 Task: Look for Airbnb properties in Visakhapatnam, India from 1st November, 2023 to 9th November, 2023 for 5 adults.3 bedrooms having 3 beds and 3 bathrooms. Property type can be house. Amenities needed are: washing machine. Booking option can be shelf check-in. Look for 3 properties as per requirement.
Action: Mouse moved to (459, 64)
Screenshot: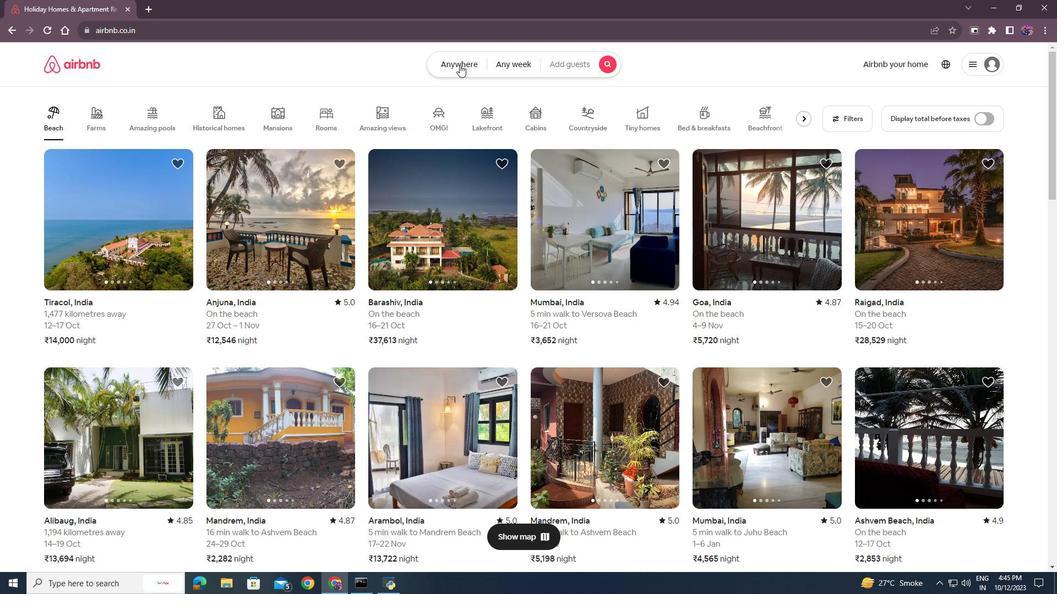 
Action: Mouse pressed left at (459, 64)
Screenshot: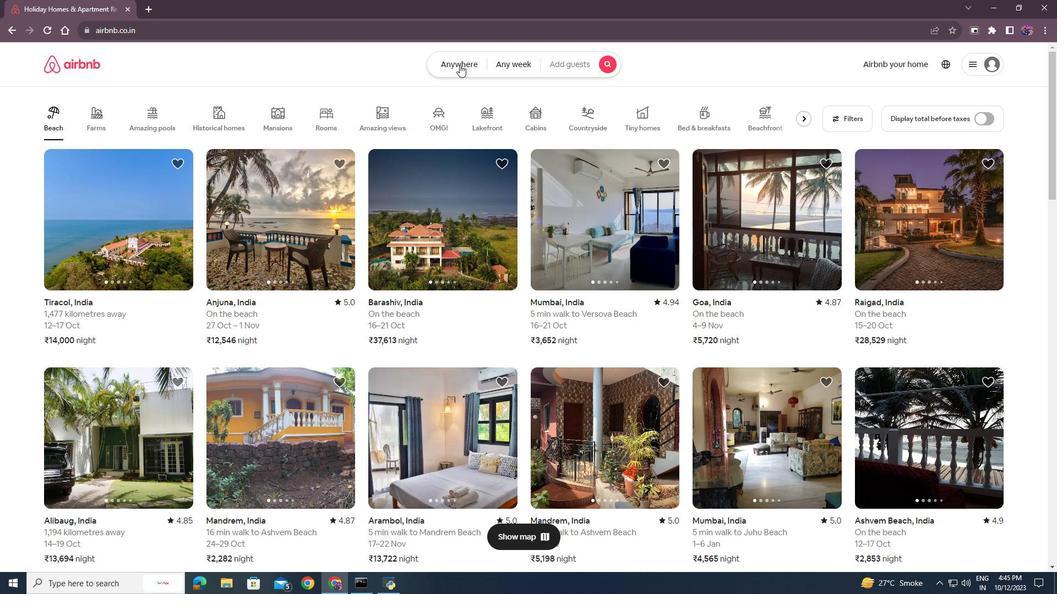 
Action: Mouse moved to (354, 106)
Screenshot: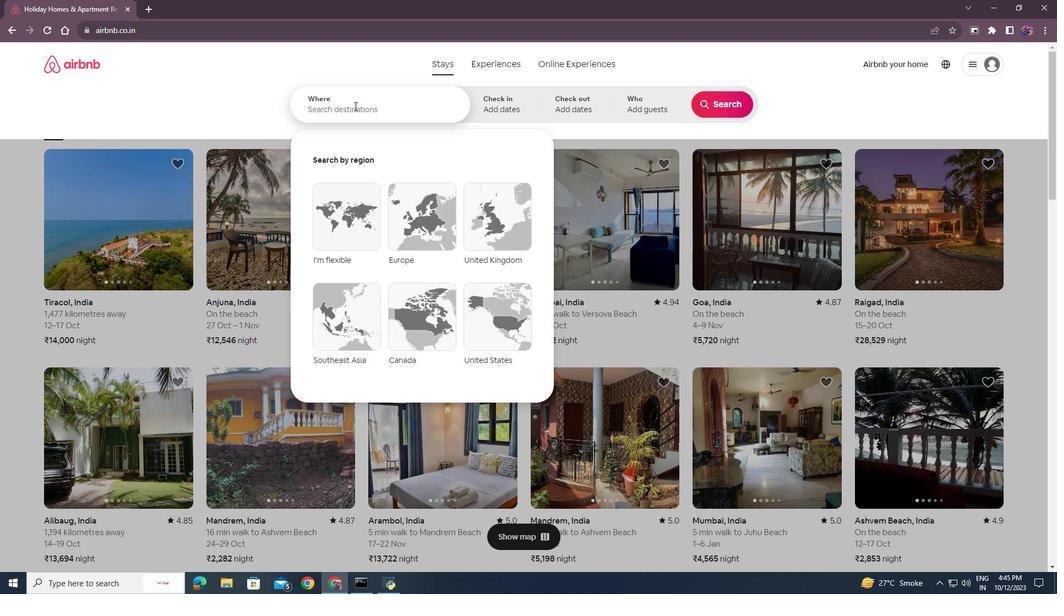 
Action: Mouse pressed left at (354, 106)
Screenshot: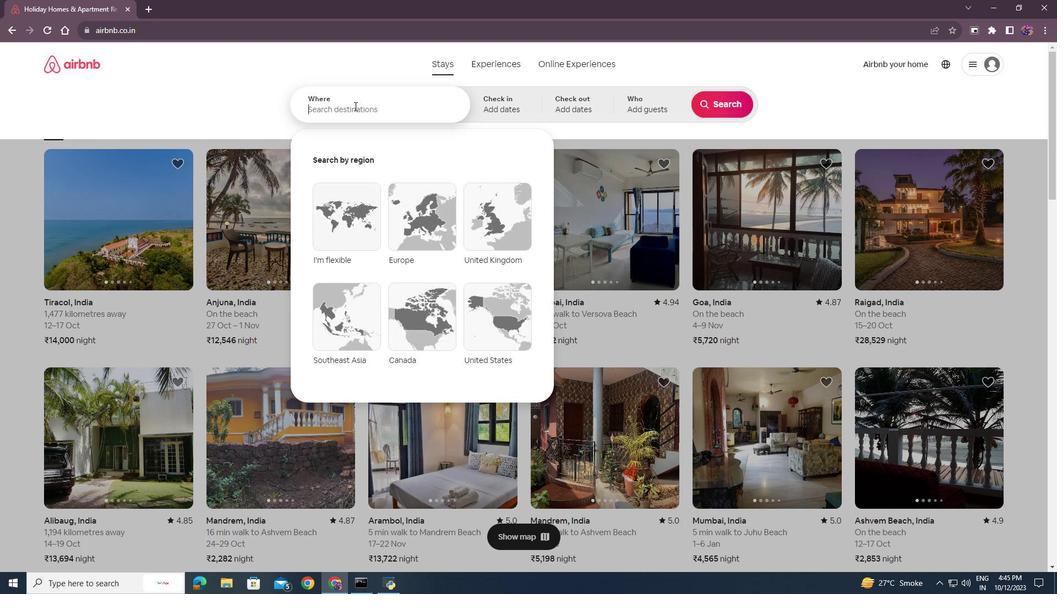 
Action: Key pressed <Key.shift><Key.shift><Key.shift><Key.shift><Key.shift>Visakhapatnam,india<Key.enter>
Screenshot: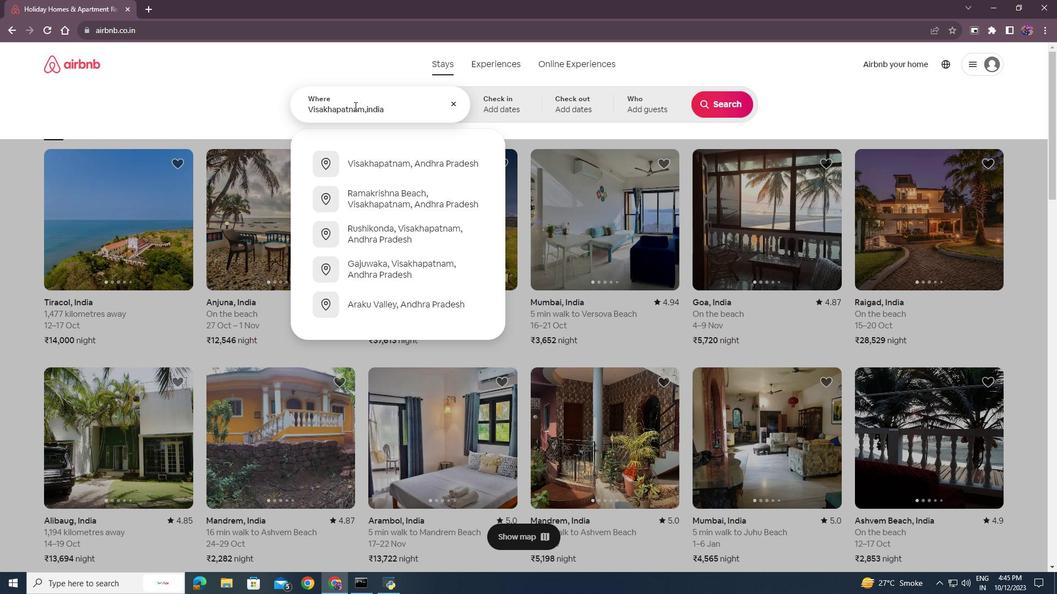 
Action: Mouse moved to (628, 236)
Screenshot: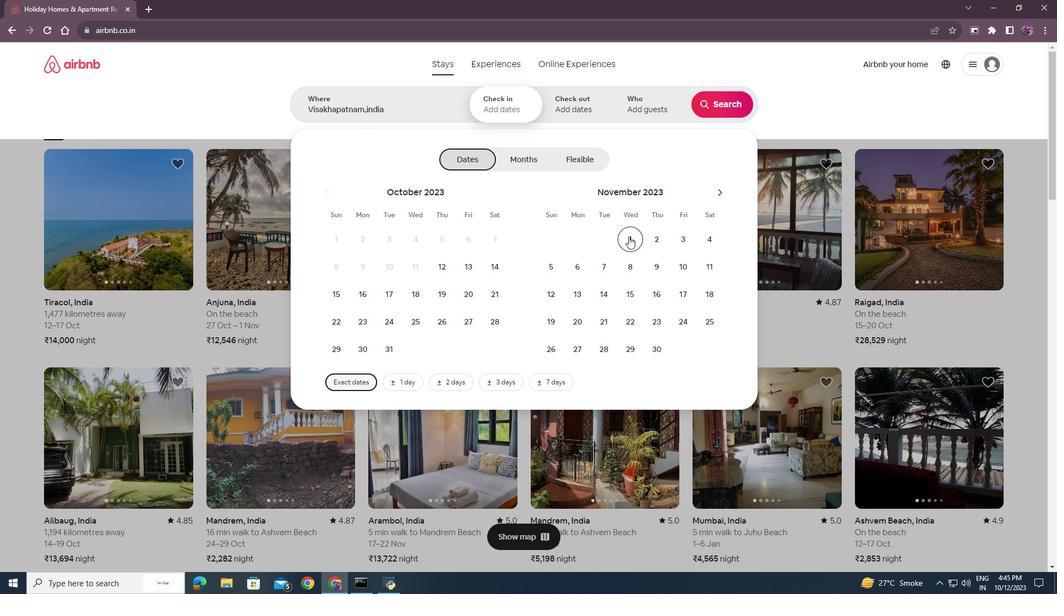 
Action: Mouse pressed left at (628, 236)
Screenshot: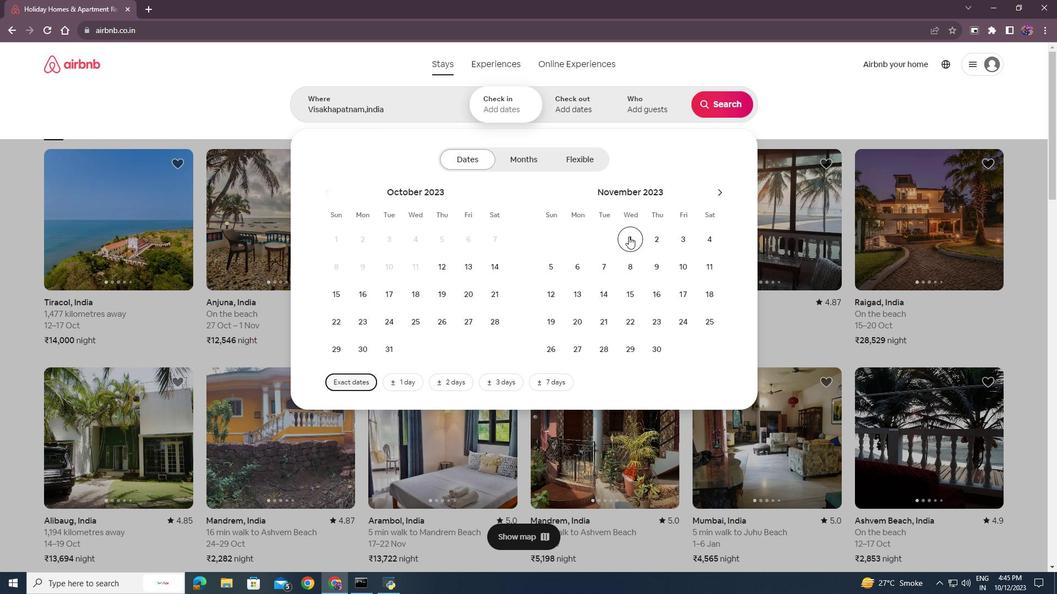 
Action: Mouse moved to (661, 268)
Screenshot: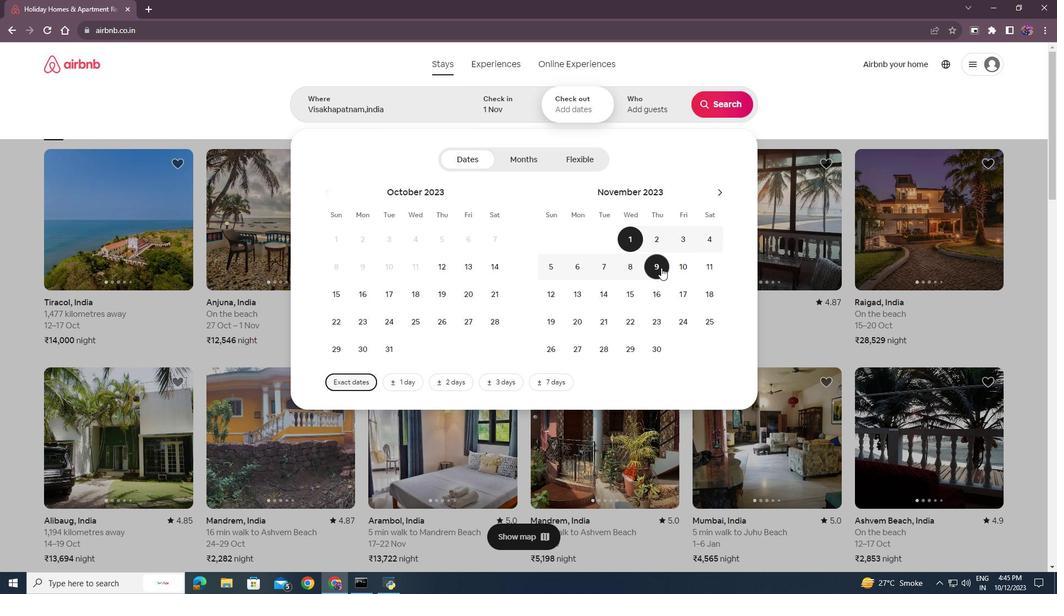 
Action: Mouse pressed left at (661, 268)
Screenshot: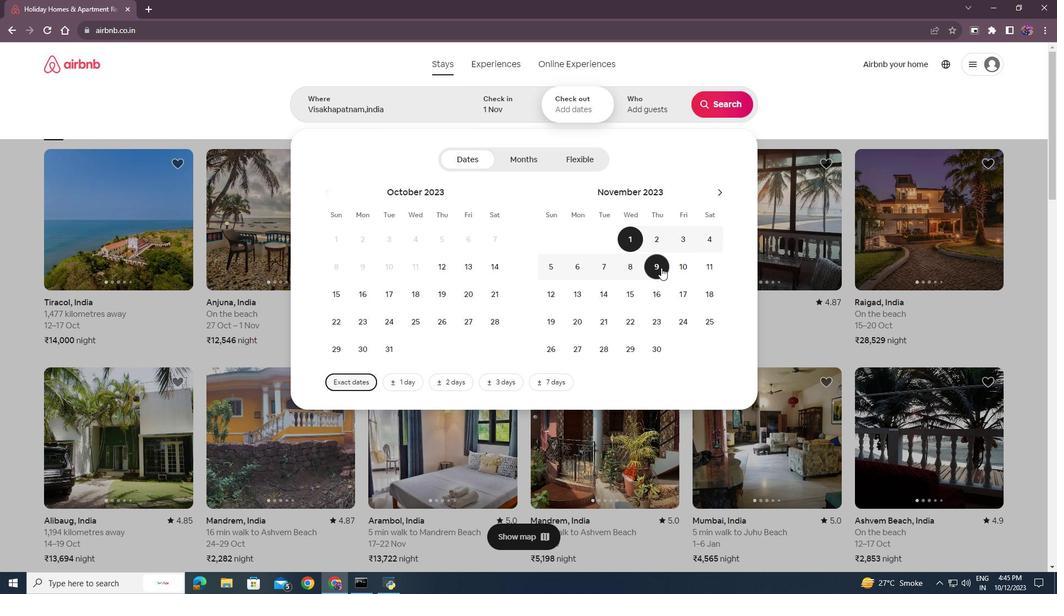 
Action: Mouse moved to (634, 112)
Screenshot: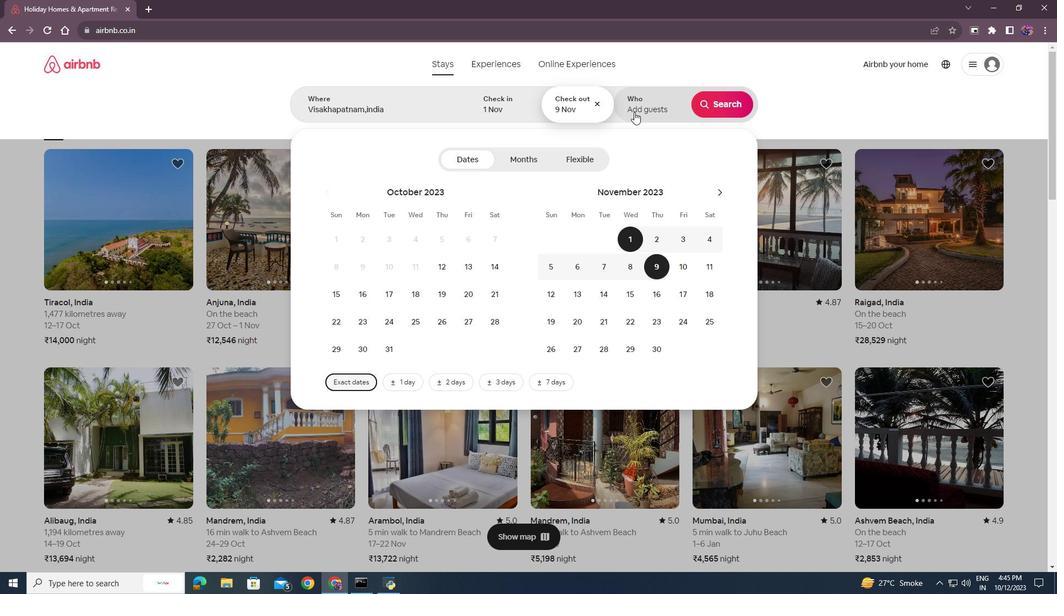 
Action: Mouse pressed left at (634, 112)
Screenshot: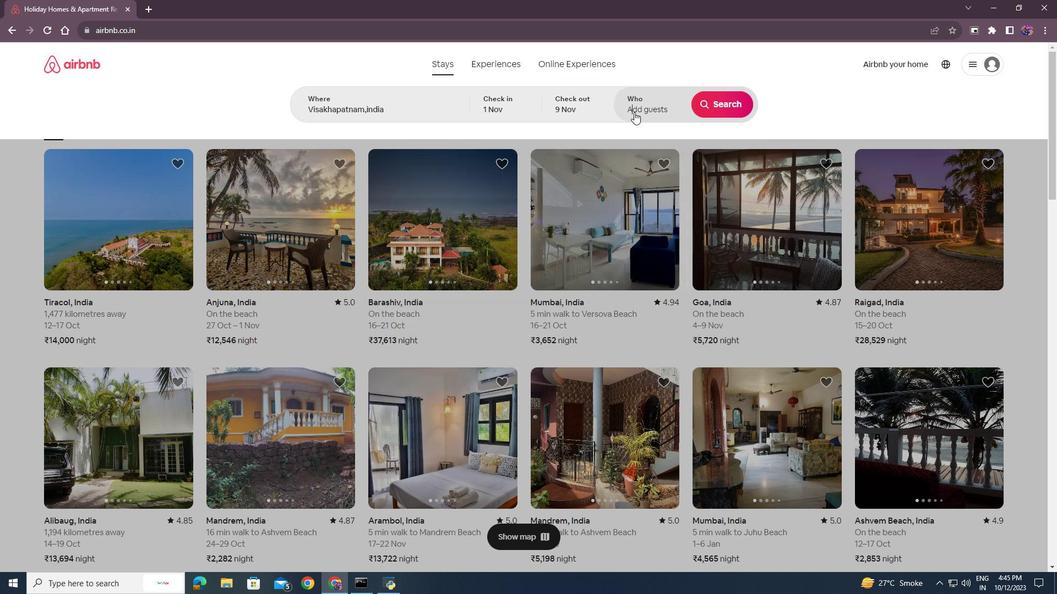 
Action: Mouse moved to (719, 161)
Screenshot: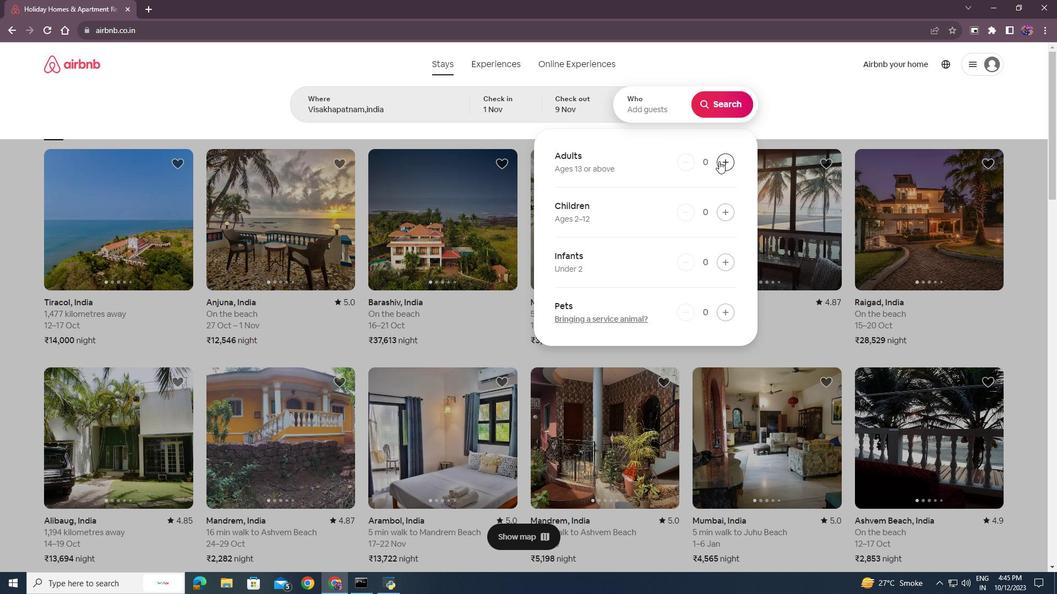 
Action: Mouse pressed left at (719, 161)
Screenshot: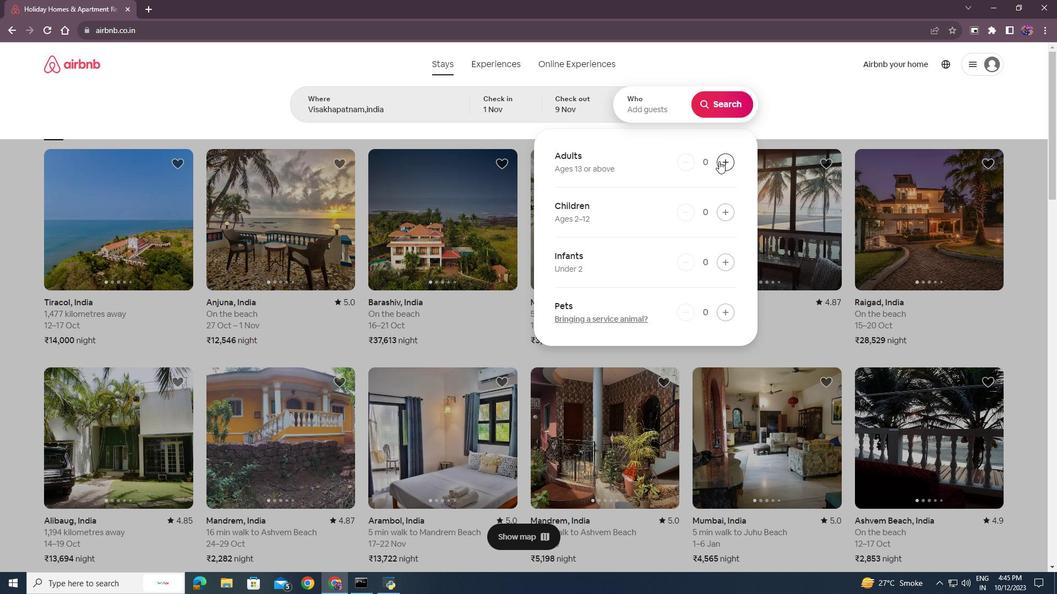 
Action: Mouse moved to (720, 161)
Screenshot: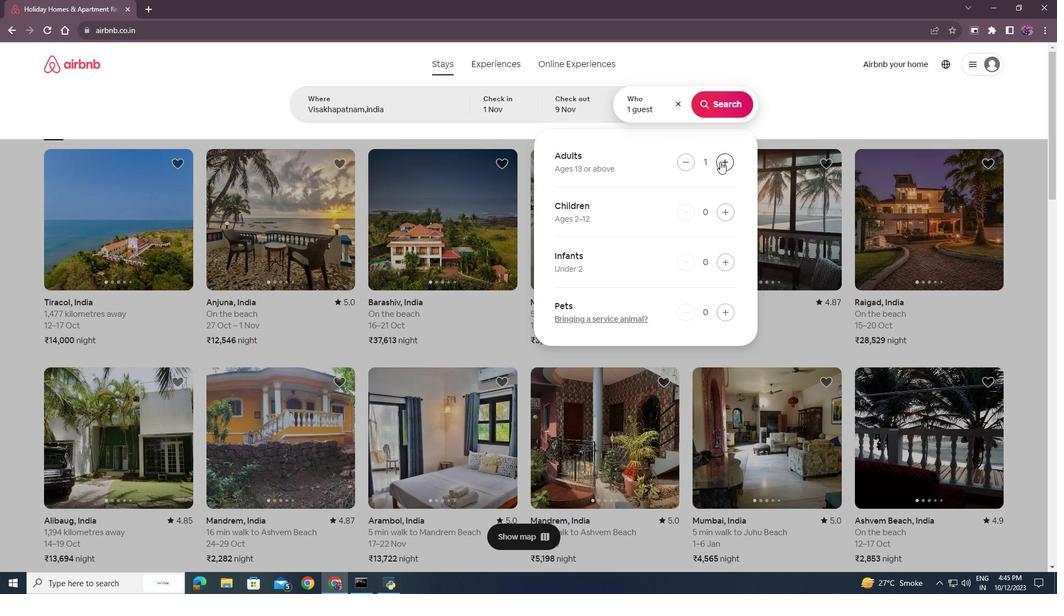
Action: Mouse pressed left at (720, 161)
Screenshot: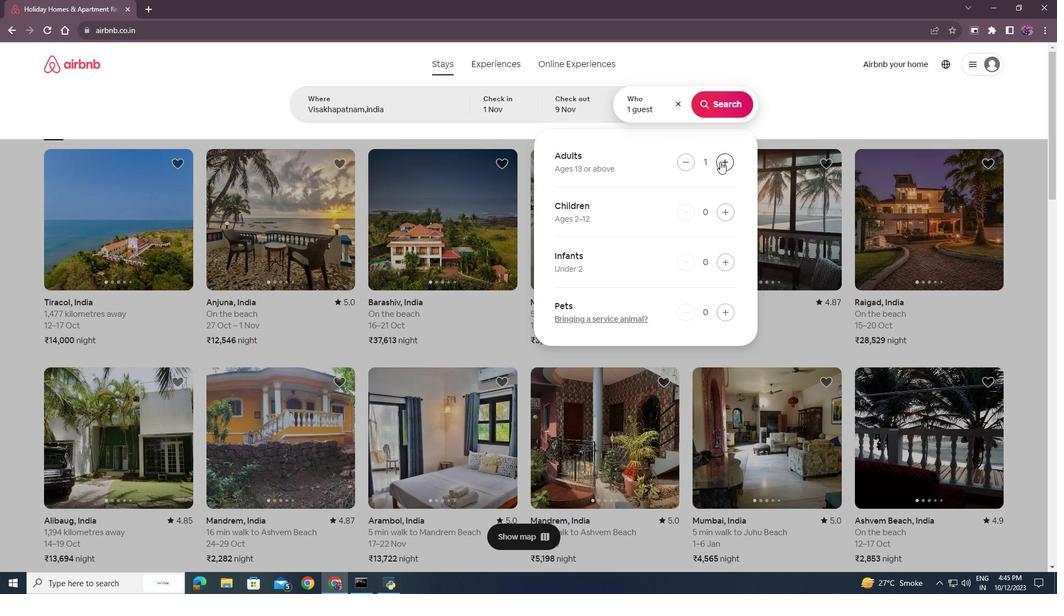 
Action: Mouse moved to (723, 163)
Screenshot: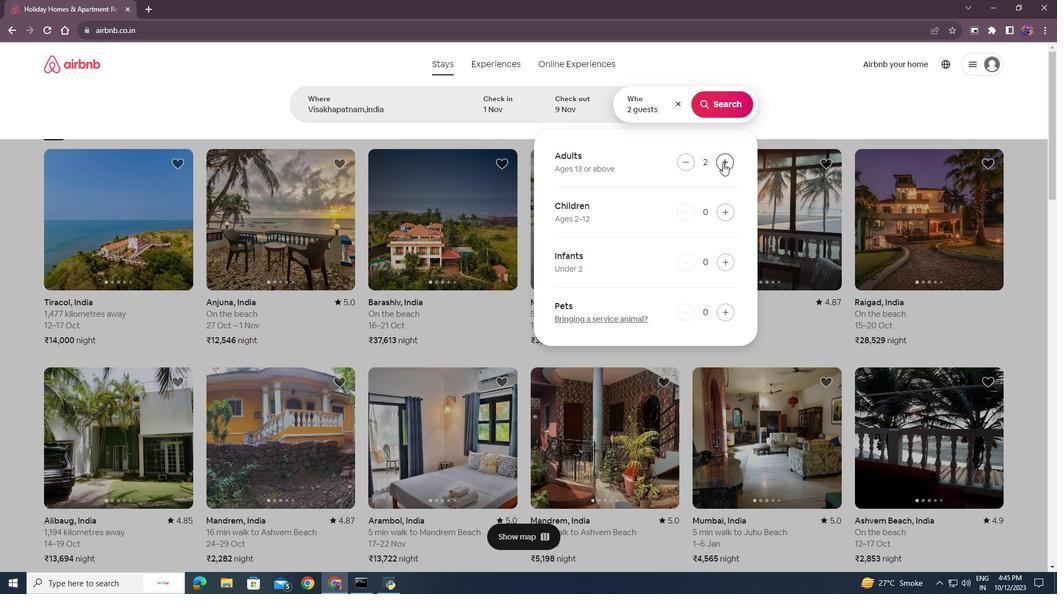 
Action: Mouse pressed left at (723, 163)
Screenshot: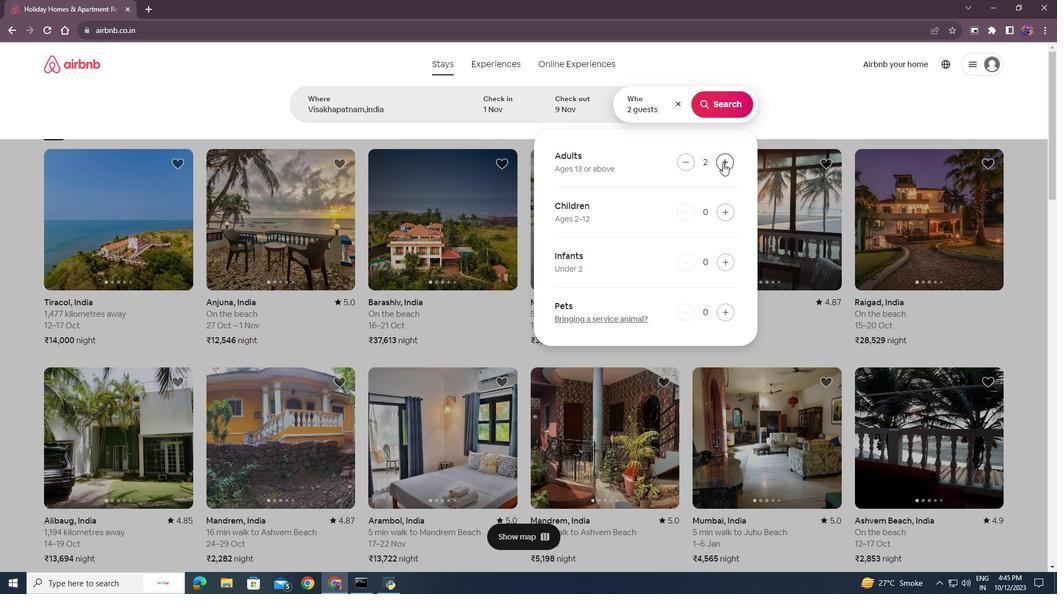 
Action: Mouse pressed left at (723, 163)
Screenshot: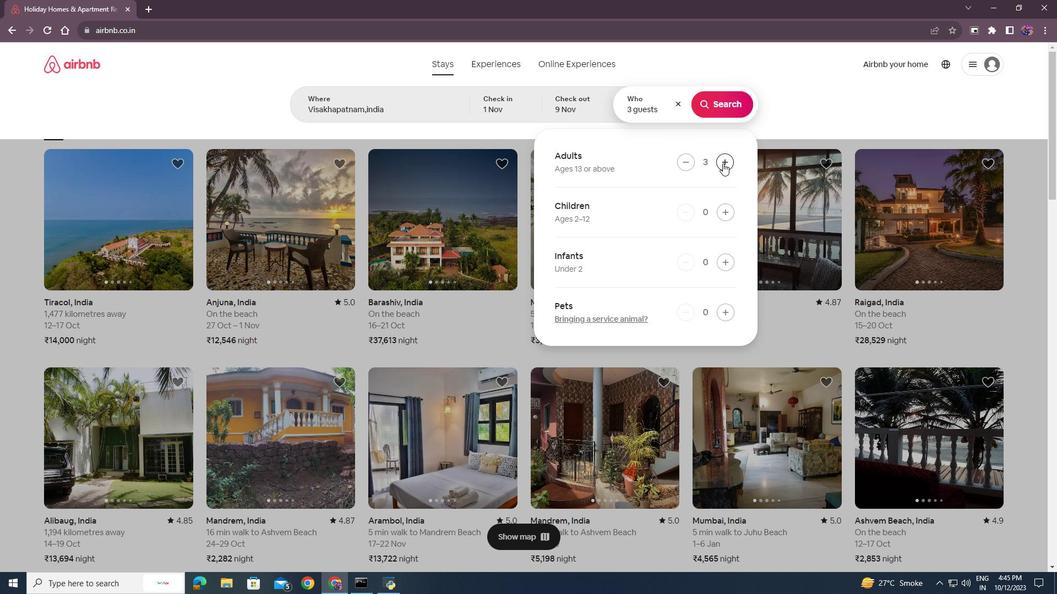 
Action: Mouse pressed left at (723, 163)
Screenshot: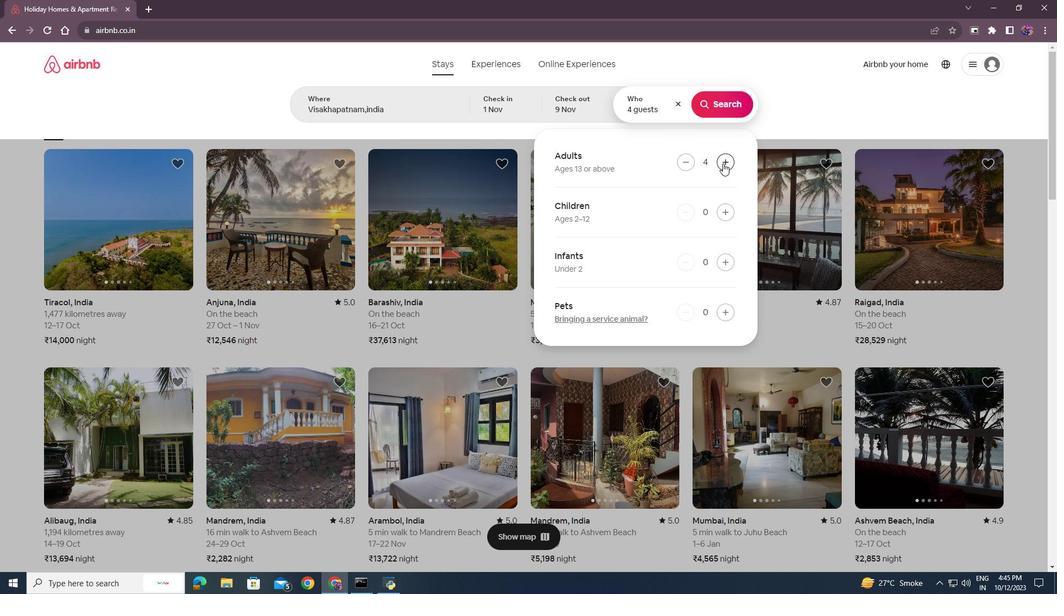 
Action: Mouse moved to (716, 104)
Screenshot: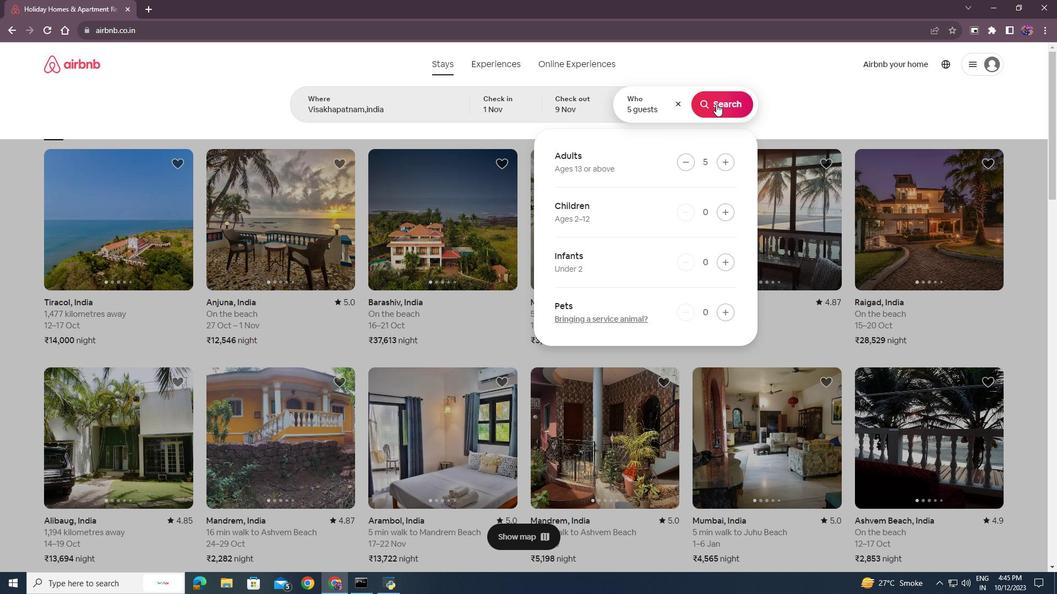 
Action: Mouse pressed left at (716, 104)
Screenshot: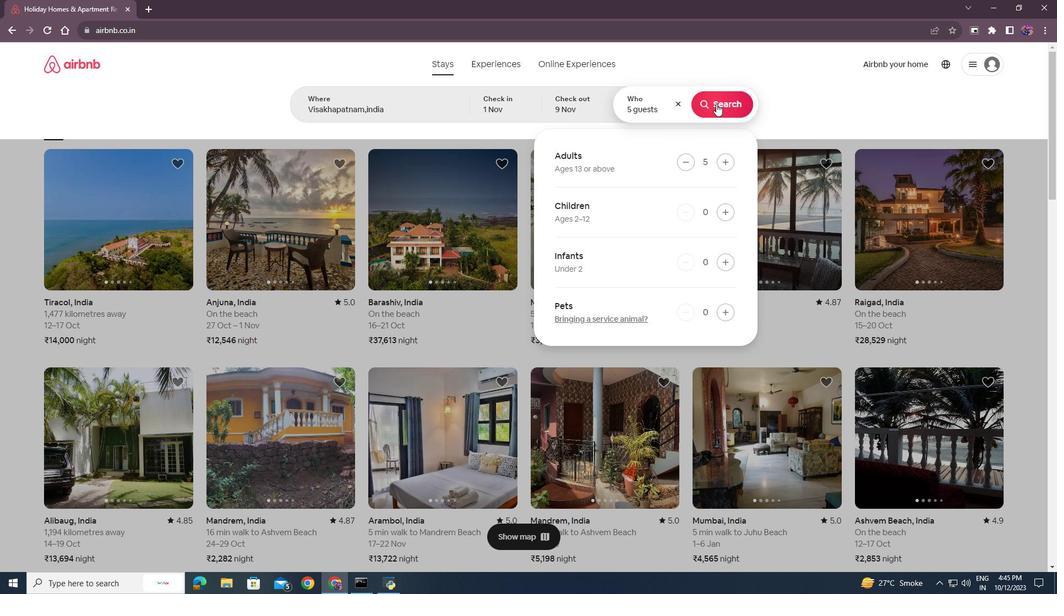 
Action: Mouse moved to (886, 110)
Screenshot: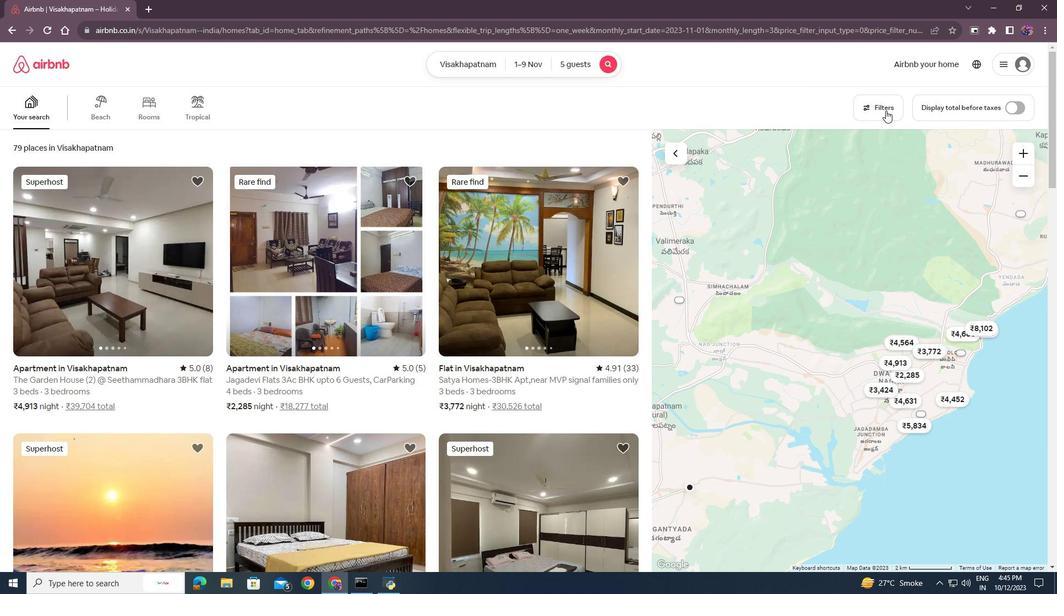 
Action: Mouse pressed left at (886, 110)
Screenshot: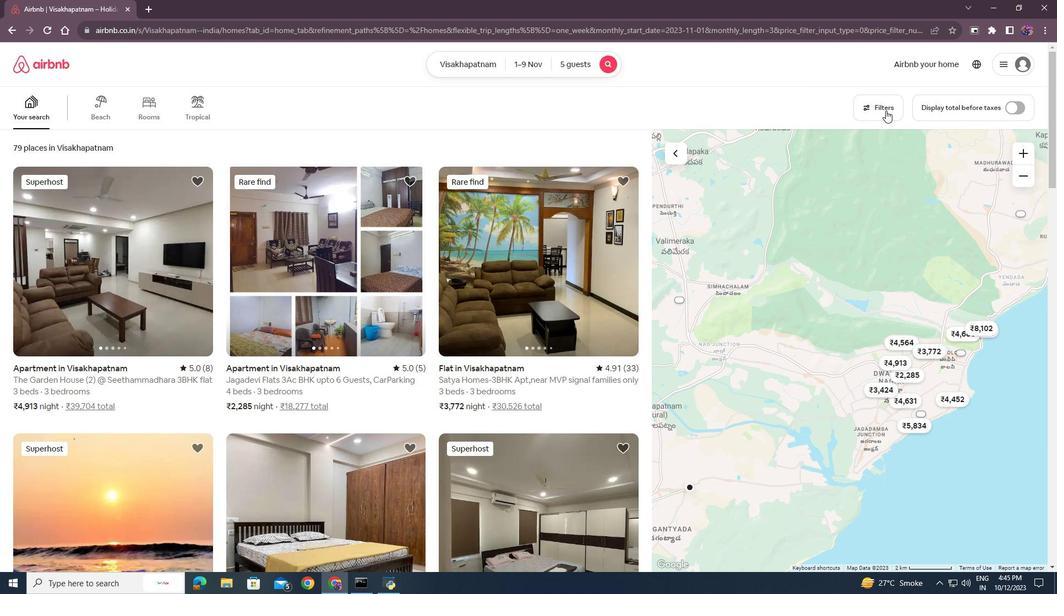 
Action: Mouse moved to (505, 298)
Screenshot: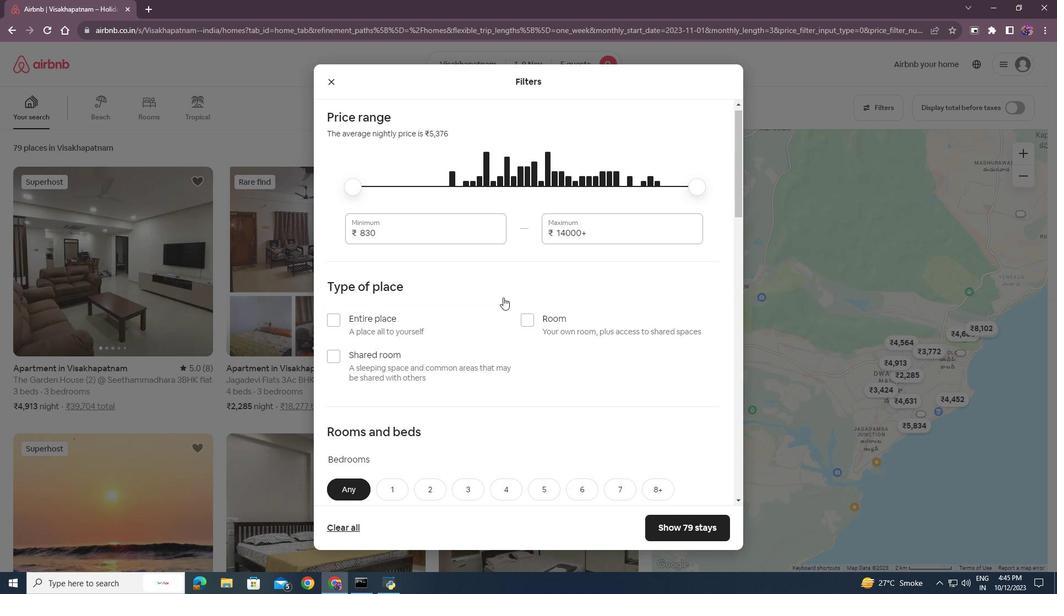 
Action: Mouse scrolled (505, 297) with delta (0, 0)
Screenshot: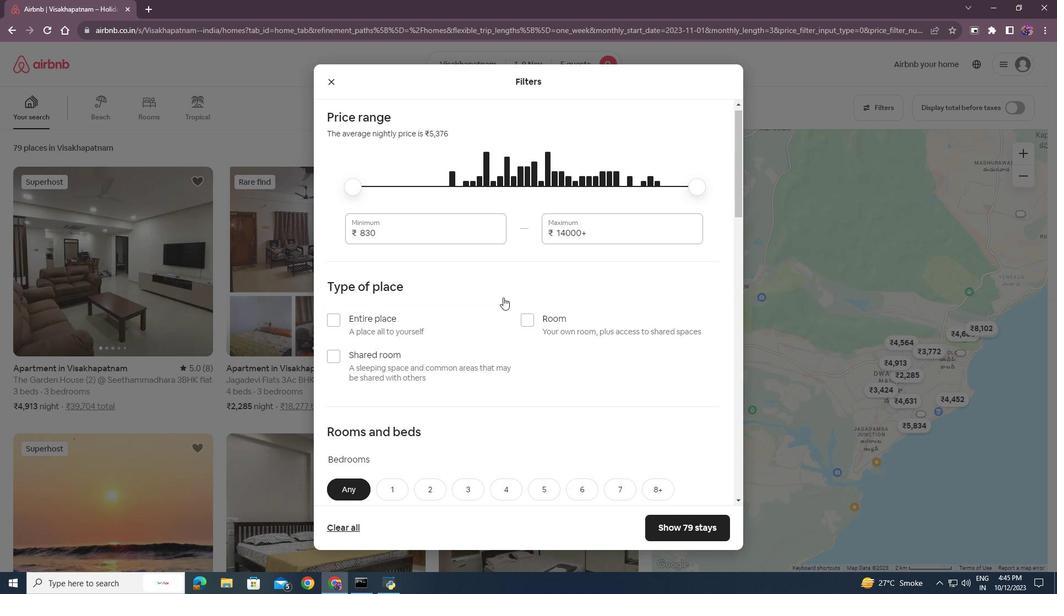 
Action: Mouse moved to (504, 297)
Screenshot: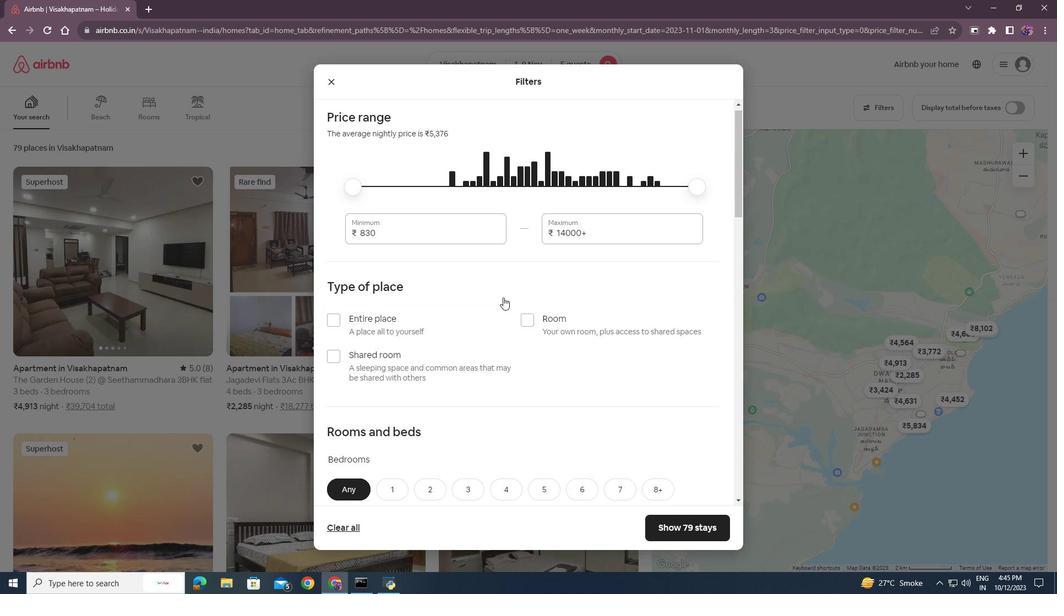 
Action: Mouse scrolled (504, 297) with delta (0, 0)
Screenshot: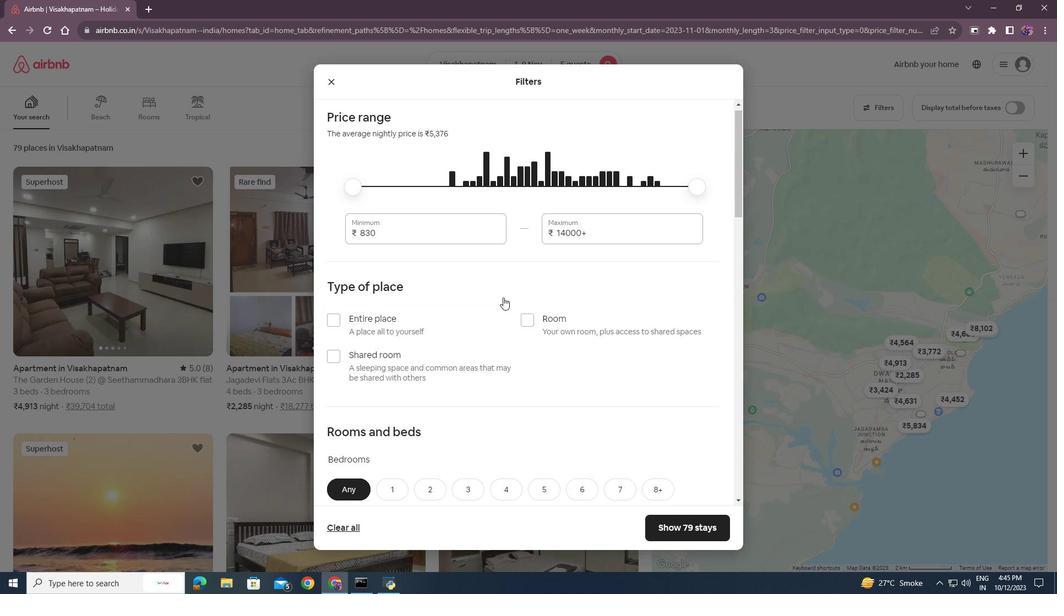 
Action: Mouse moved to (503, 297)
Screenshot: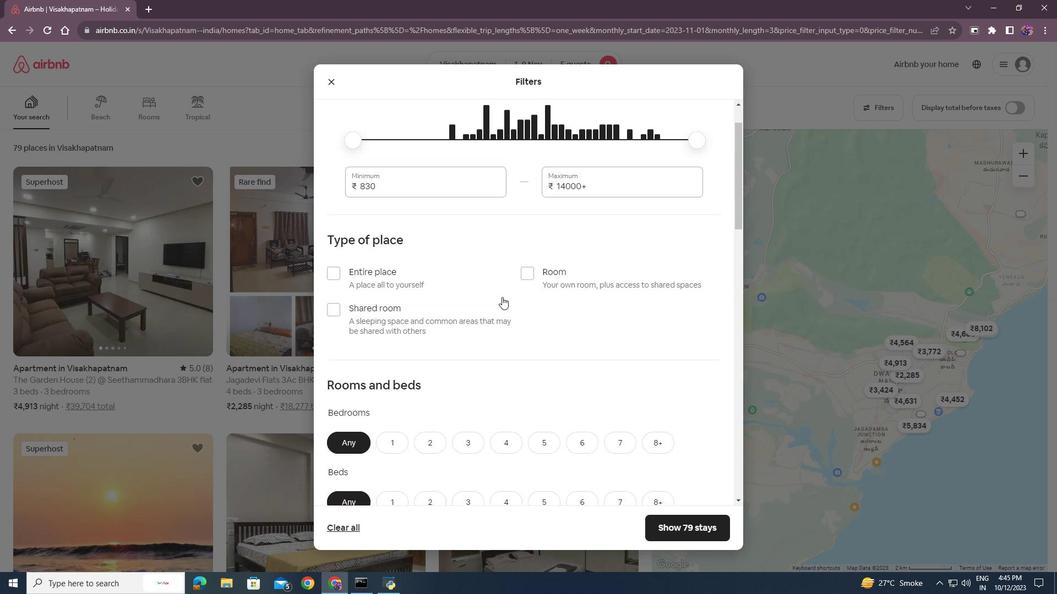 
Action: Mouse scrolled (503, 296) with delta (0, 0)
Screenshot: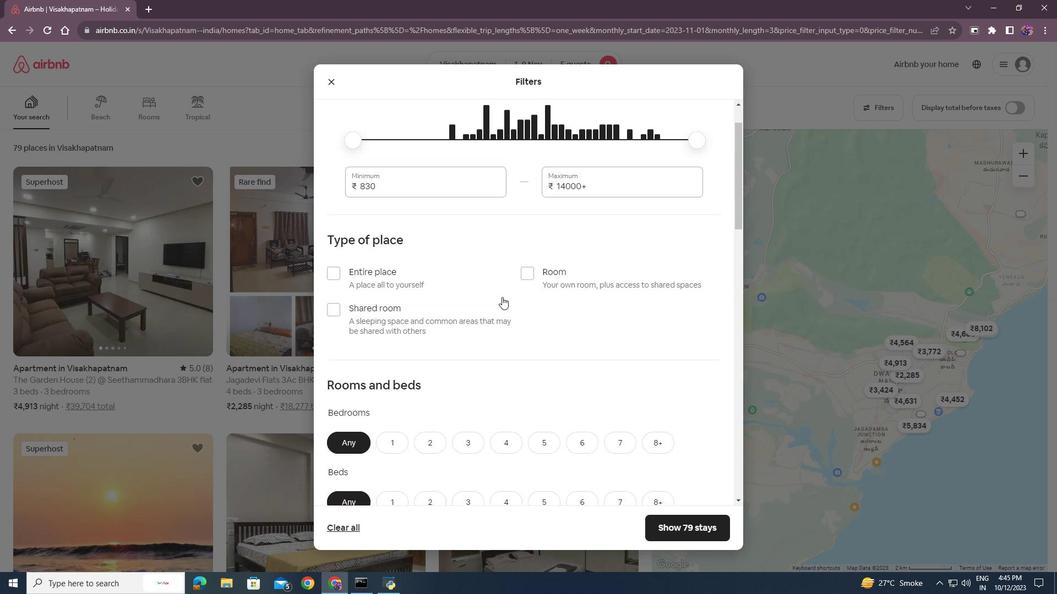 
Action: Mouse moved to (502, 297)
Screenshot: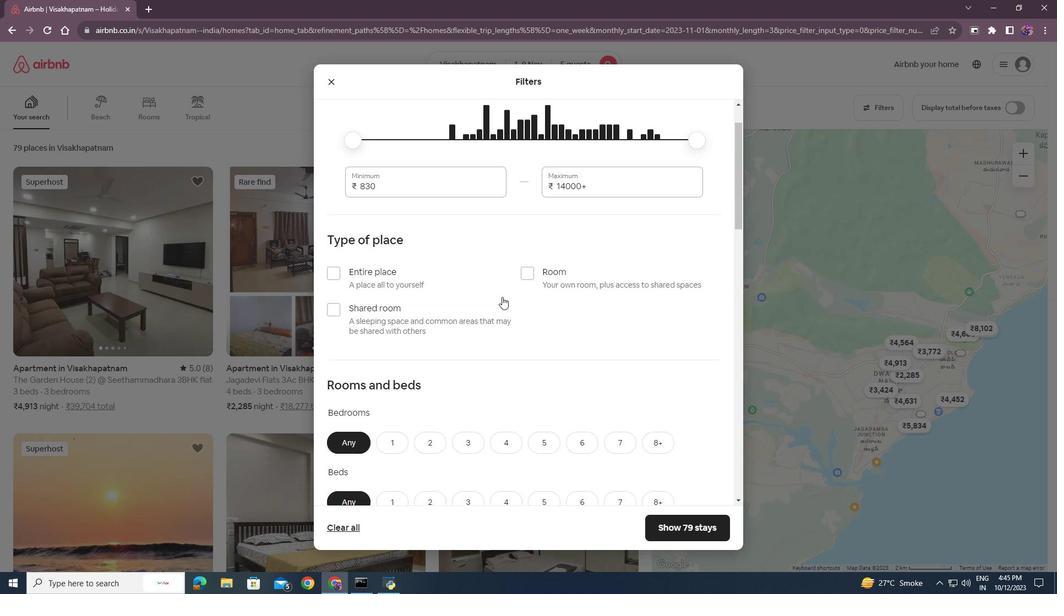 
Action: Mouse scrolled (502, 296) with delta (0, 0)
Screenshot: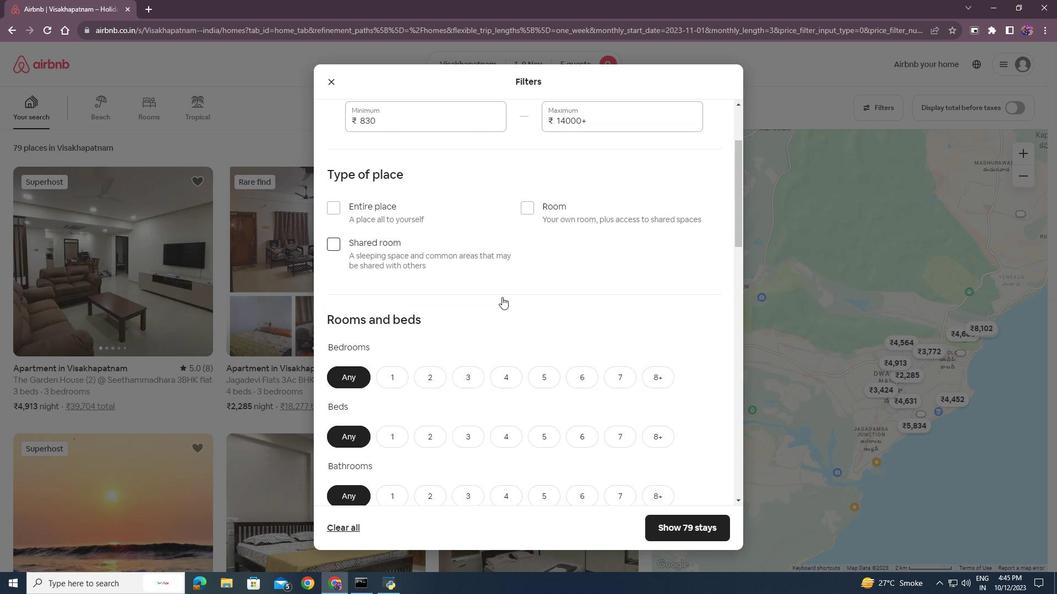 
Action: Mouse moved to (499, 295)
Screenshot: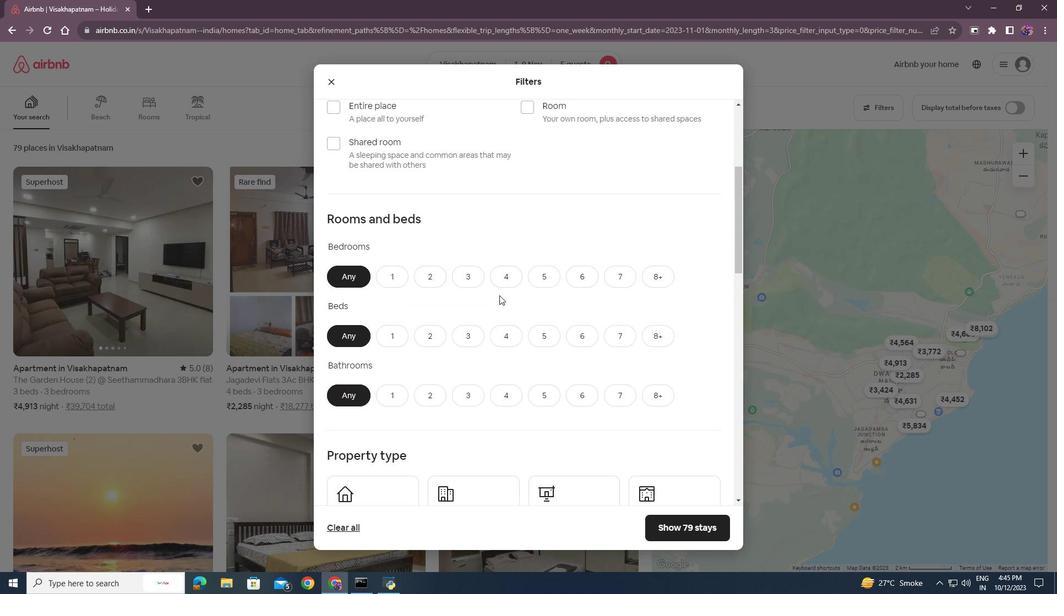 
Action: Mouse scrolled (499, 295) with delta (0, 0)
Screenshot: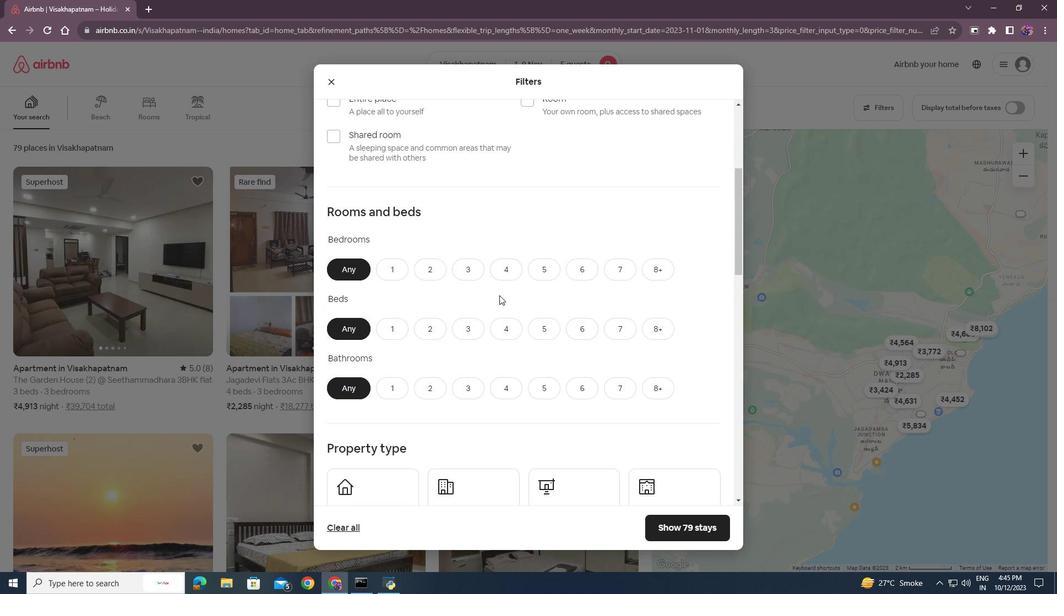
Action: Mouse moved to (477, 224)
Screenshot: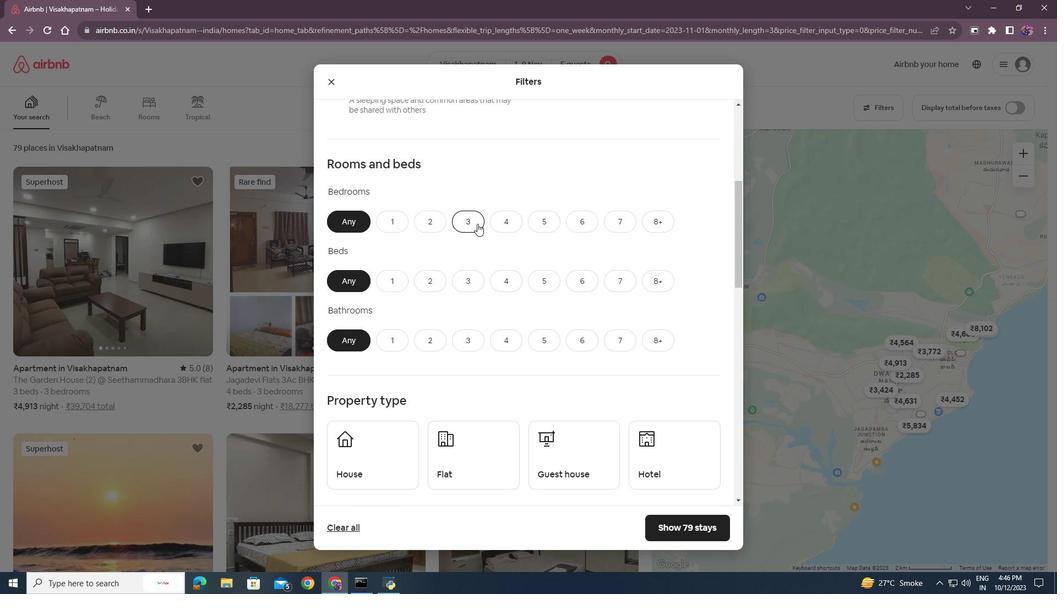 
Action: Mouse pressed left at (477, 224)
Screenshot: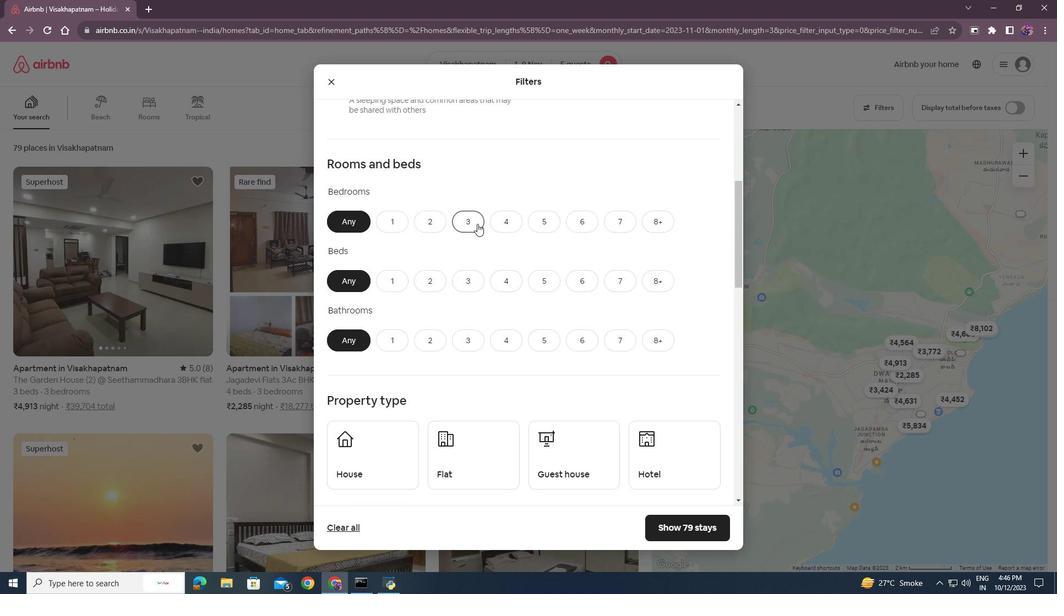 
Action: Mouse moved to (473, 281)
Screenshot: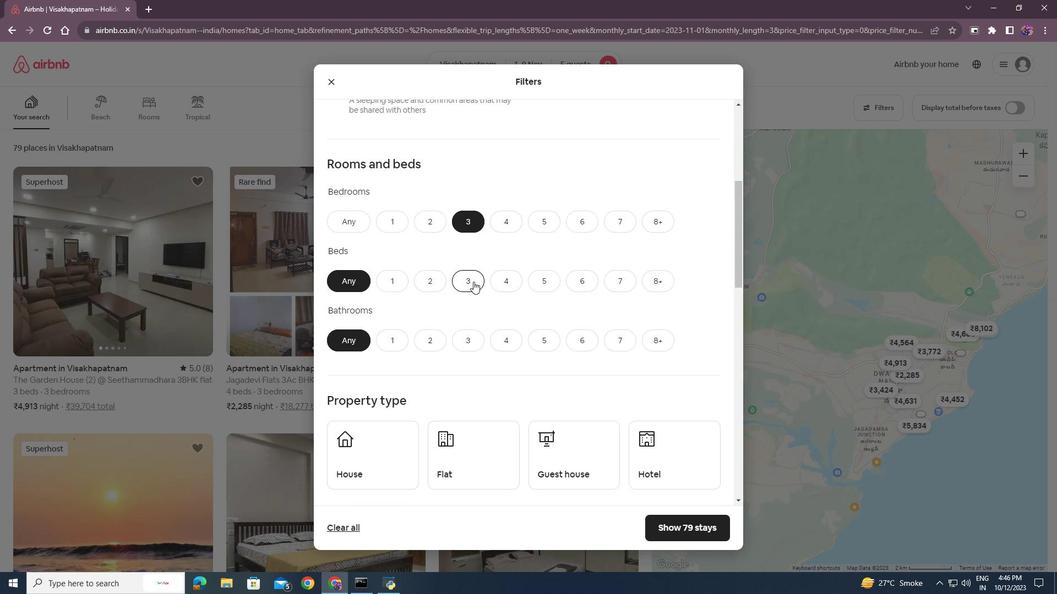 
Action: Mouse pressed left at (473, 281)
Screenshot: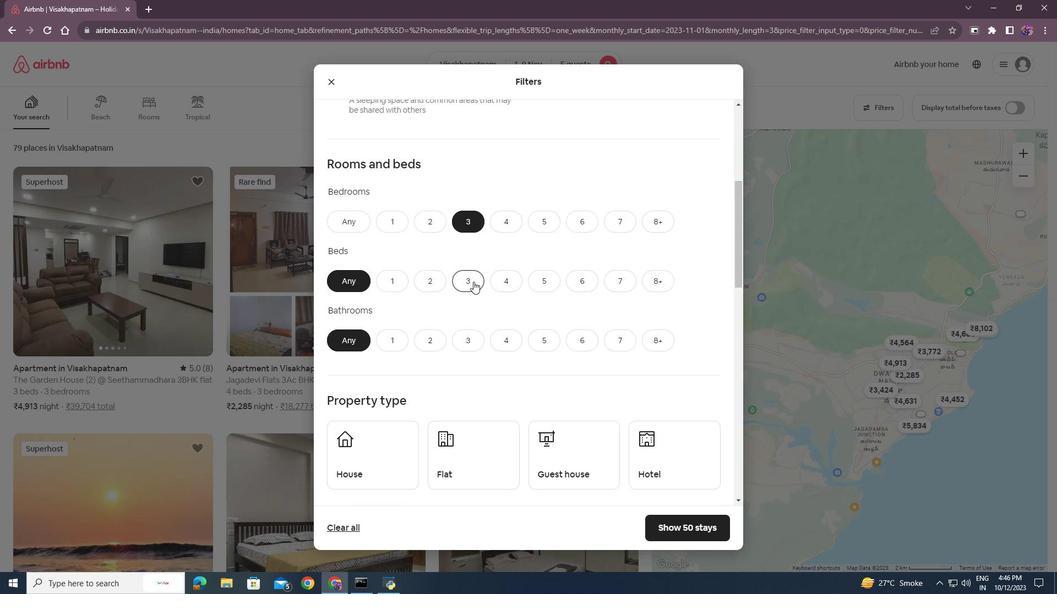 
Action: Mouse moved to (471, 335)
Screenshot: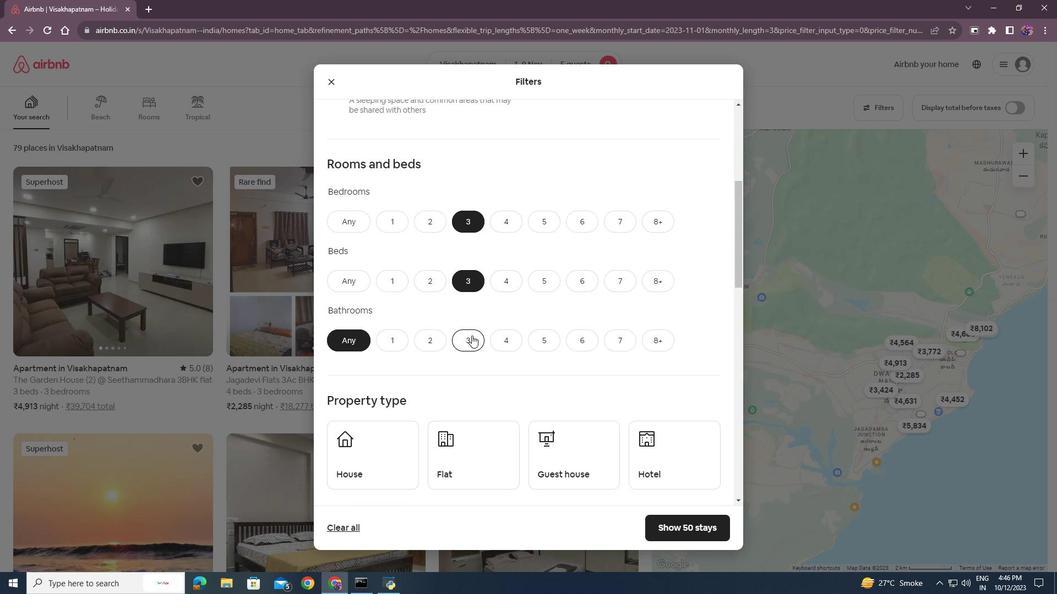 
Action: Mouse pressed left at (471, 335)
Screenshot: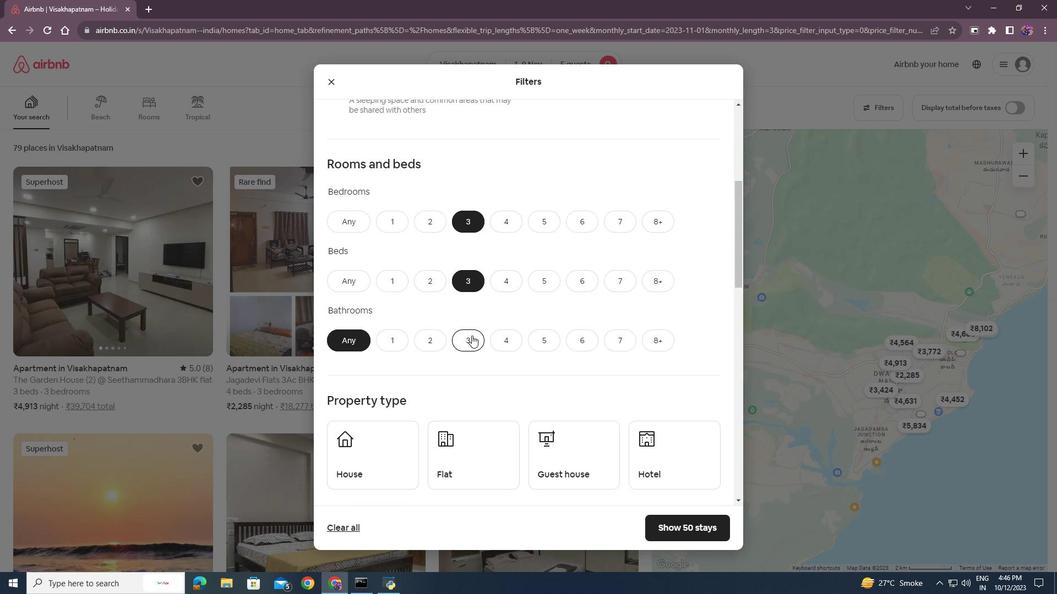 
Action: Mouse moved to (470, 373)
Screenshot: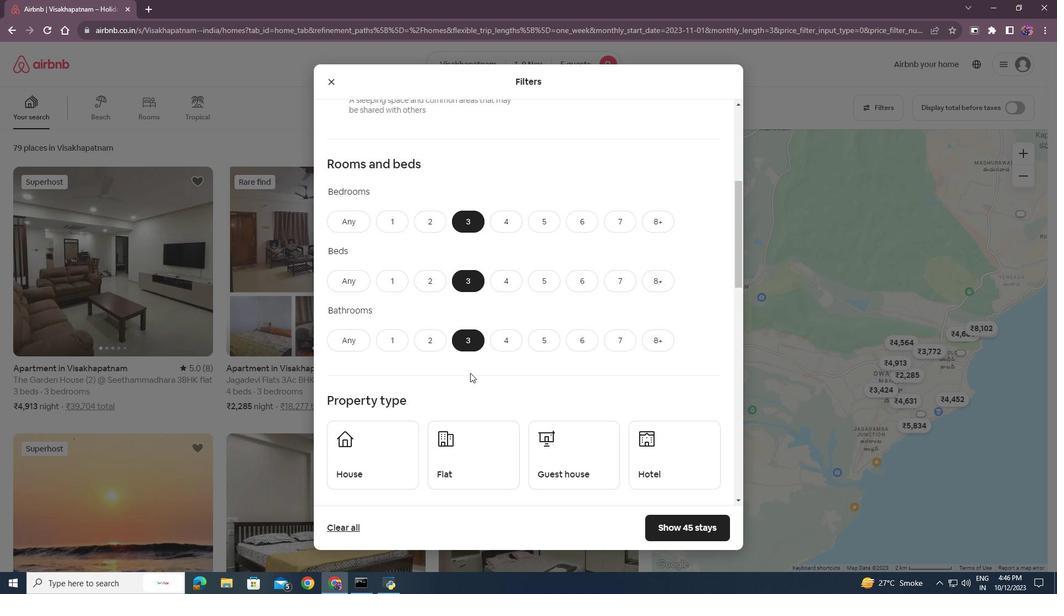 
Action: Mouse scrolled (470, 372) with delta (0, 0)
Screenshot: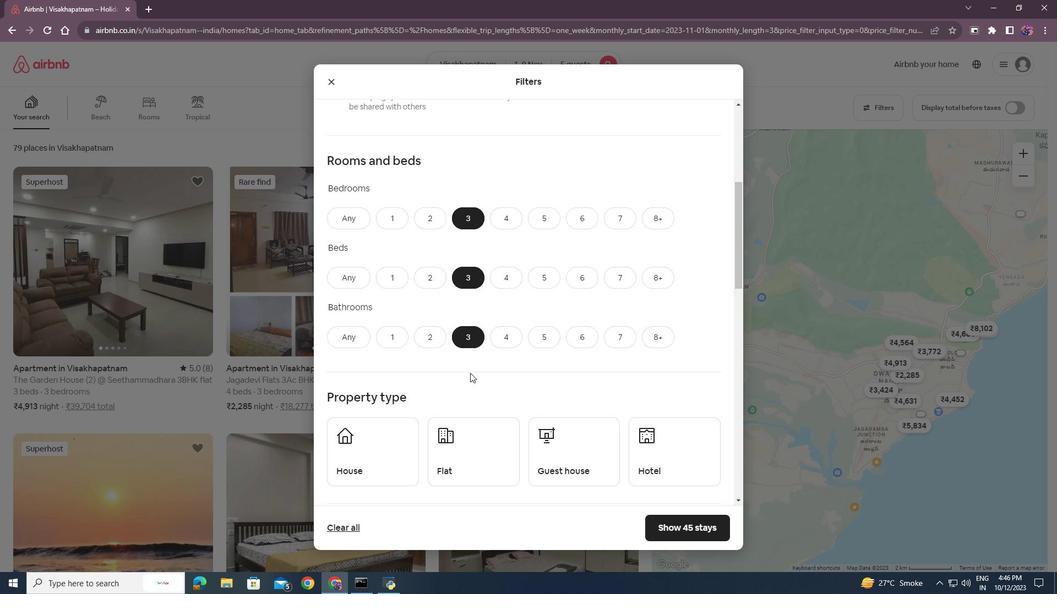 
Action: Mouse scrolled (470, 372) with delta (0, 0)
Screenshot: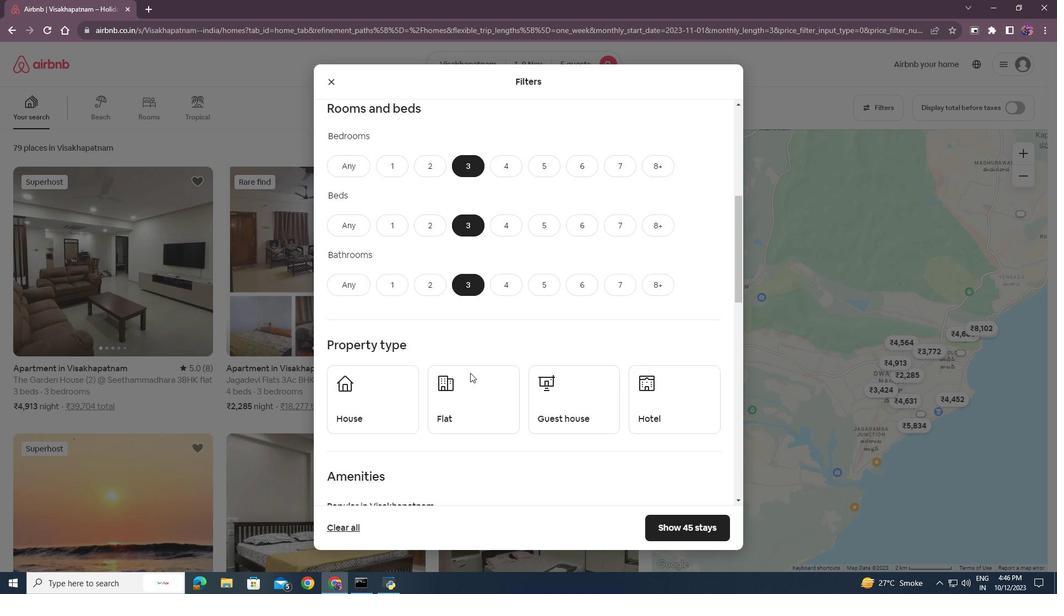 
Action: Mouse scrolled (470, 372) with delta (0, 0)
Screenshot: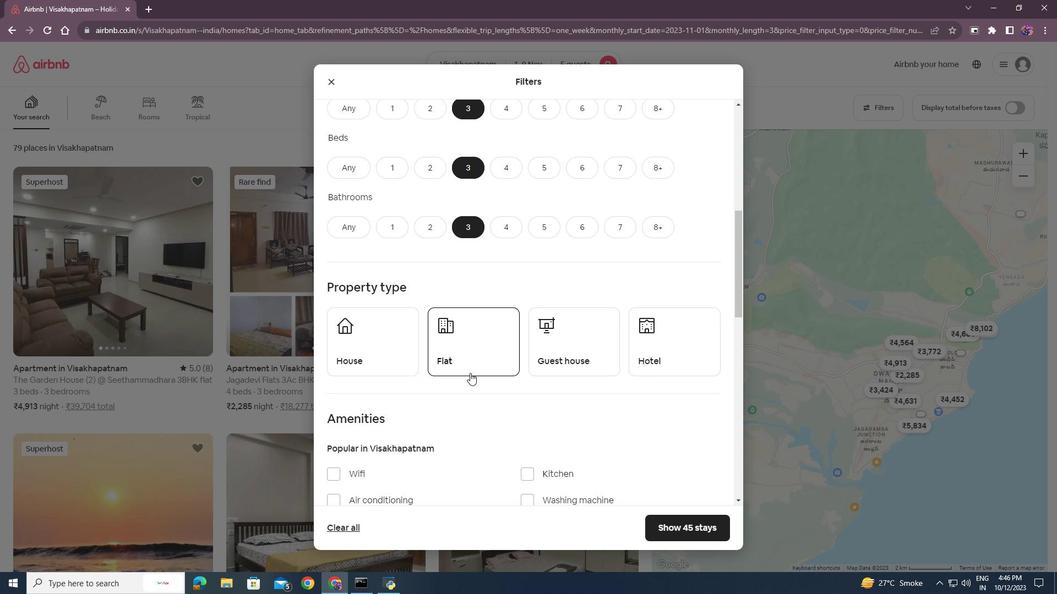 
Action: Mouse scrolled (470, 372) with delta (0, 0)
Screenshot: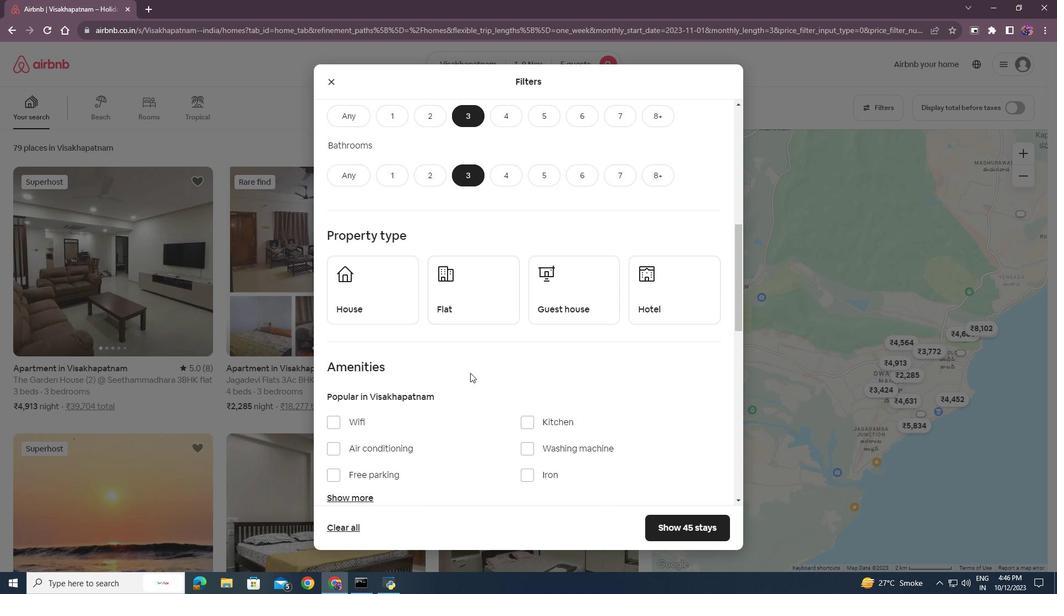 
Action: Mouse moved to (469, 373)
Screenshot: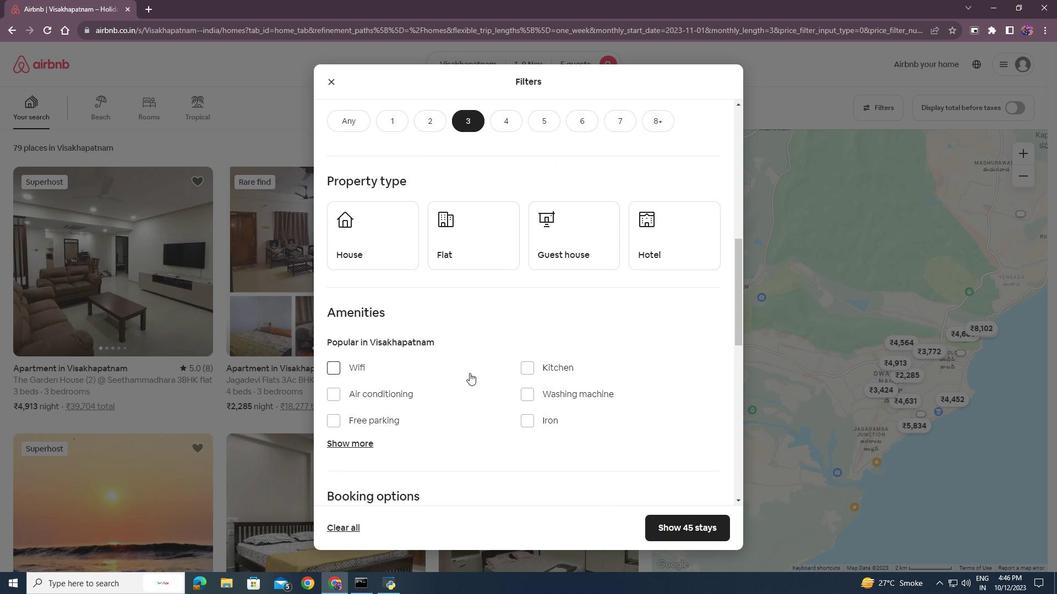 
Action: Mouse scrolled (469, 373) with delta (0, 0)
Screenshot: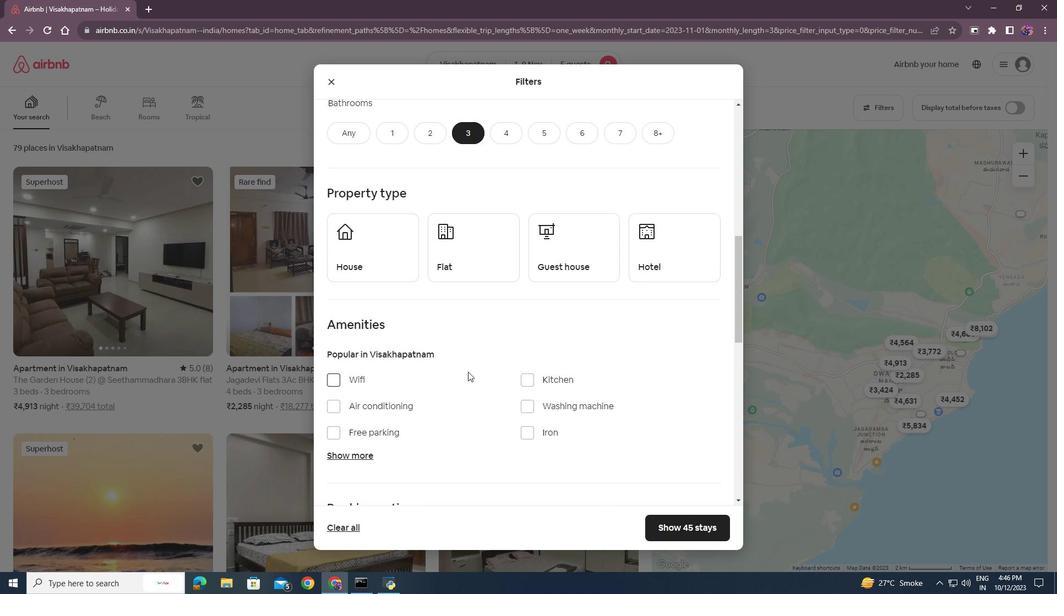 
Action: Mouse moved to (357, 297)
Screenshot: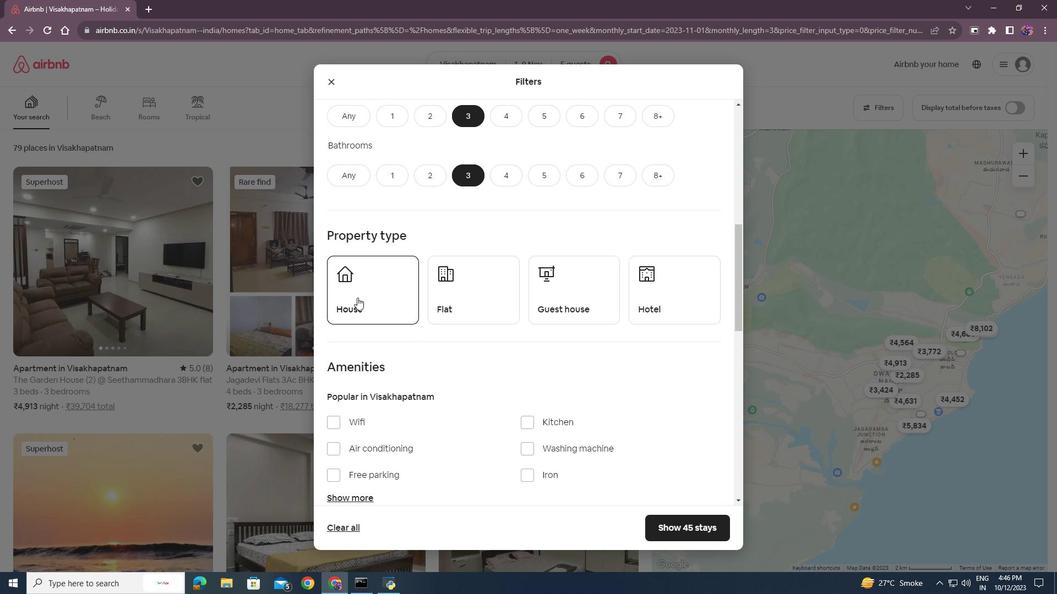 
Action: Mouse pressed left at (357, 297)
Screenshot: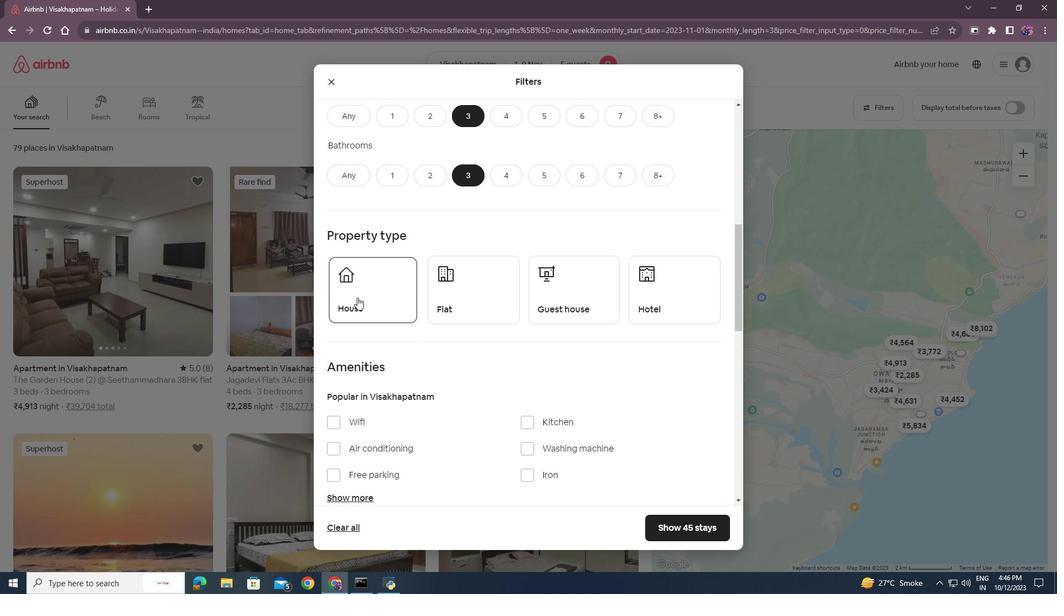 
Action: Mouse moved to (515, 375)
Screenshot: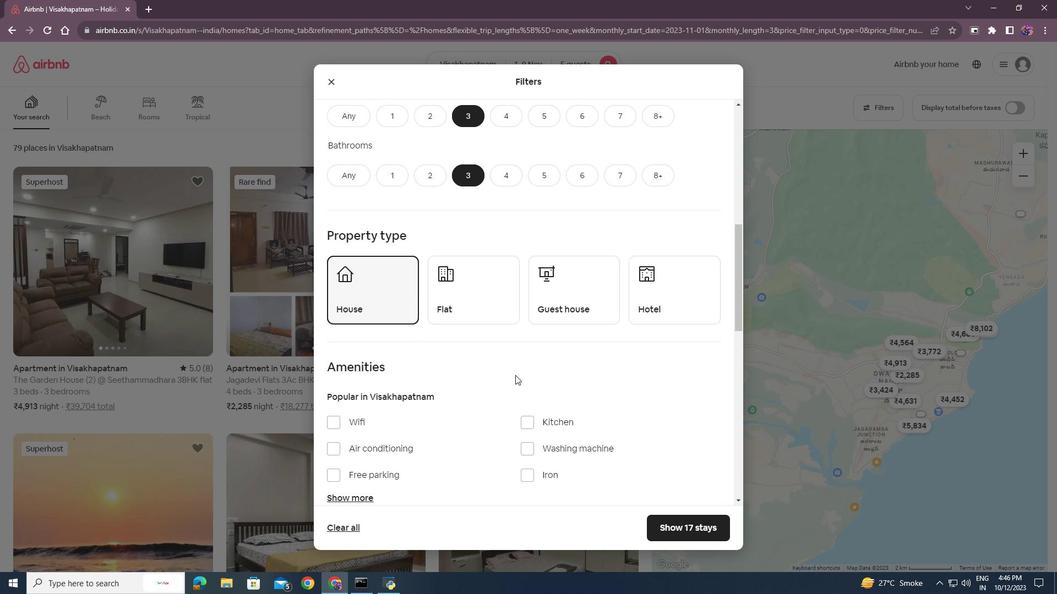
Action: Mouse scrolled (515, 375) with delta (0, 0)
Screenshot: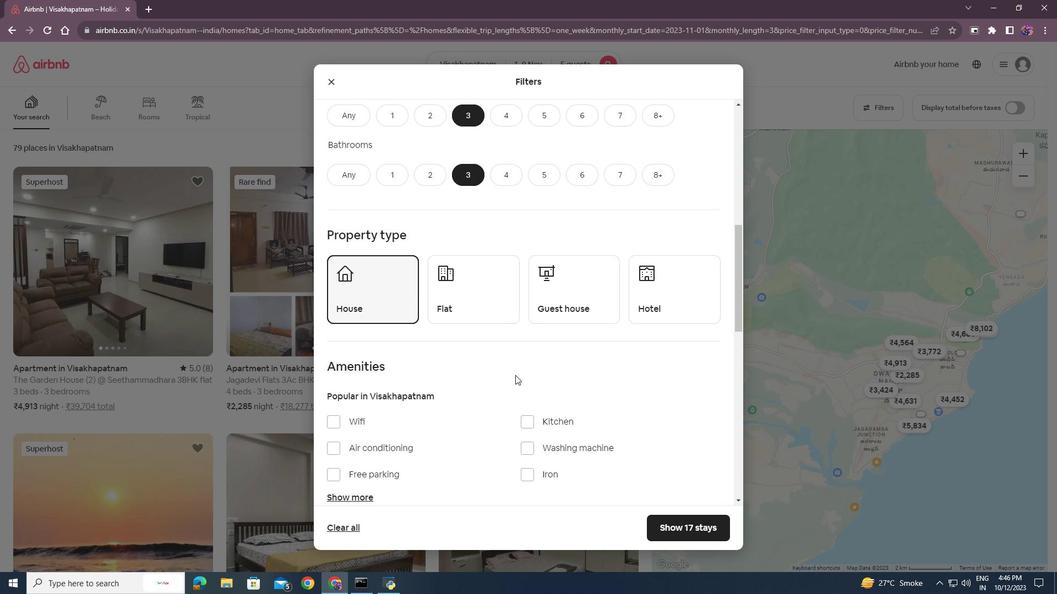
Action: Mouse scrolled (515, 375) with delta (0, 0)
Screenshot: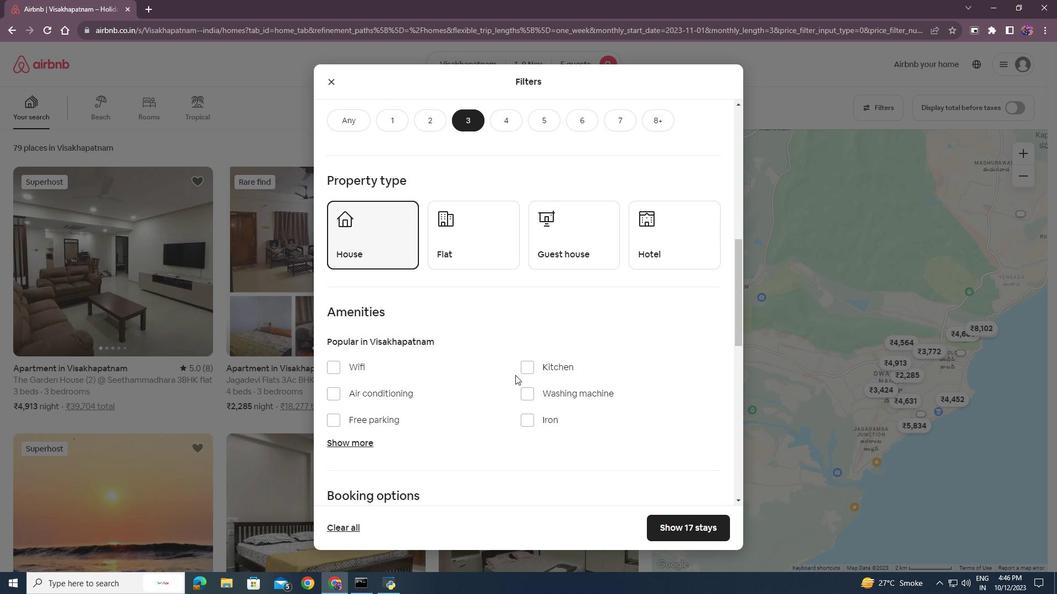 
Action: Mouse scrolled (515, 375) with delta (0, 0)
Screenshot: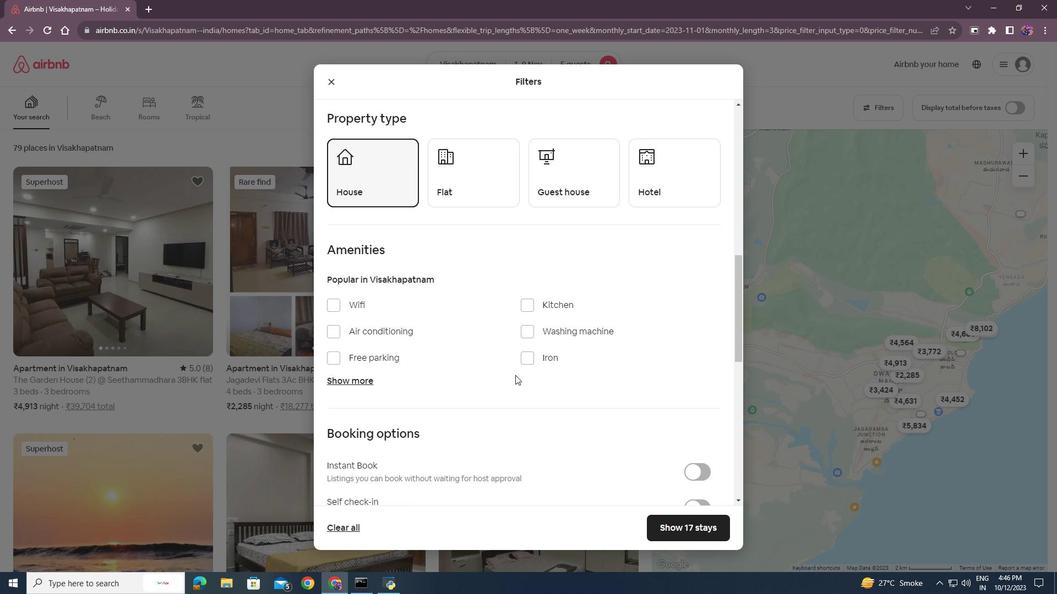 
Action: Mouse moved to (344, 330)
Screenshot: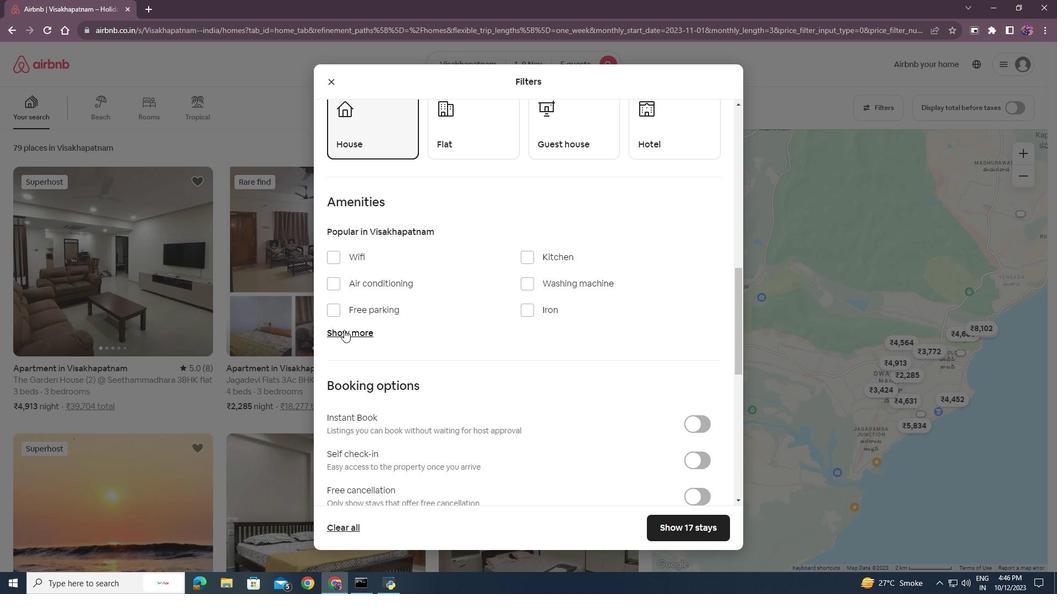 
Action: Mouse pressed left at (344, 330)
Screenshot: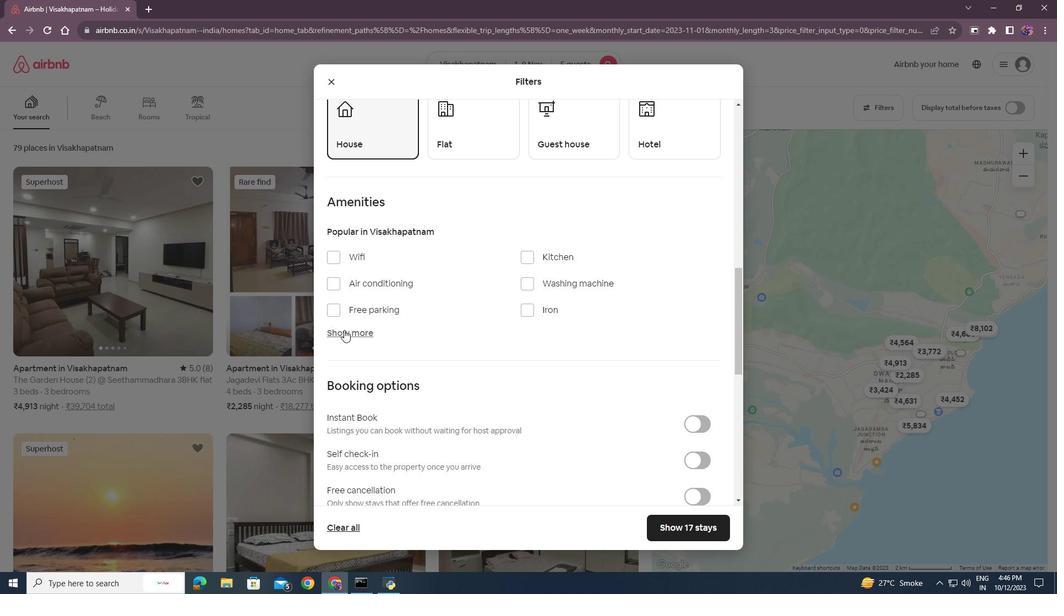 
Action: Mouse moved to (530, 278)
Screenshot: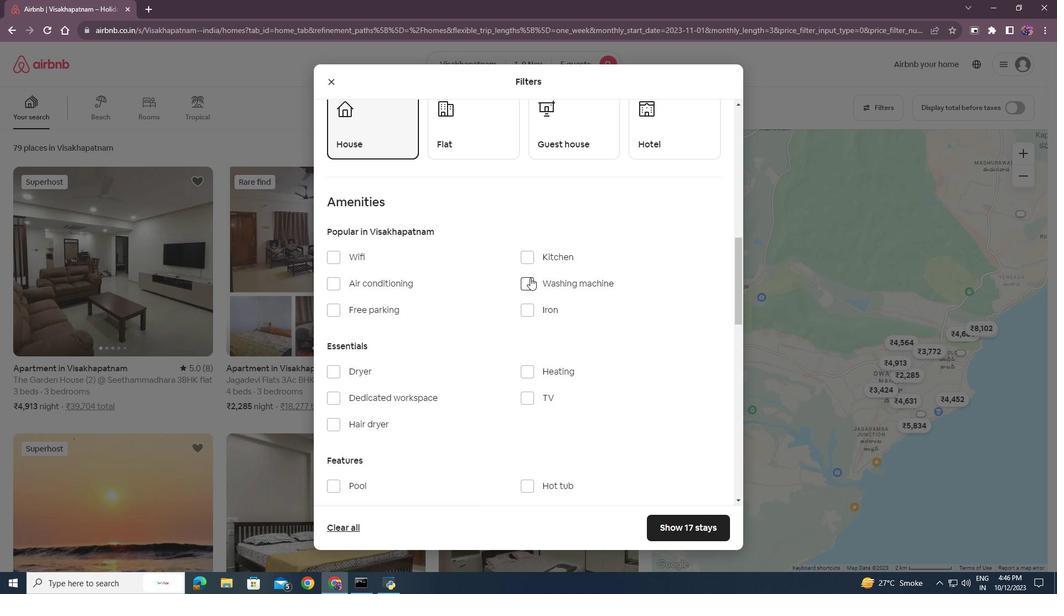 
Action: Mouse pressed left at (530, 278)
Screenshot: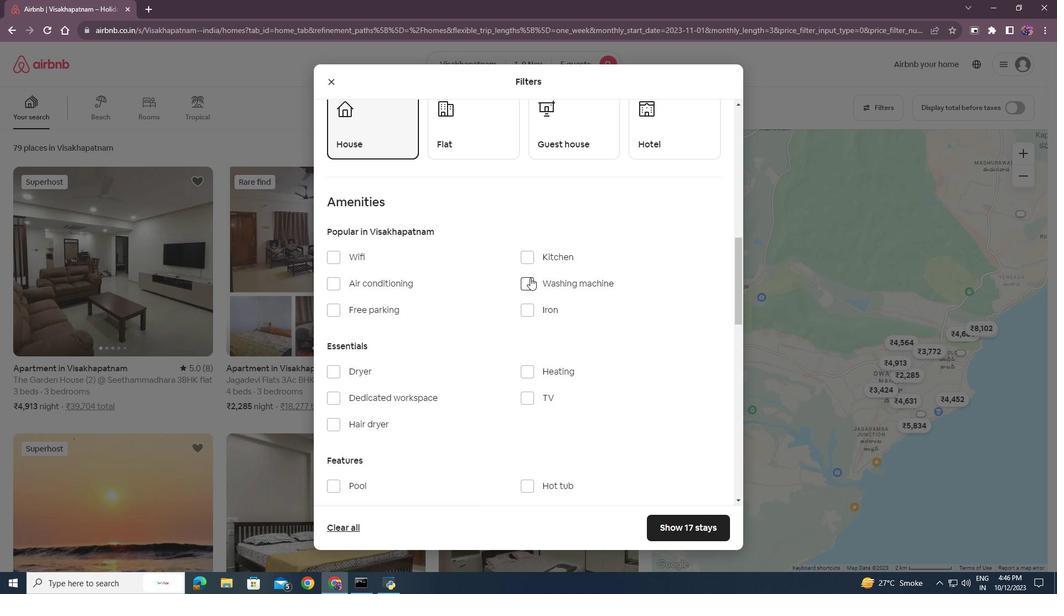 
Action: Mouse moved to (459, 350)
Screenshot: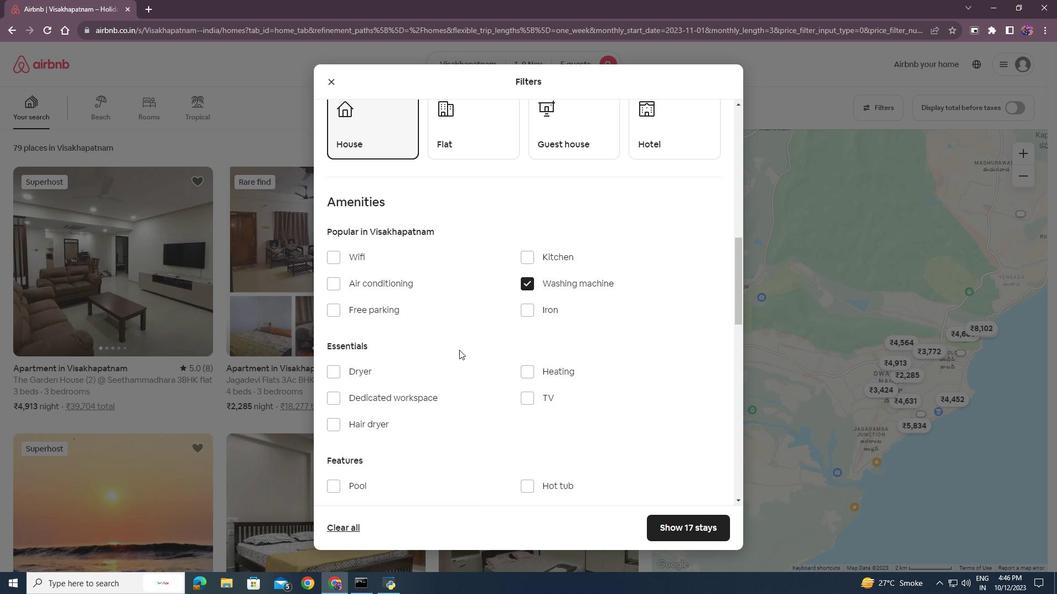 
Action: Mouse scrolled (459, 349) with delta (0, 0)
Screenshot: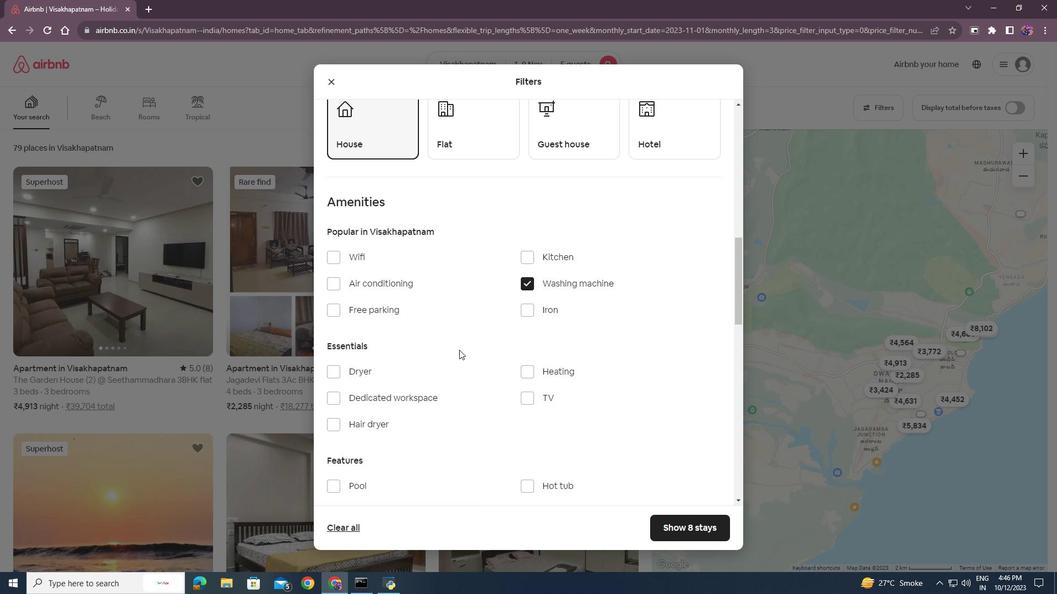 
Action: Mouse moved to (451, 328)
Screenshot: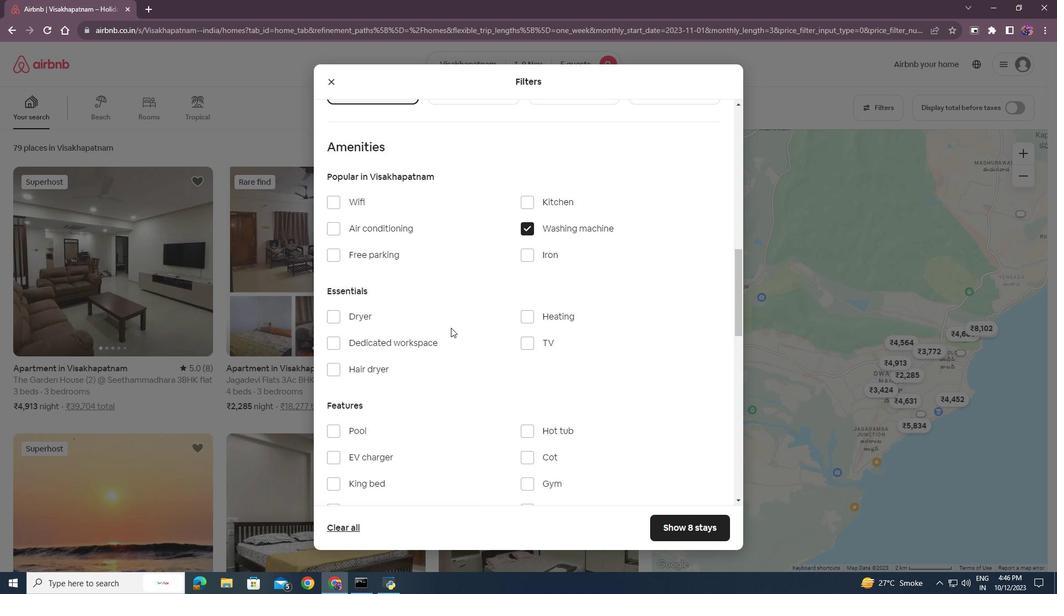 
Action: Mouse scrolled (451, 327) with delta (0, 0)
Screenshot: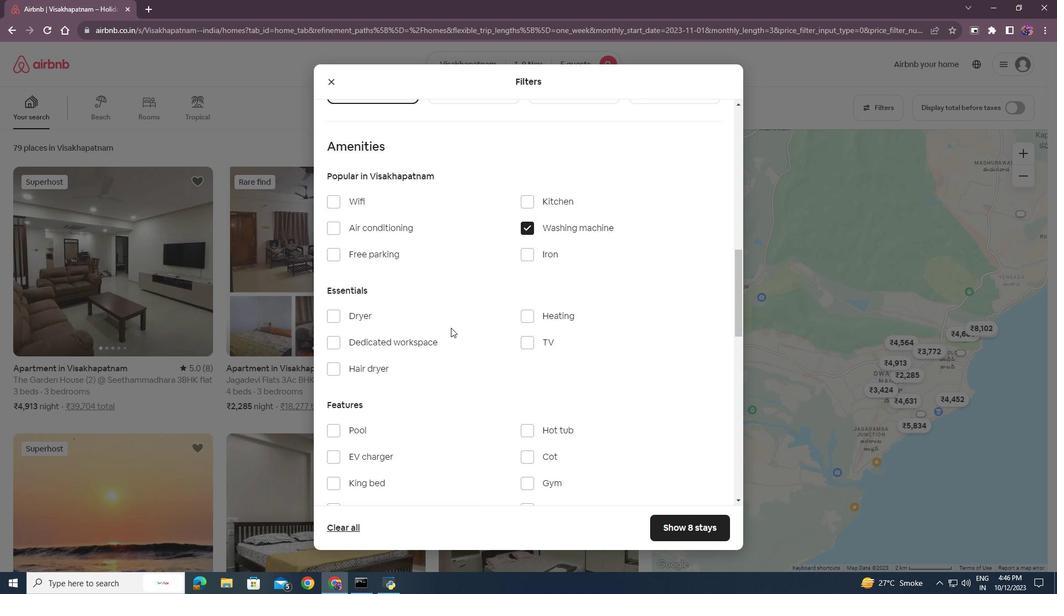
Action: Mouse scrolled (451, 327) with delta (0, 0)
Screenshot: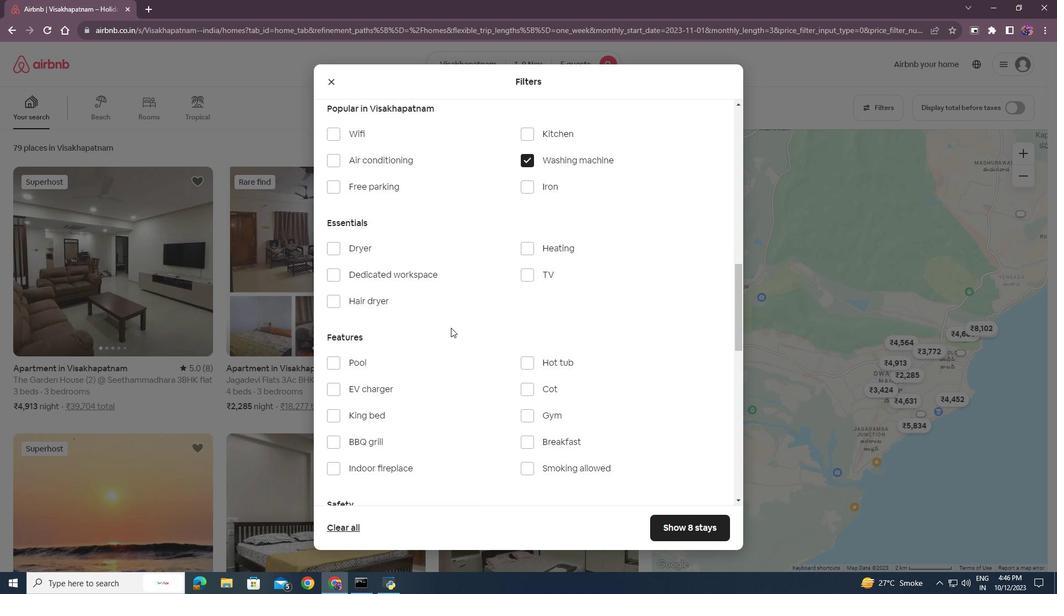 
Action: Mouse scrolled (451, 327) with delta (0, 0)
Screenshot: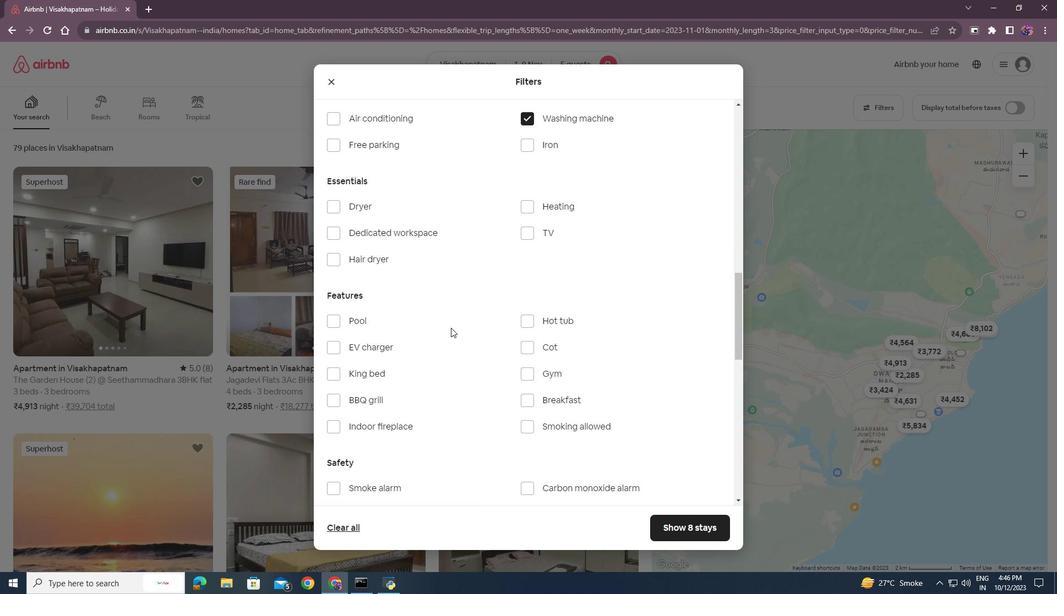 
Action: Mouse scrolled (451, 327) with delta (0, 0)
Screenshot: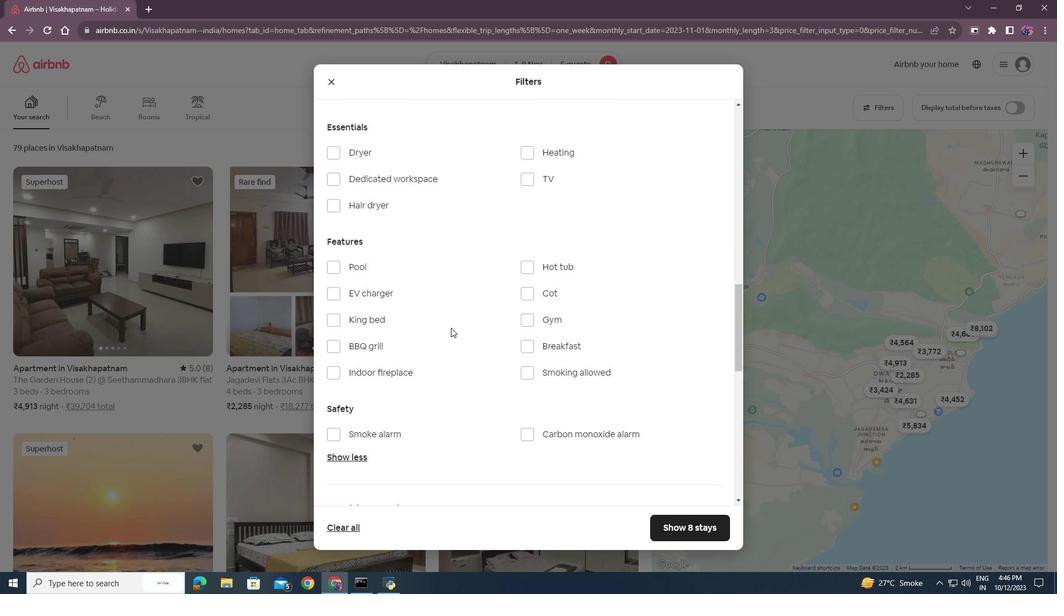 
Action: Mouse scrolled (451, 327) with delta (0, 0)
Screenshot: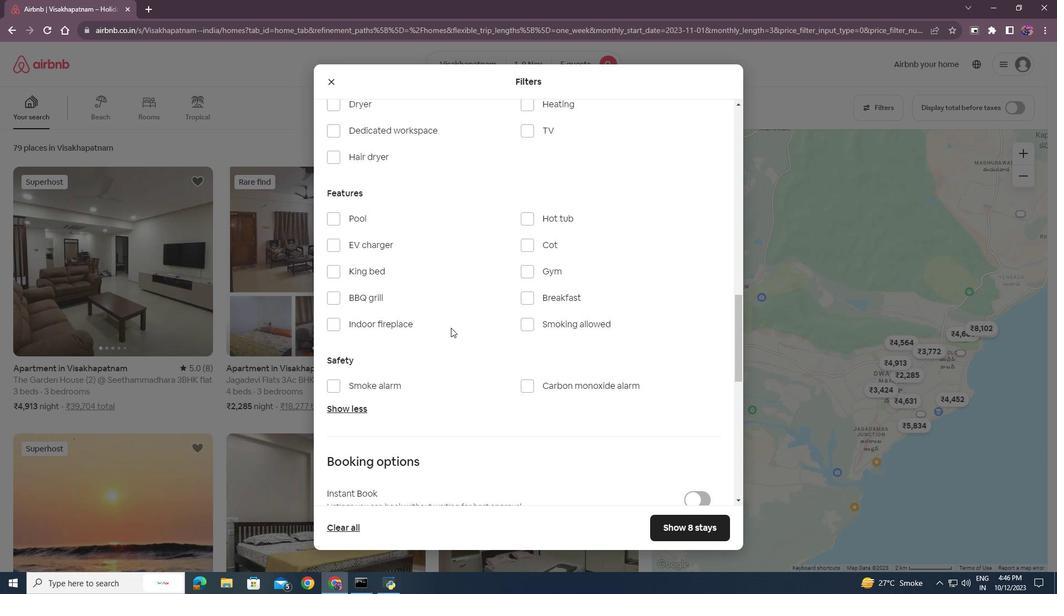 
Action: Mouse moved to (467, 369)
Screenshot: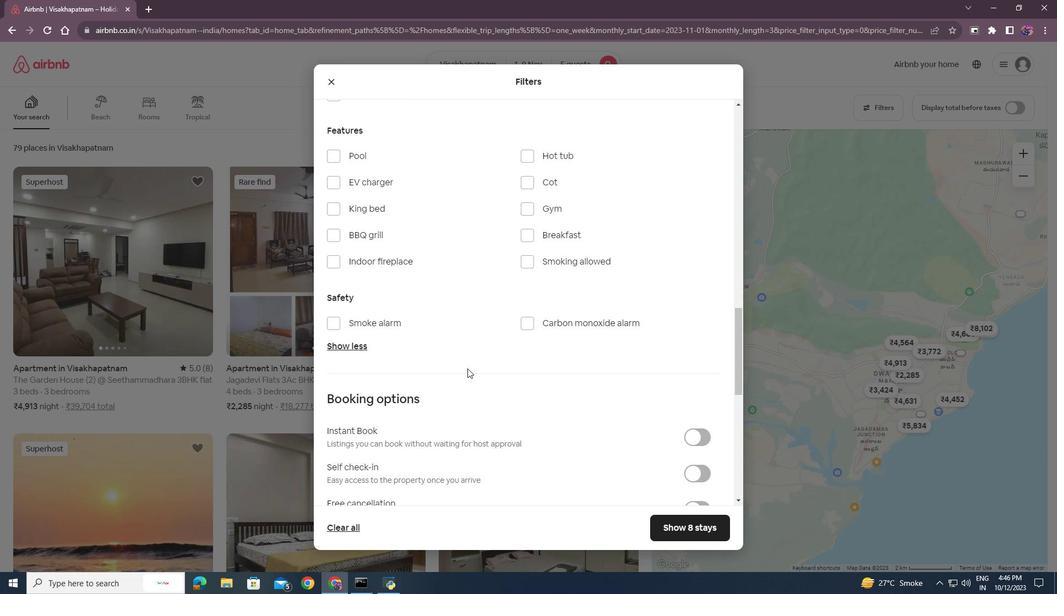 
Action: Mouse scrolled (467, 368) with delta (0, 0)
Screenshot: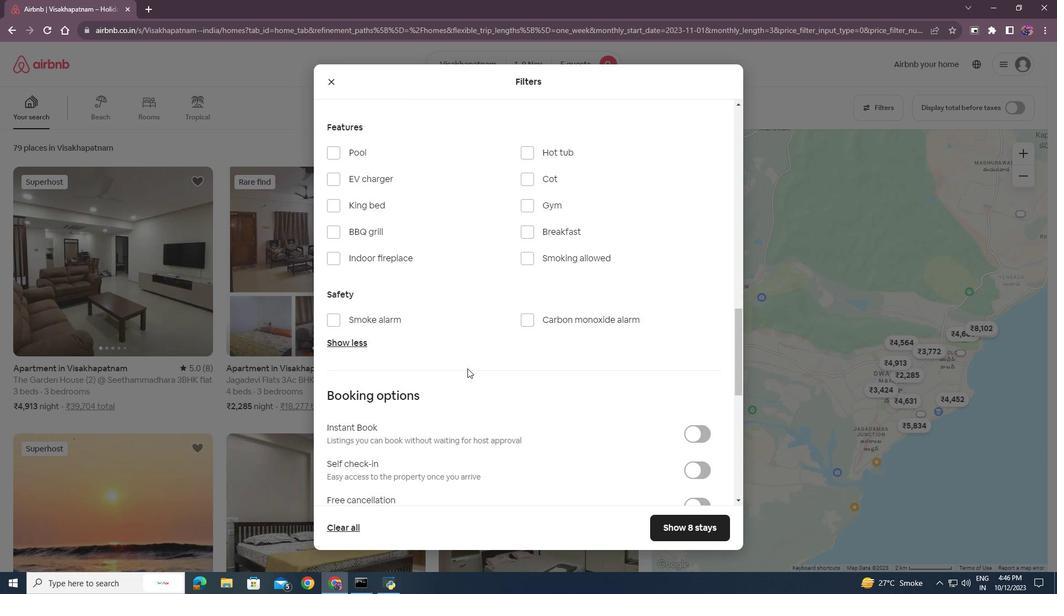 
Action: Mouse moved to (467, 369)
Screenshot: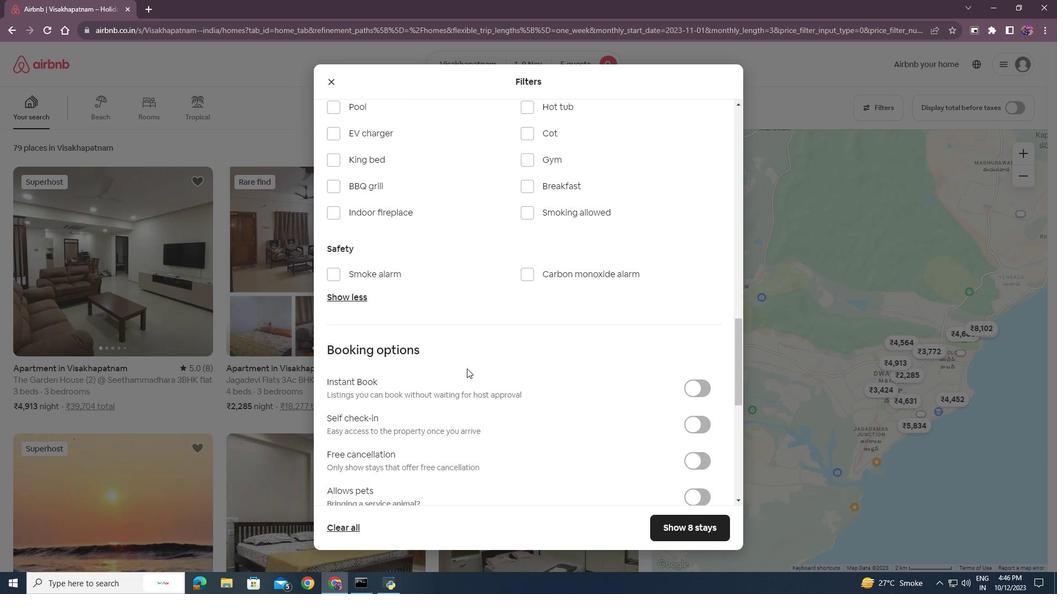 
Action: Mouse scrolled (467, 368) with delta (0, 0)
Screenshot: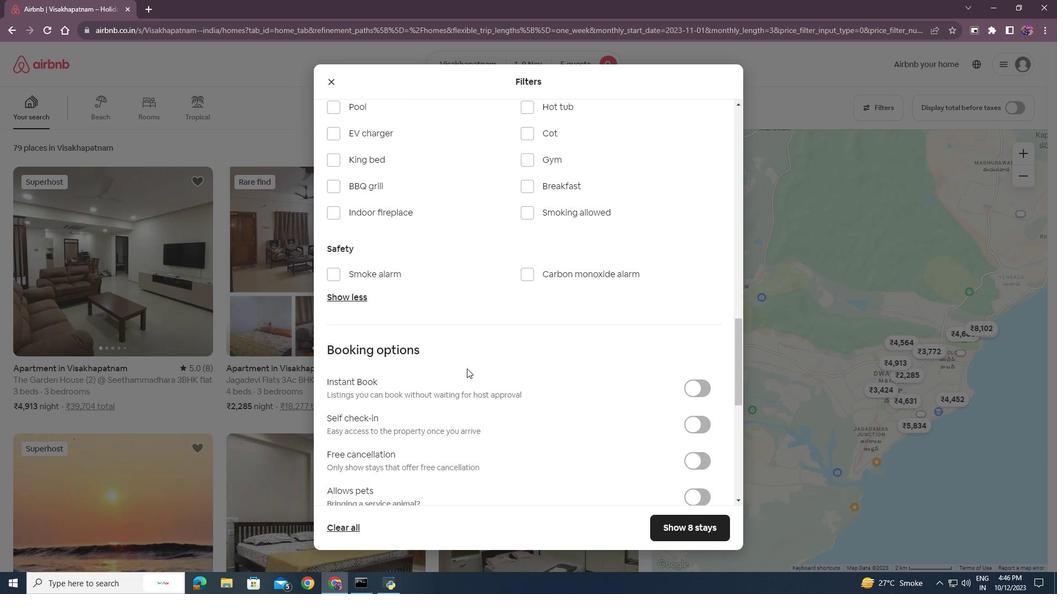 
Action: Mouse moved to (697, 363)
Screenshot: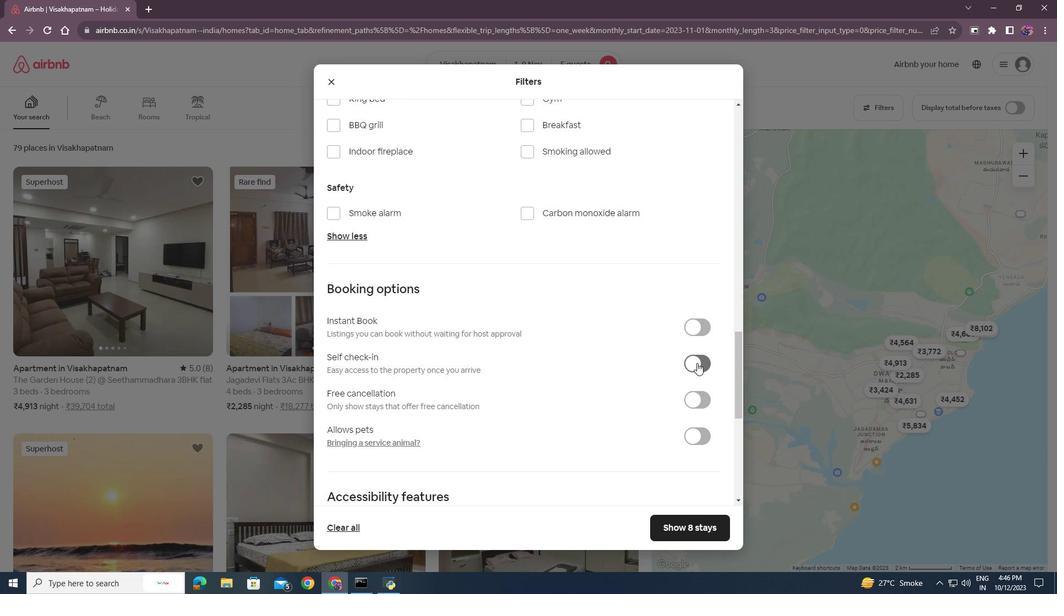
Action: Mouse pressed left at (697, 363)
Screenshot: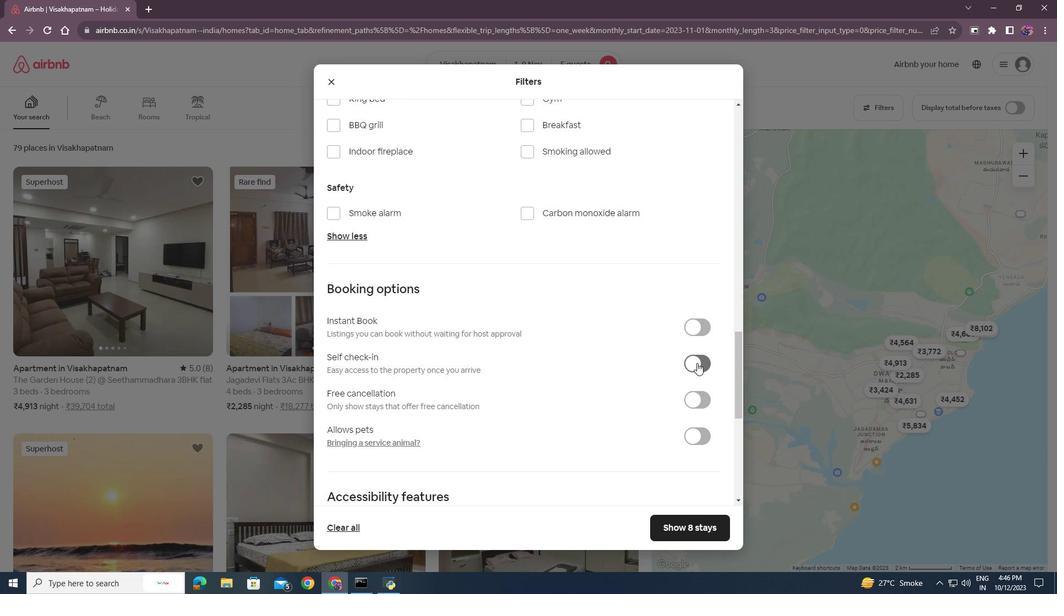 
Action: Mouse moved to (565, 378)
Screenshot: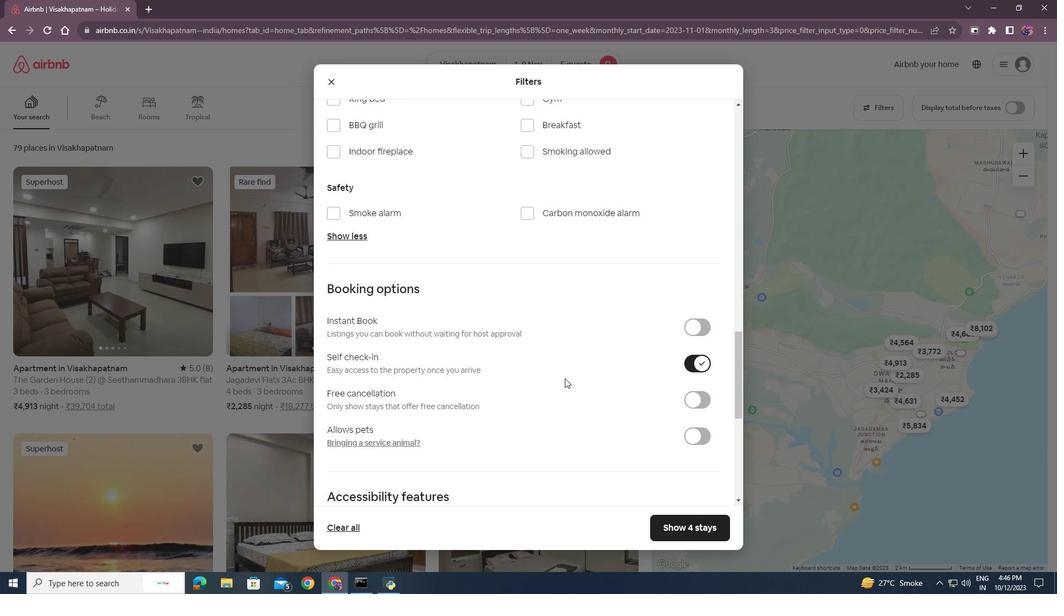 
Action: Mouse scrolled (565, 378) with delta (0, 0)
Screenshot: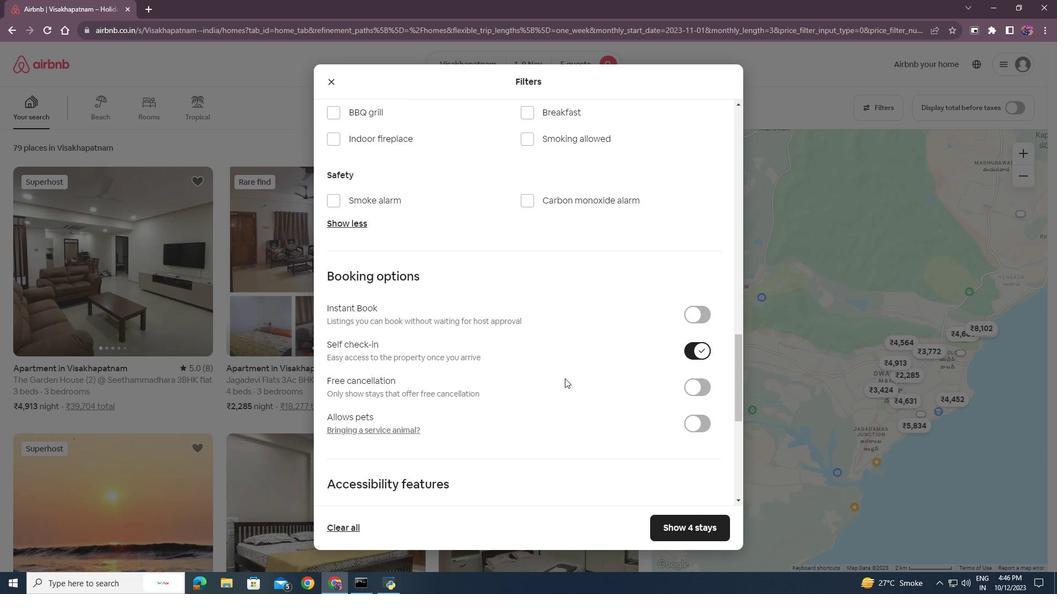 
Action: Mouse moved to (702, 530)
Screenshot: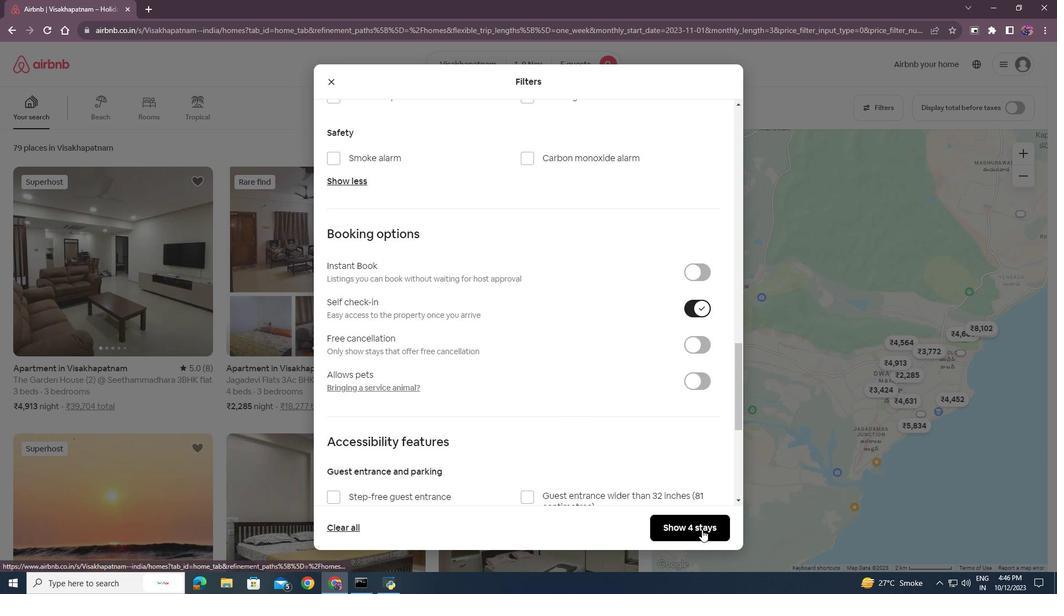 
Action: Mouse pressed left at (702, 530)
Screenshot: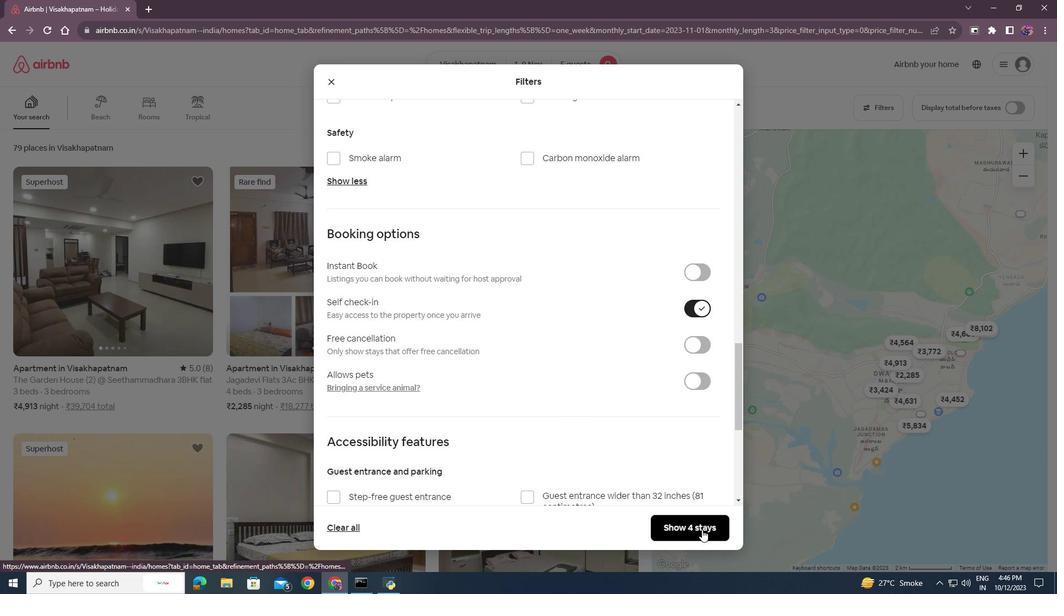 
Action: Mouse moved to (81, 263)
Screenshot: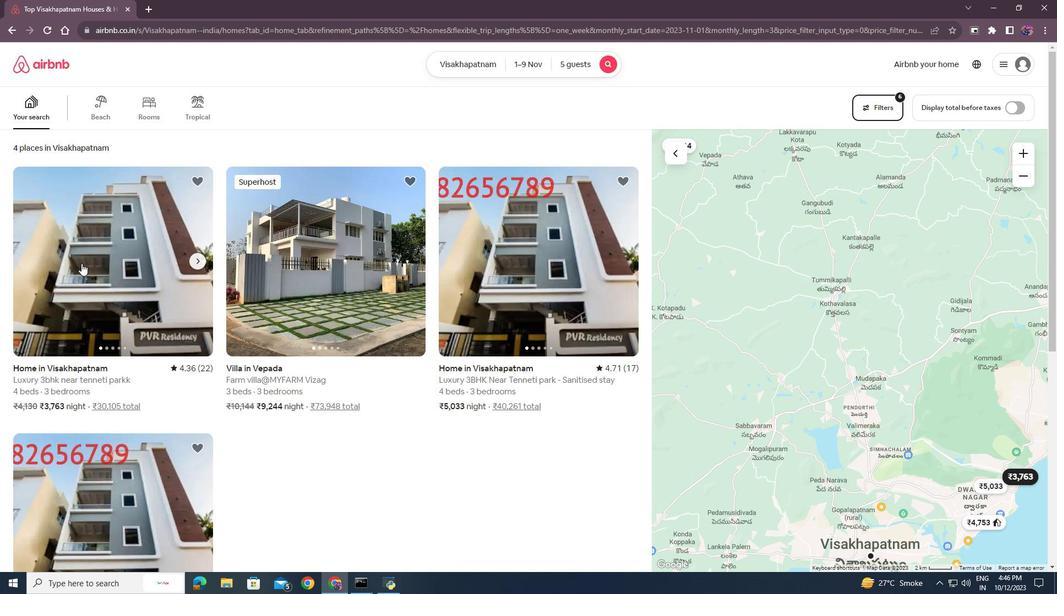 
Action: Mouse pressed left at (81, 263)
Screenshot: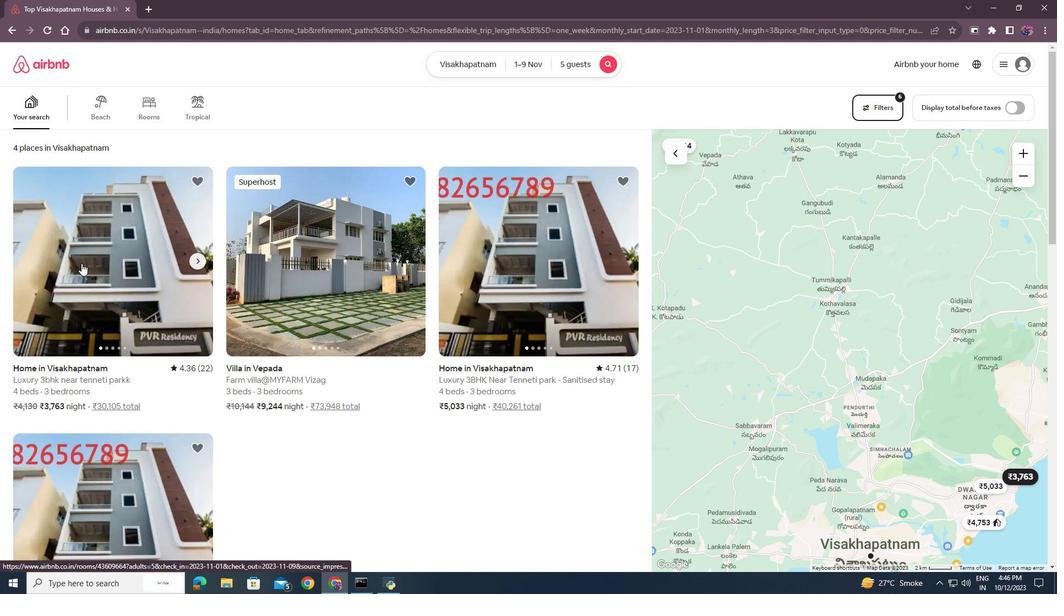 
Action: Mouse moved to (34, 0)
Screenshot: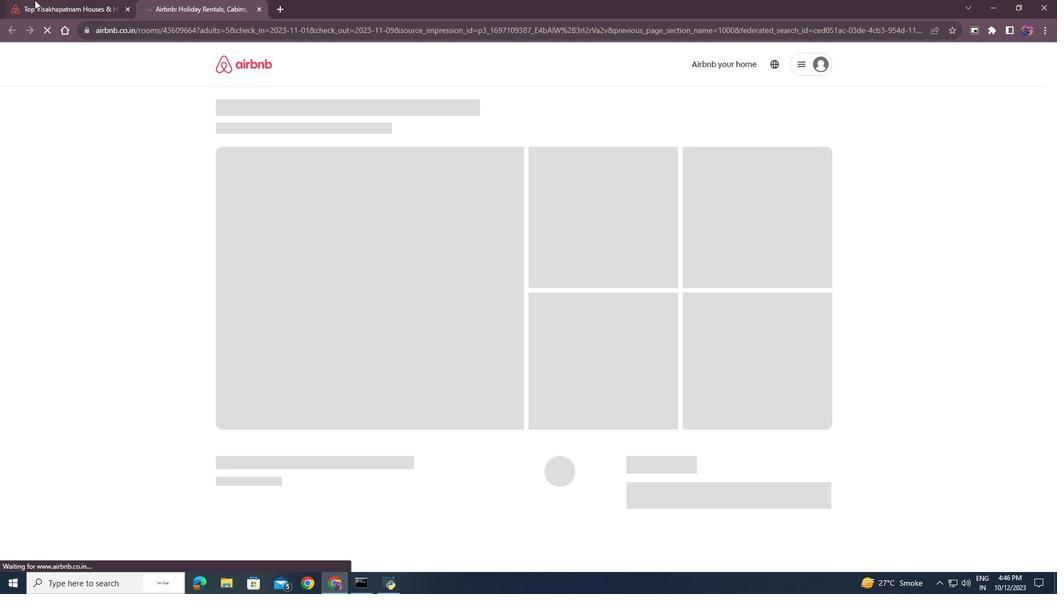 
Action: Mouse pressed left at (34, 0)
Screenshot: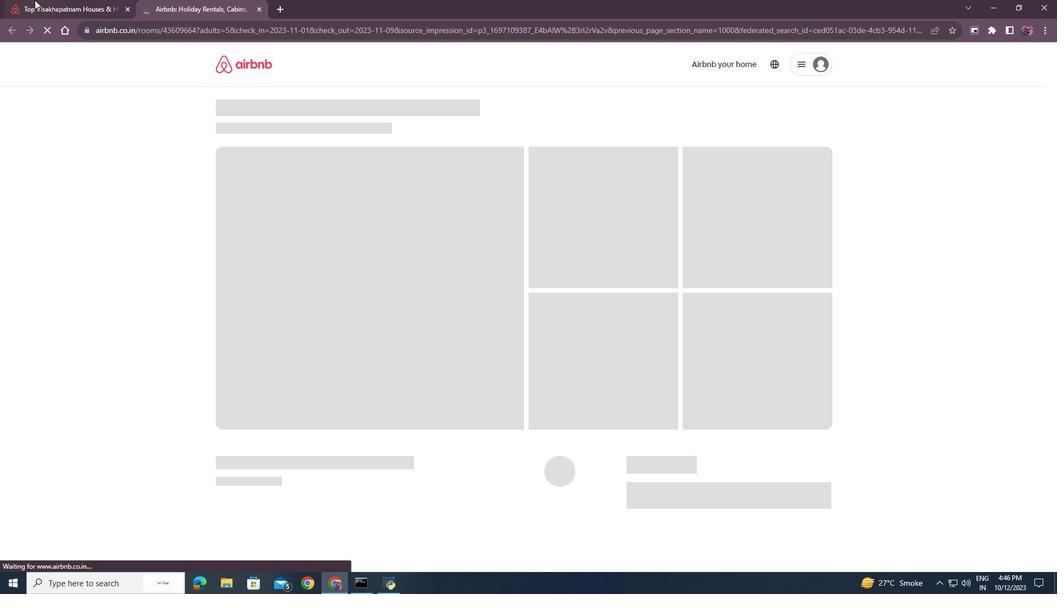 
Action: Mouse moved to (338, 259)
Screenshot: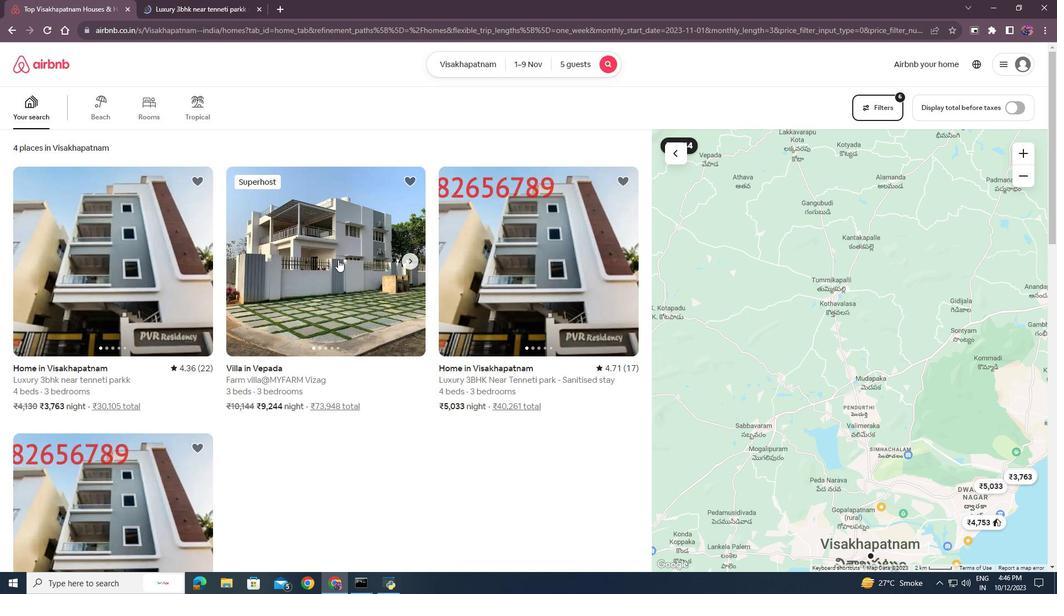 
Action: Mouse pressed left at (338, 259)
Screenshot: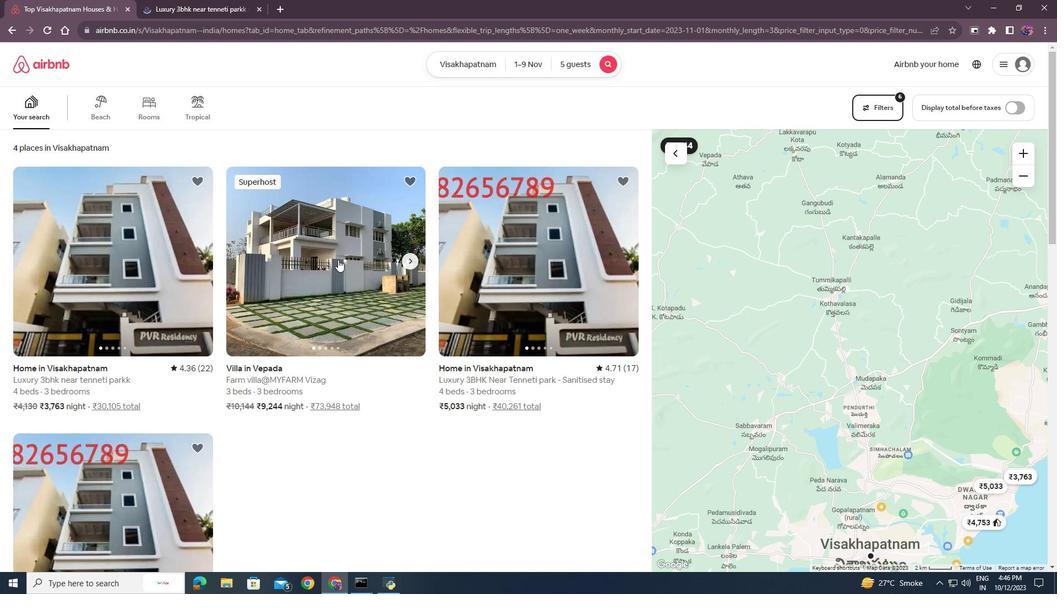 
Action: Mouse moved to (52, 1)
Screenshot: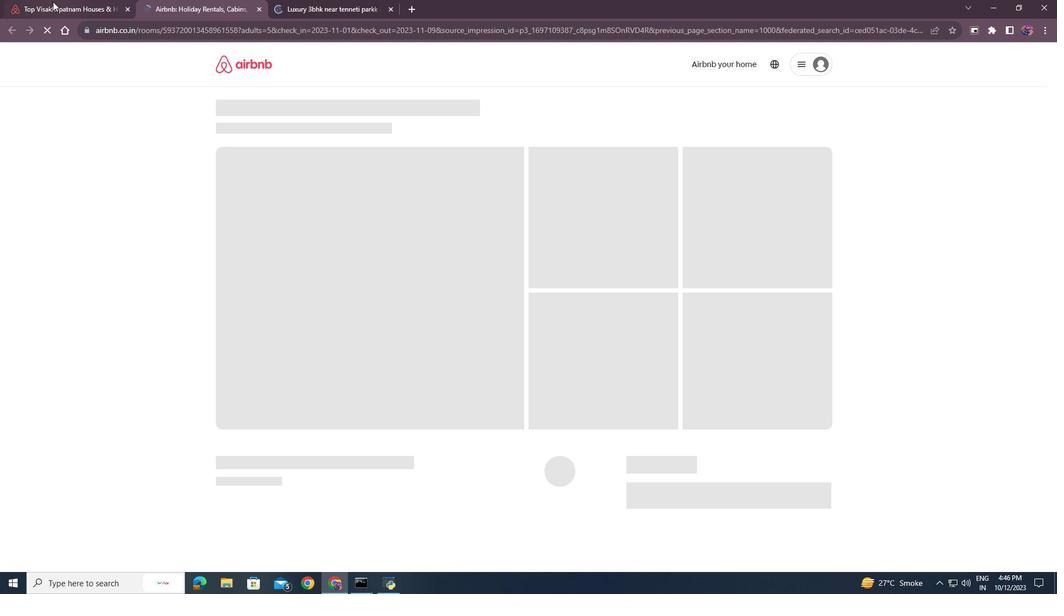 
Action: Mouse pressed left at (52, 1)
Screenshot: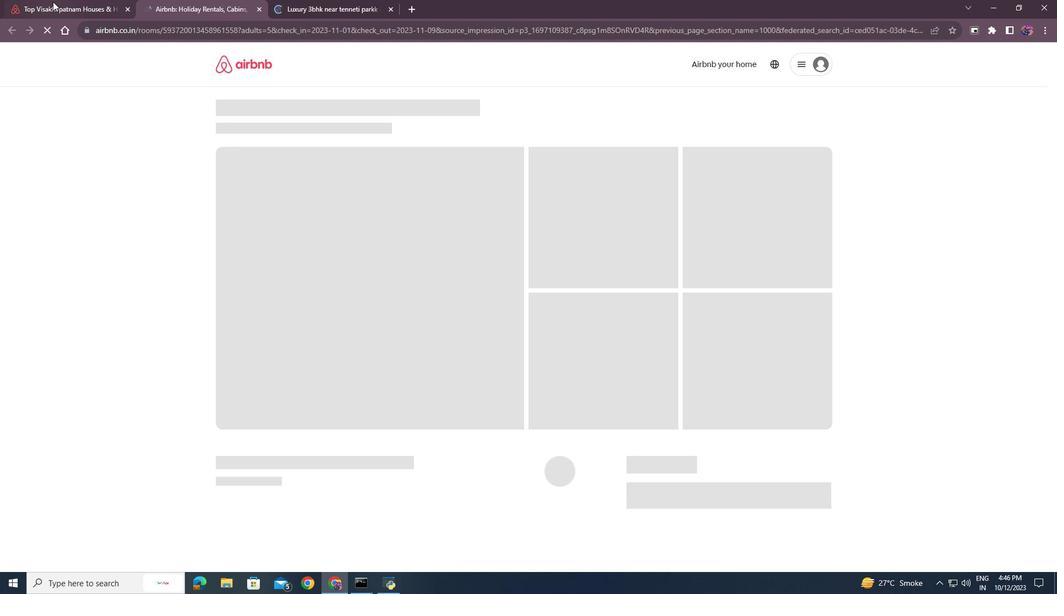 
Action: Mouse moved to (541, 280)
Screenshot: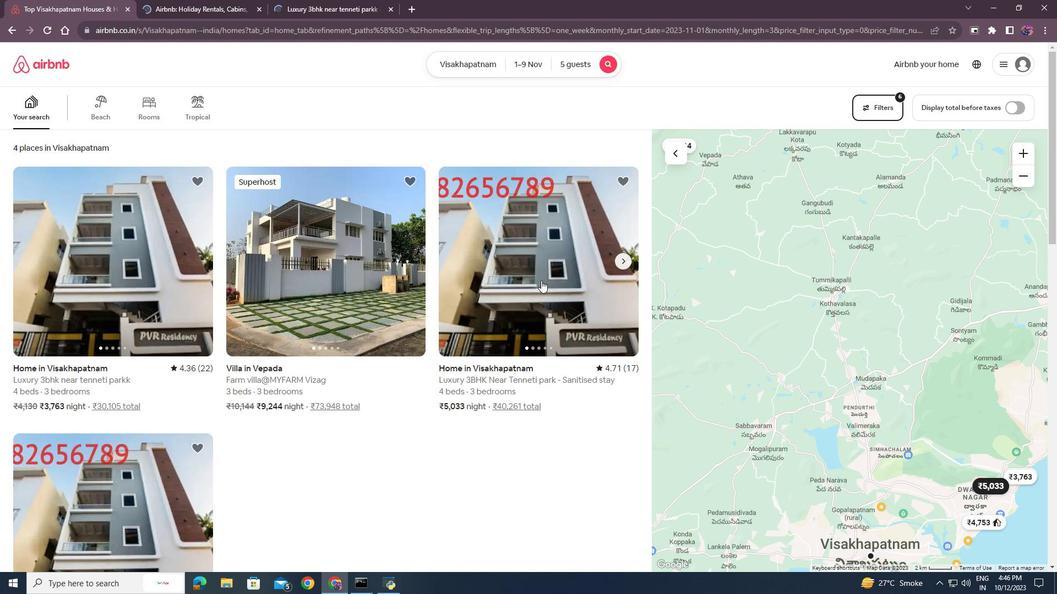 
Action: Mouse pressed left at (541, 280)
Screenshot: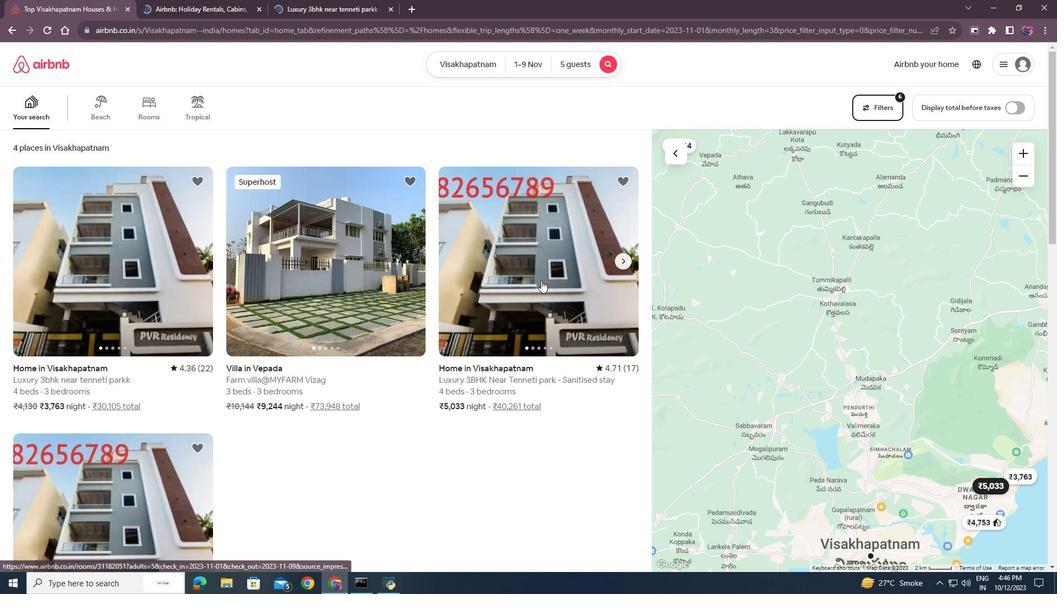 
Action: Mouse moved to (786, 403)
Screenshot: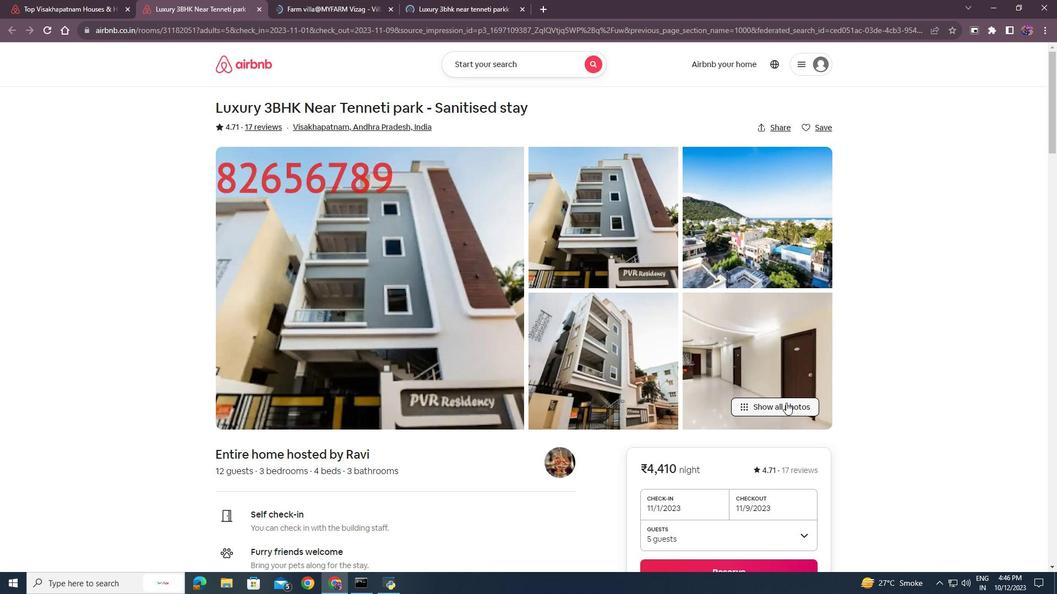 
Action: Mouse pressed left at (786, 403)
Screenshot: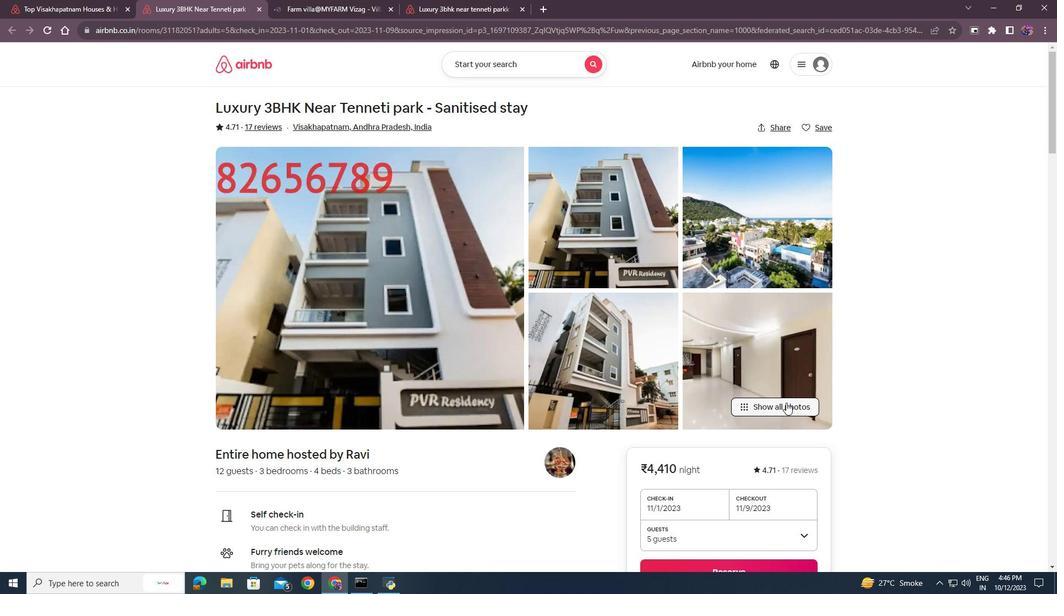 
Action: Mouse moved to (430, 384)
Screenshot: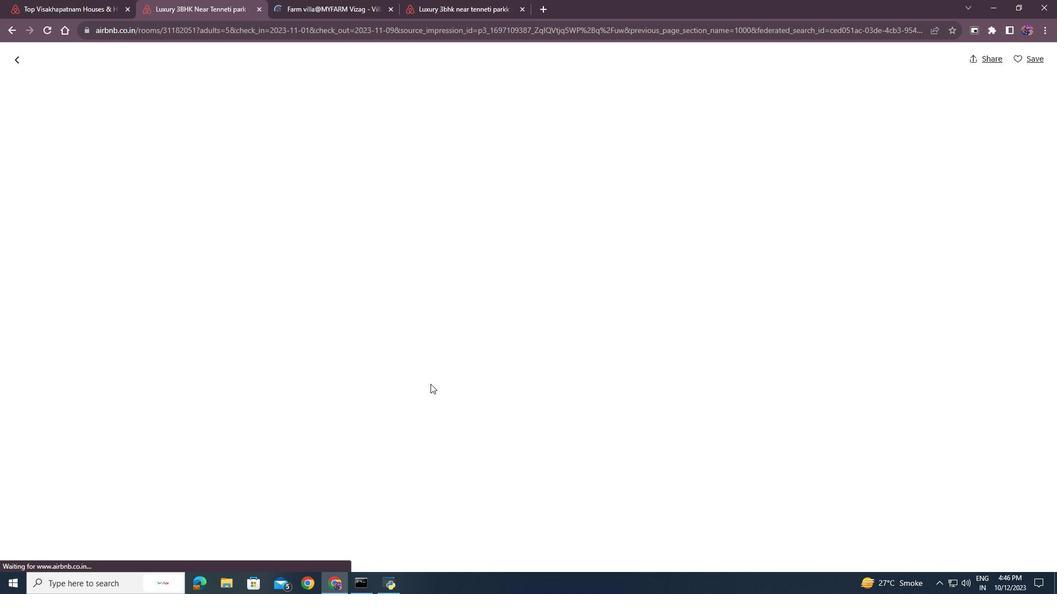 
Action: Mouse scrolled (430, 383) with delta (0, 0)
Screenshot: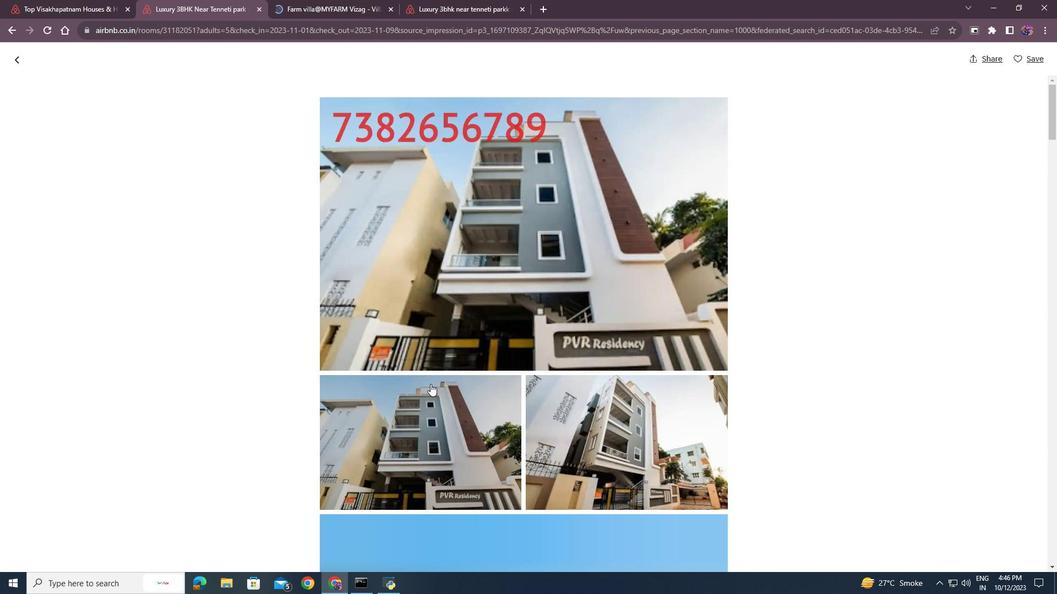 
Action: Mouse scrolled (430, 383) with delta (0, 0)
Screenshot: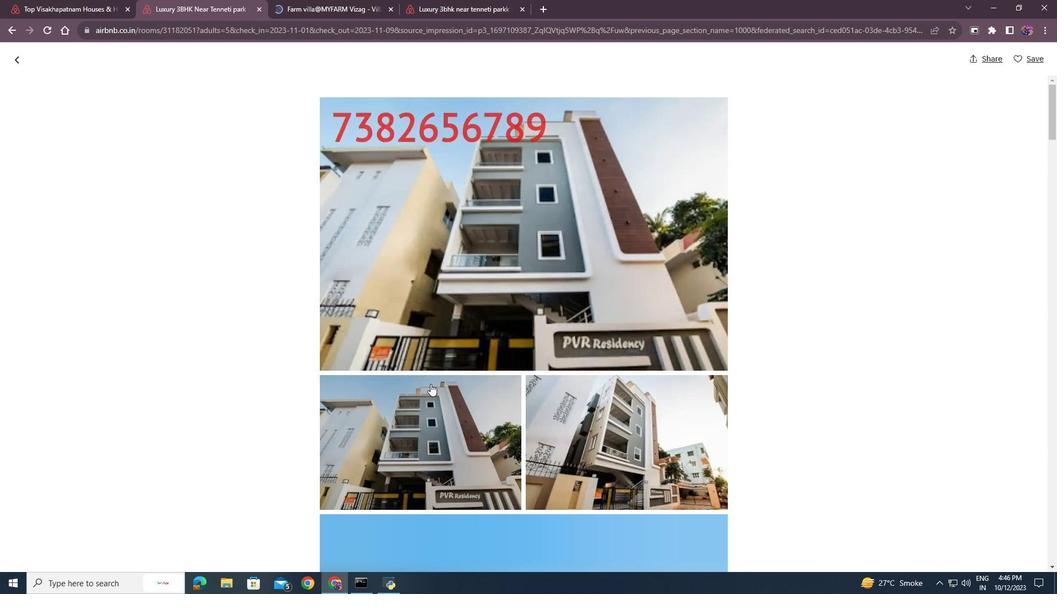
Action: Mouse scrolled (430, 383) with delta (0, 0)
Screenshot: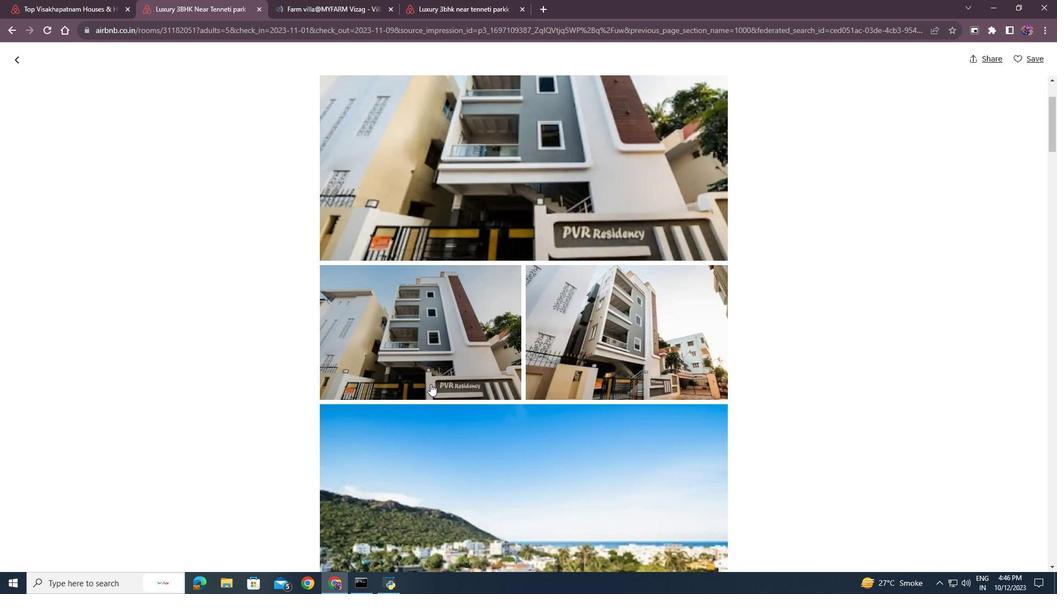 
Action: Mouse scrolled (430, 383) with delta (0, 0)
Screenshot: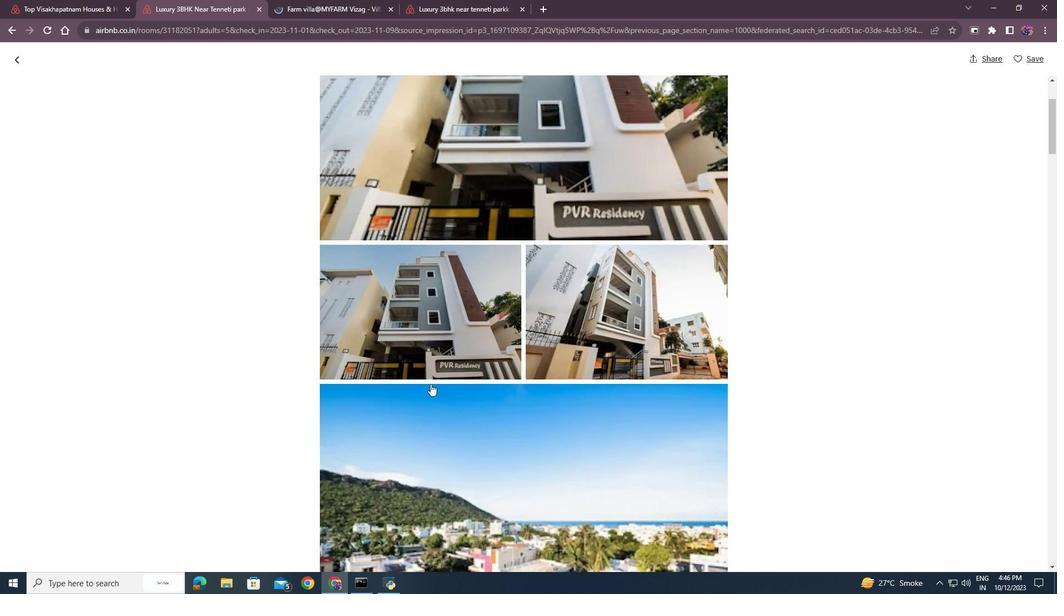 
Action: Mouse scrolled (430, 383) with delta (0, 0)
Screenshot: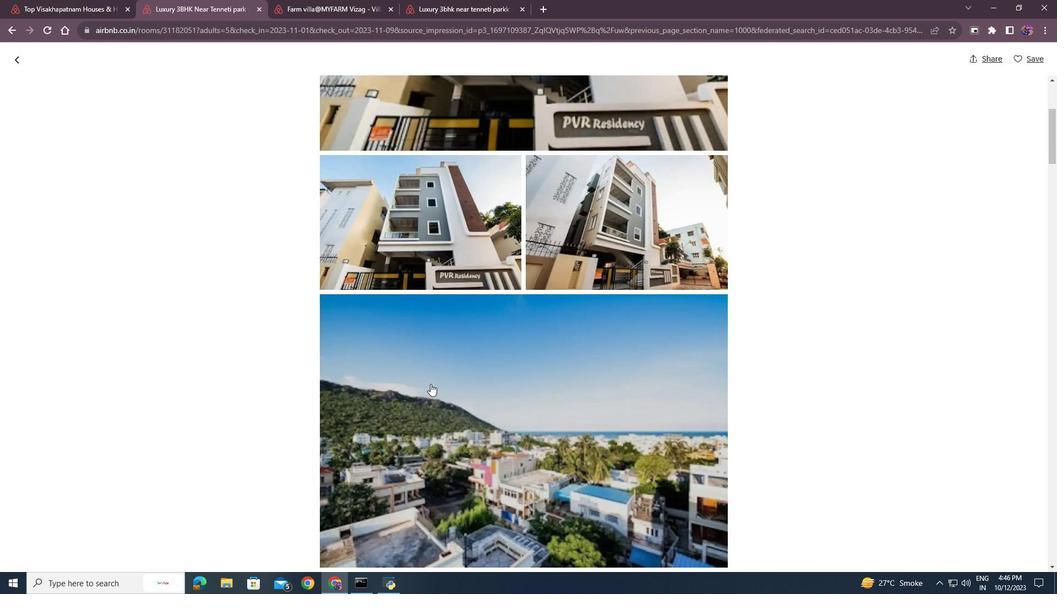 
Action: Mouse scrolled (430, 383) with delta (0, 0)
Screenshot: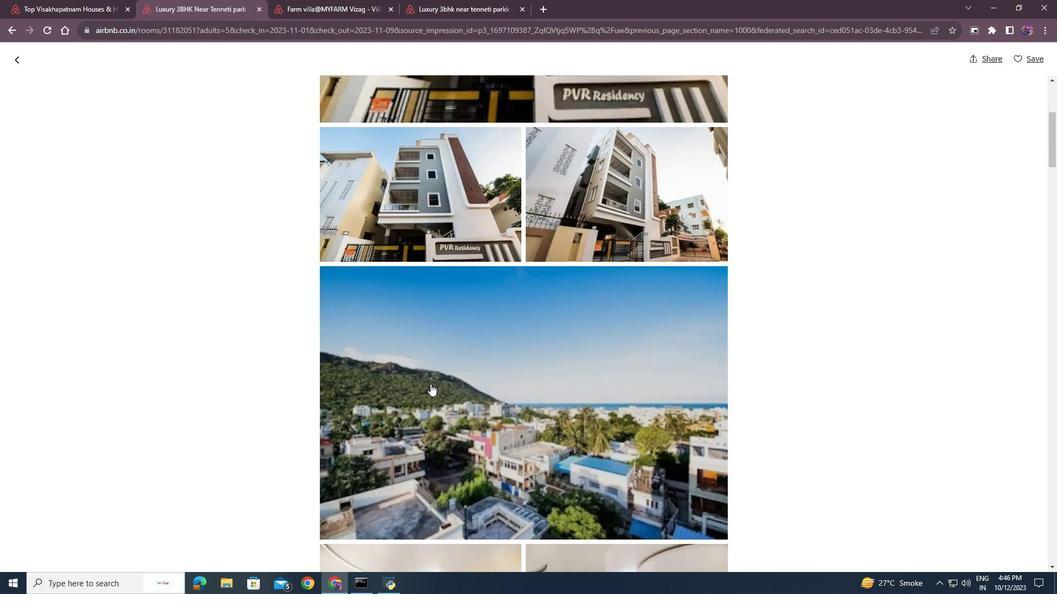 
Action: Mouse scrolled (430, 383) with delta (0, 0)
Screenshot: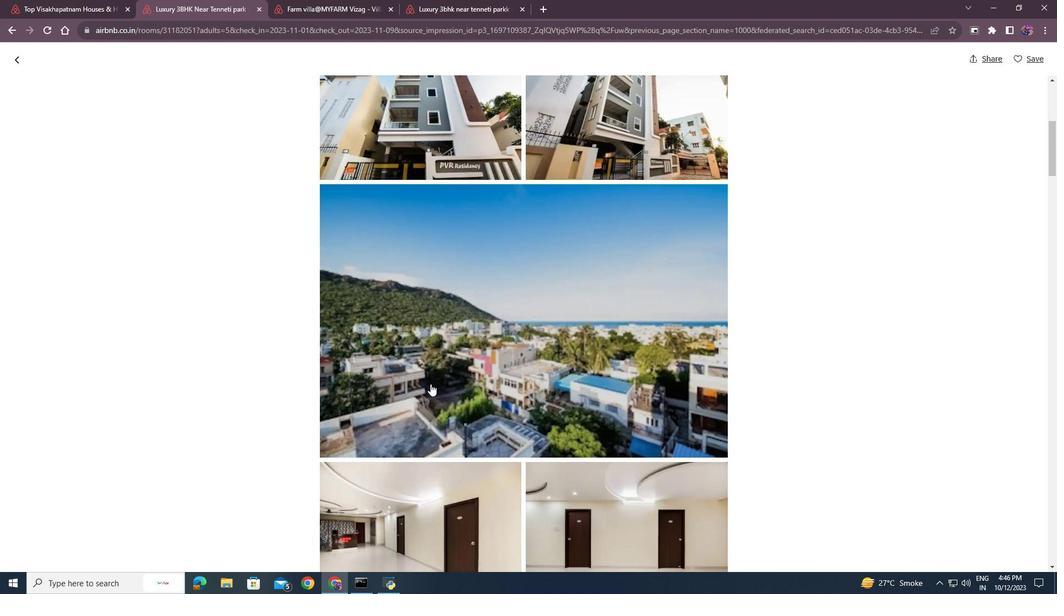 
Action: Mouse scrolled (430, 383) with delta (0, 0)
Screenshot: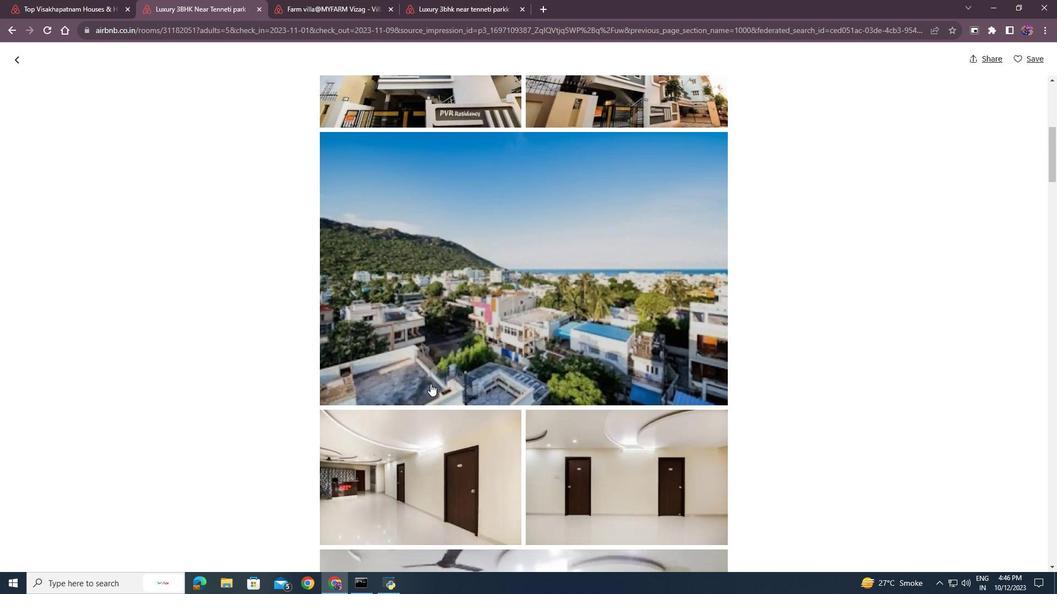 
Action: Mouse scrolled (430, 383) with delta (0, 0)
Screenshot: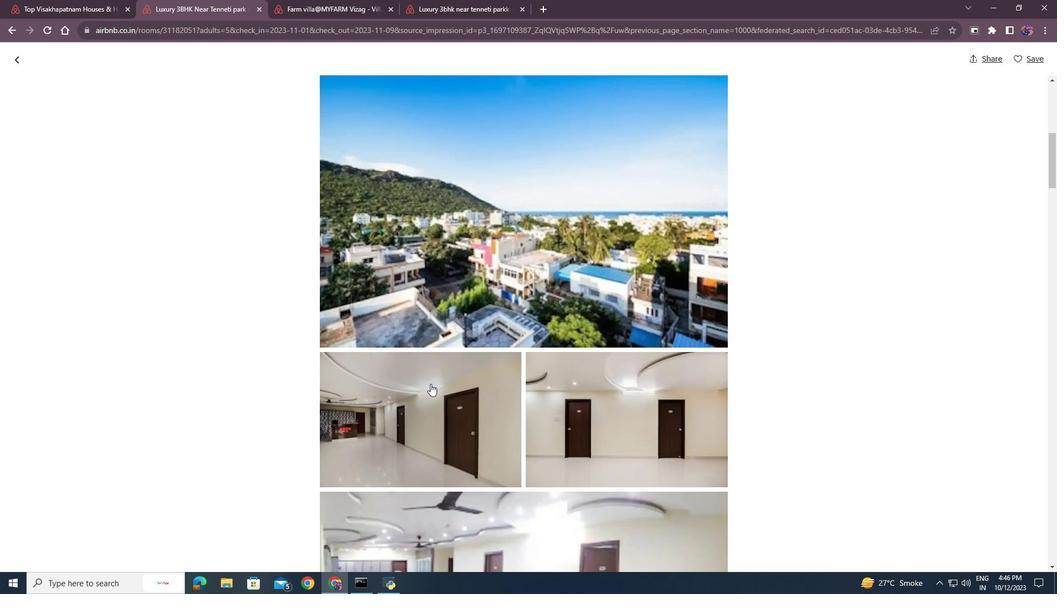 
Action: Mouse scrolled (430, 383) with delta (0, 0)
Screenshot: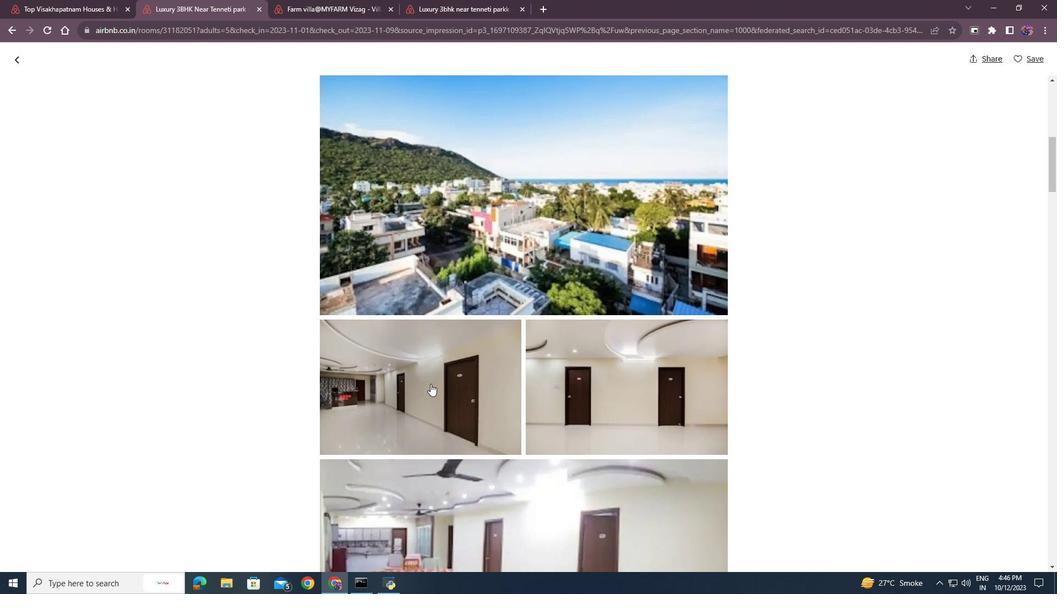 
Action: Mouse scrolled (430, 383) with delta (0, 0)
Screenshot: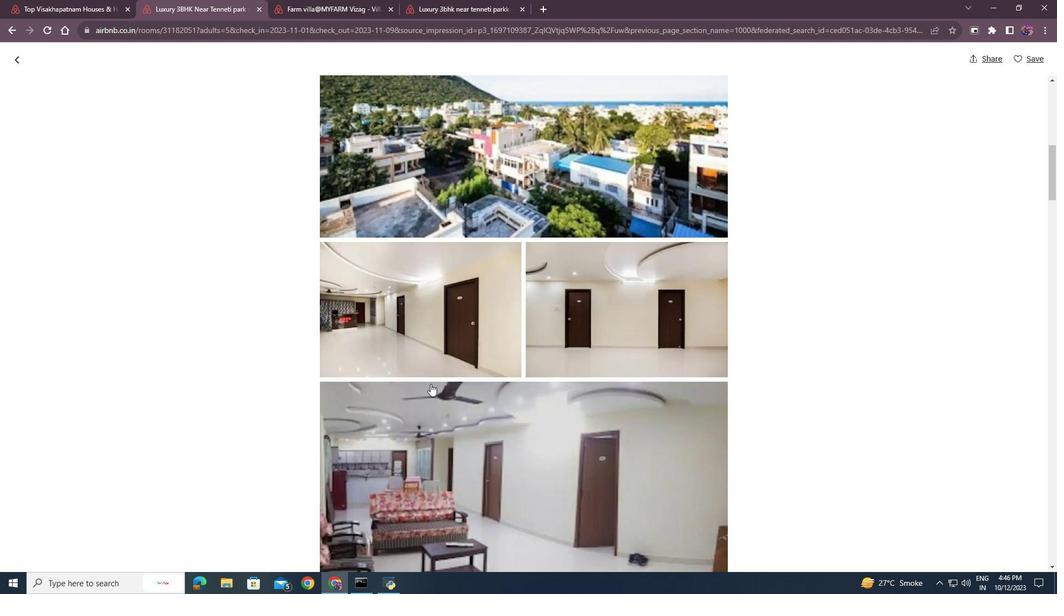 
Action: Mouse scrolled (430, 383) with delta (0, 0)
Screenshot: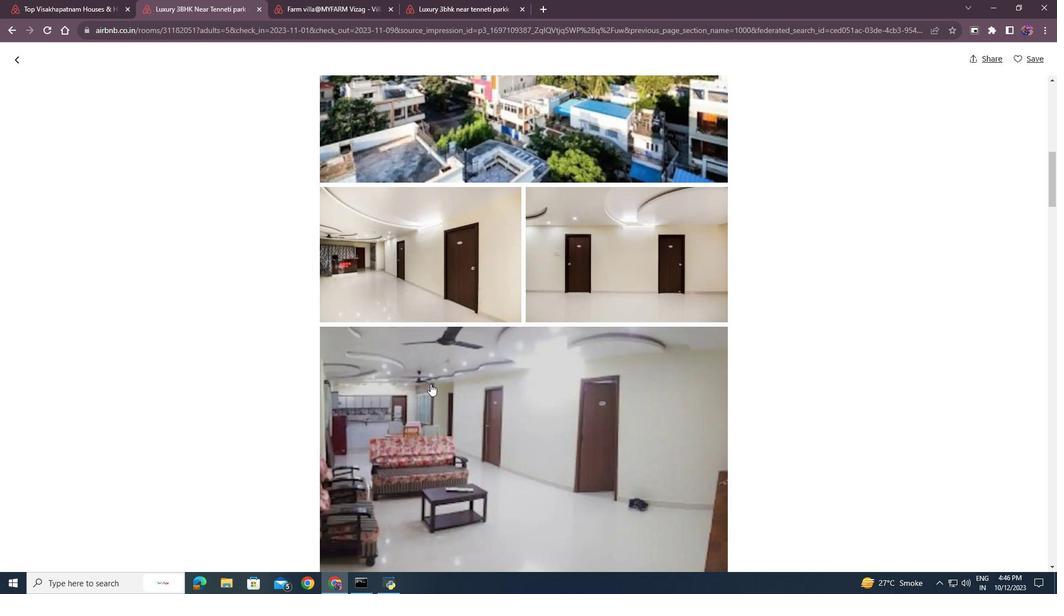 
Action: Mouse scrolled (430, 383) with delta (0, 0)
Screenshot: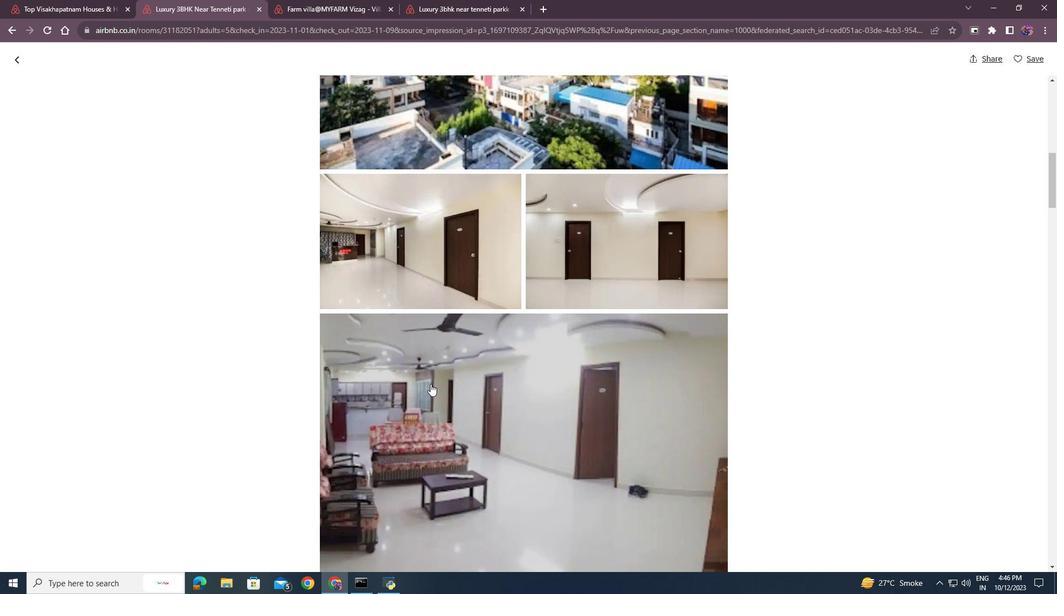 
Action: Mouse scrolled (430, 383) with delta (0, 0)
Screenshot: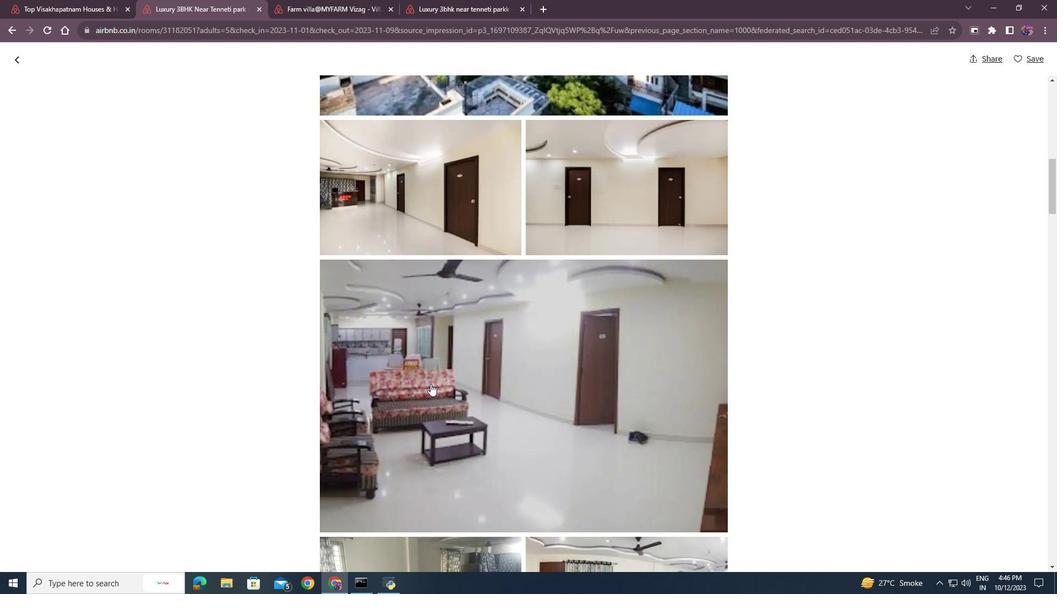 
Action: Mouse scrolled (430, 383) with delta (0, 0)
Screenshot: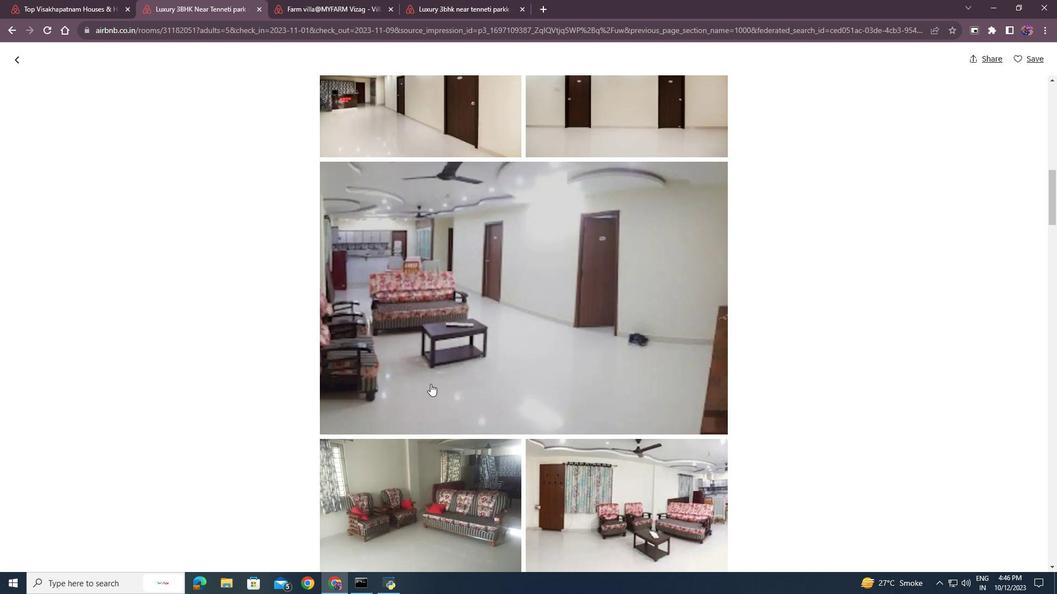 
Action: Mouse scrolled (430, 383) with delta (0, 0)
Screenshot: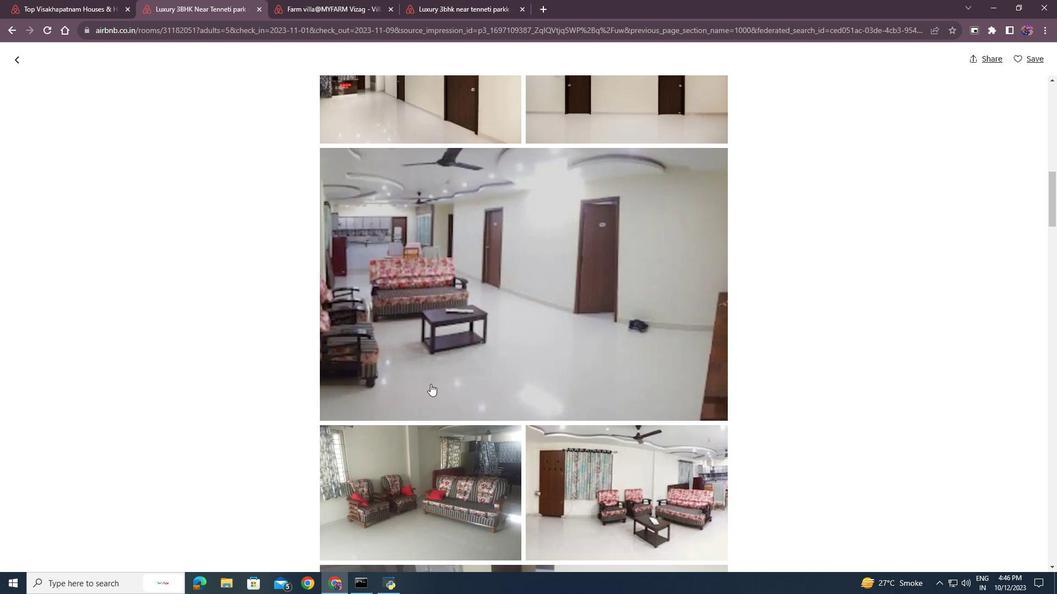 
Action: Mouse scrolled (430, 383) with delta (0, 0)
Screenshot: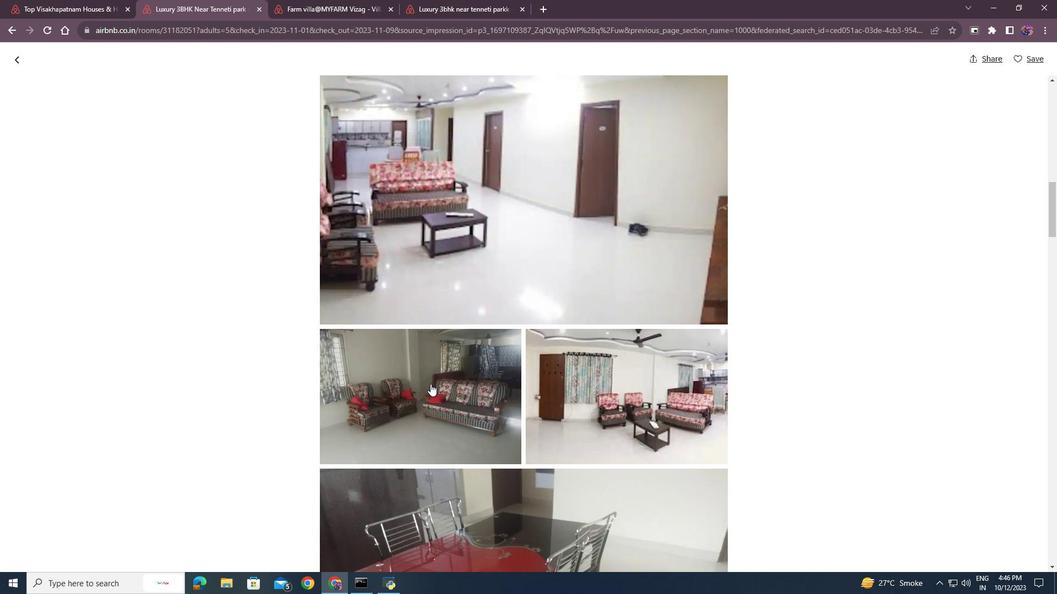 
Action: Mouse scrolled (430, 383) with delta (0, 0)
Screenshot: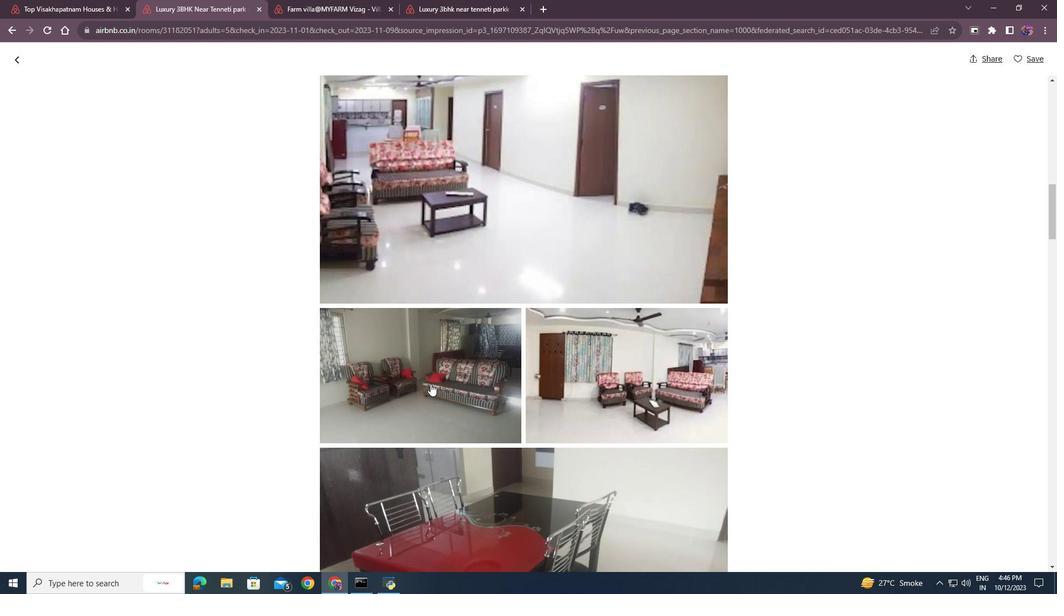
Action: Mouse scrolled (430, 383) with delta (0, 0)
Screenshot: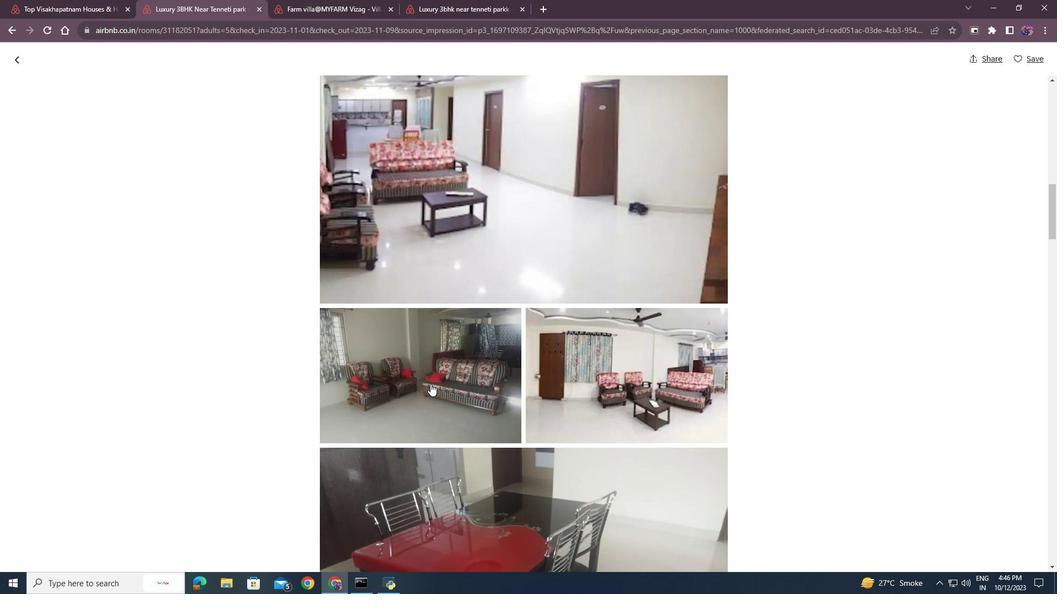 
Action: Mouse scrolled (430, 383) with delta (0, 0)
Screenshot: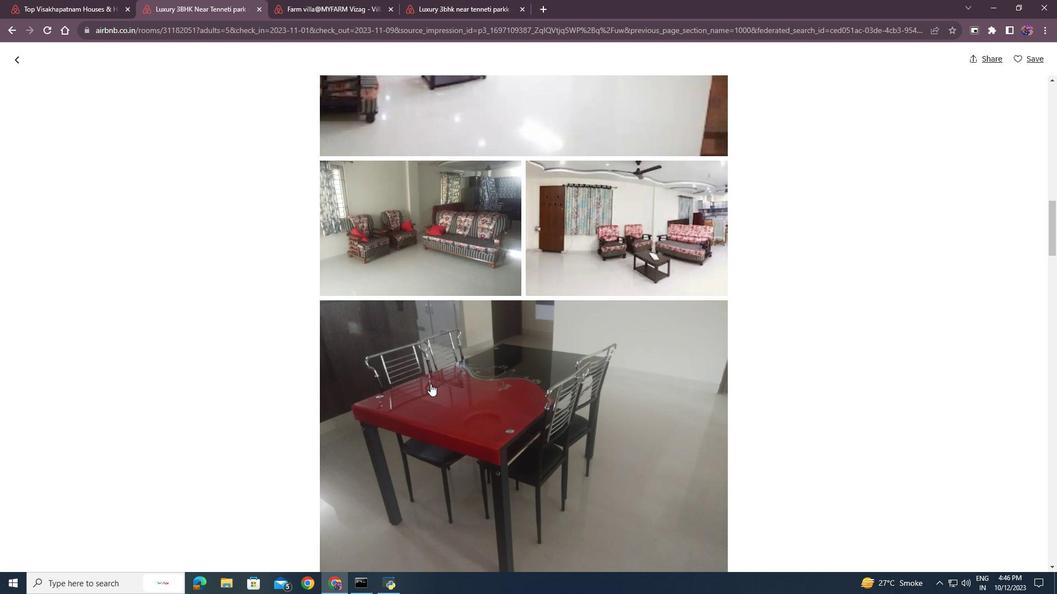 
Action: Mouse scrolled (430, 383) with delta (0, 0)
Screenshot: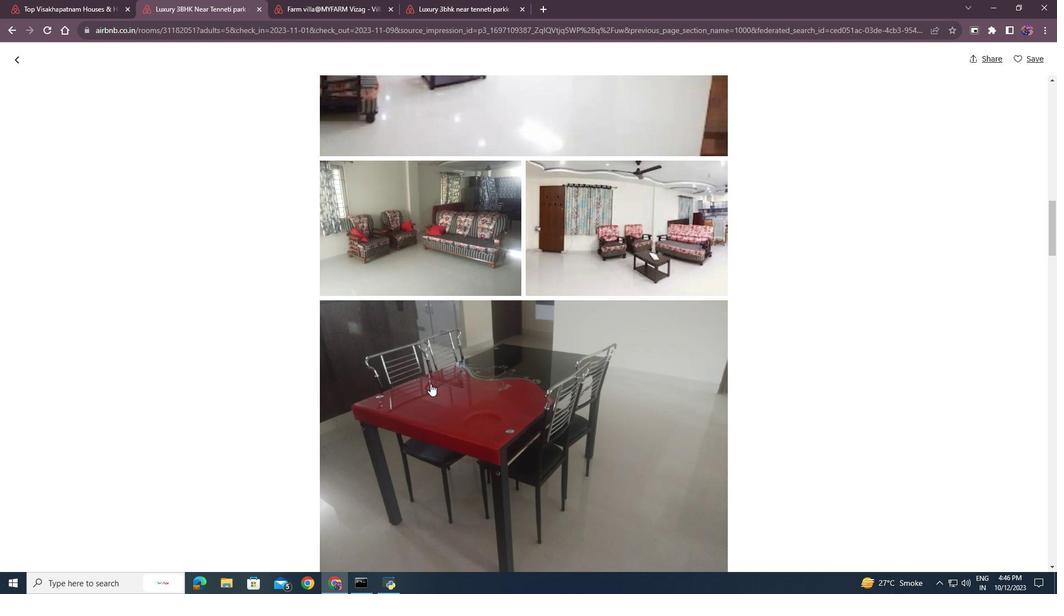 
Action: Mouse scrolled (430, 383) with delta (0, 0)
Screenshot: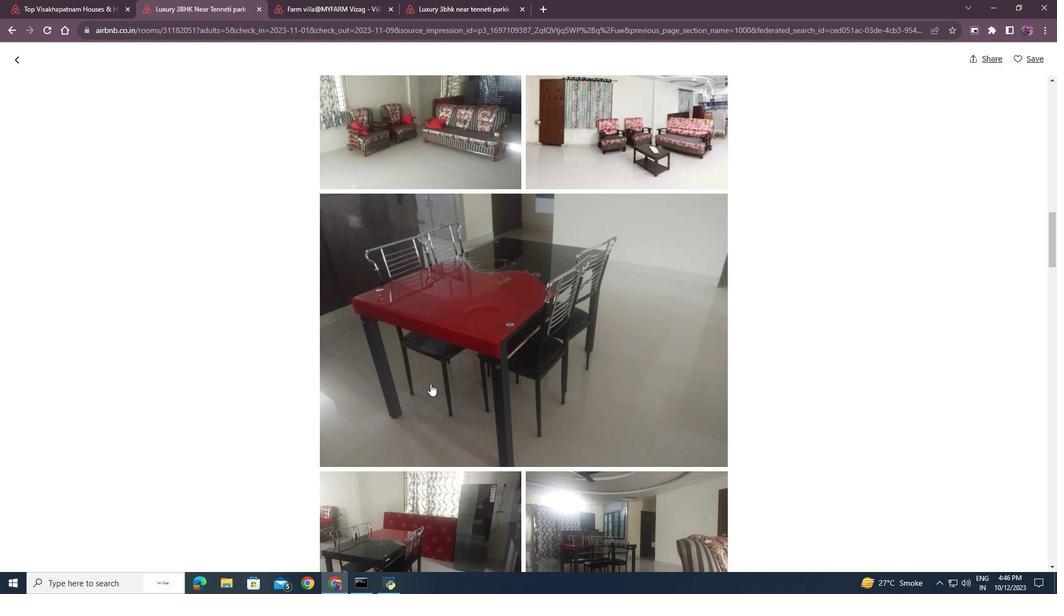 
Action: Mouse scrolled (430, 383) with delta (0, 0)
Screenshot: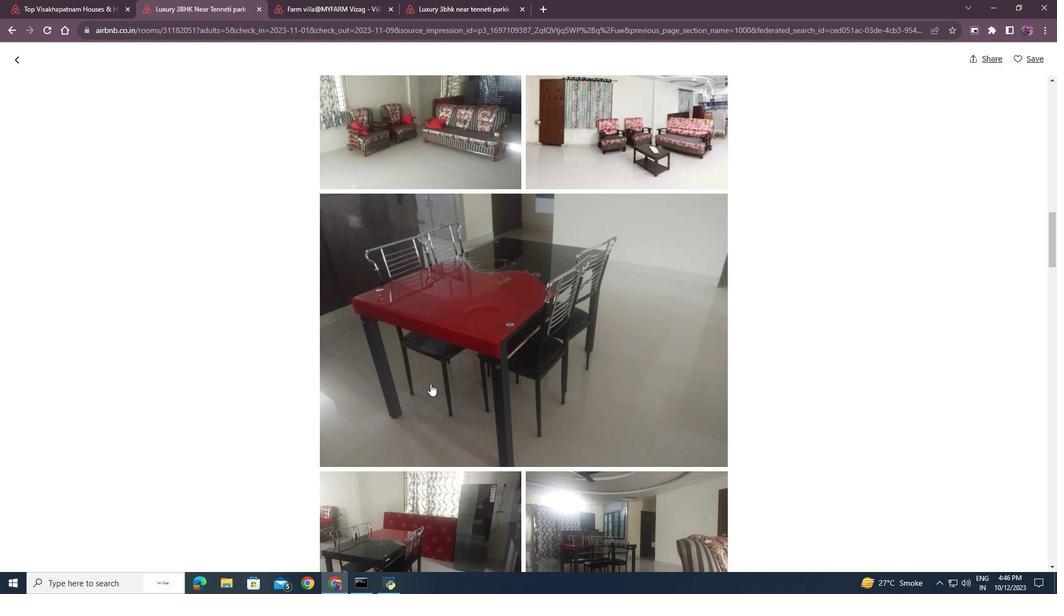 
Action: Mouse scrolled (430, 383) with delta (0, 0)
Screenshot: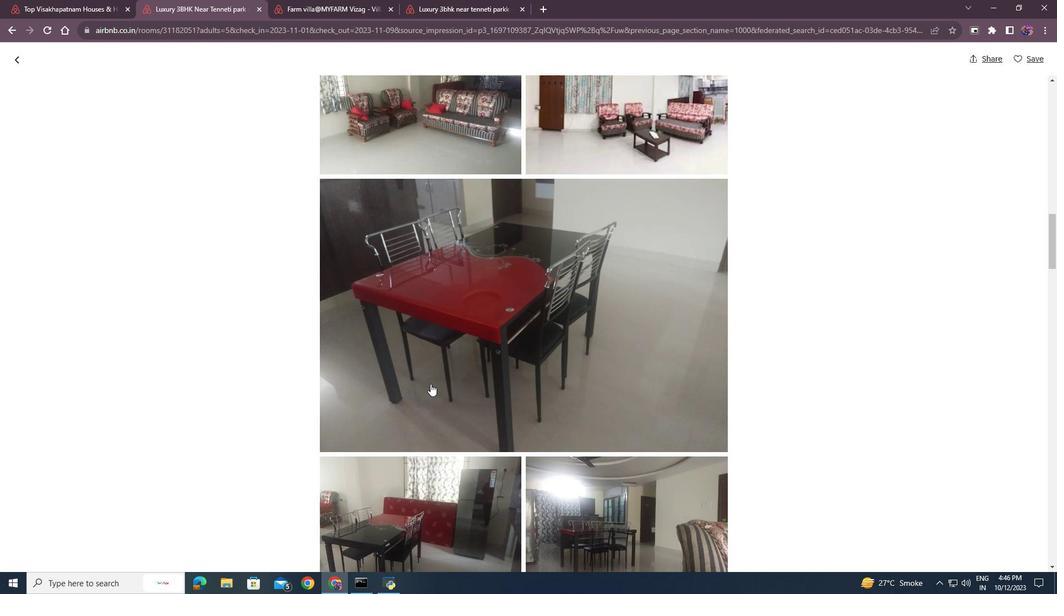 
Action: Mouse scrolled (430, 383) with delta (0, 0)
Screenshot: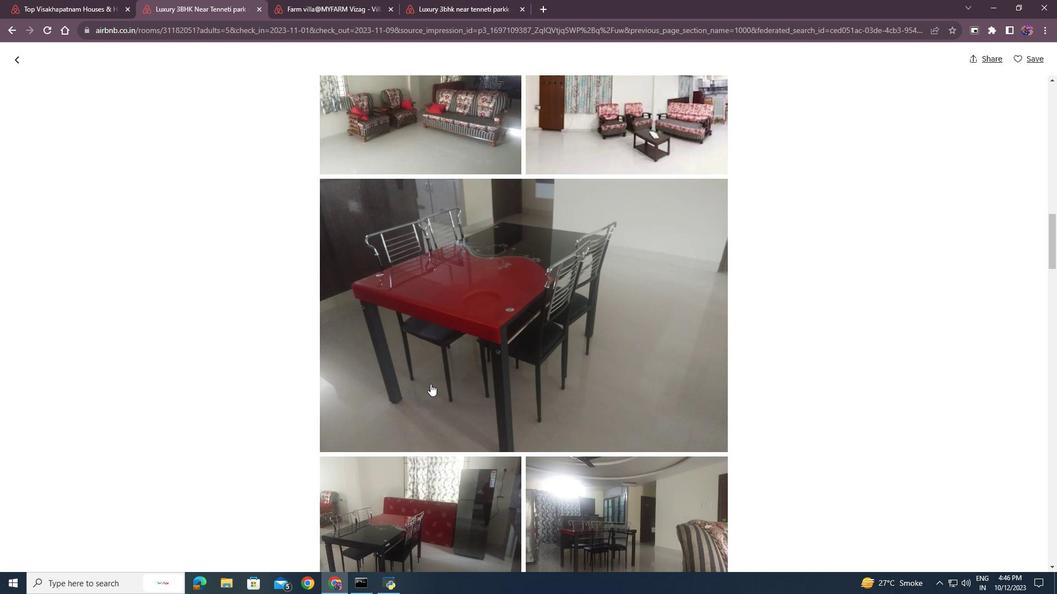 
Action: Mouse scrolled (430, 383) with delta (0, 0)
Screenshot: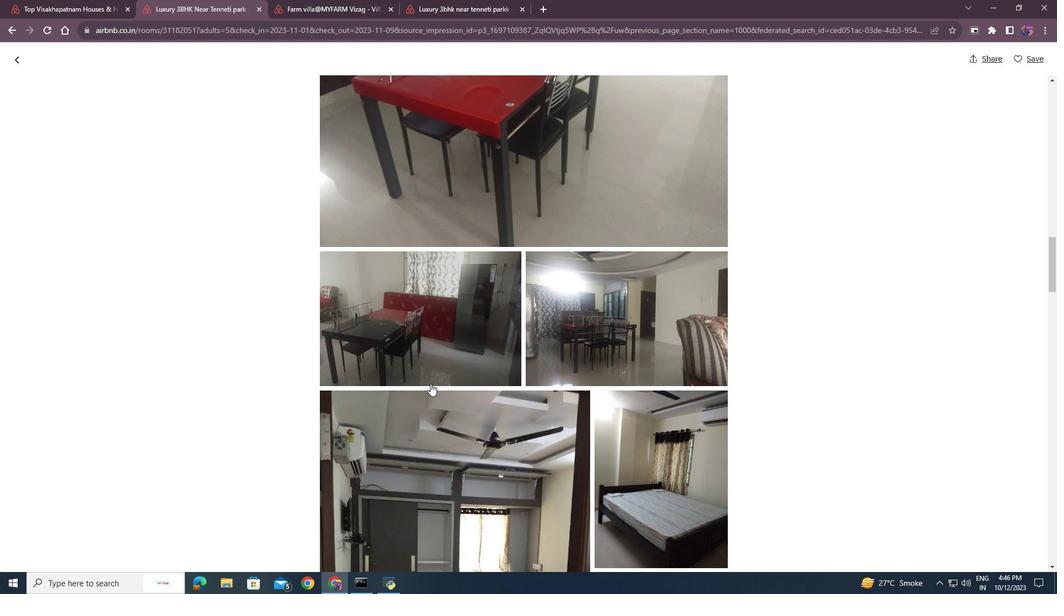 
Action: Mouse scrolled (430, 383) with delta (0, 0)
Screenshot: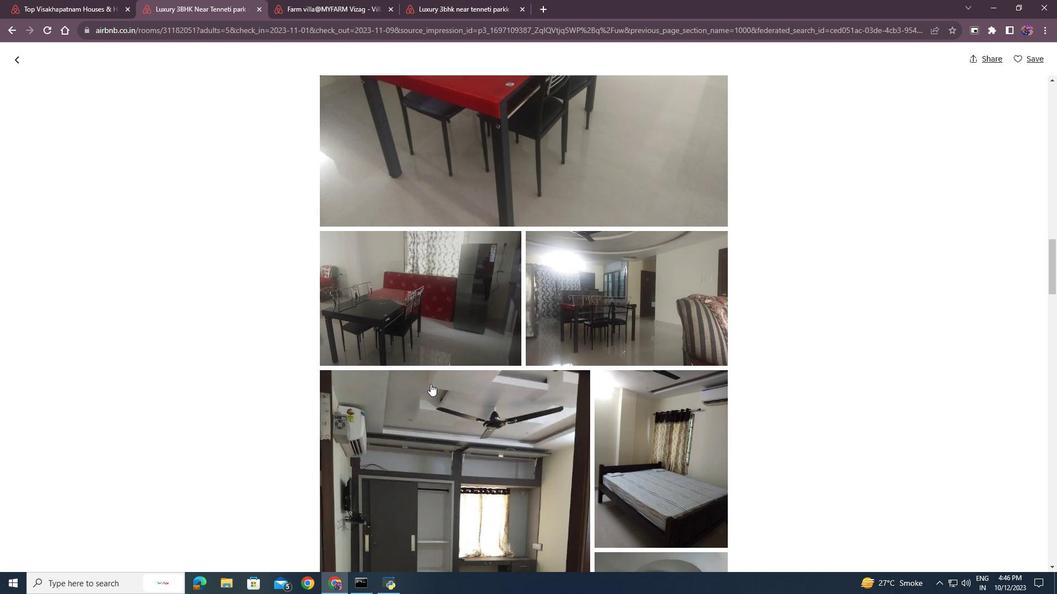 
Action: Mouse scrolled (430, 383) with delta (0, 0)
Screenshot: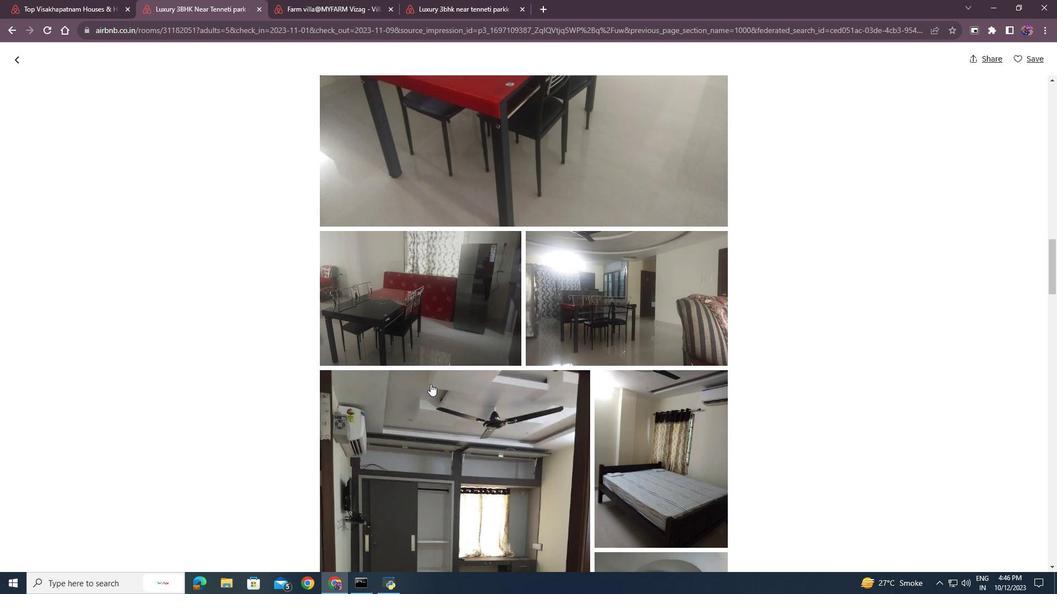 
Action: Mouse scrolled (430, 383) with delta (0, 0)
Screenshot: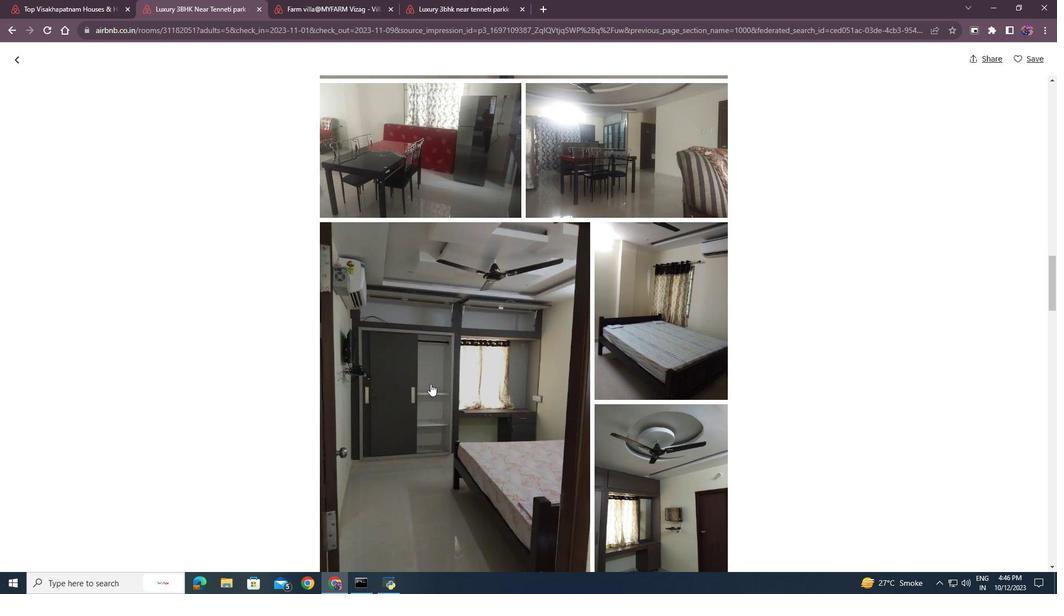 
Action: Mouse scrolled (430, 383) with delta (0, 0)
Screenshot: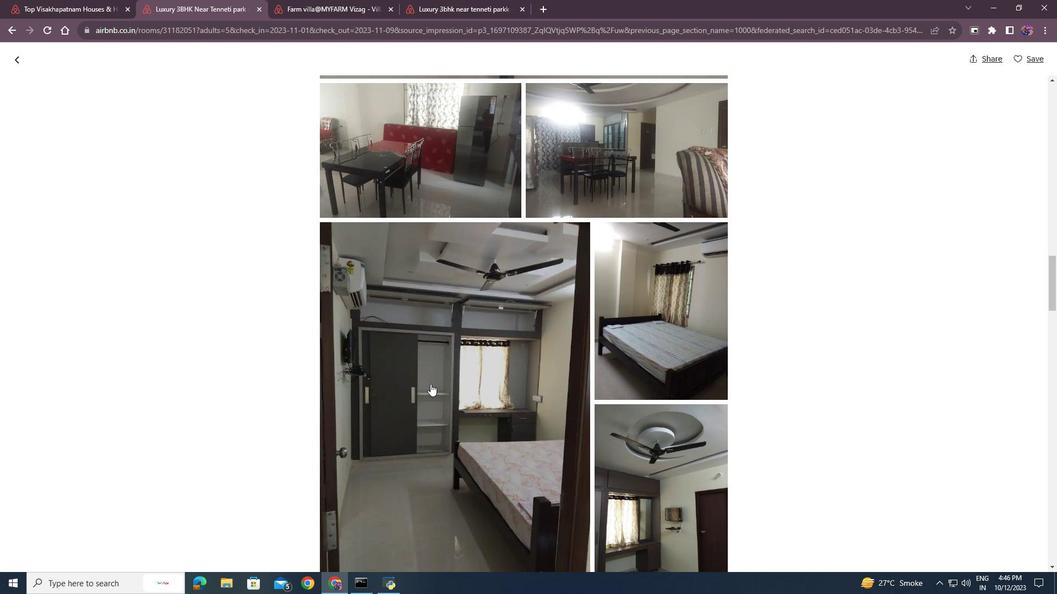 
Action: Mouse scrolled (430, 383) with delta (0, 0)
Screenshot: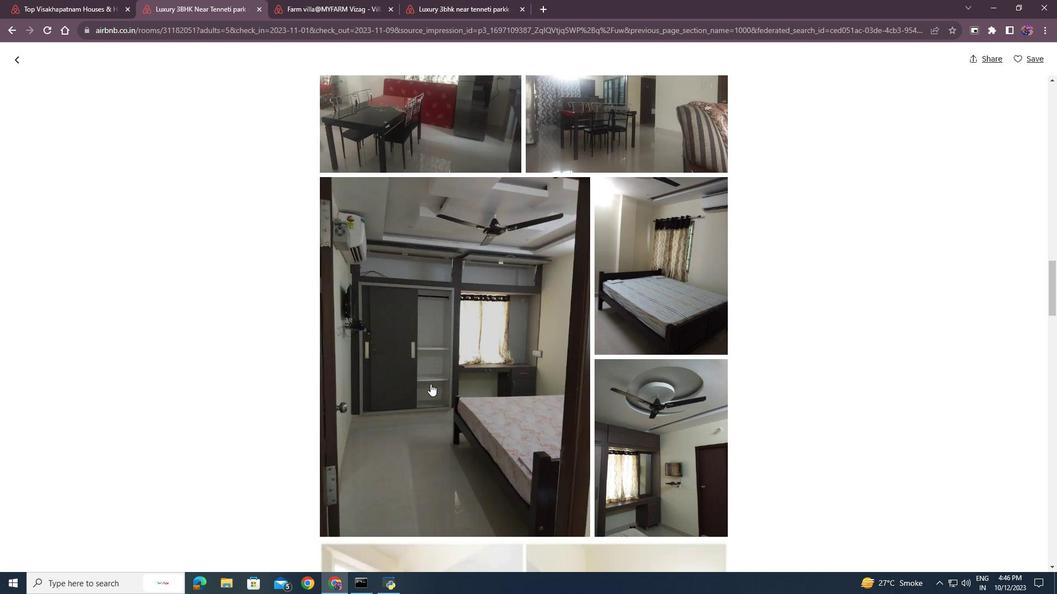 
Action: Mouse scrolled (430, 383) with delta (0, 0)
Screenshot: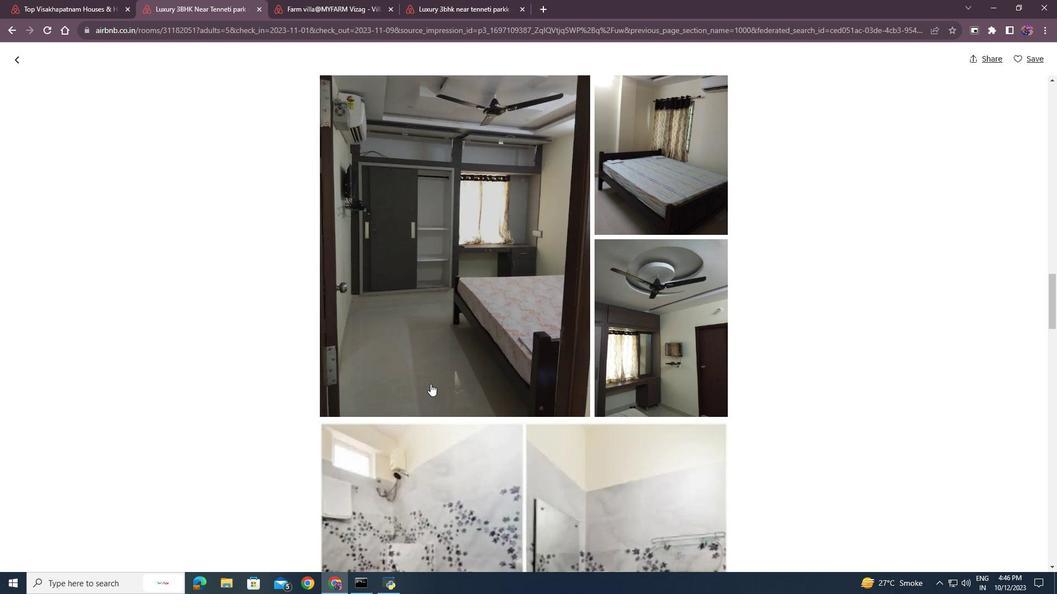 
Action: Mouse scrolled (430, 383) with delta (0, 0)
Screenshot: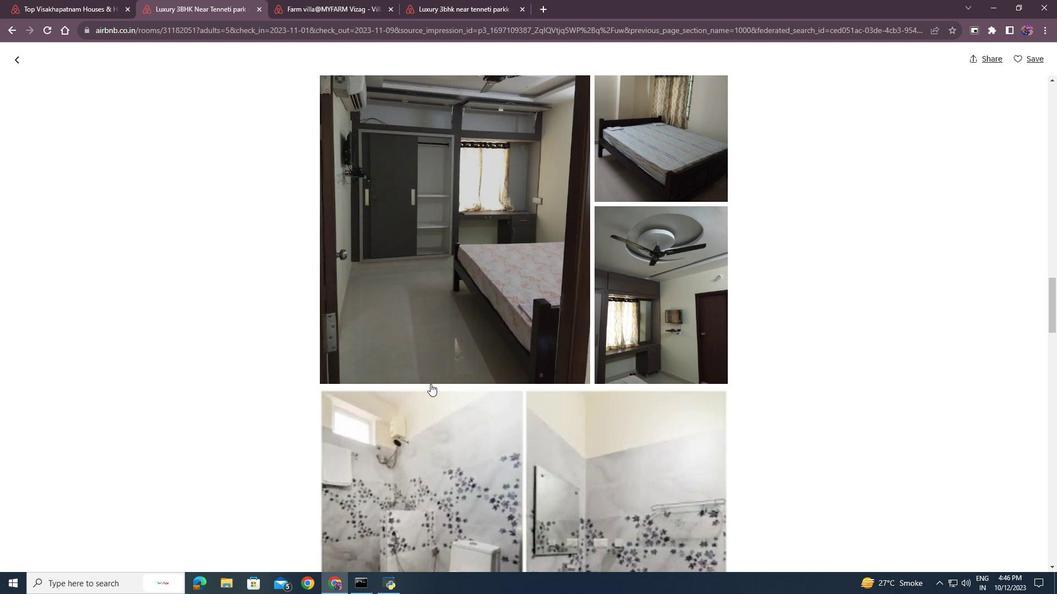 
Action: Mouse scrolled (430, 383) with delta (0, 0)
Screenshot: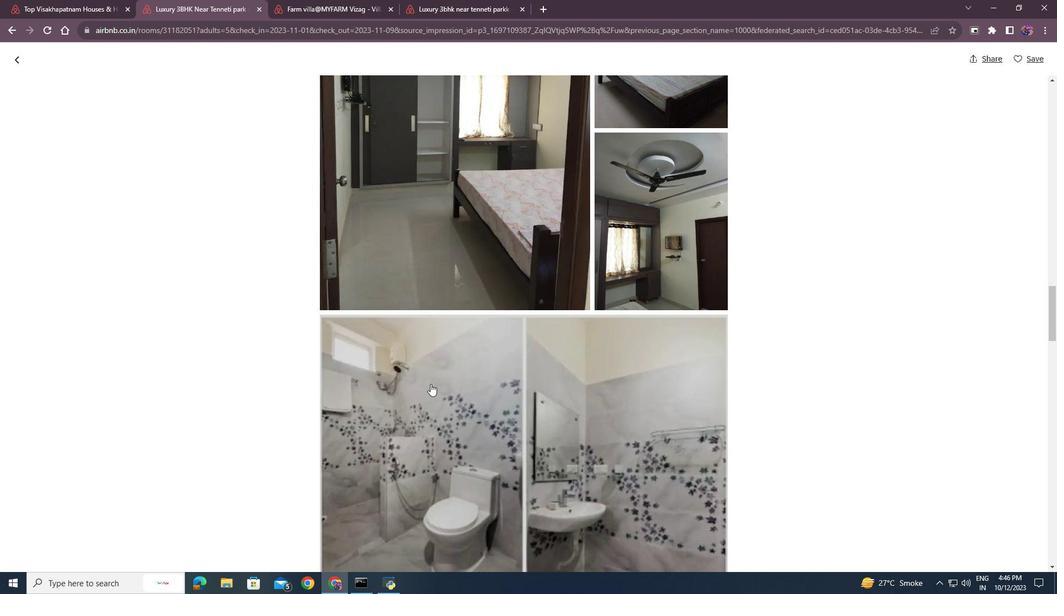 
Action: Mouse scrolled (430, 383) with delta (0, 0)
Screenshot: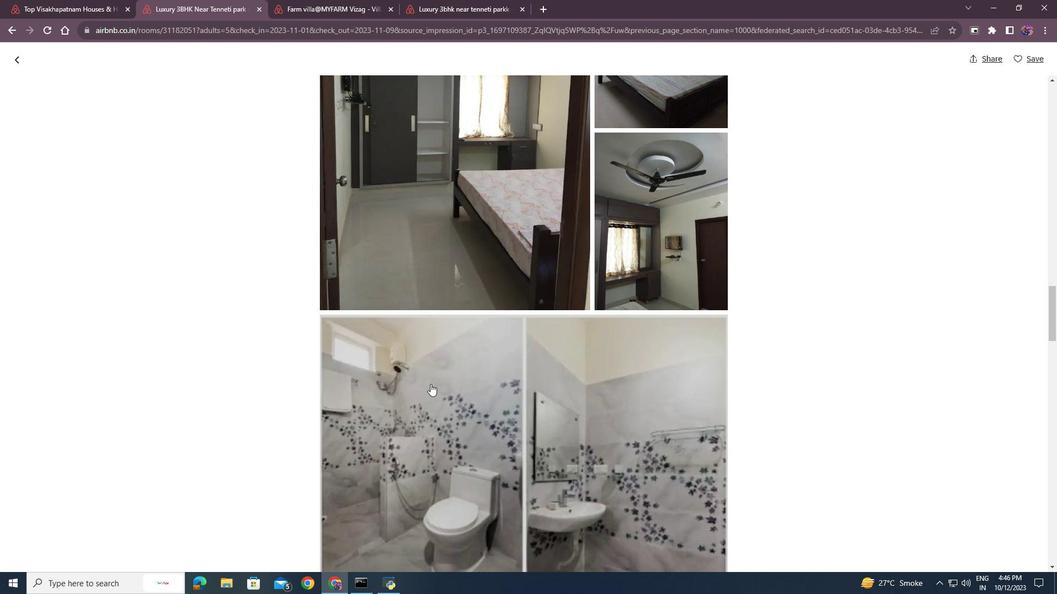 
Action: Mouse scrolled (430, 383) with delta (0, 0)
Screenshot: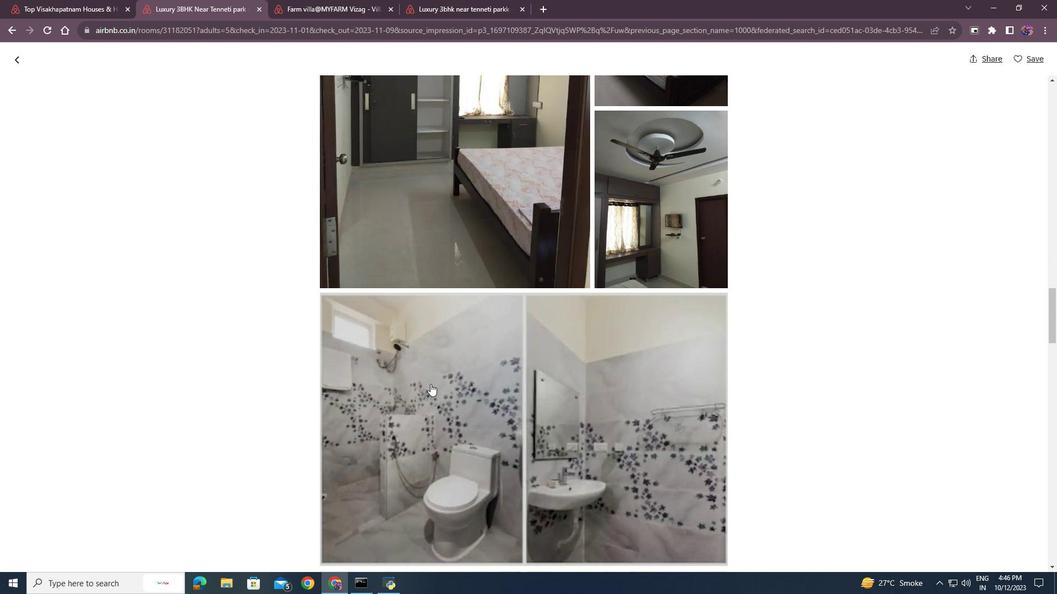 
Action: Mouse scrolled (430, 383) with delta (0, 0)
Screenshot: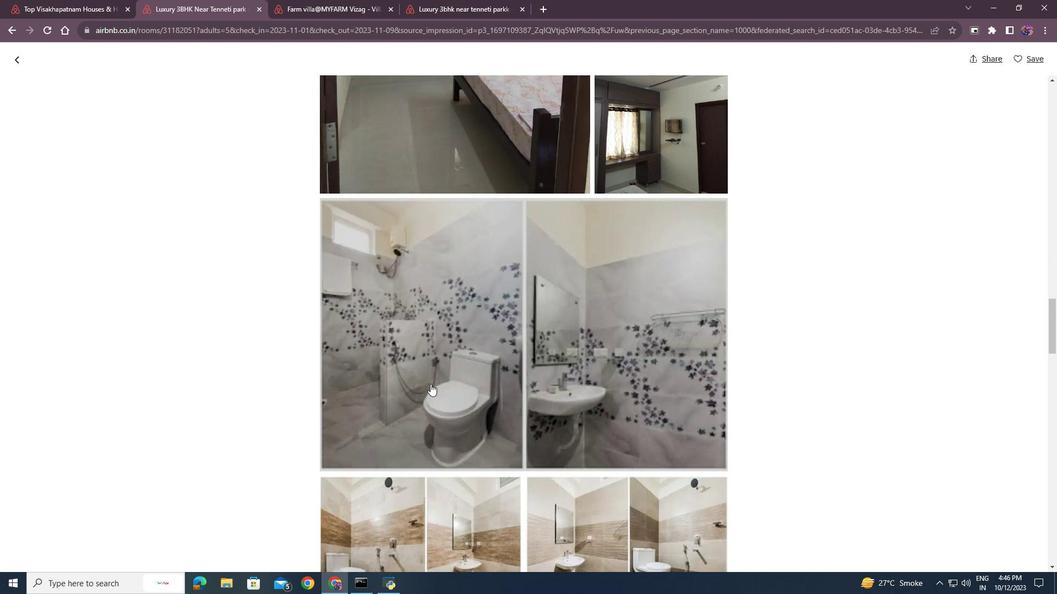 
Action: Mouse scrolled (430, 383) with delta (0, 0)
Screenshot: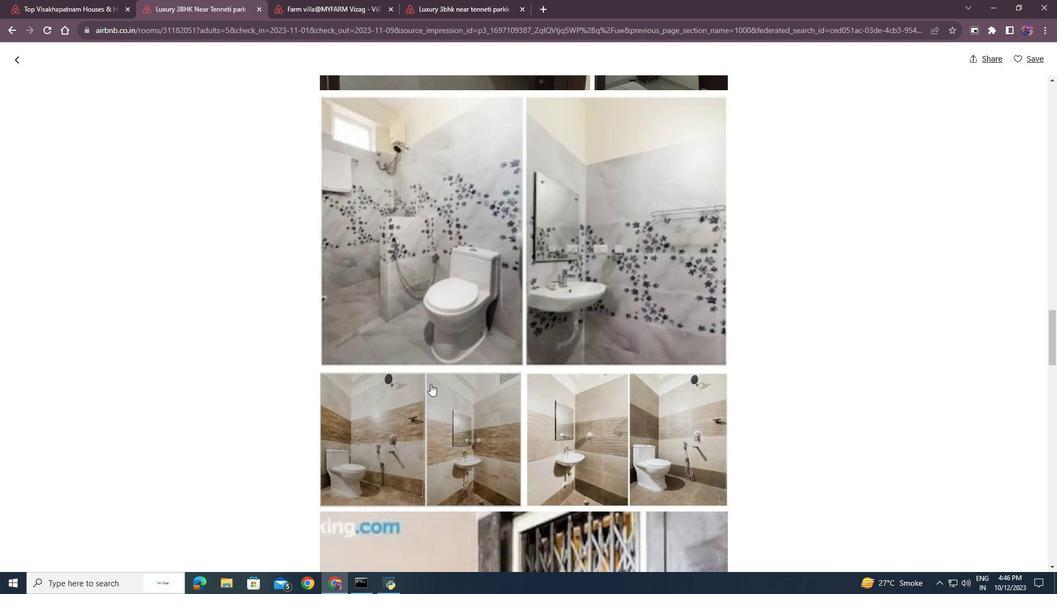 
Action: Mouse scrolled (430, 383) with delta (0, 0)
Screenshot: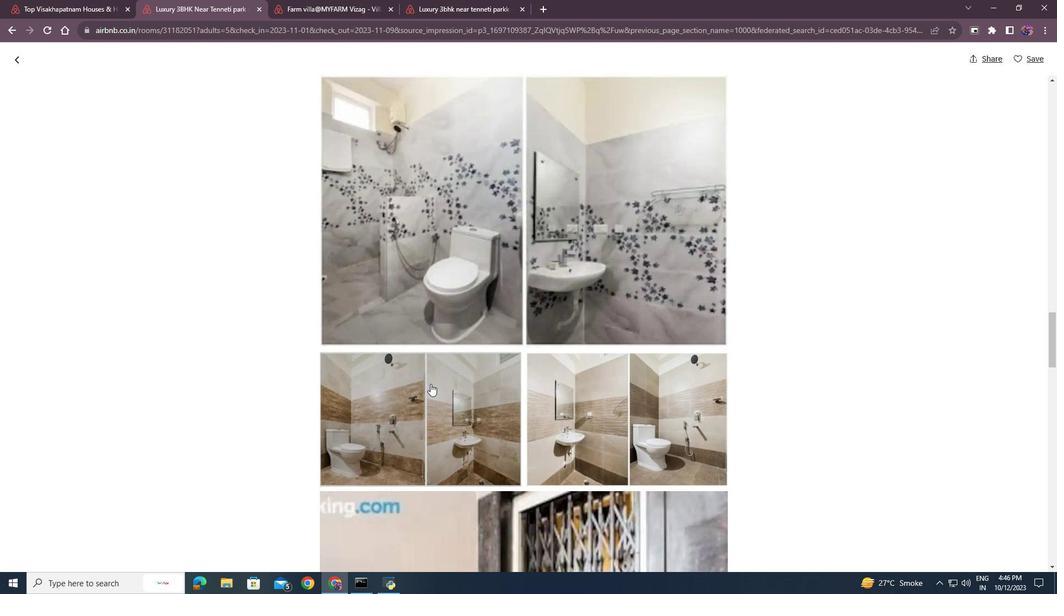 
Action: Mouse scrolled (430, 383) with delta (0, 0)
Screenshot: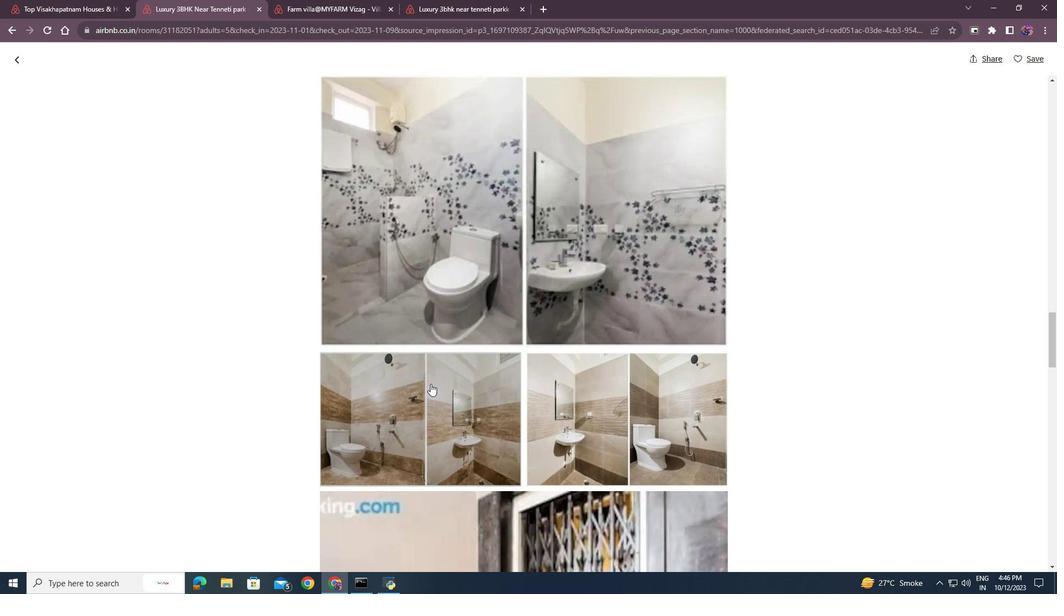 
Action: Mouse scrolled (430, 383) with delta (0, 0)
Screenshot: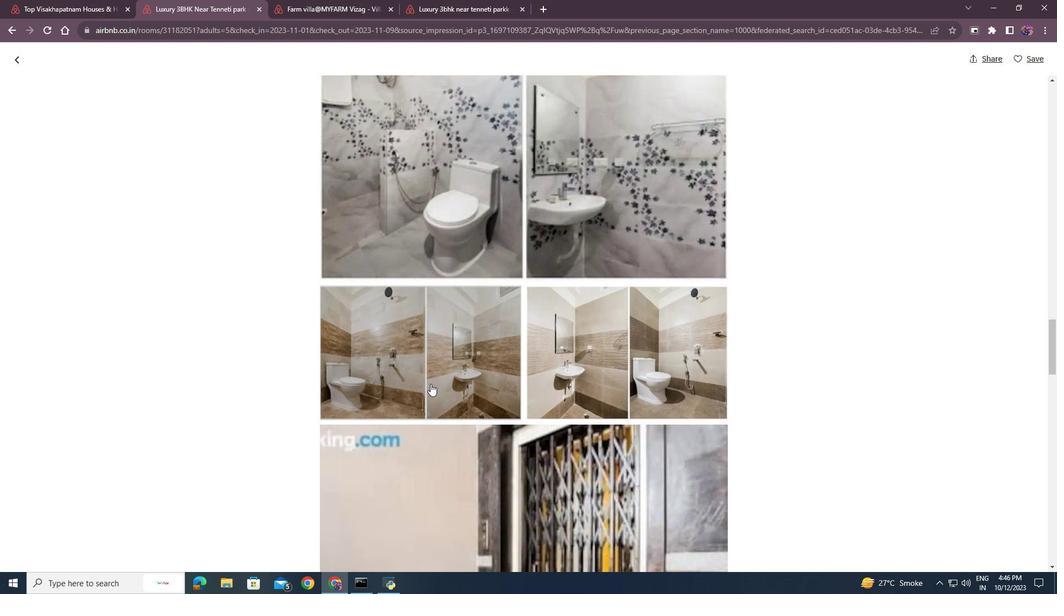 
Action: Mouse scrolled (430, 383) with delta (0, 0)
Screenshot: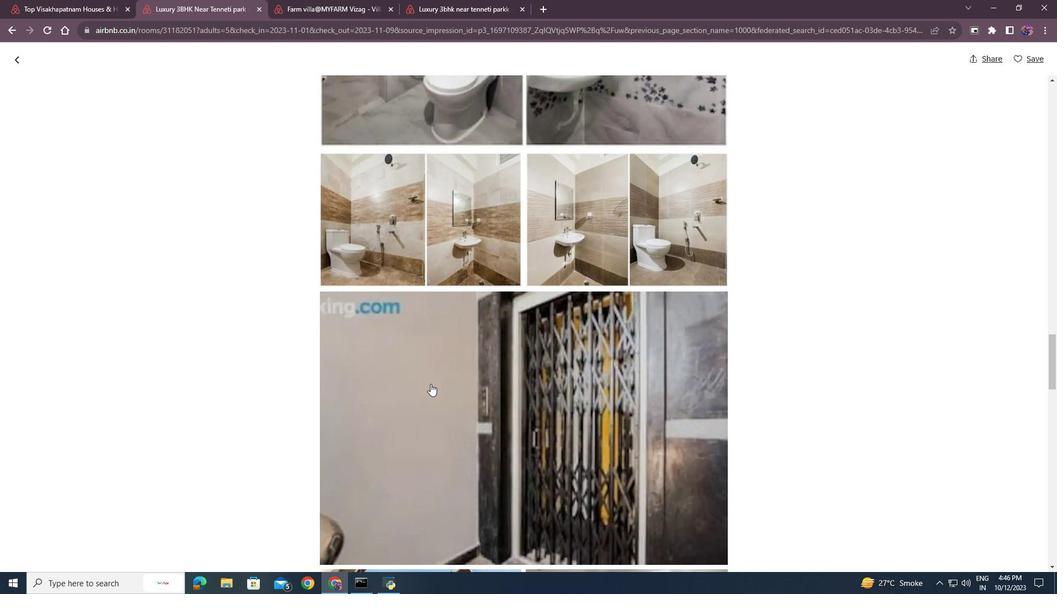 
Action: Mouse scrolled (430, 383) with delta (0, 0)
Screenshot: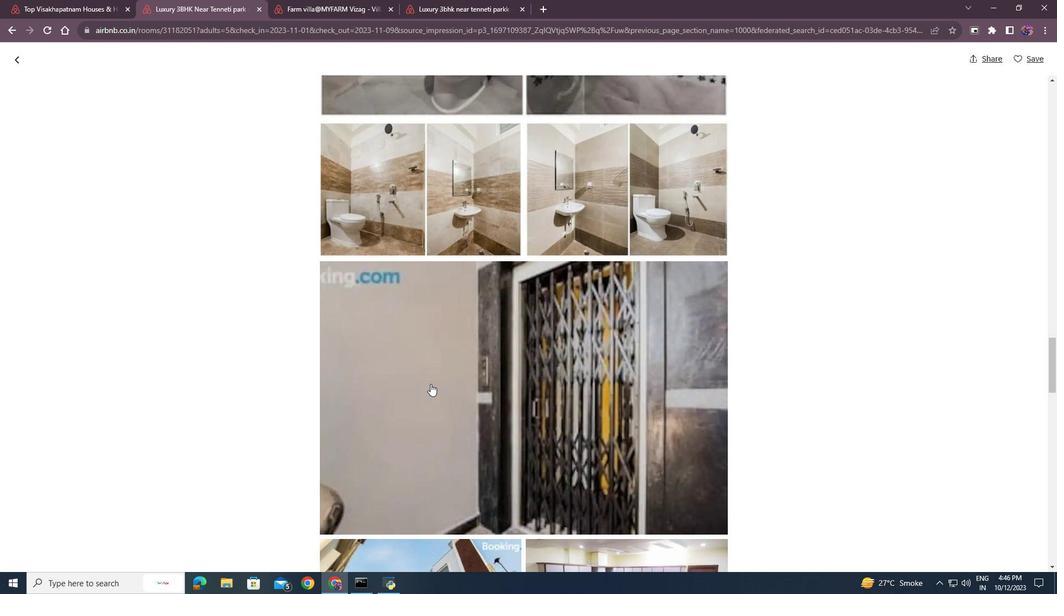 
Action: Mouse scrolled (430, 383) with delta (0, 0)
Screenshot: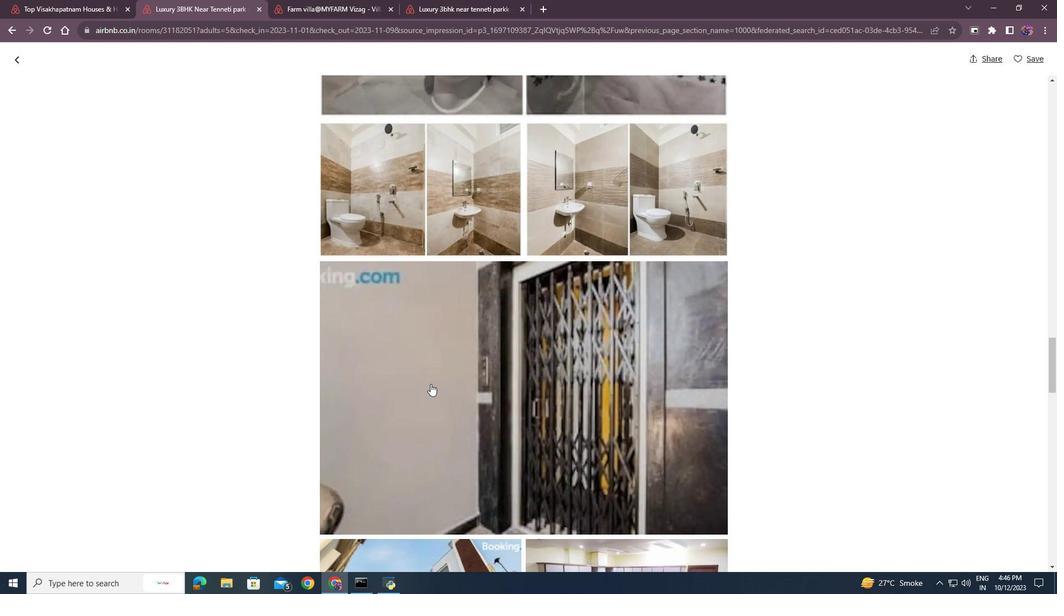 
Action: Mouse scrolled (430, 383) with delta (0, 0)
Screenshot: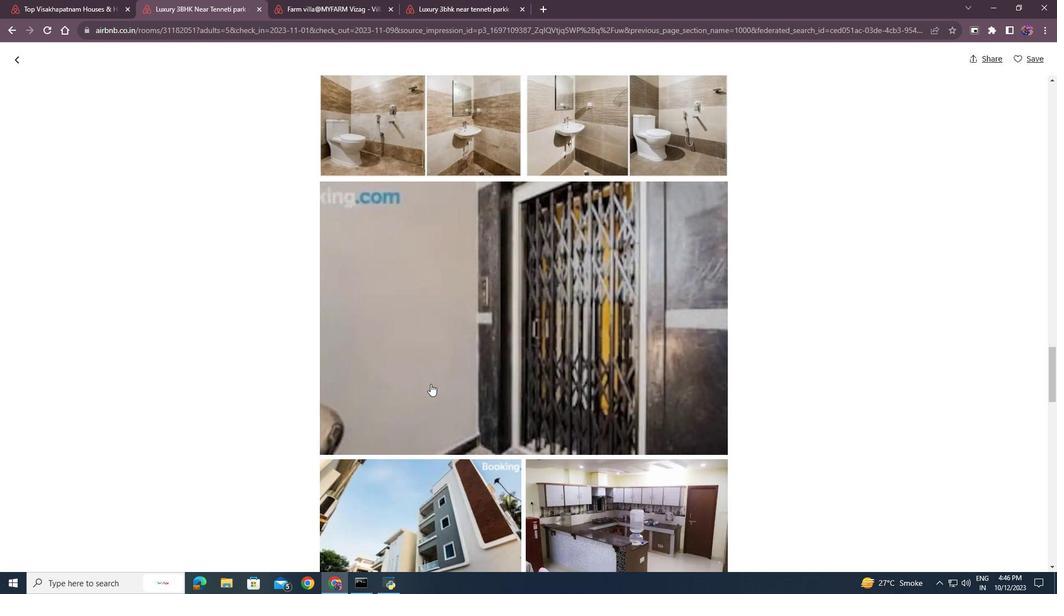 
Action: Mouse scrolled (430, 383) with delta (0, 0)
Screenshot: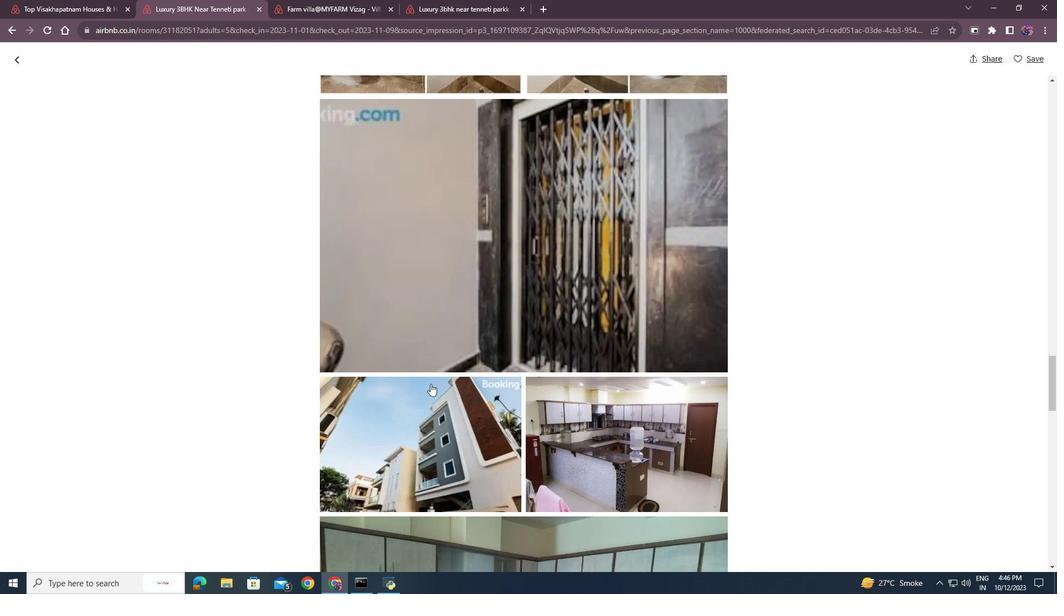 
Action: Mouse scrolled (430, 383) with delta (0, 0)
Screenshot: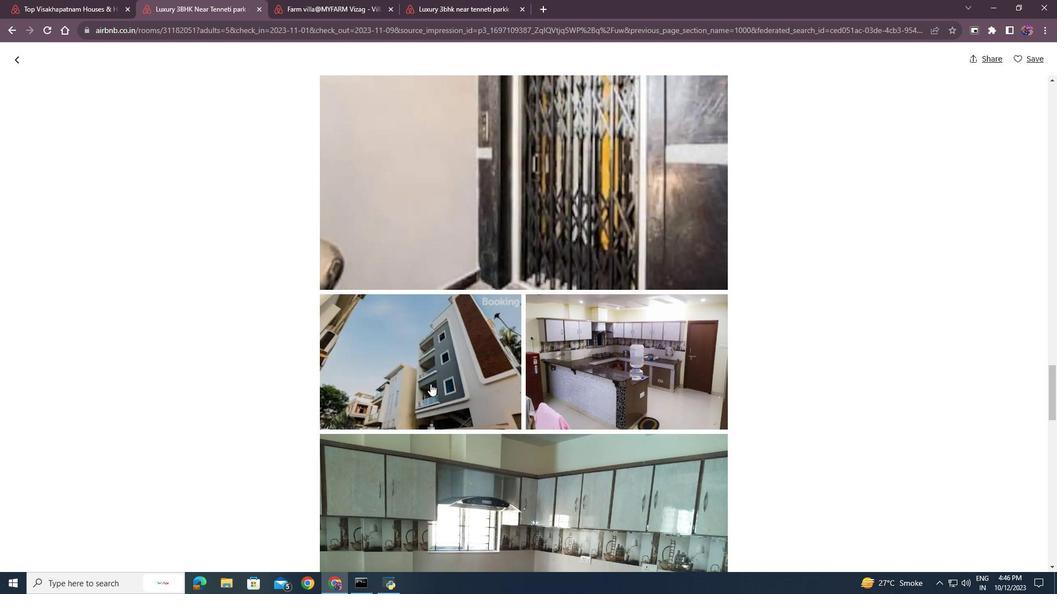 
Action: Mouse scrolled (430, 383) with delta (0, 0)
Screenshot: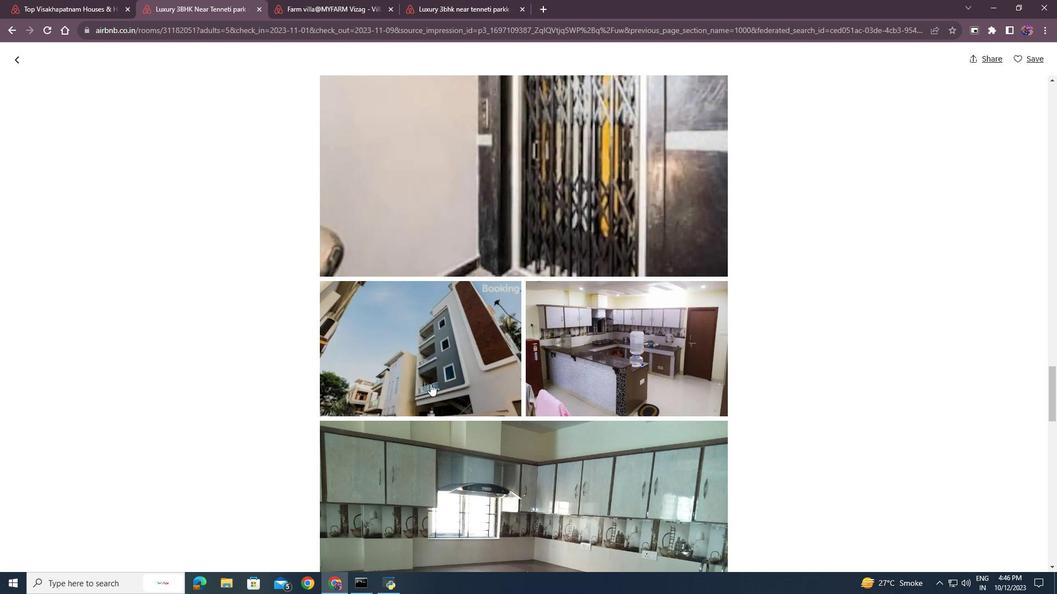 
Action: Mouse scrolled (430, 383) with delta (0, 0)
Screenshot: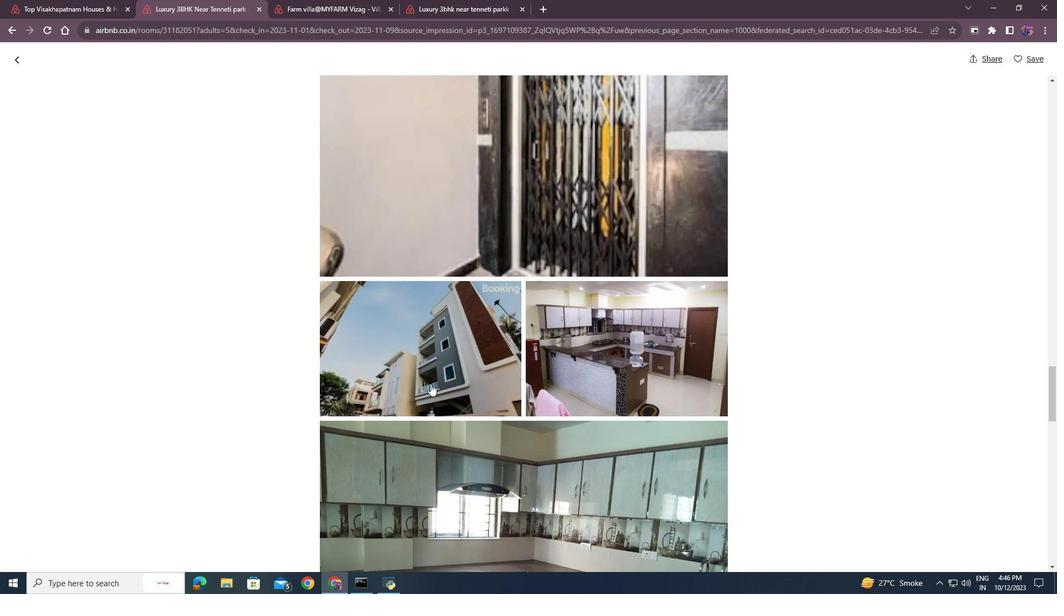 
Action: Mouse scrolled (430, 383) with delta (0, 0)
Screenshot: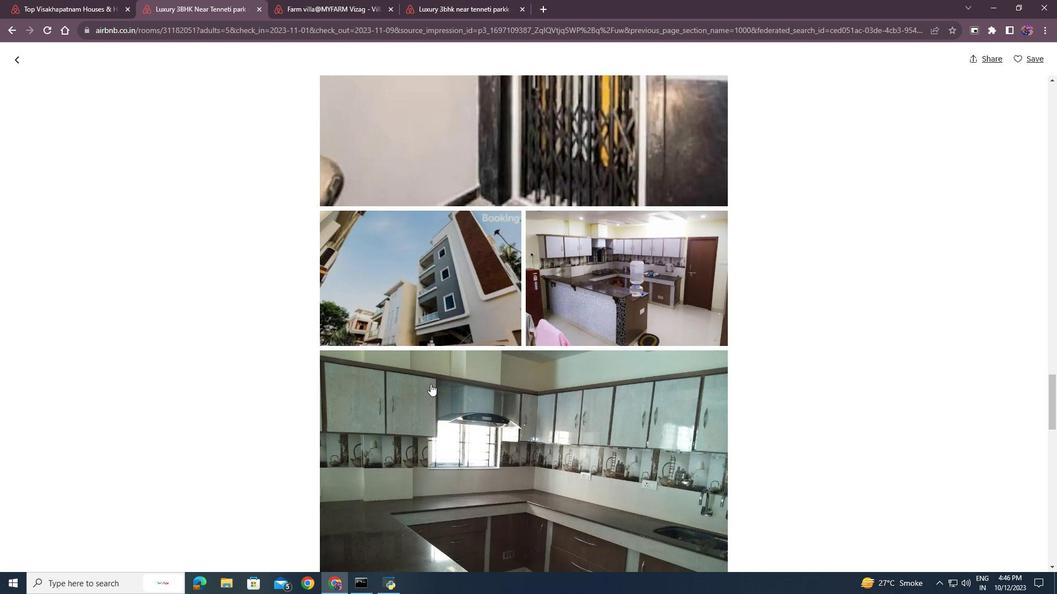 
Action: Mouse pressed middle at (430, 384)
Screenshot: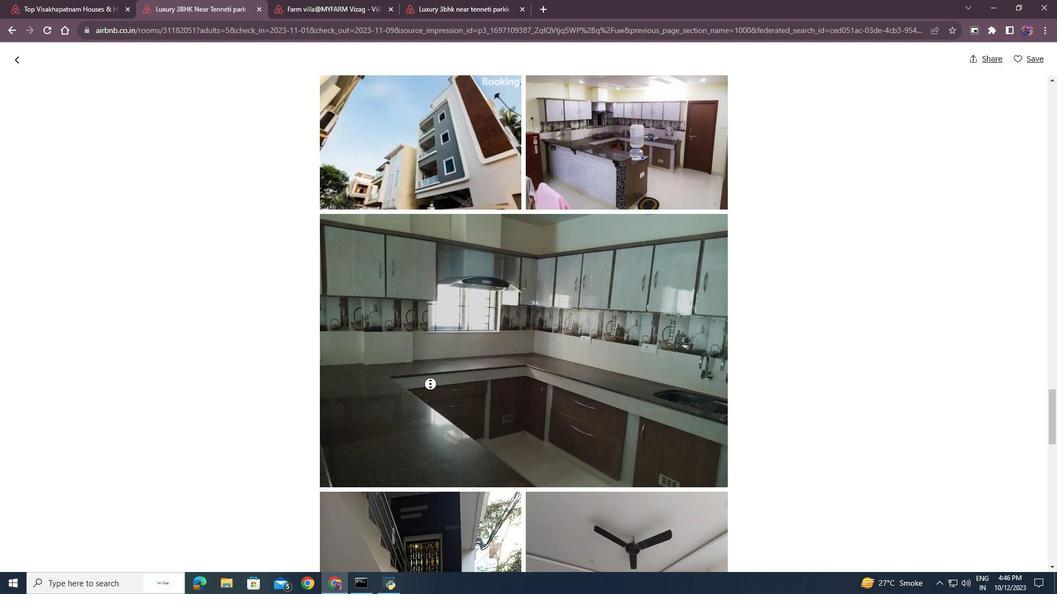 
Action: Mouse moved to (442, 424)
Screenshot: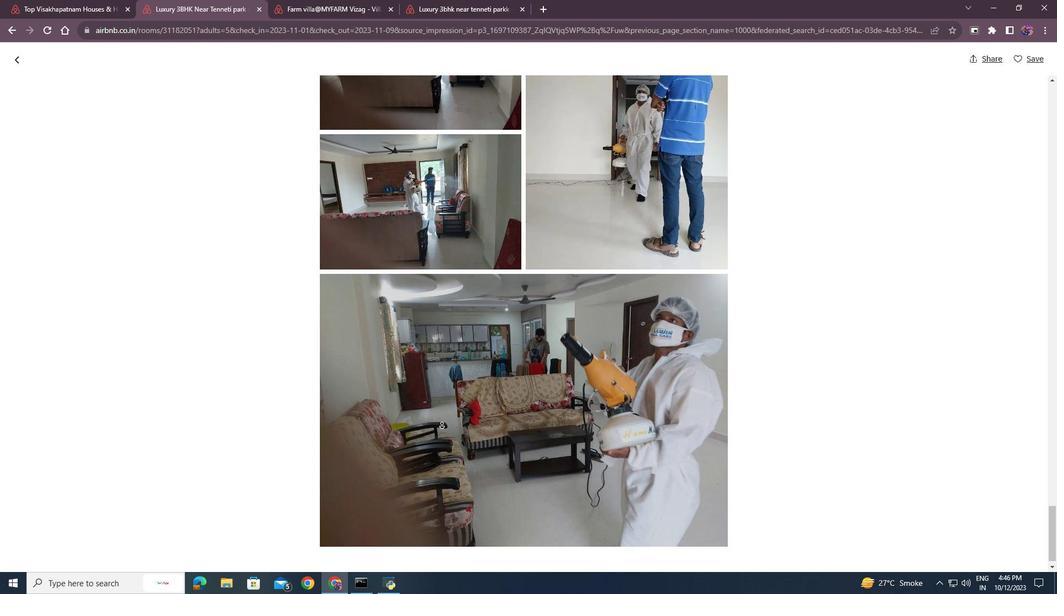 
Action: Mouse pressed middle at (442, 424)
Screenshot: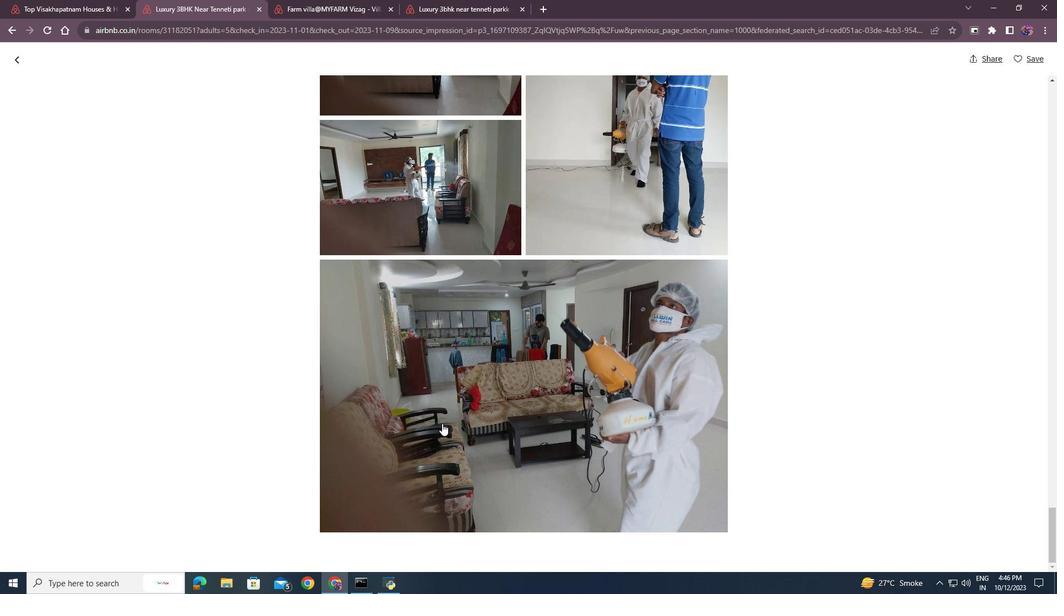 
Action: Mouse moved to (306, 376)
Screenshot: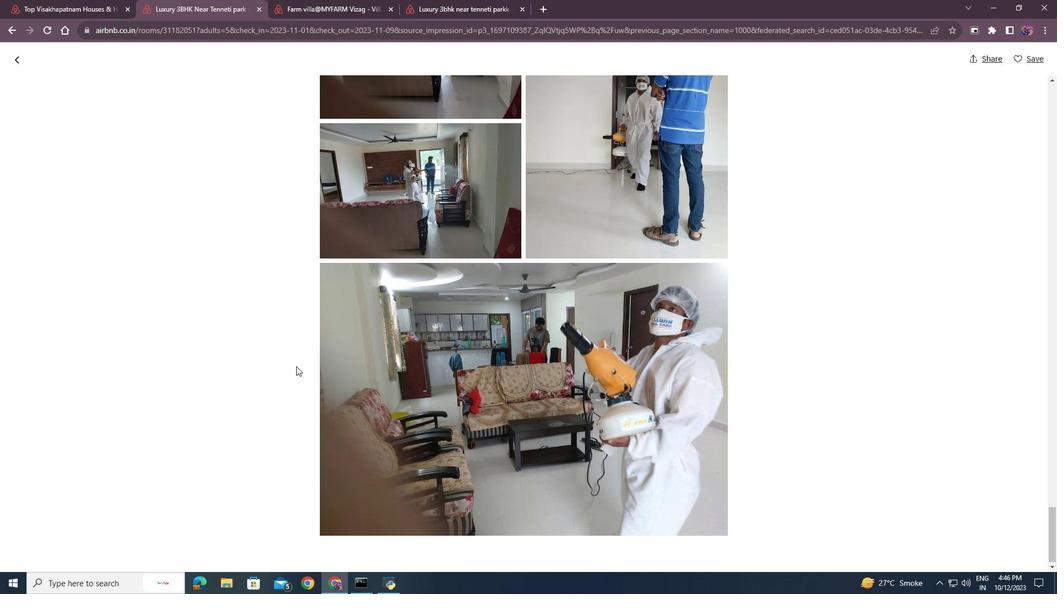 
Action: Mouse scrolled (306, 376) with delta (0, 0)
Screenshot: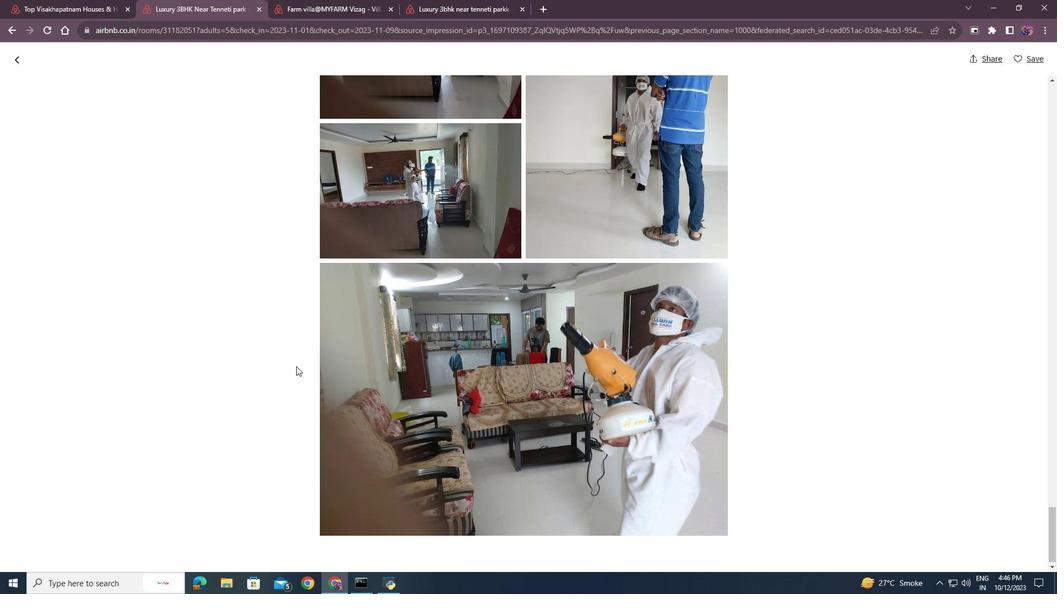 
Action: Mouse moved to (302, 372)
Screenshot: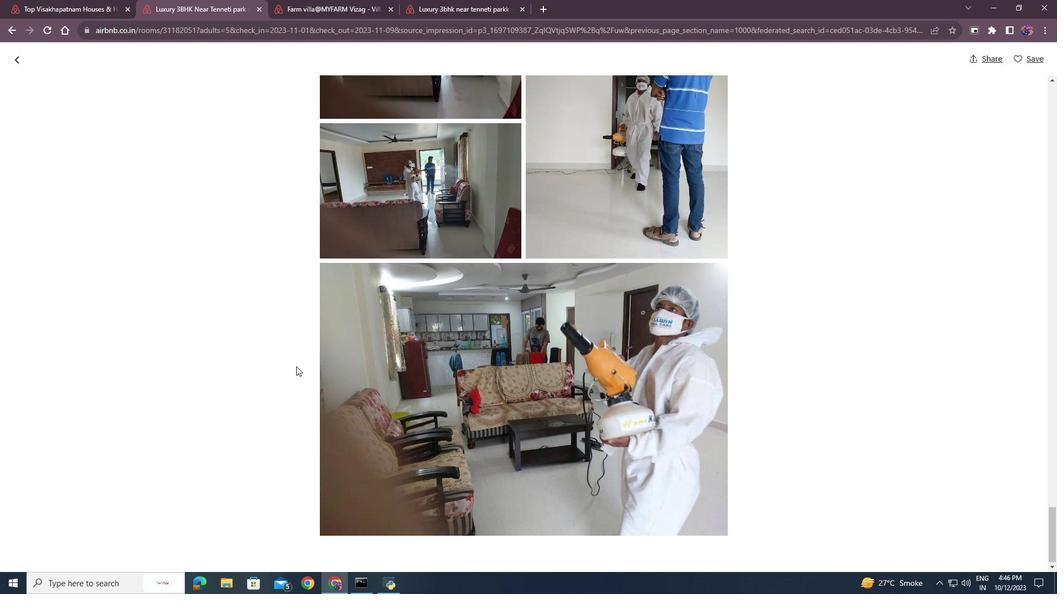 
Action: Mouse scrolled (302, 372) with delta (0, 0)
Screenshot: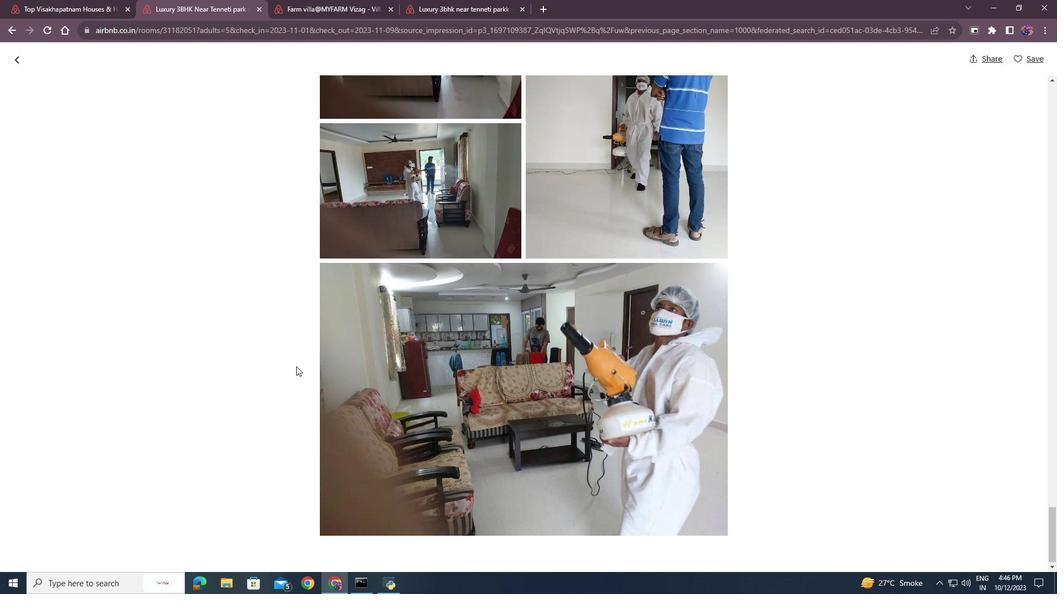 
Action: Mouse moved to (299, 369)
Screenshot: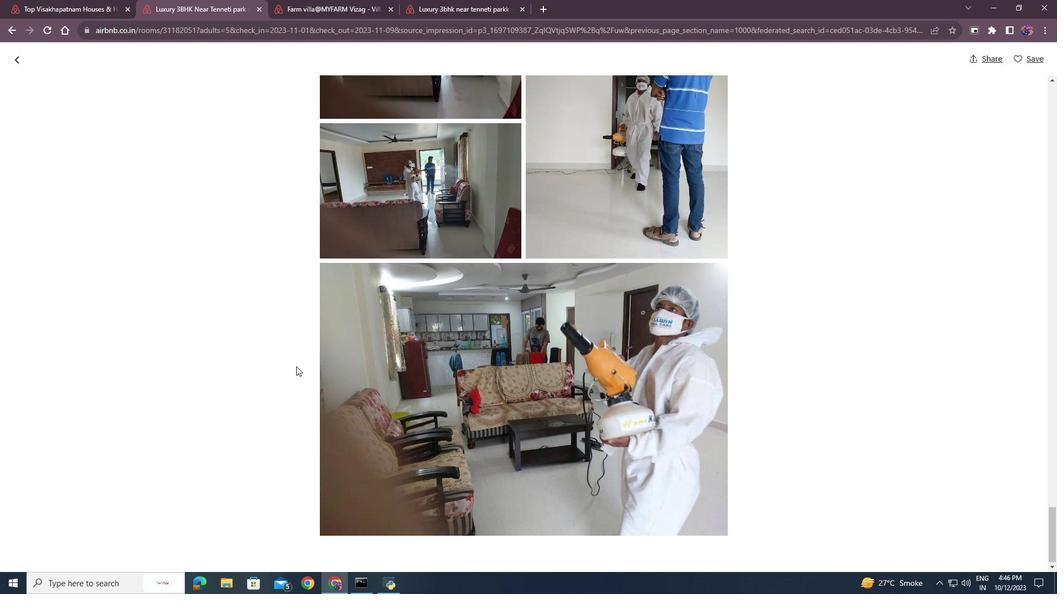 
Action: Mouse scrolled (299, 369) with delta (0, 0)
Screenshot: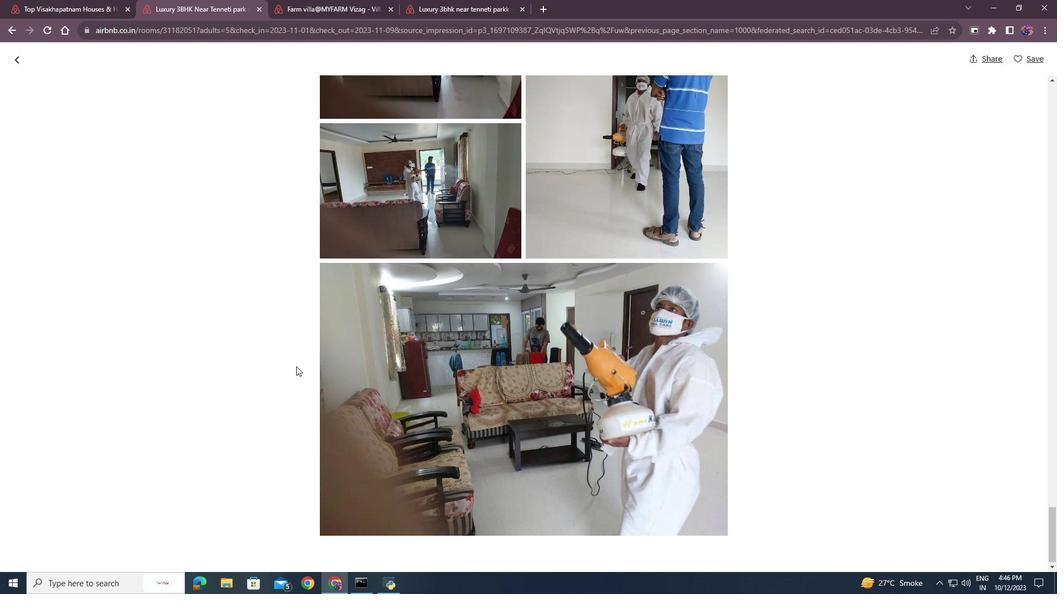 
Action: Mouse moved to (293, 364)
Screenshot: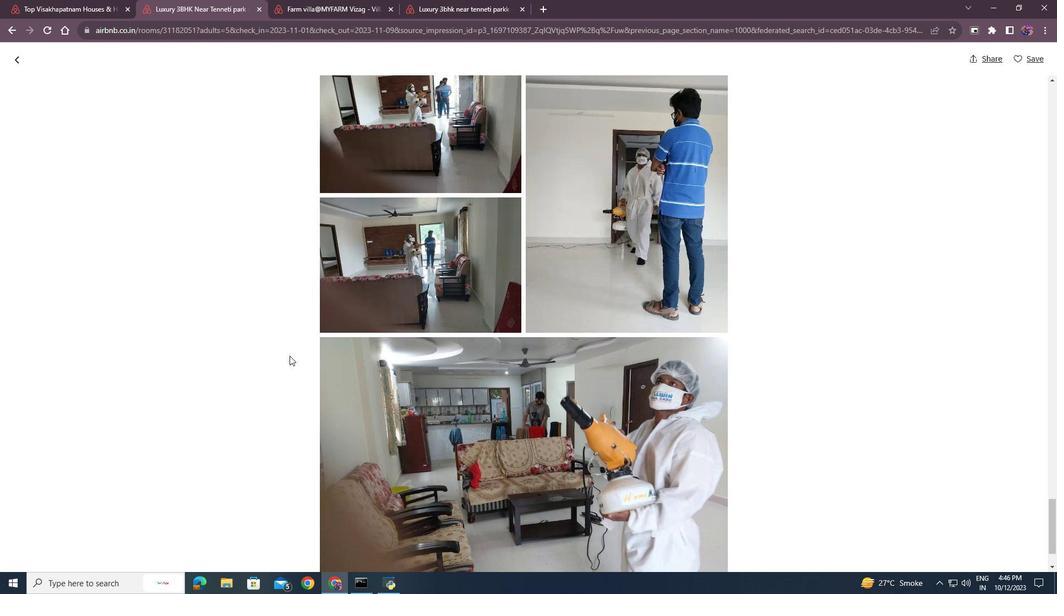 
Action: Mouse scrolled (293, 364) with delta (0, 0)
Screenshot: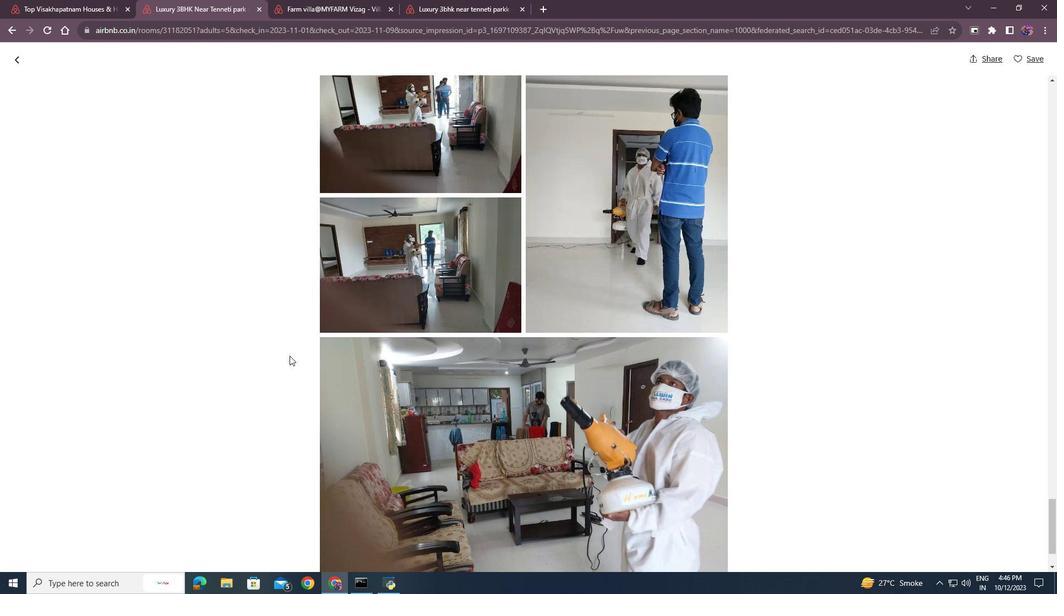 
Action: Mouse moved to (290, 359)
Screenshot: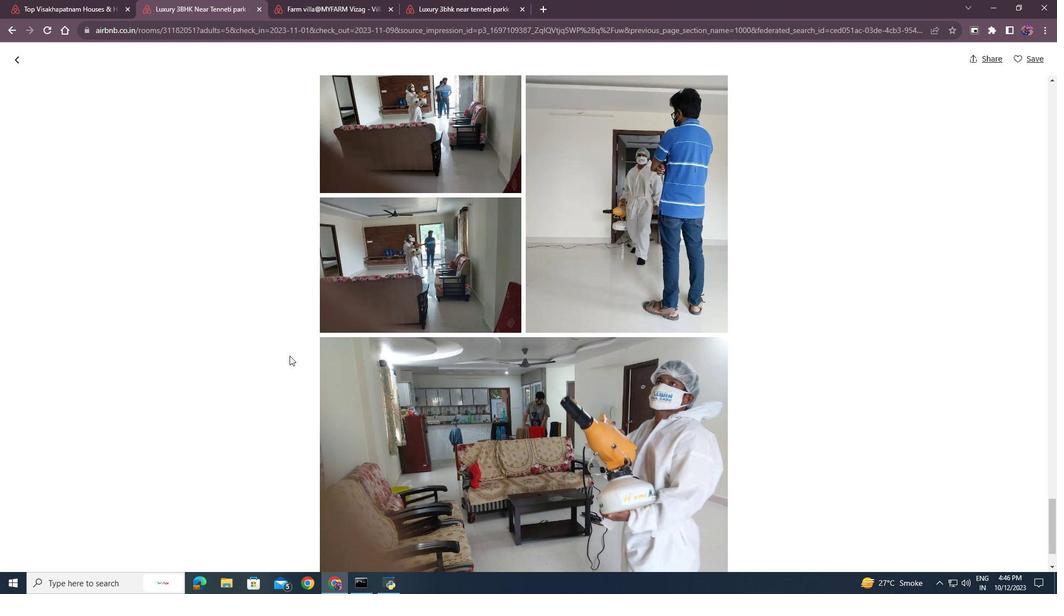 
Action: Mouse scrolled (290, 360) with delta (0, 0)
Screenshot: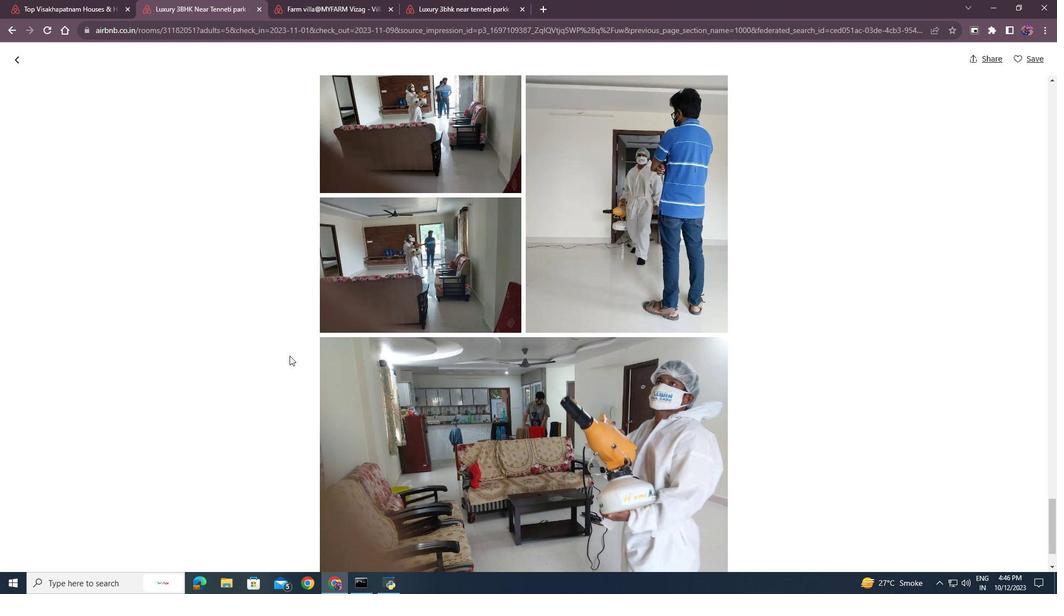 
Action: Mouse moved to (285, 350)
Screenshot: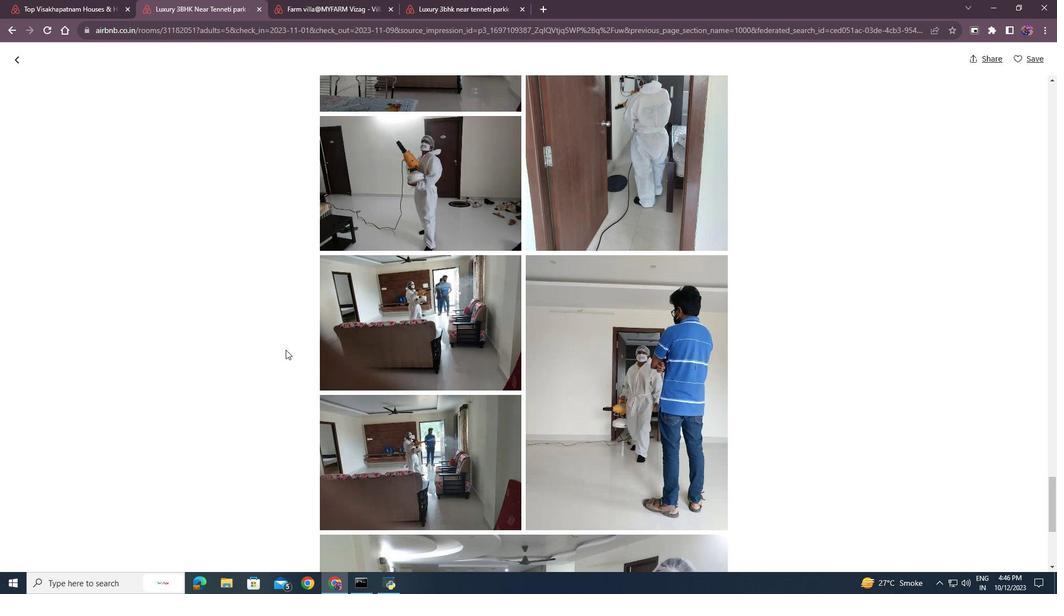 
Action: Mouse scrolled (285, 350) with delta (0, 0)
Screenshot: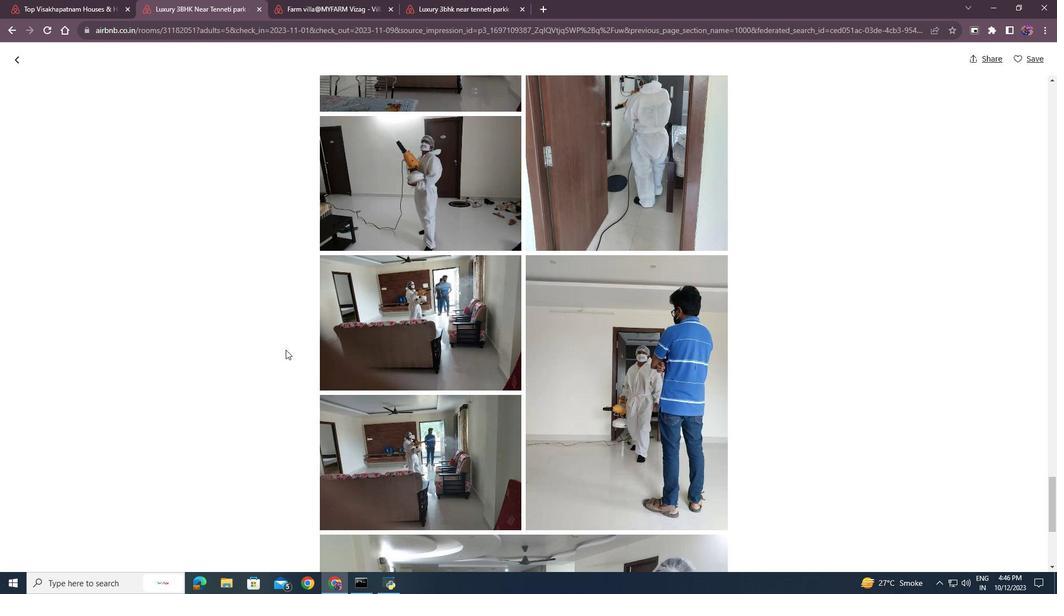 
Action: Mouse scrolled (285, 350) with delta (0, 0)
Screenshot: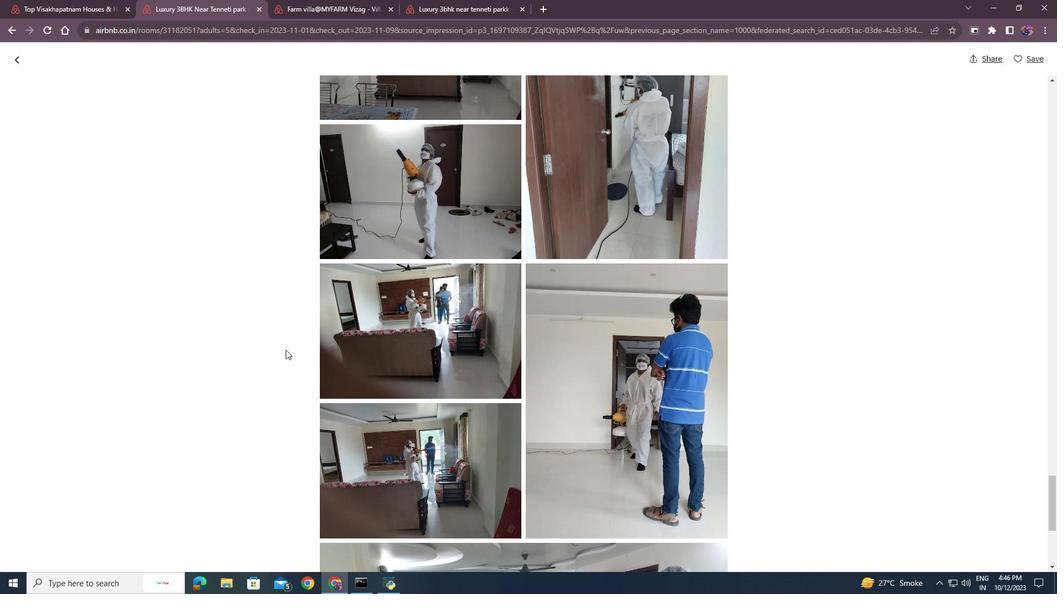
Action: Mouse scrolled (285, 350) with delta (0, 0)
Screenshot: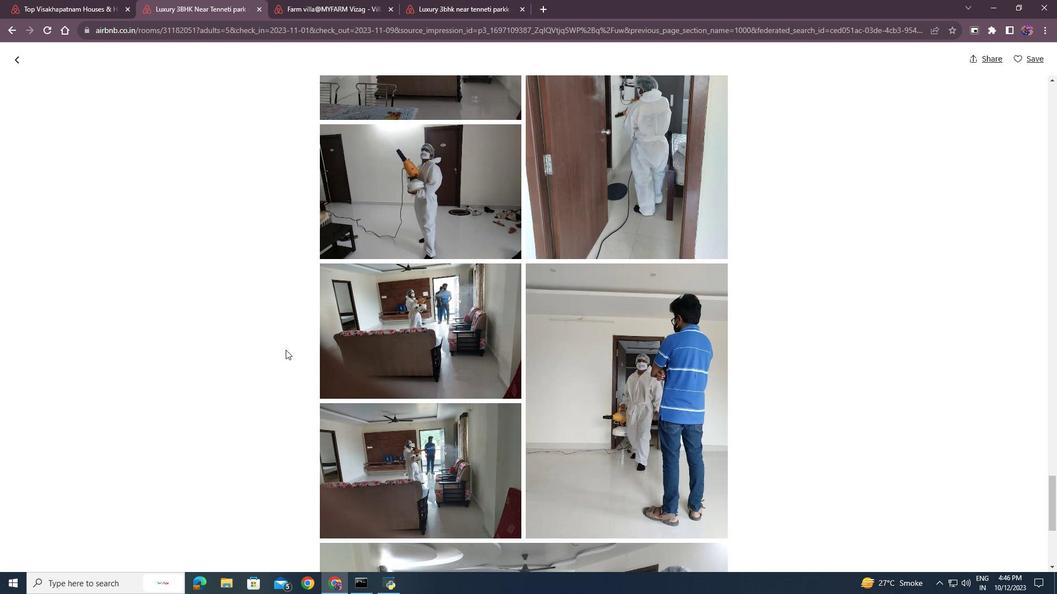 
Action: Mouse scrolled (285, 350) with delta (0, 0)
Screenshot: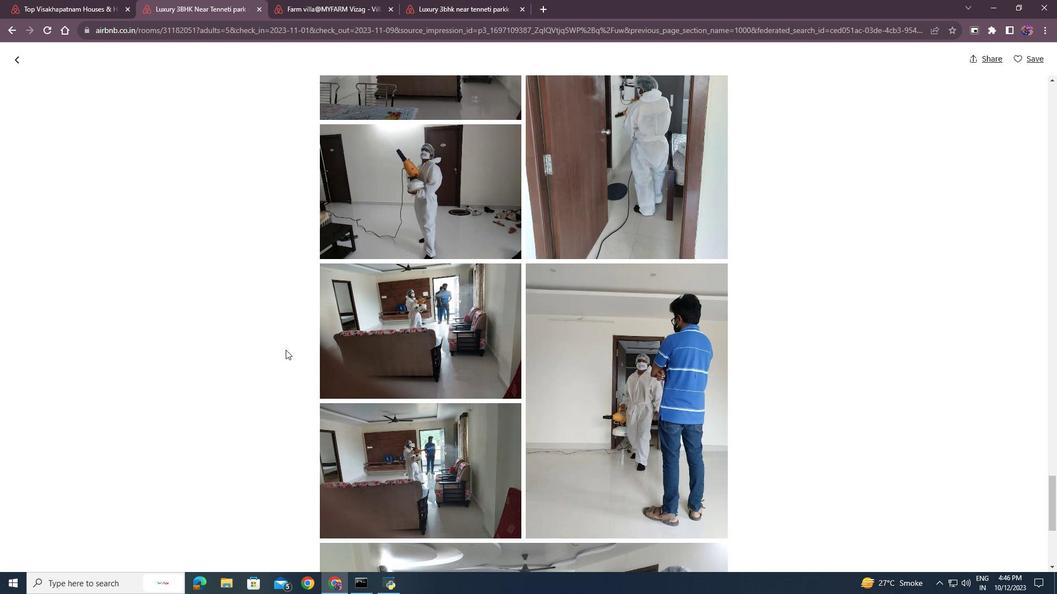
Action: Mouse pressed middle at (285, 350)
Screenshot: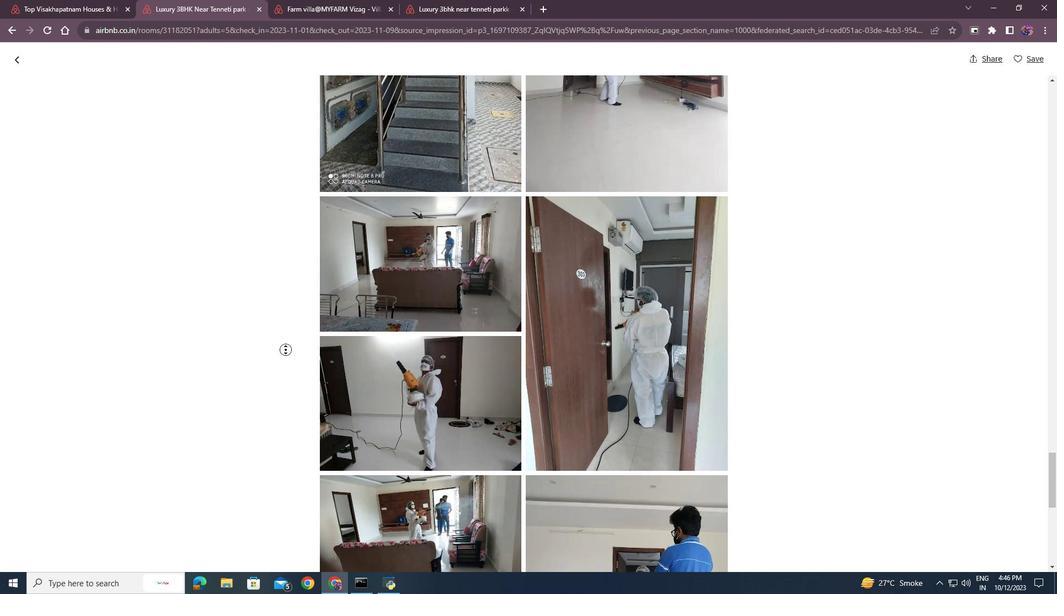 
Action: Mouse moved to (279, 245)
Screenshot: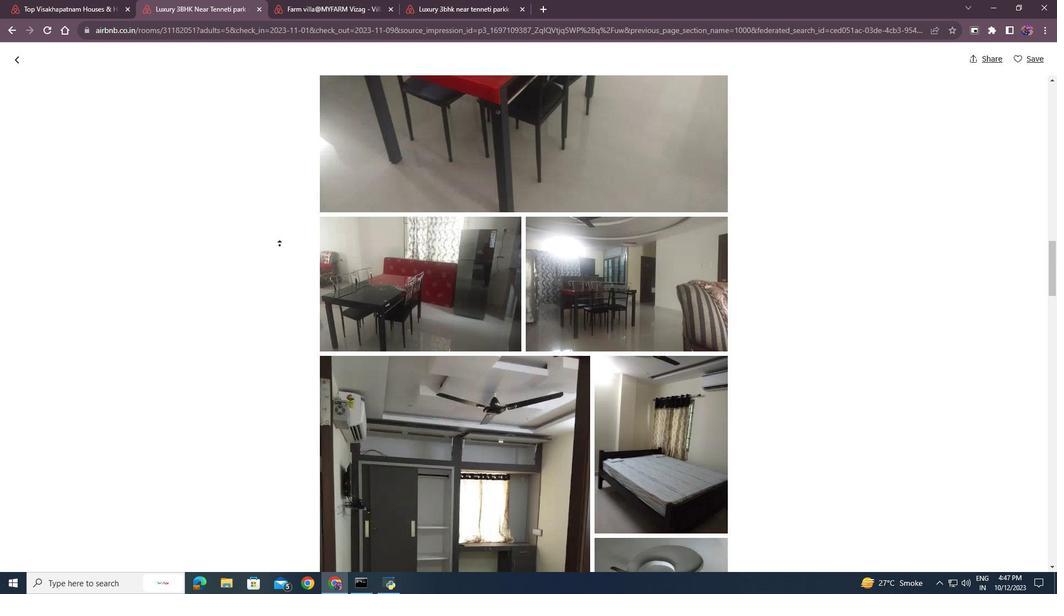 
Action: Mouse pressed middle at (279, 245)
Screenshot: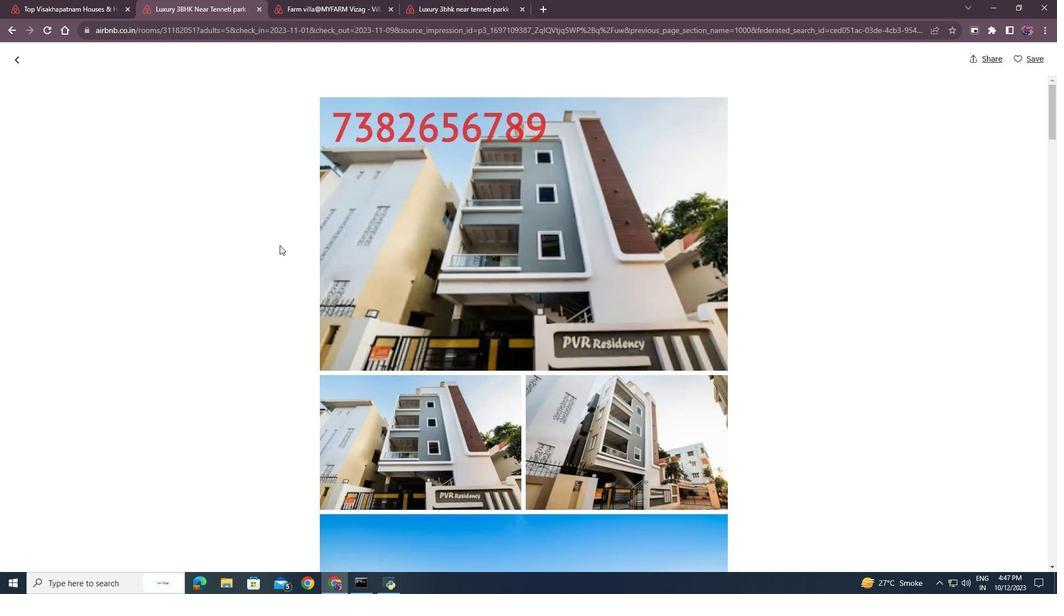 
Action: Mouse moved to (18, 61)
Screenshot: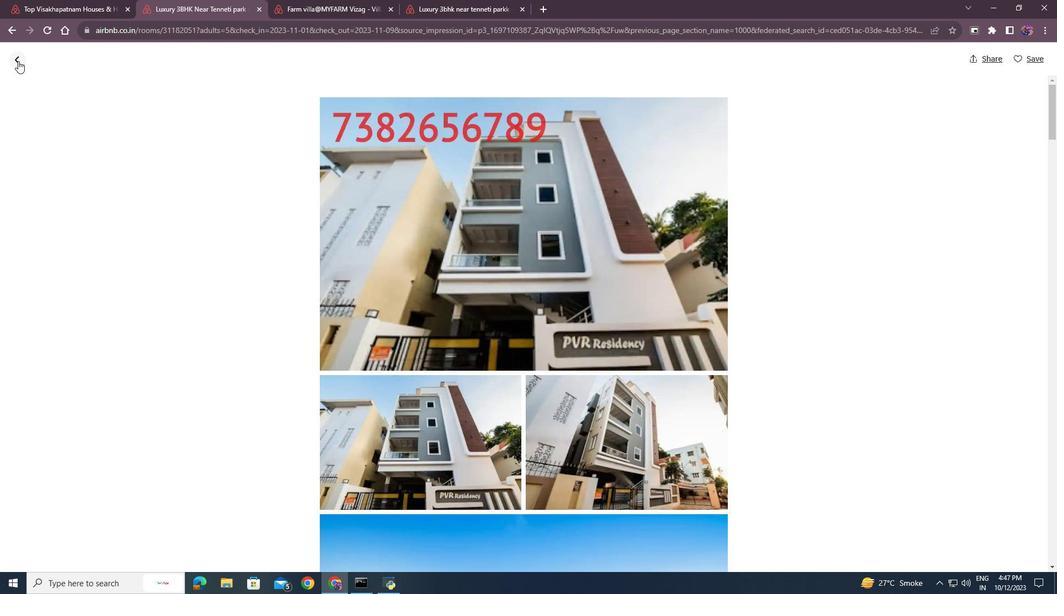 
Action: Mouse pressed left at (18, 61)
Screenshot: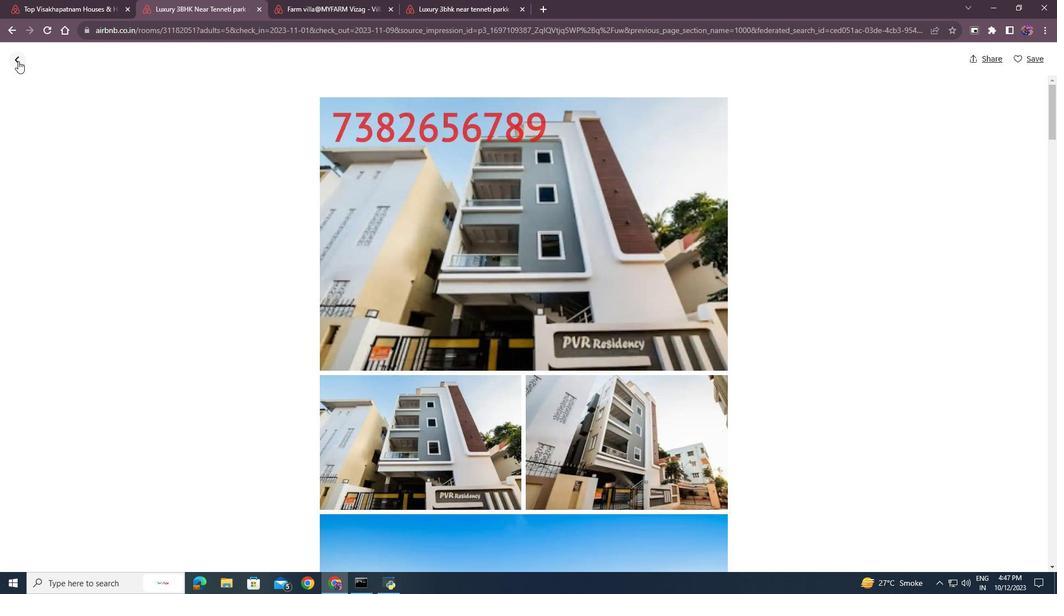 
Action: Mouse moved to (308, 335)
Screenshot: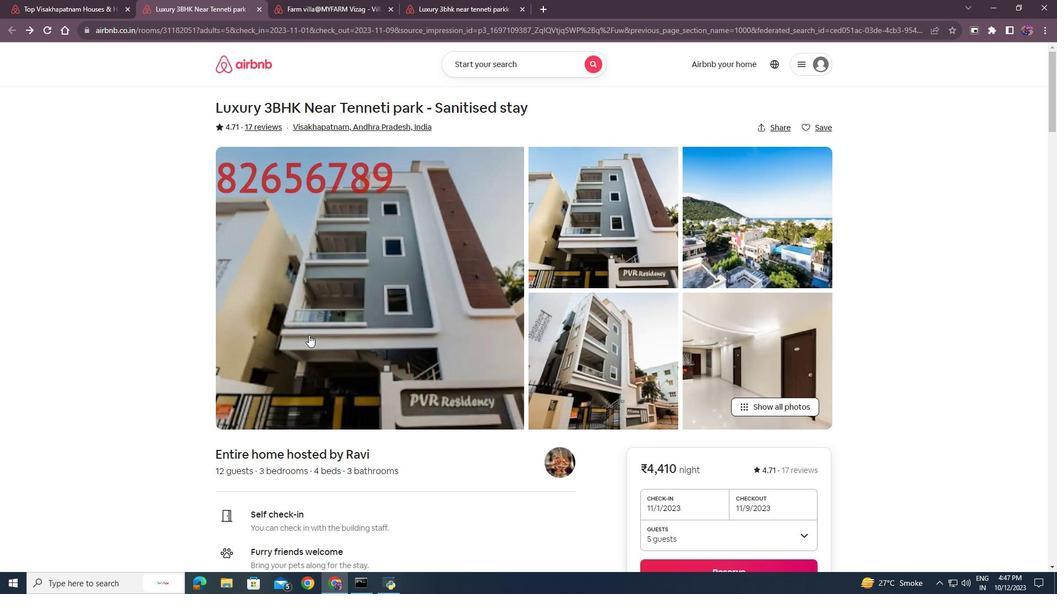 
Action: Mouse scrolled (308, 334) with delta (0, 0)
Screenshot: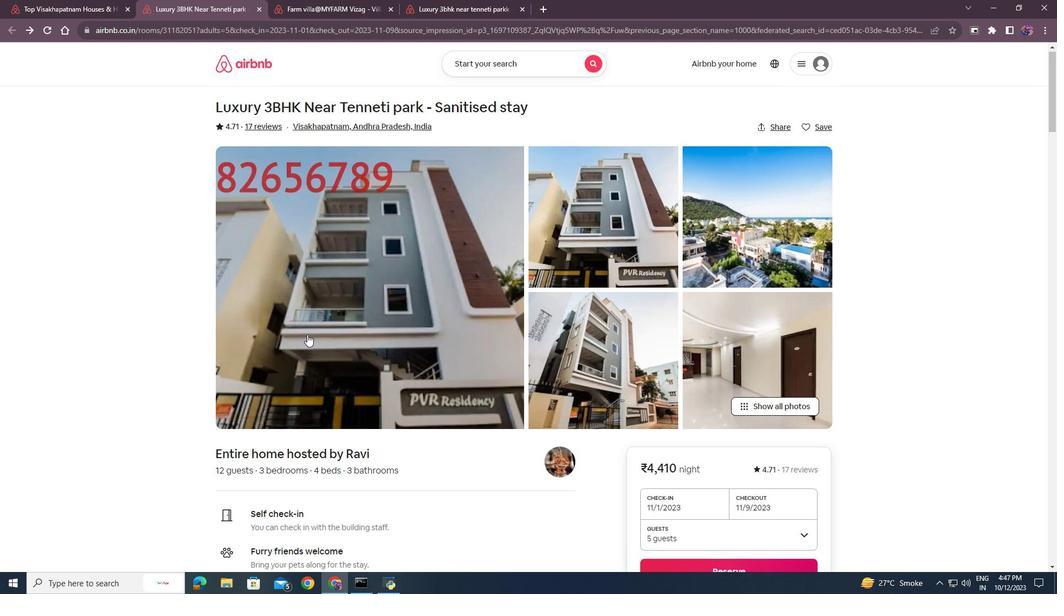 
Action: Mouse moved to (307, 334)
Screenshot: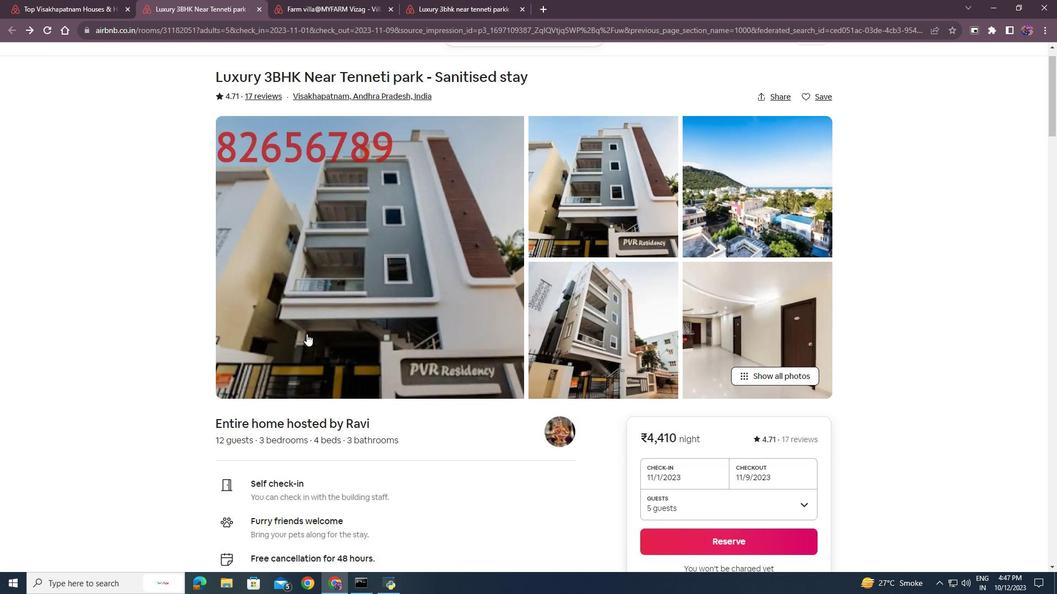 
Action: Mouse scrolled (307, 334) with delta (0, 0)
Screenshot: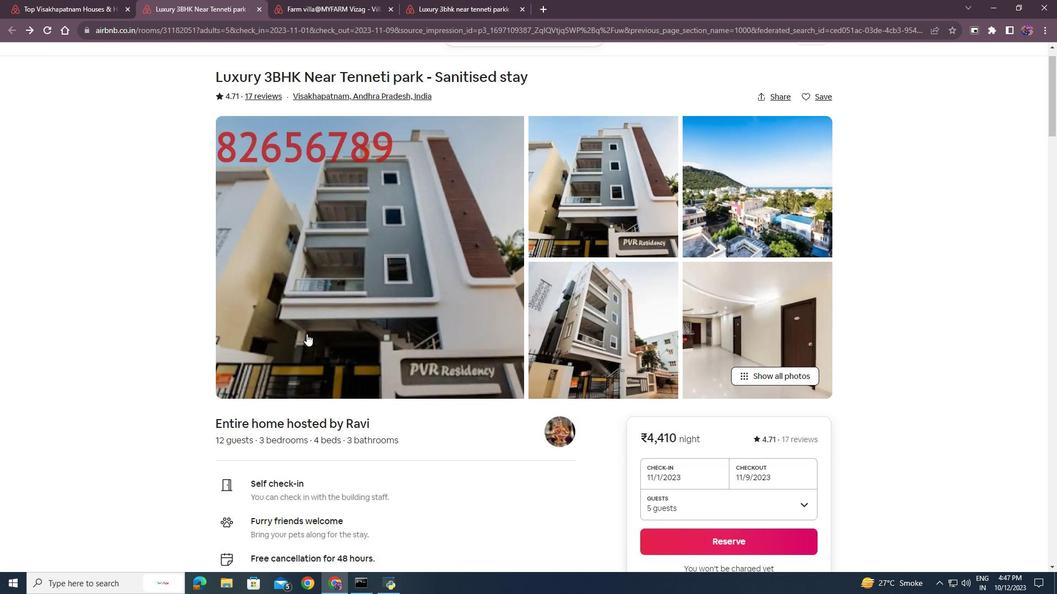 
Action: Mouse moved to (306, 334)
Screenshot: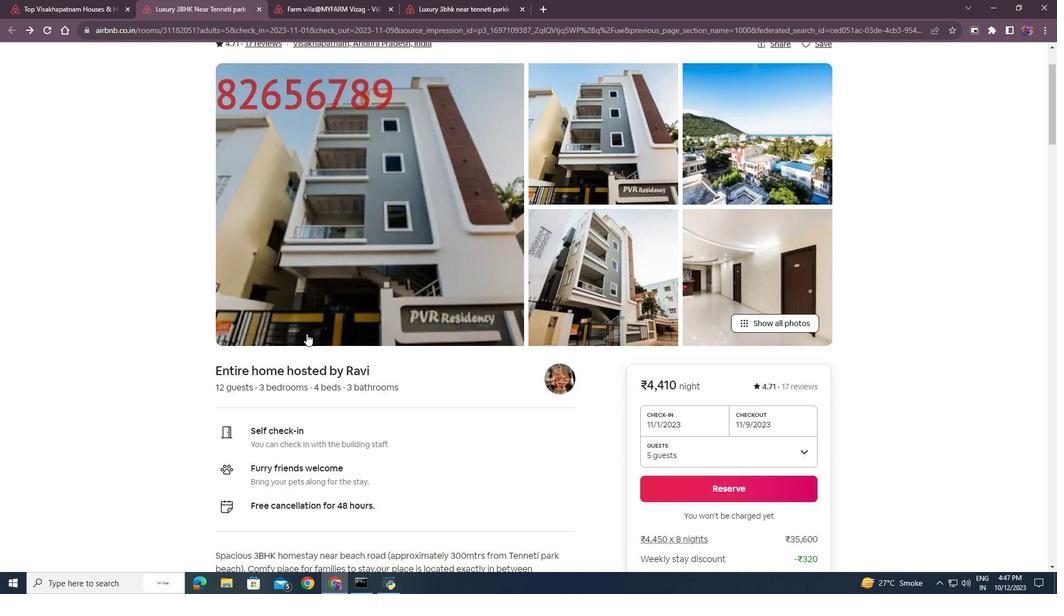 
Action: Mouse scrolled (306, 333) with delta (0, 0)
Screenshot: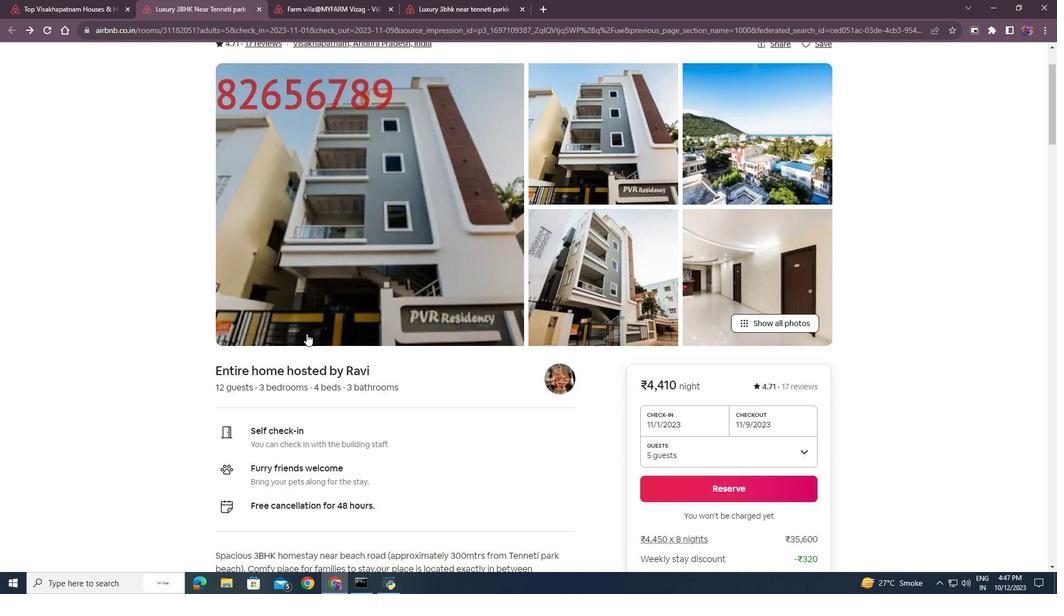 
Action: Mouse moved to (308, 334)
Screenshot: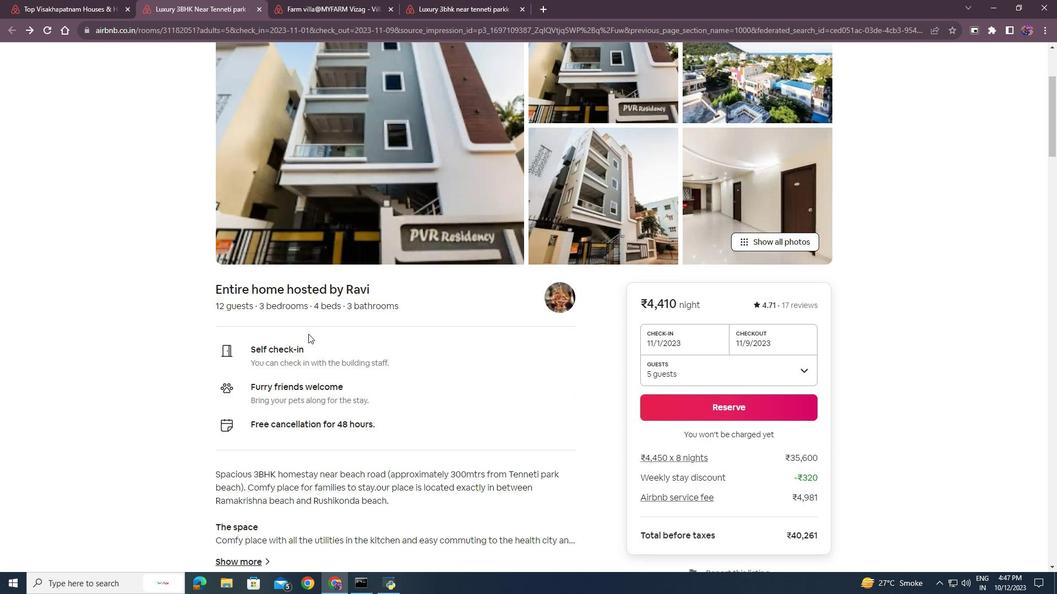 
Action: Mouse scrolled (308, 333) with delta (0, 0)
Screenshot: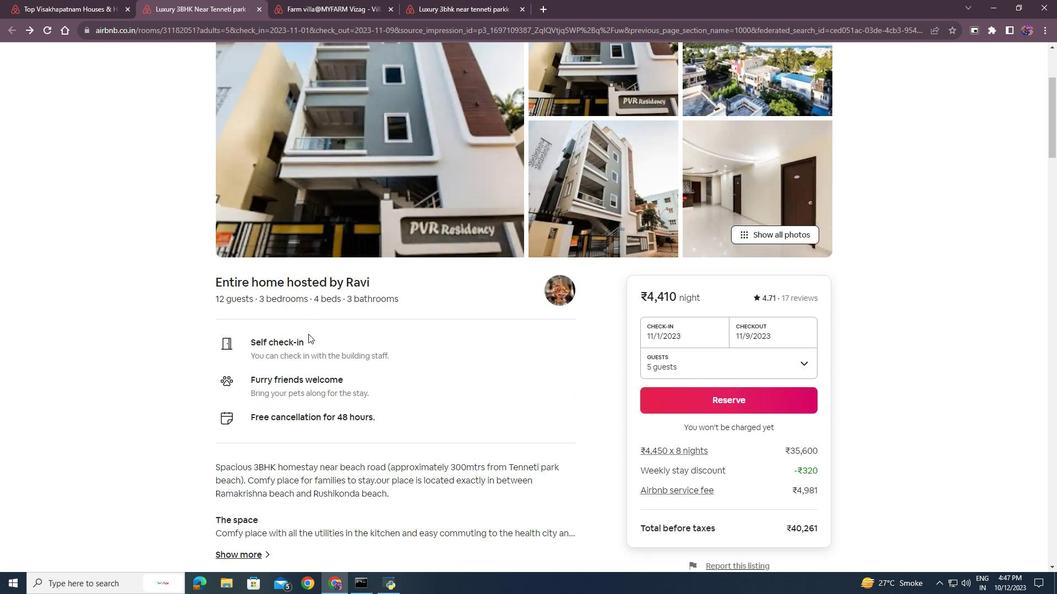 
Action: Mouse scrolled (308, 333) with delta (0, 0)
Screenshot: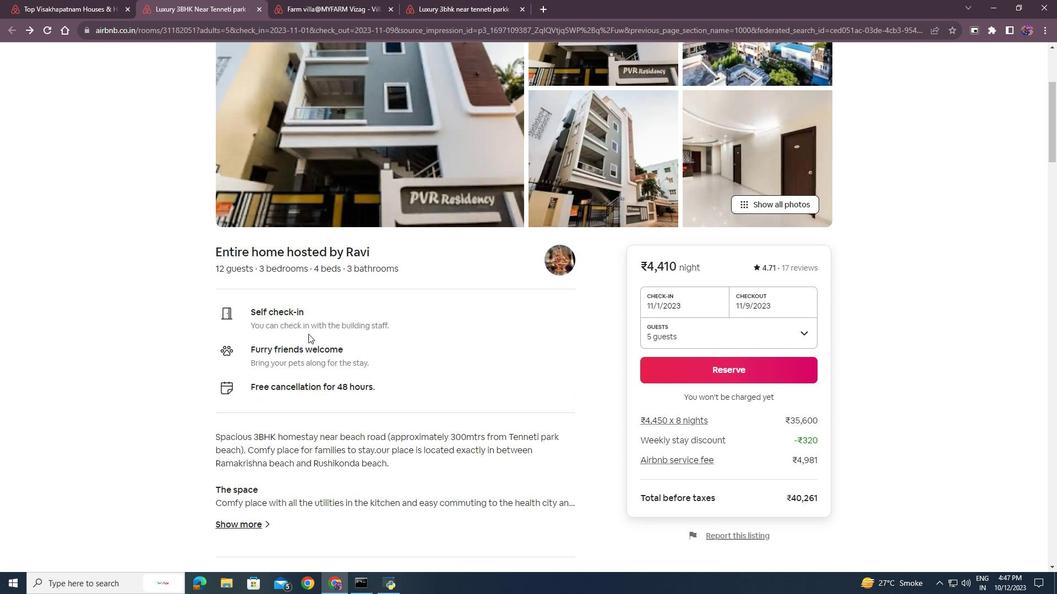 
Action: Mouse scrolled (308, 333) with delta (0, 0)
Screenshot: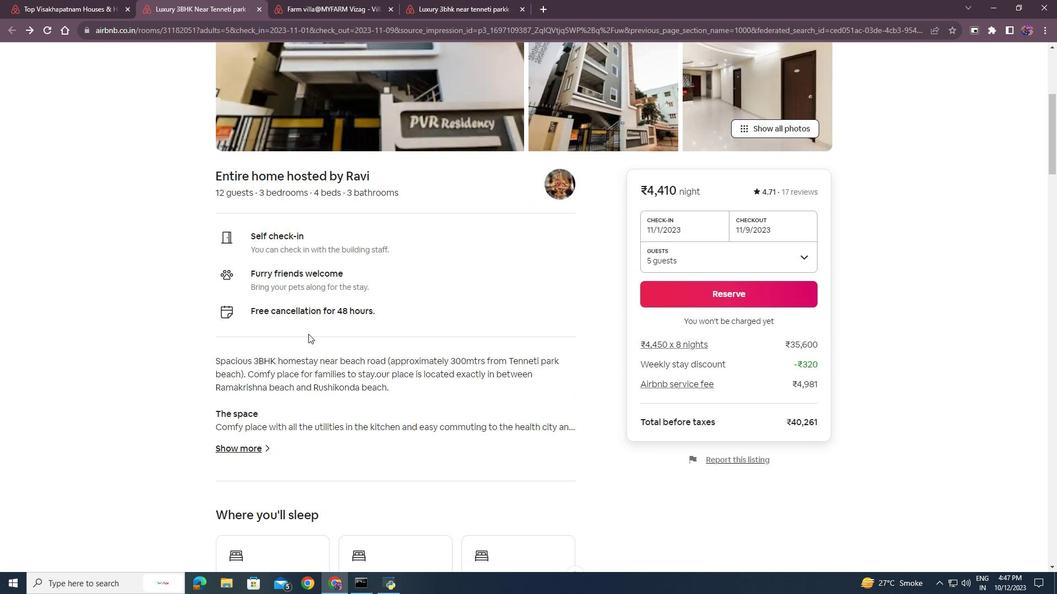
Action: Mouse moved to (308, 334)
Screenshot: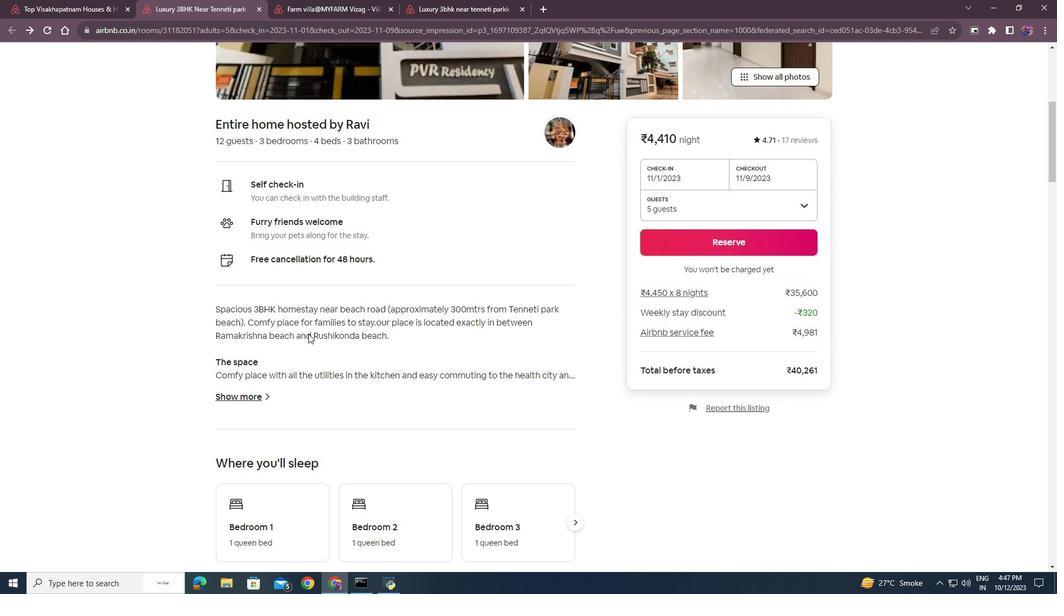 
Action: Mouse scrolled (308, 333) with delta (0, 0)
Screenshot: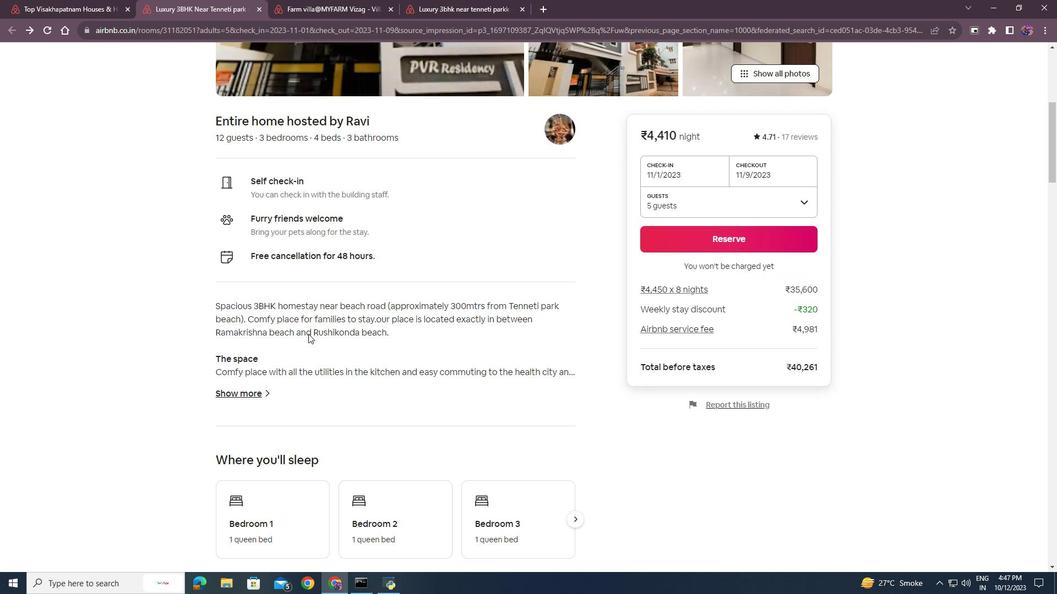 
Action: Mouse moved to (308, 334)
Screenshot: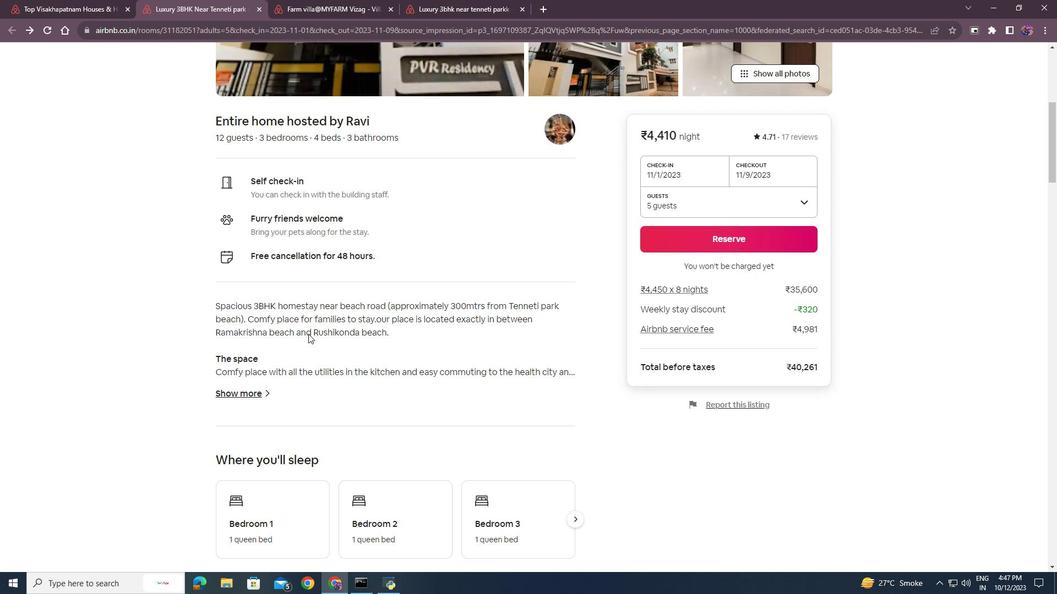 
Action: Mouse scrolled (308, 333) with delta (0, 0)
Screenshot: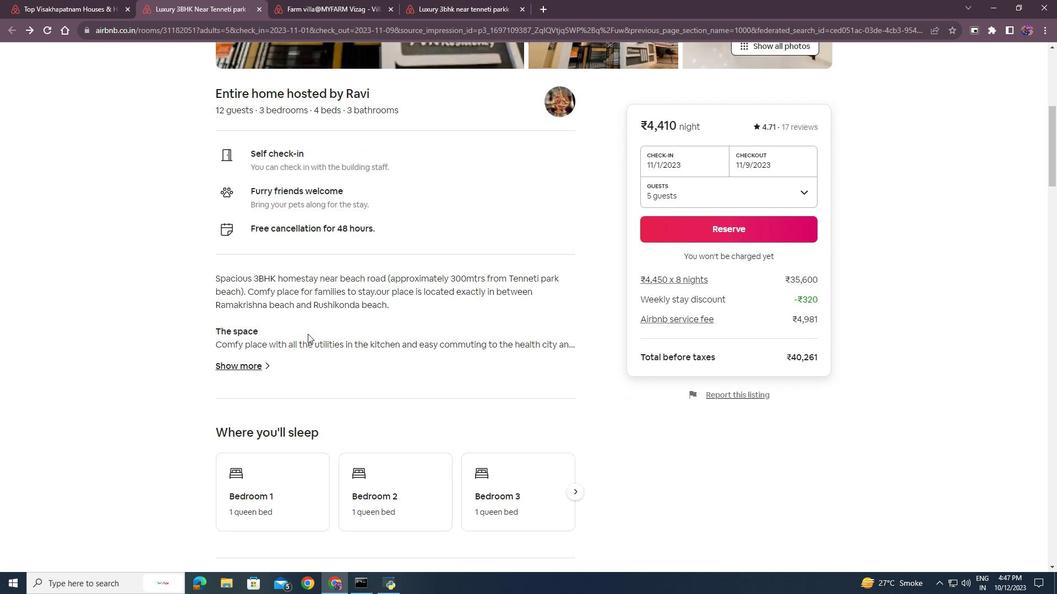 
Action: Mouse moved to (230, 285)
Screenshot: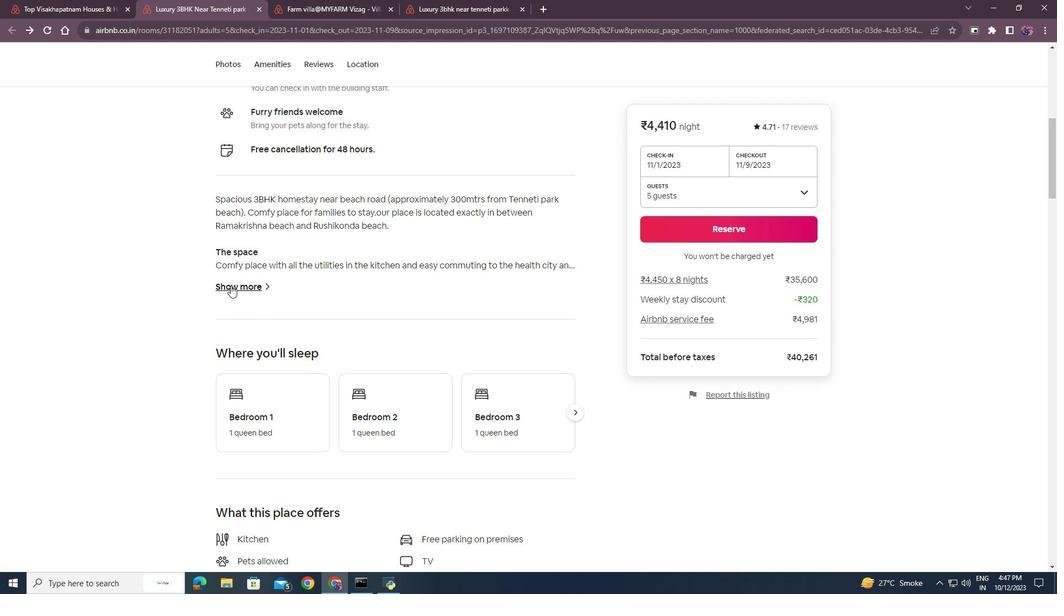
Action: Mouse pressed left at (230, 285)
Screenshot: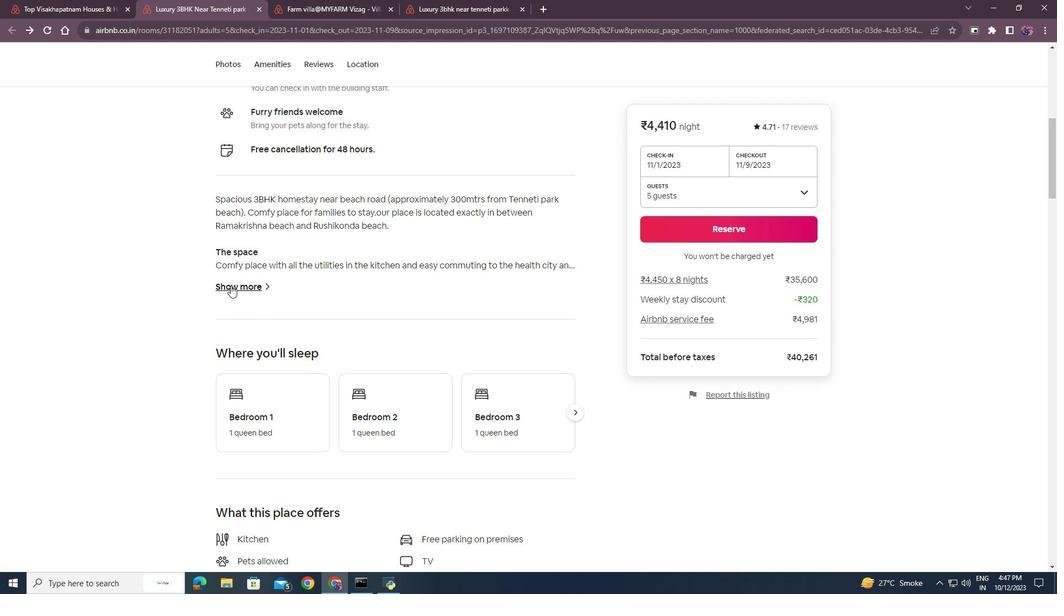 
Action: Mouse moved to (398, 343)
Screenshot: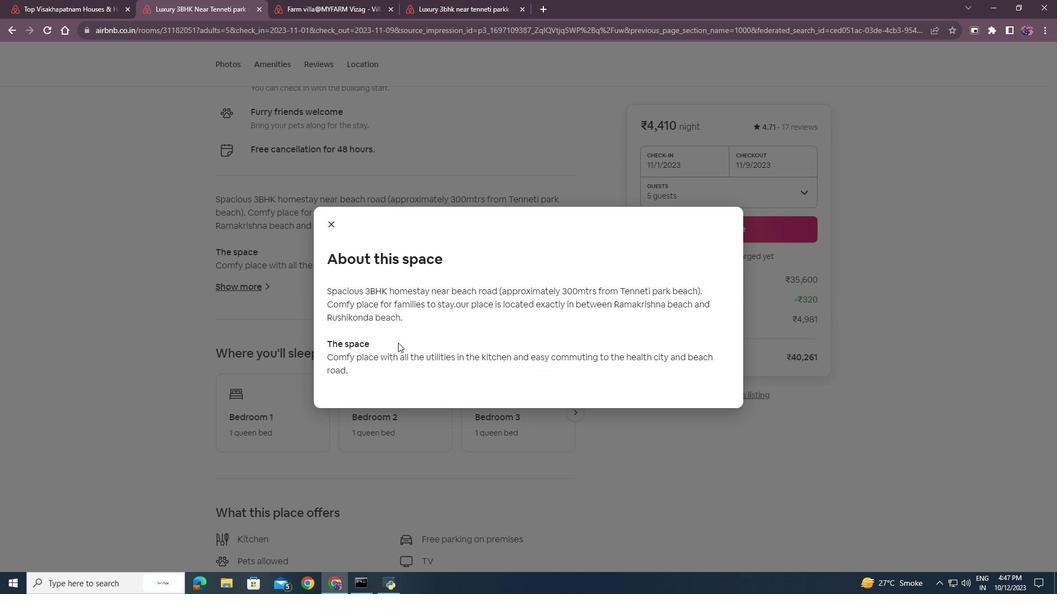 
Action: Mouse scrolled (398, 342) with delta (0, 0)
Screenshot: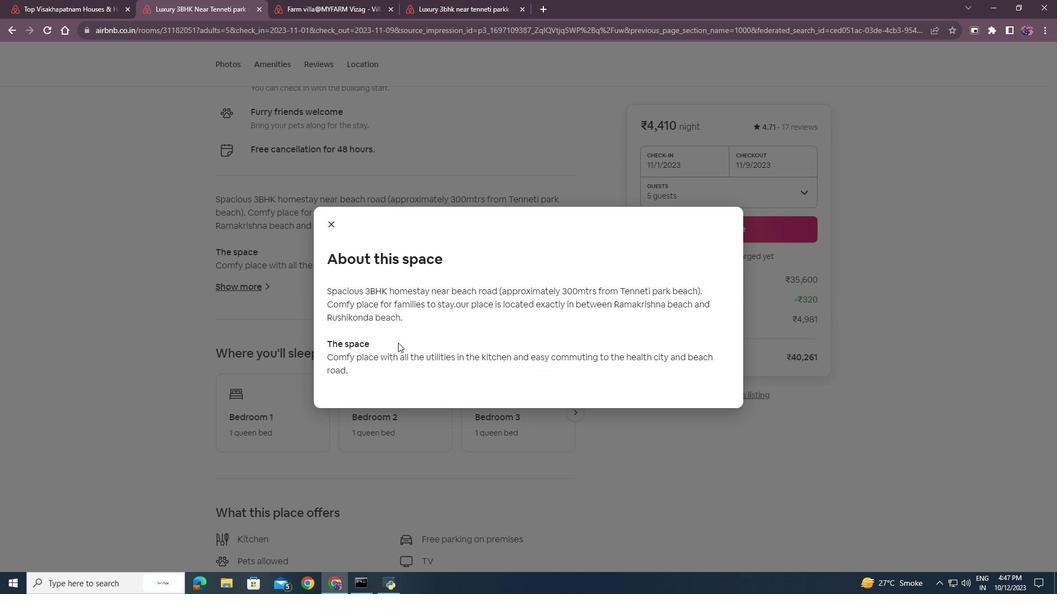 
Action: Mouse scrolled (398, 342) with delta (0, 0)
Screenshot: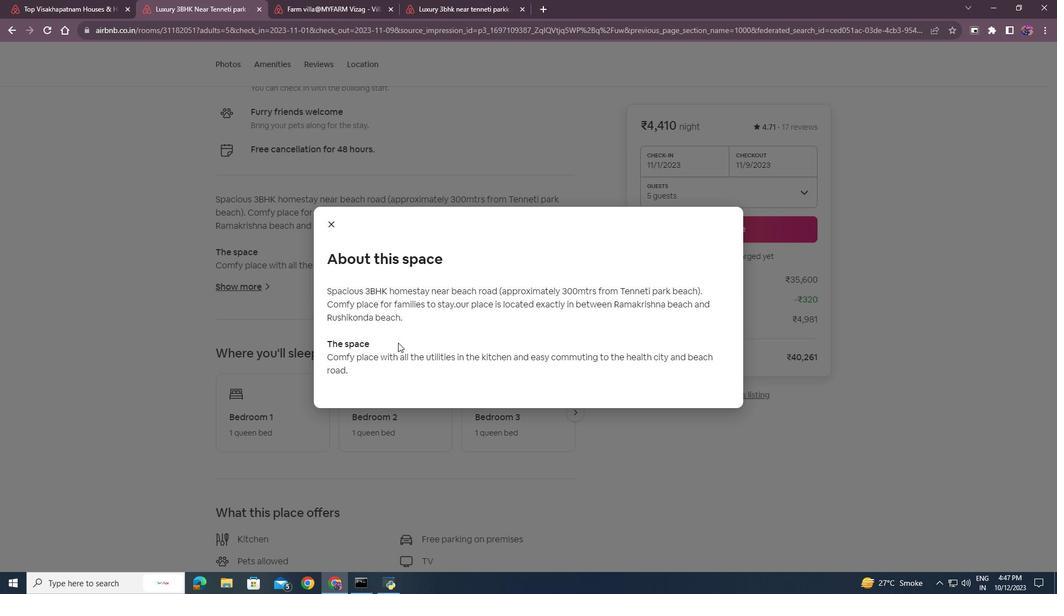 
Action: Mouse moved to (330, 224)
Screenshot: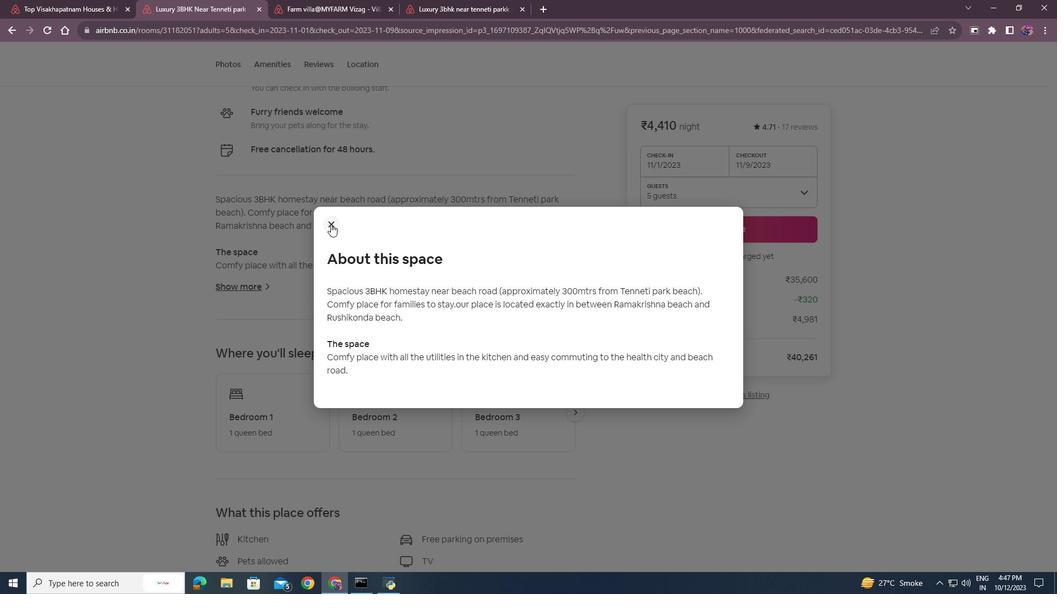 
Action: Mouse pressed left at (330, 224)
Screenshot: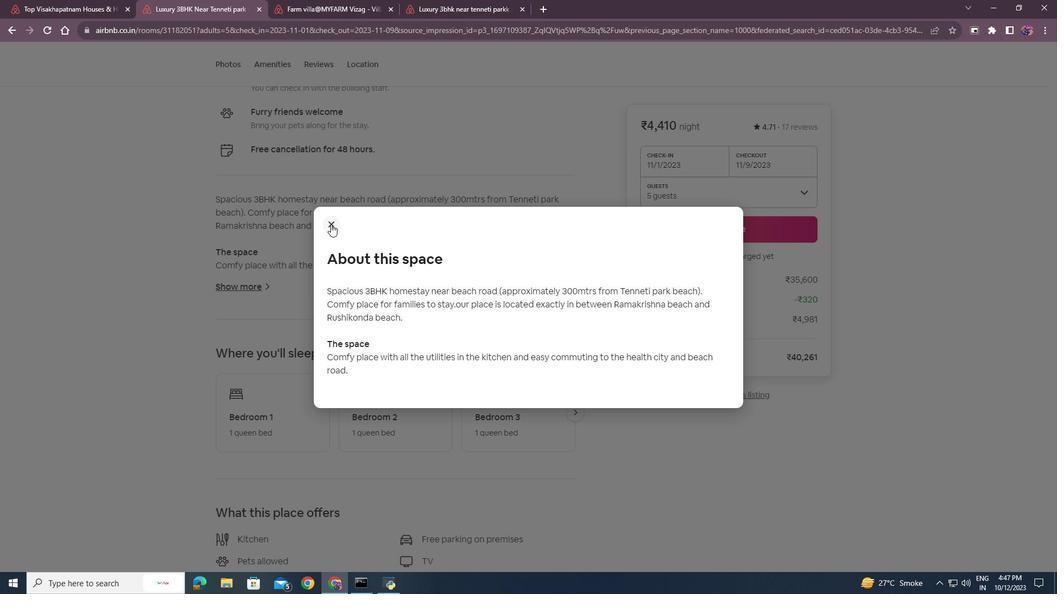 
Action: Mouse moved to (265, 373)
Screenshot: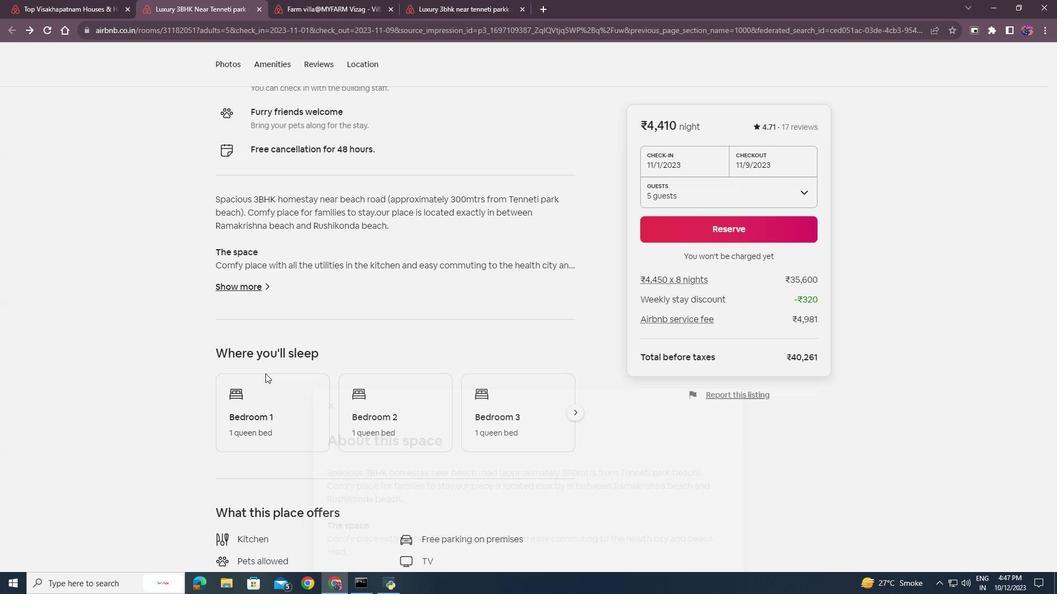 
Action: Mouse scrolled (265, 373) with delta (0, 0)
Screenshot: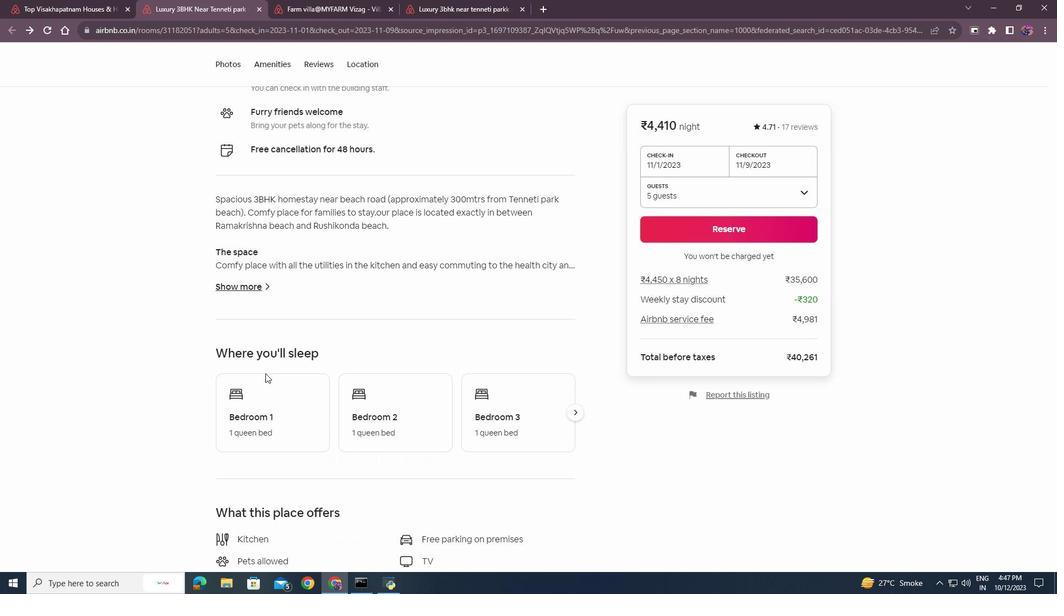 
Action: Mouse moved to (264, 373)
Screenshot: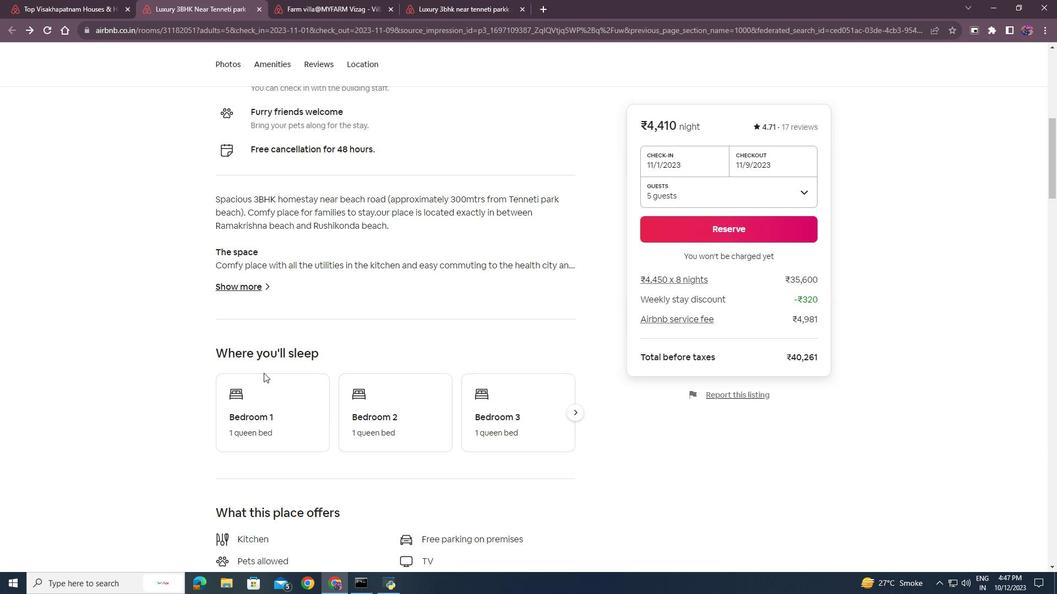 
Action: Mouse scrolled (264, 373) with delta (0, 0)
Screenshot: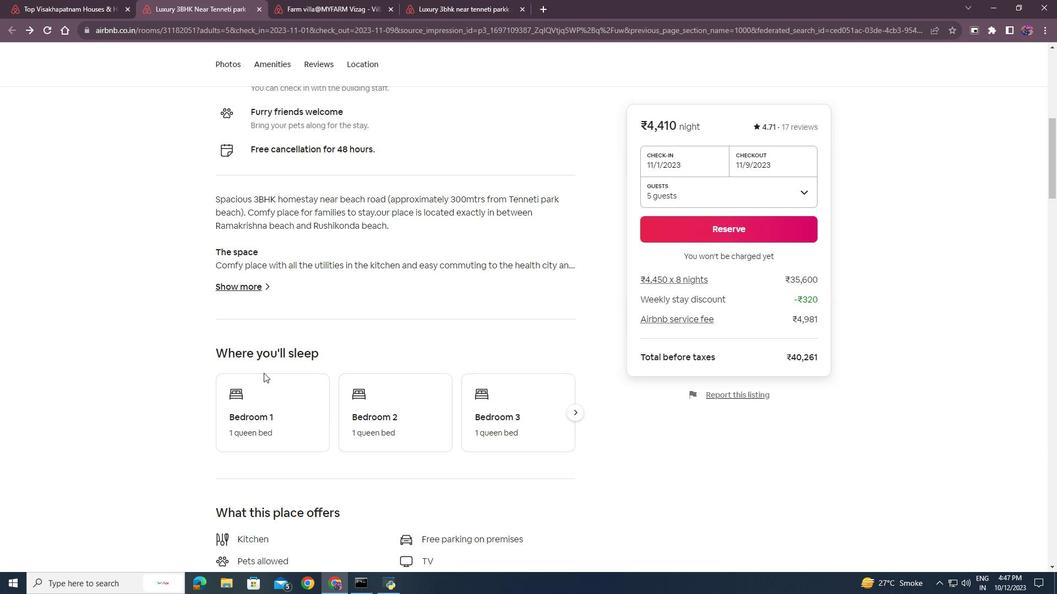 
Action: Mouse moved to (263, 373)
Screenshot: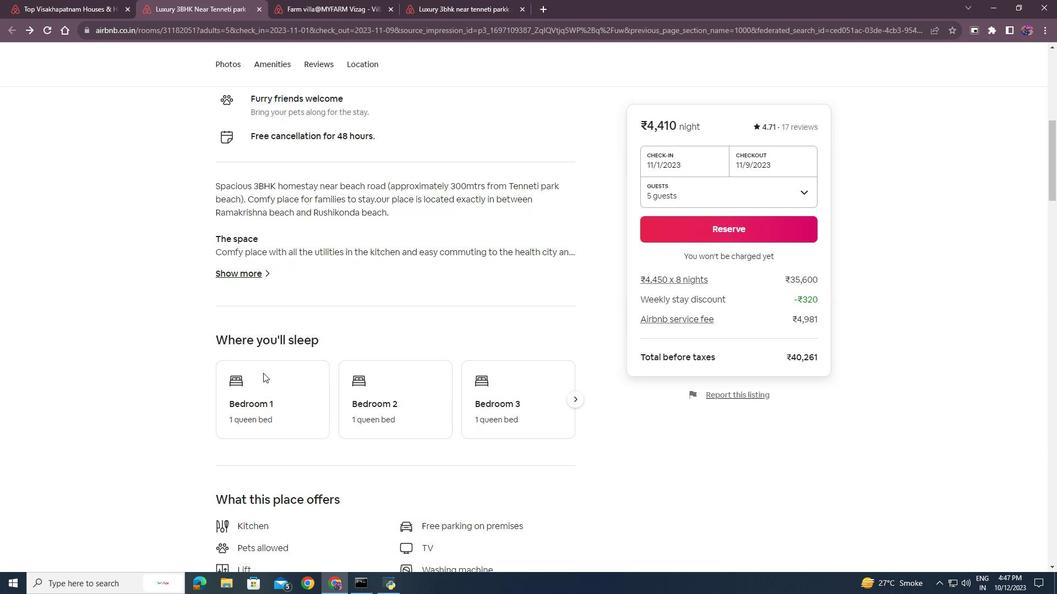 
Action: Mouse scrolled (263, 372) with delta (0, 0)
Screenshot: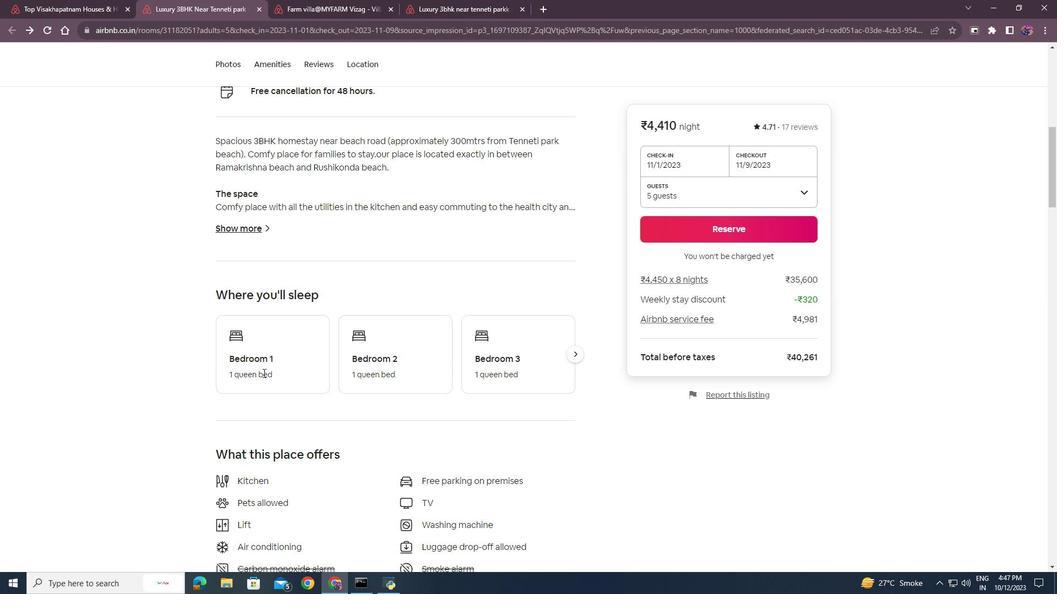 
Action: Mouse scrolled (263, 372) with delta (0, 0)
Screenshot: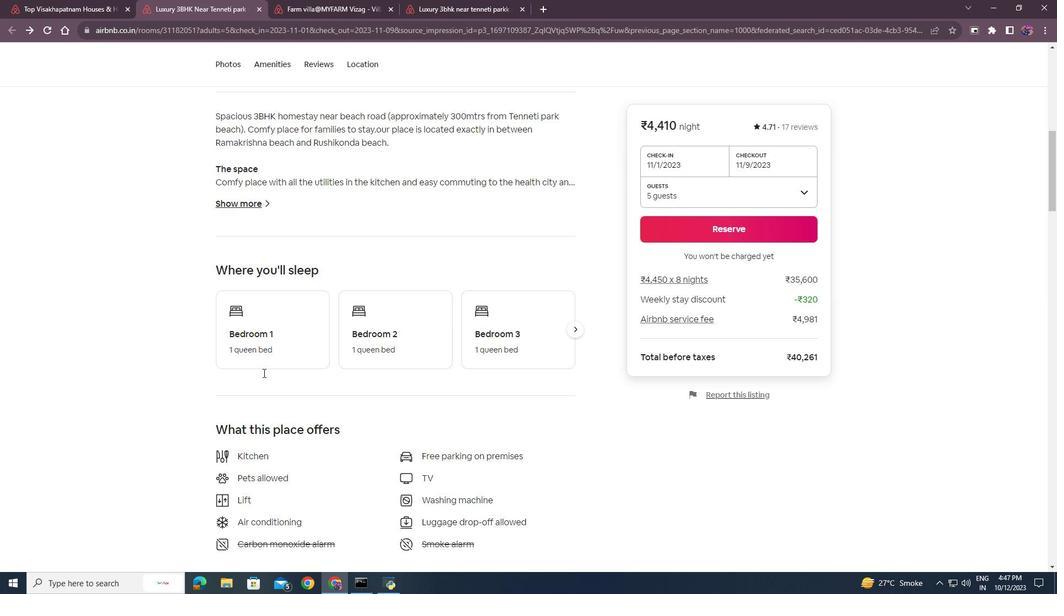 
Action: Mouse scrolled (263, 372) with delta (0, 0)
Screenshot: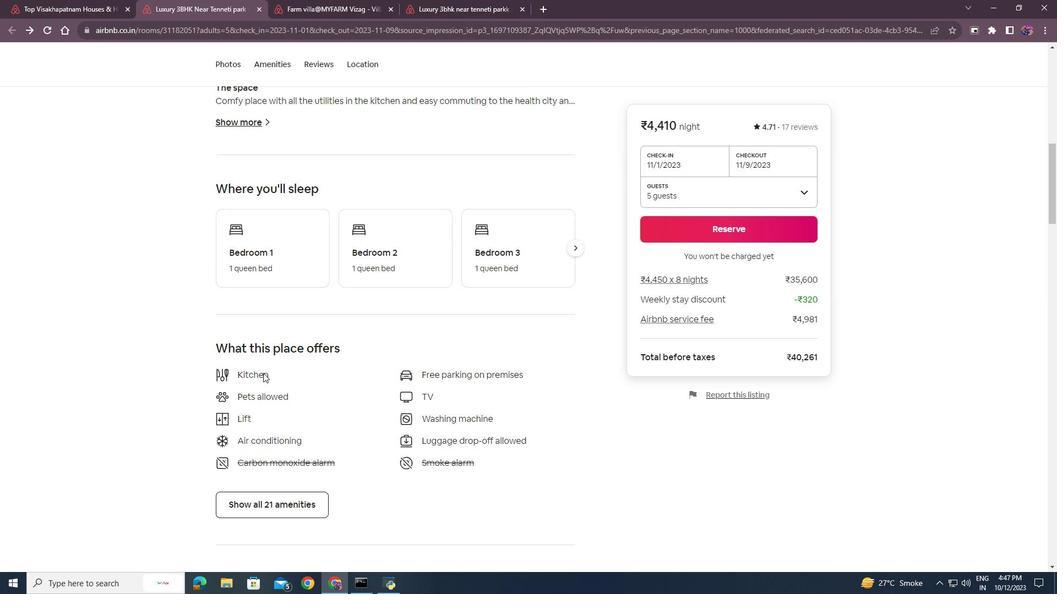 
Action: Mouse moved to (287, 373)
Screenshot: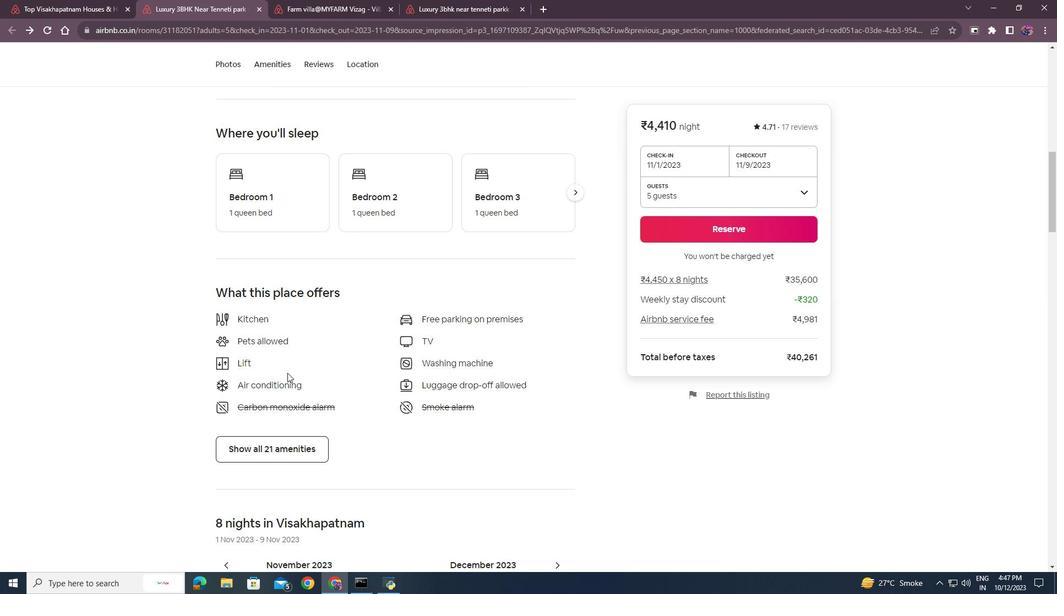 
Action: Mouse scrolled (287, 372) with delta (0, 0)
Screenshot: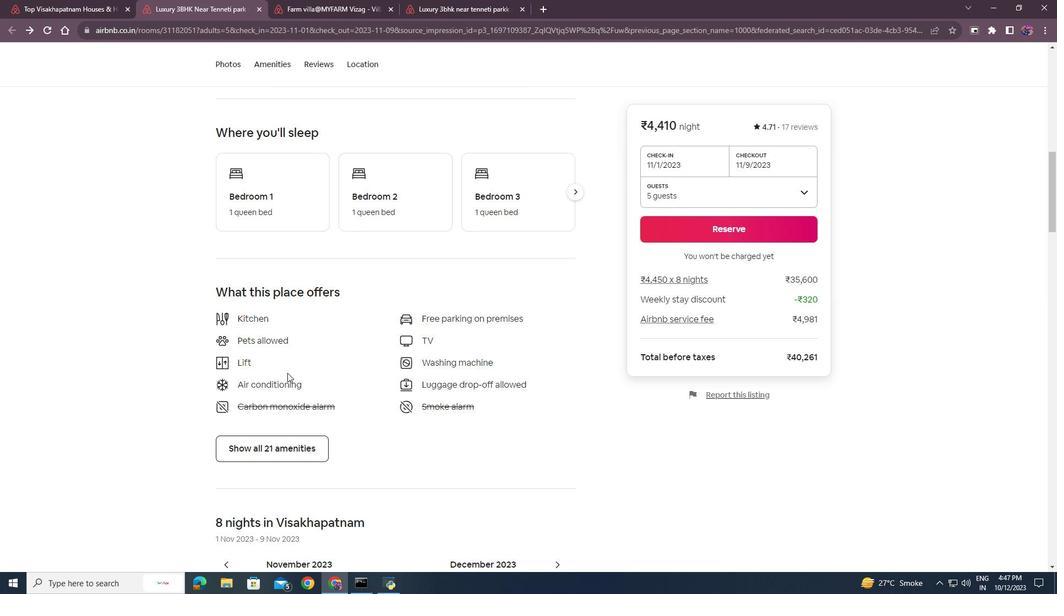 
Action: Mouse scrolled (287, 372) with delta (0, 0)
Screenshot: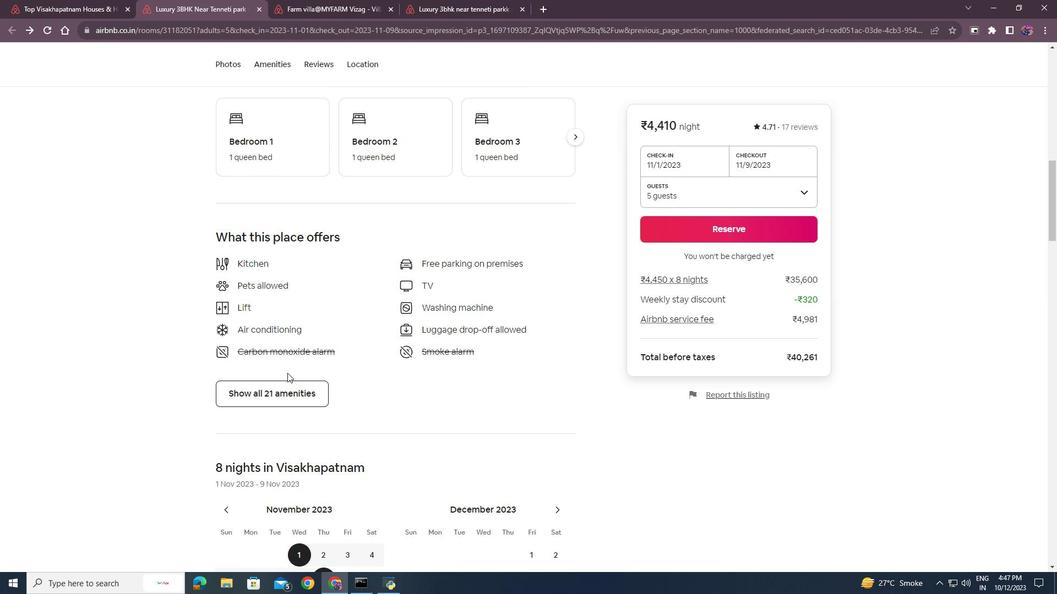 
Action: Mouse scrolled (287, 372) with delta (0, 0)
Screenshot: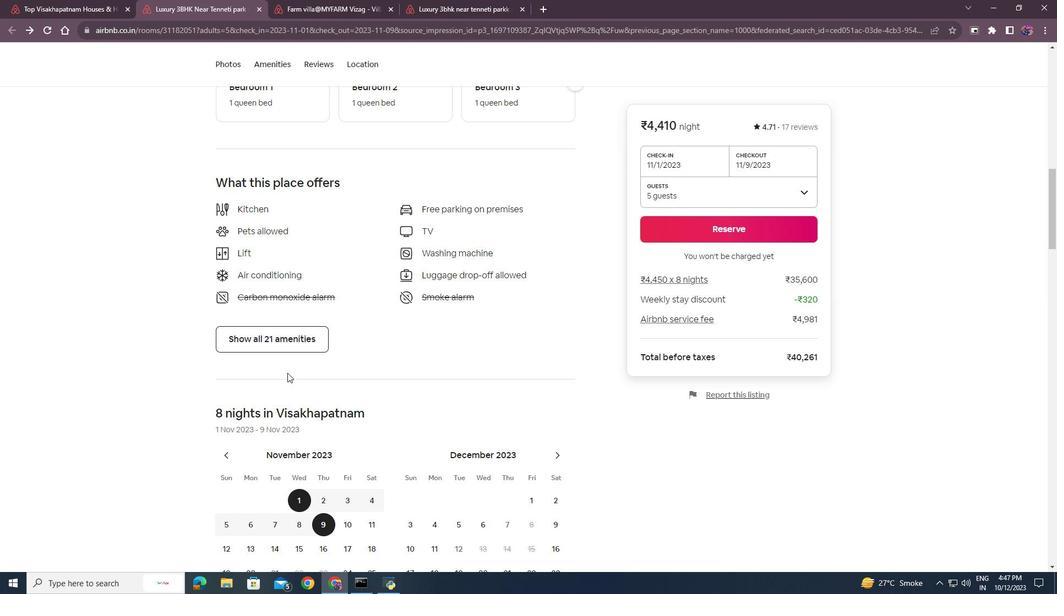 
Action: Mouse moved to (255, 273)
Screenshot: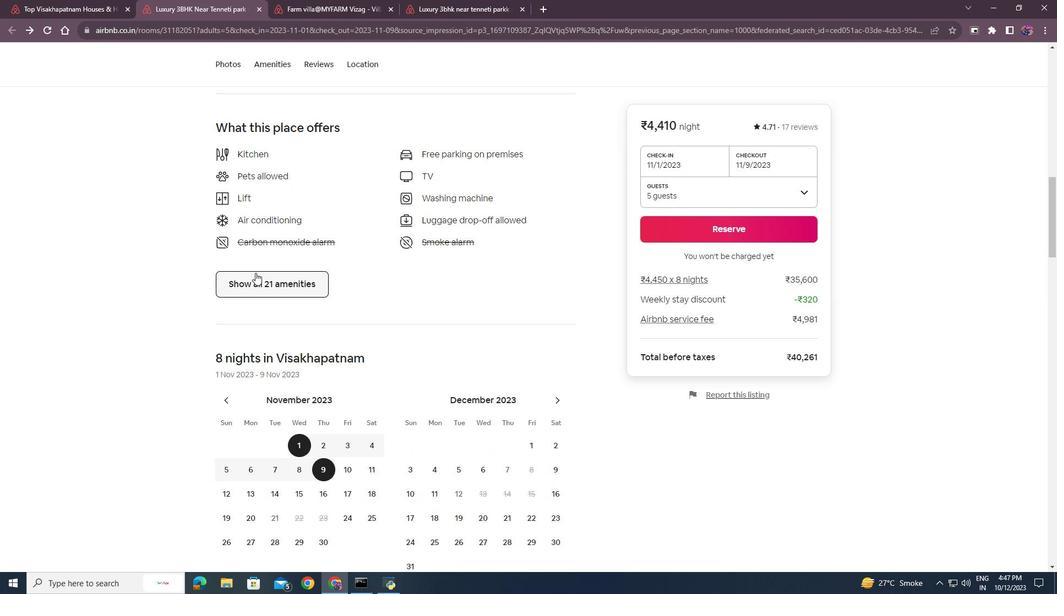 
Action: Mouse pressed left at (255, 273)
Screenshot: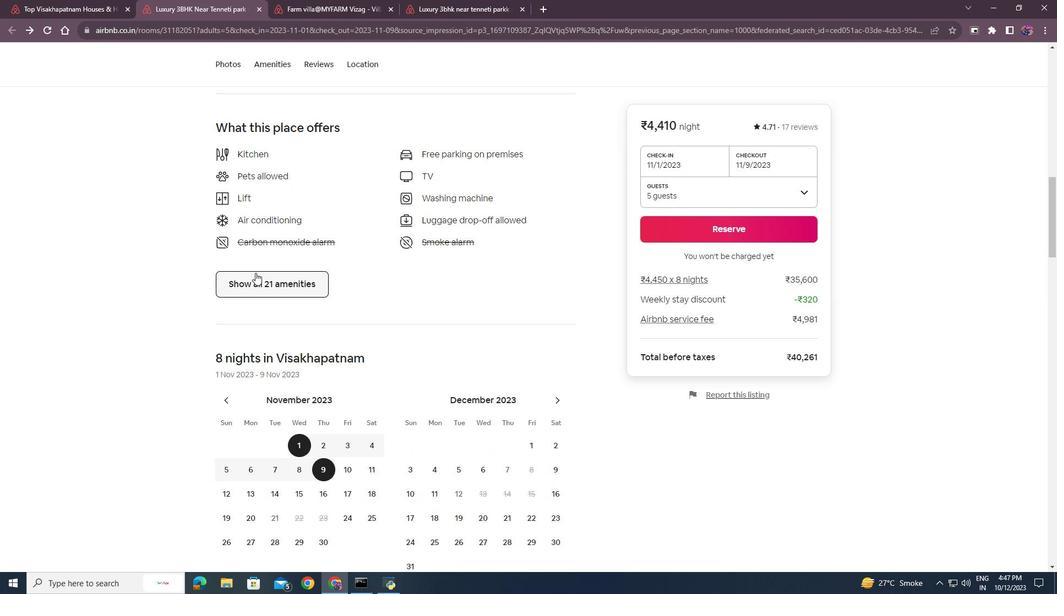 
Action: Mouse moved to (452, 372)
Screenshot: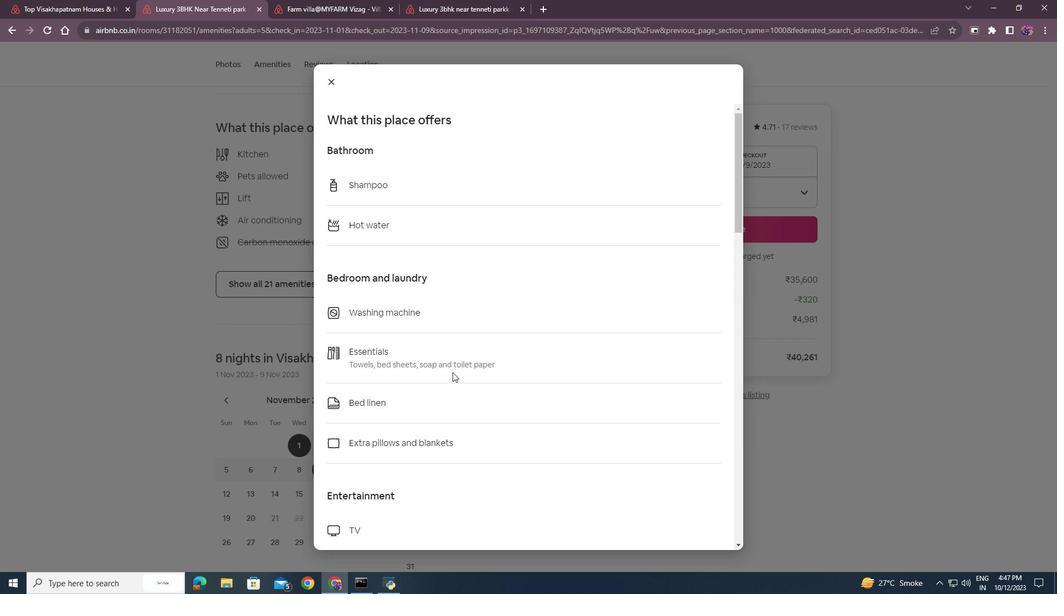
Action: Mouse scrolled (452, 372) with delta (0, 0)
Screenshot: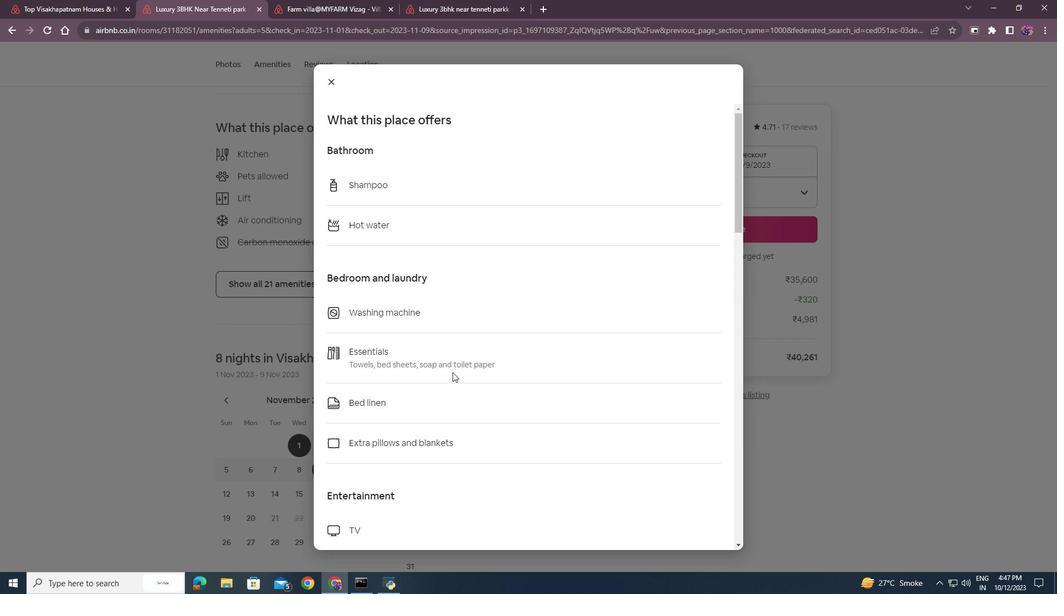 
Action: Mouse scrolled (452, 372) with delta (0, 0)
Screenshot: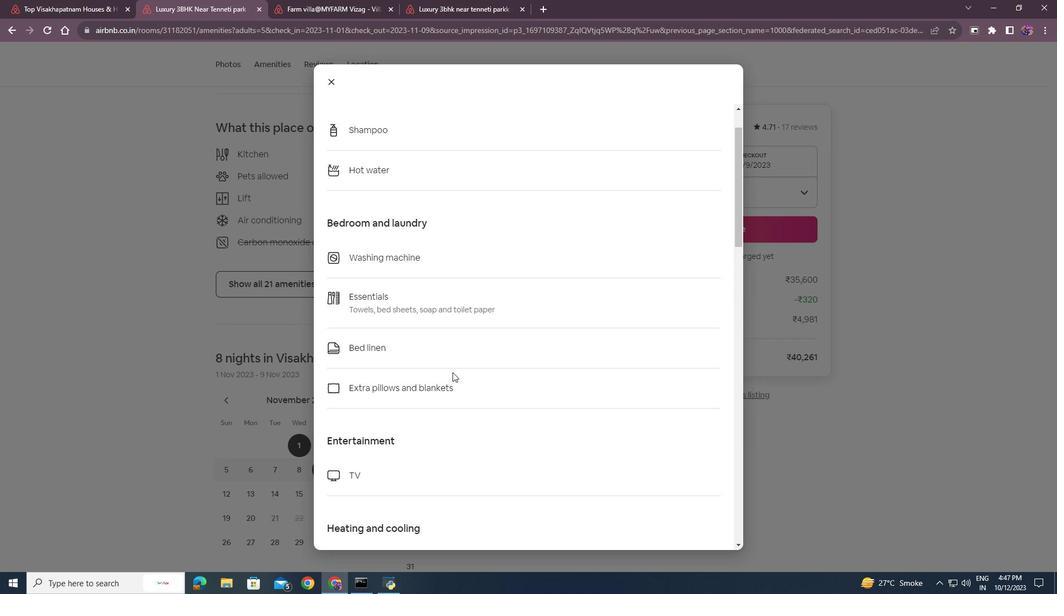 
Action: Mouse scrolled (452, 372) with delta (0, 0)
Screenshot: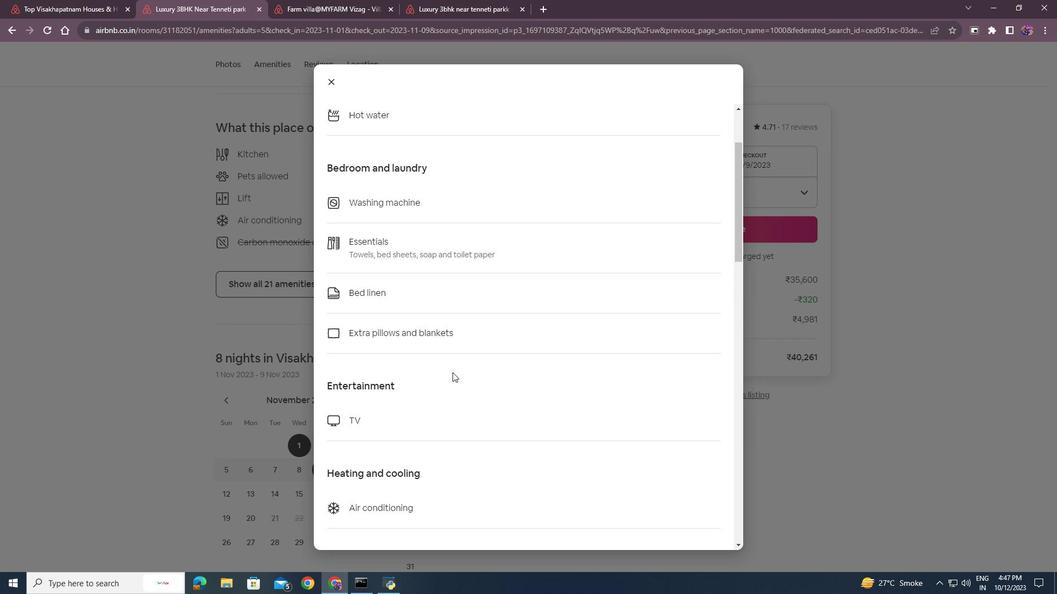 
Action: Mouse scrolled (452, 372) with delta (0, 0)
Screenshot: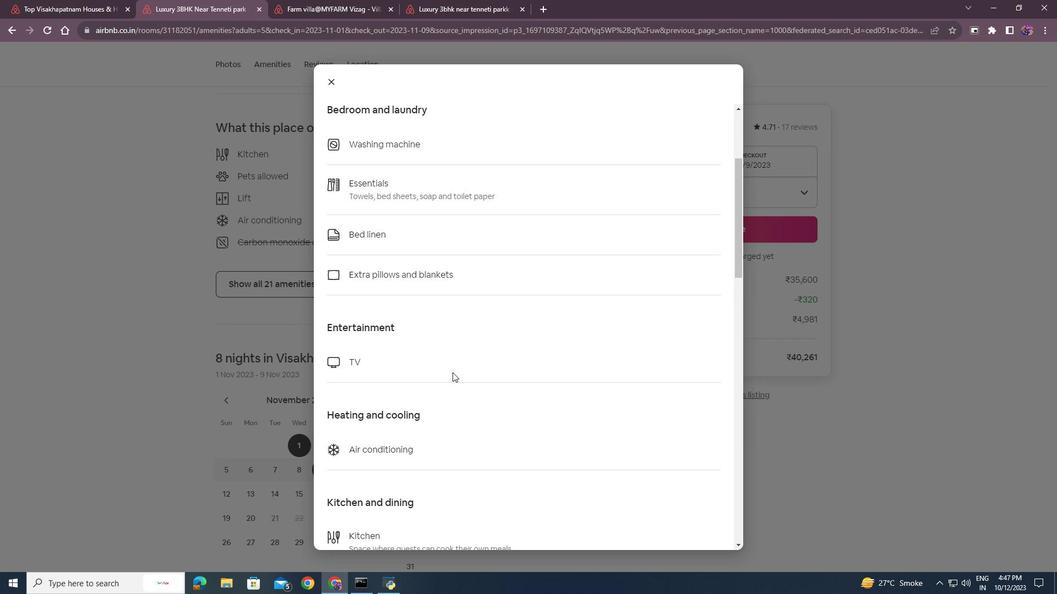 
Action: Mouse scrolled (452, 372) with delta (0, 0)
Screenshot: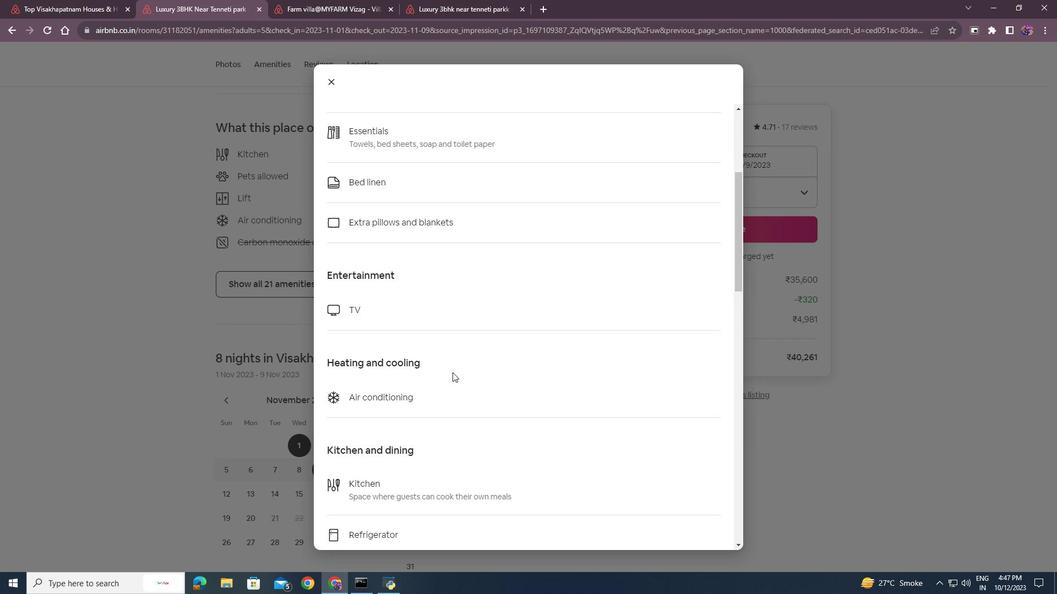 
Action: Mouse scrolled (452, 372) with delta (0, 0)
Screenshot: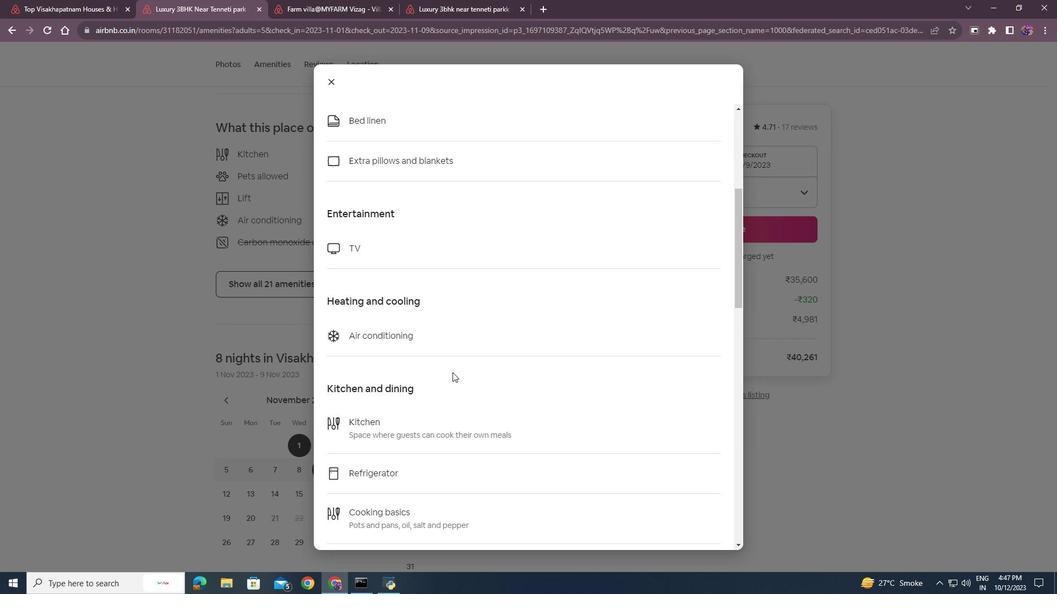
Action: Mouse scrolled (452, 372) with delta (0, 0)
Screenshot: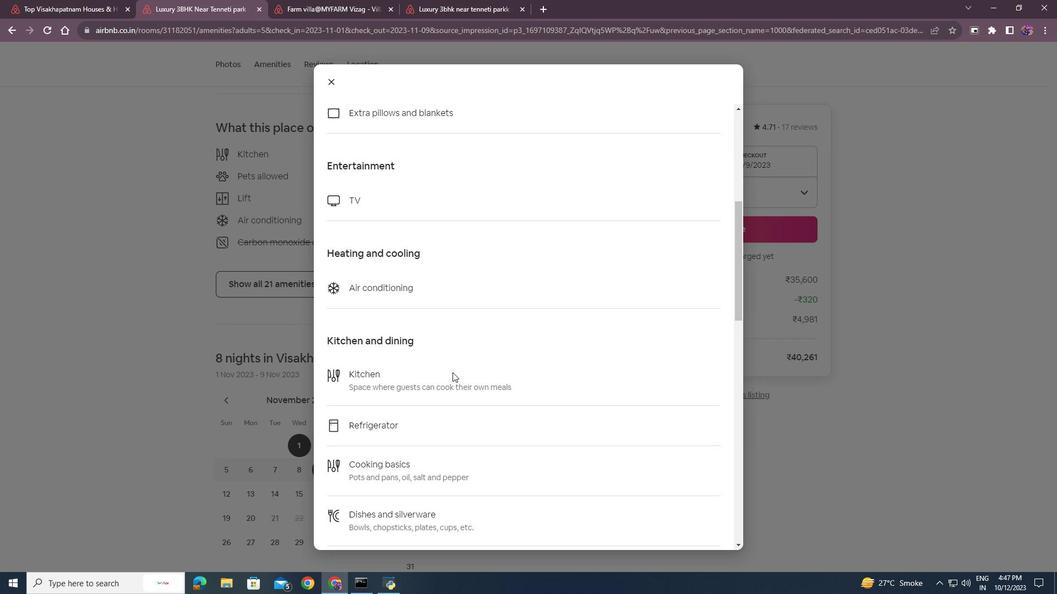 
Action: Mouse scrolled (452, 372) with delta (0, 0)
Screenshot: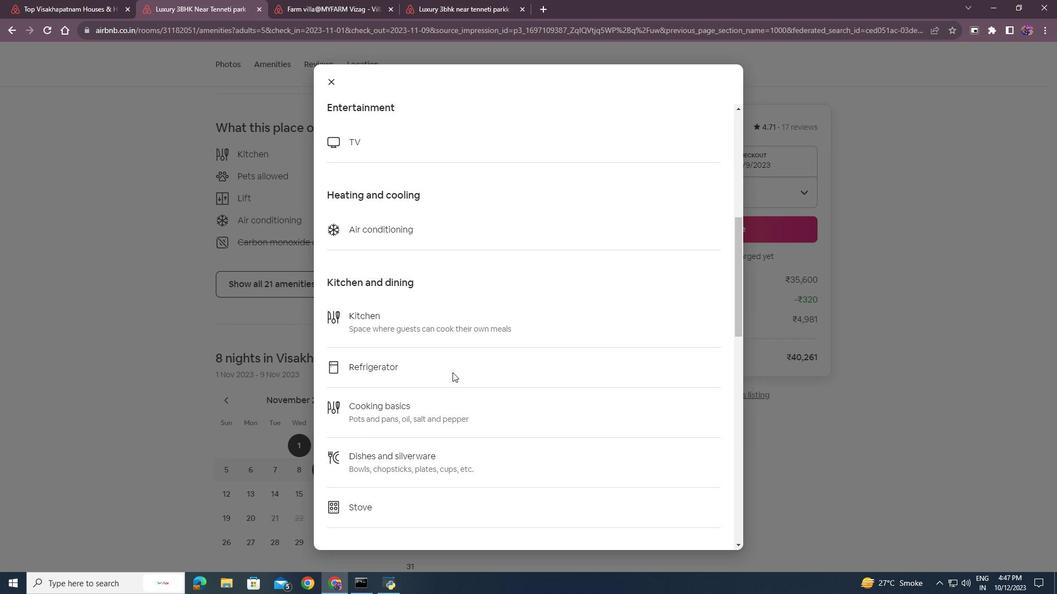 
Action: Mouse scrolled (452, 372) with delta (0, 0)
Screenshot: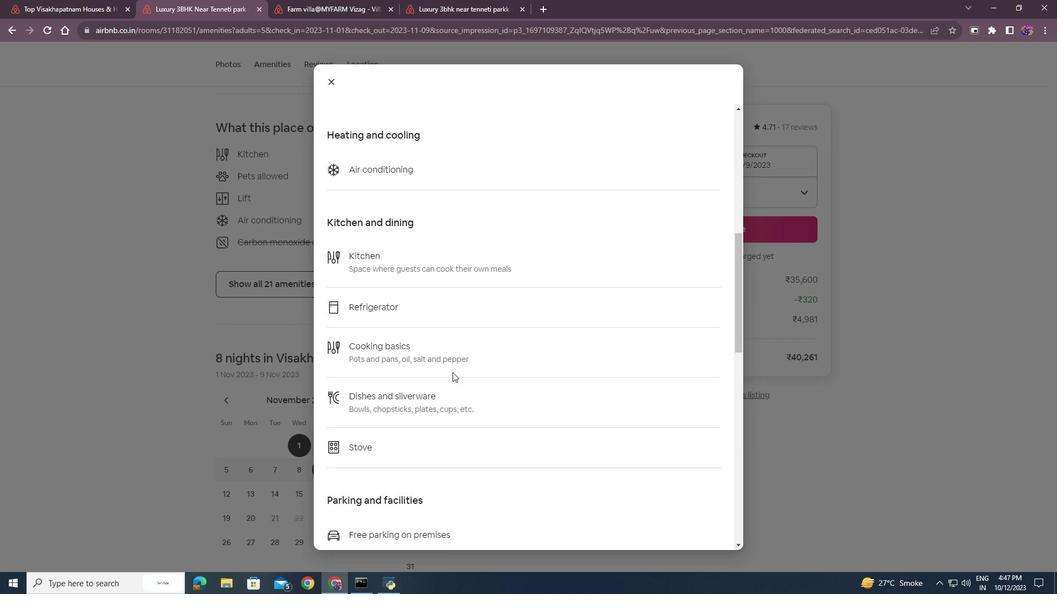 
Action: Mouse scrolled (452, 372) with delta (0, 0)
Screenshot: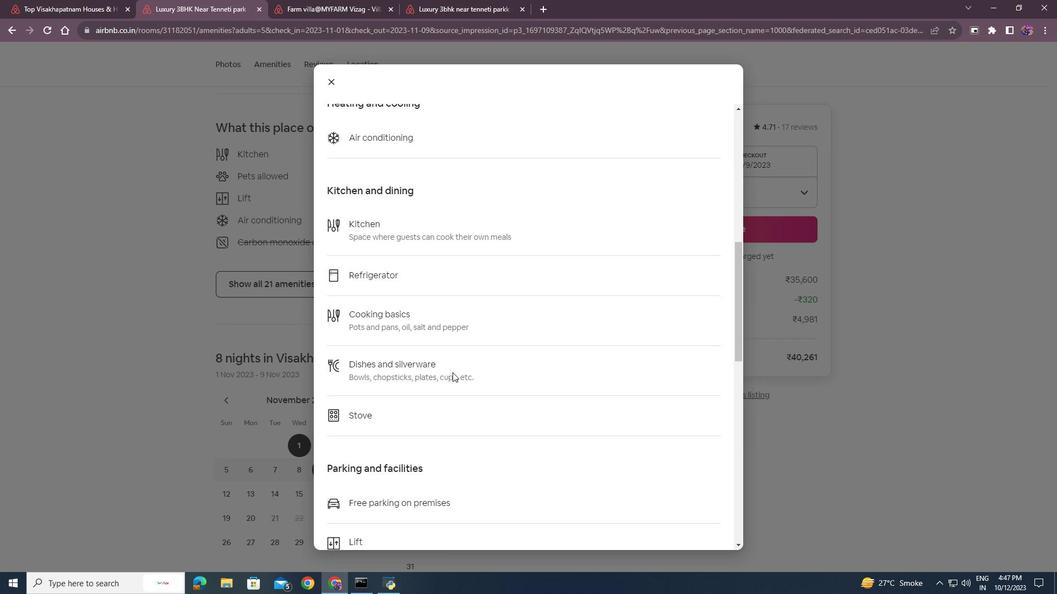 
Action: Mouse scrolled (452, 372) with delta (0, 0)
Screenshot: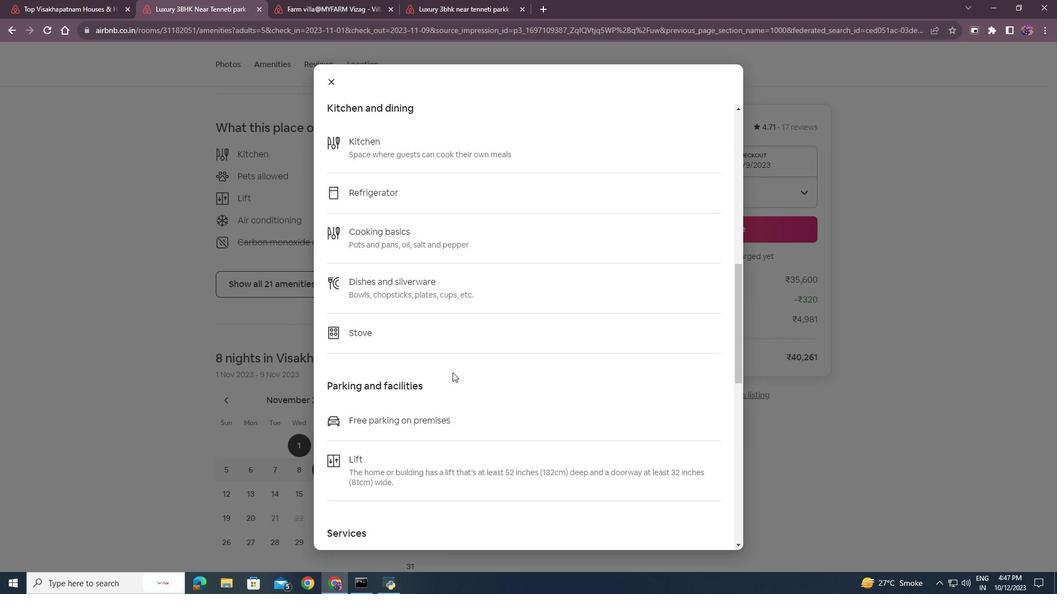 
Action: Mouse scrolled (452, 372) with delta (0, 0)
Screenshot: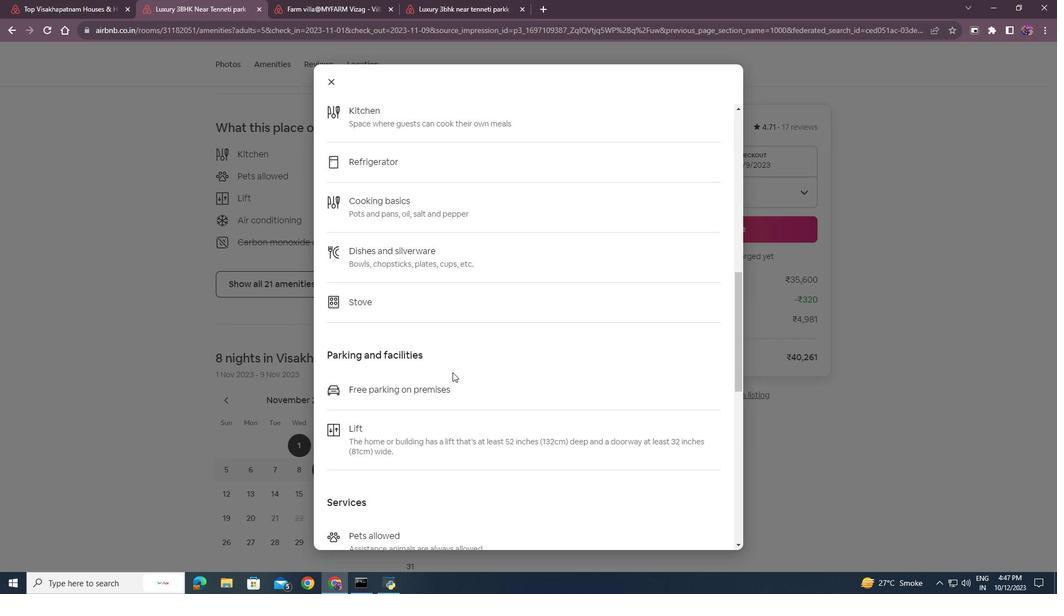 
Action: Mouse scrolled (452, 372) with delta (0, 0)
Screenshot: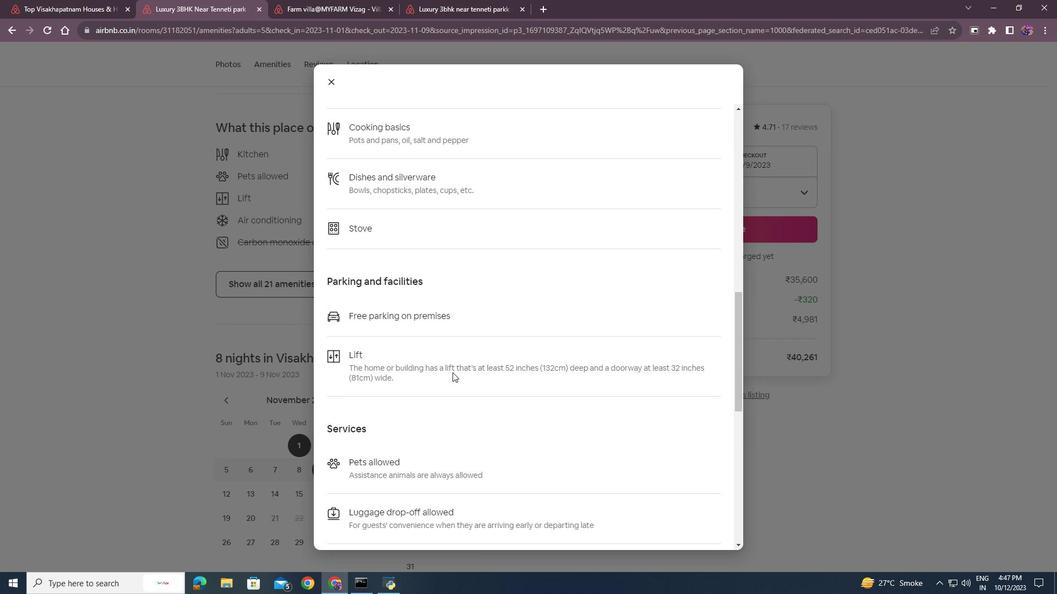 
Action: Mouse scrolled (452, 372) with delta (0, 0)
Screenshot: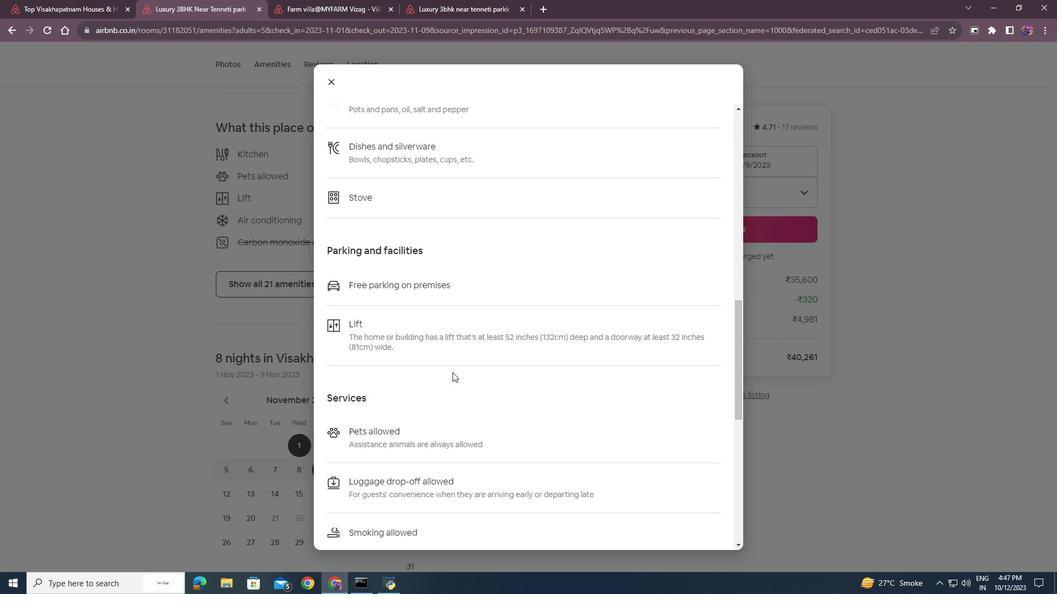 
Action: Mouse scrolled (452, 372) with delta (0, 0)
Screenshot: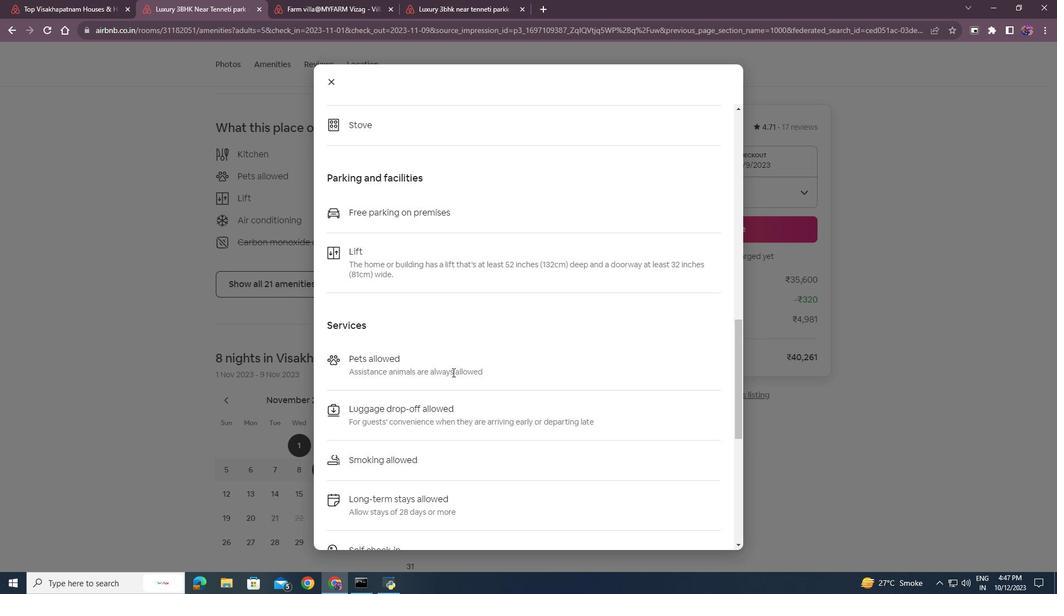 
Action: Mouse scrolled (452, 372) with delta (0, 0)
Screenshot: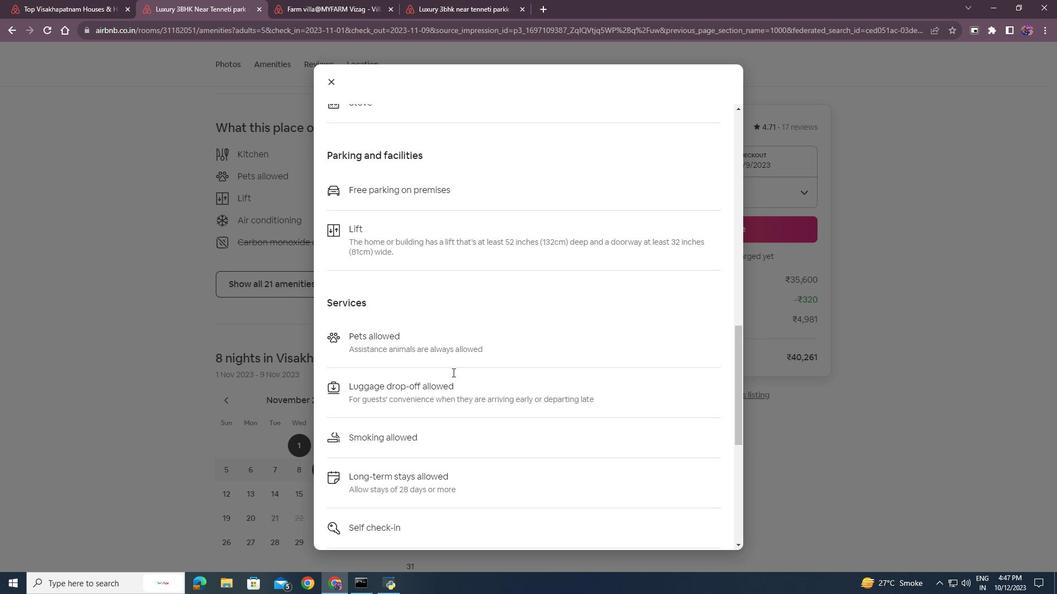 
Action: Mouse scrolled (452, 372) with delta (0, 0)
Screenshot: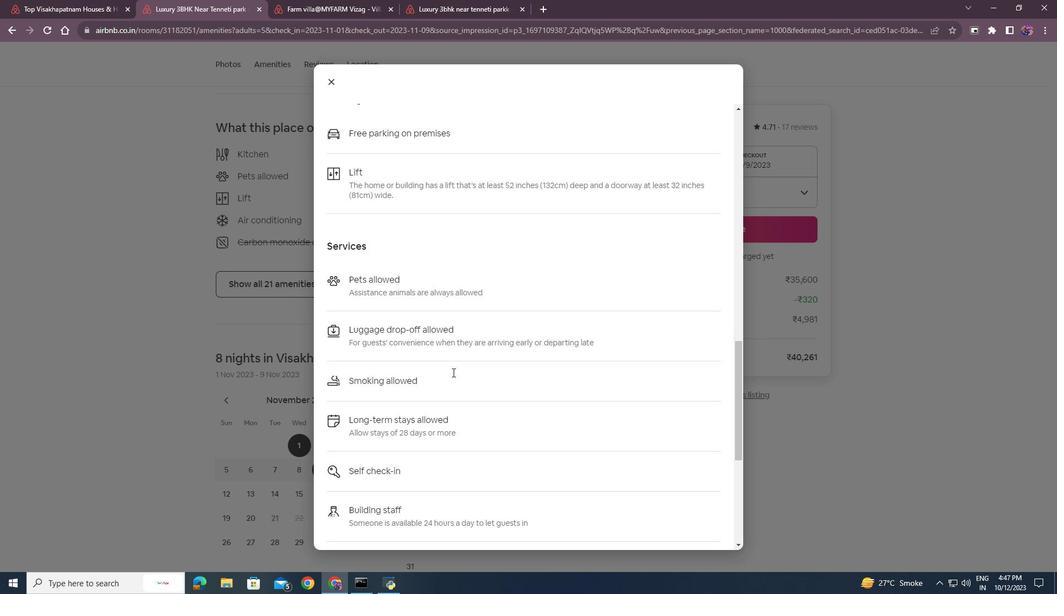 
Action: Mouse scrolled (452, 372) with delta (0, 0)
Screenshot: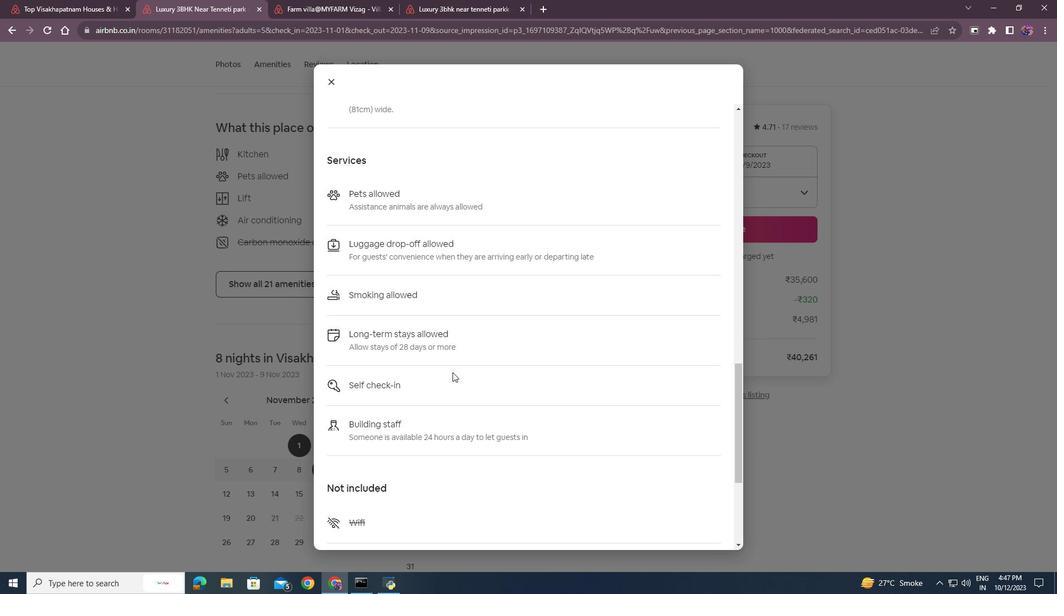 
Action: Mouse scrolled (452, 372) with delta (0, 0)
Screenshot: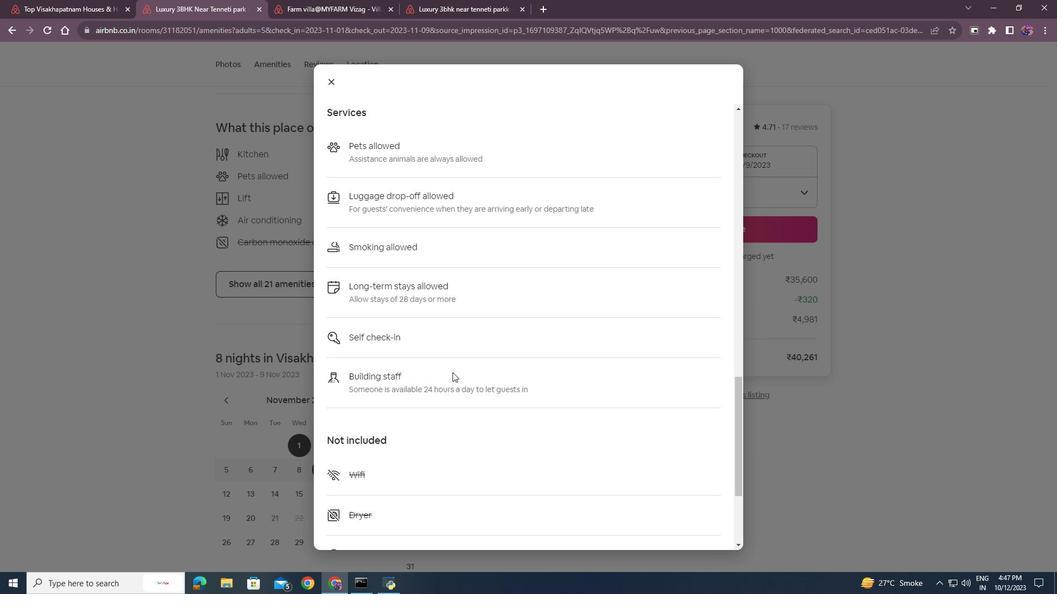 
Action: Mouse scrolled (452, 372) with delta (0, 0)
Screenshot: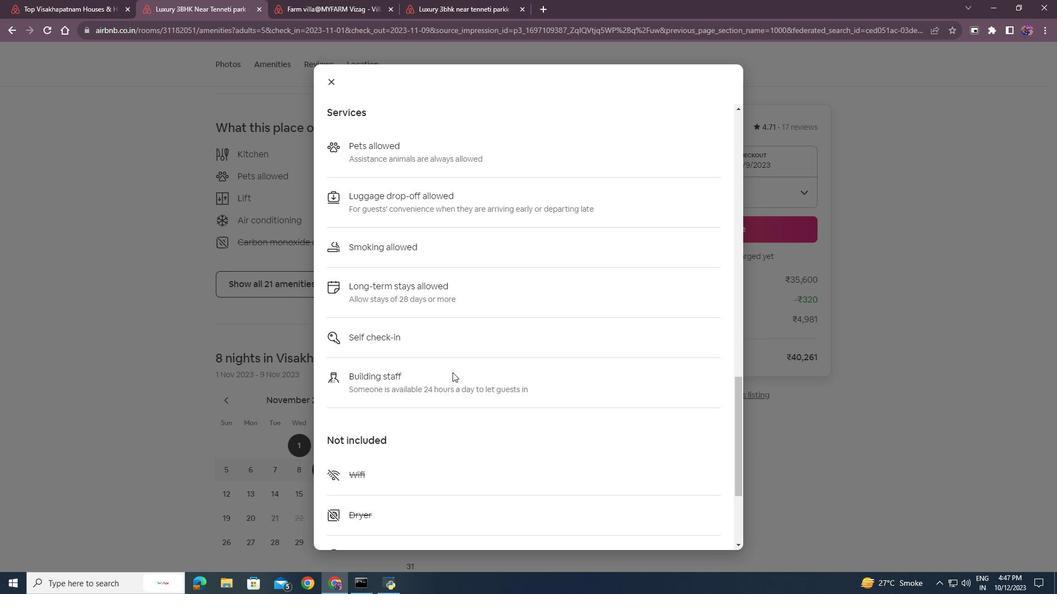 
Action: Mouse scrolled (452, 372) with delta (0, 0)
Screenshot: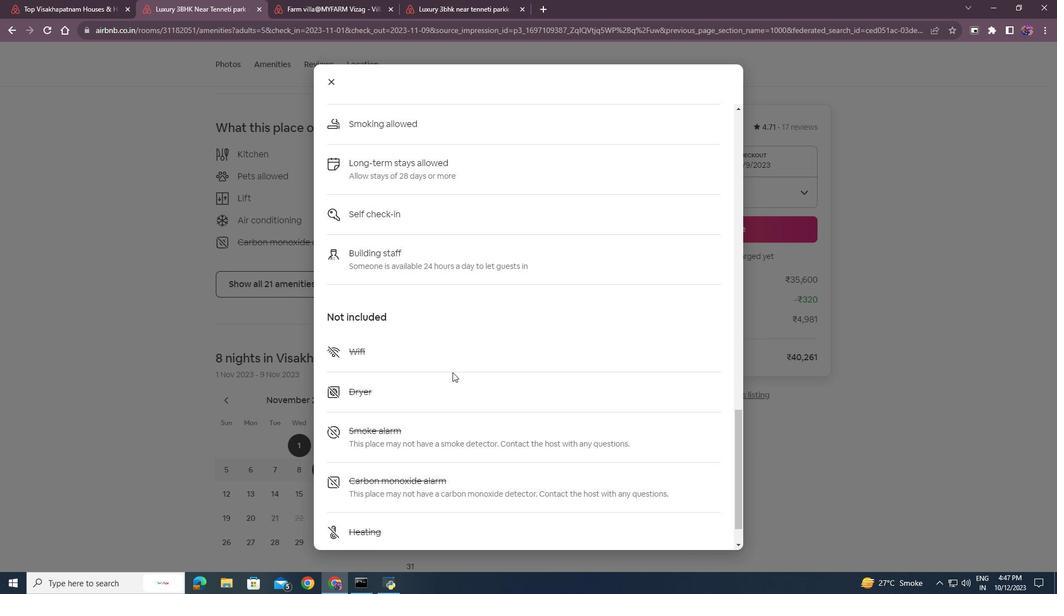 
Action: Mouse scrolled (452, 372) with delta (0, 0)
Screenshot: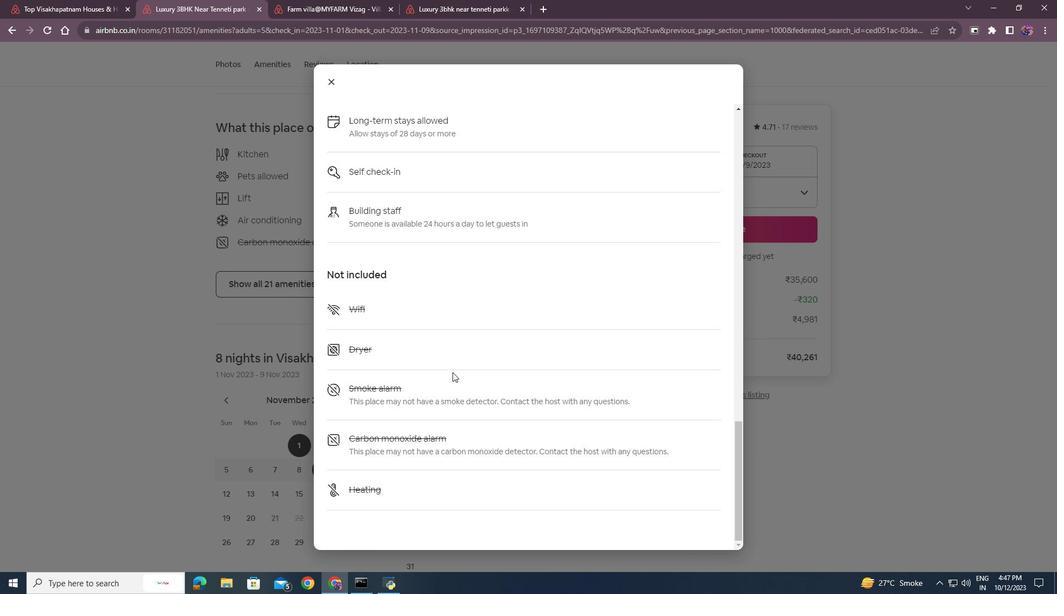 
Action: Mouse scrolled (452, 372) with delta (0, 0)
Screenshot: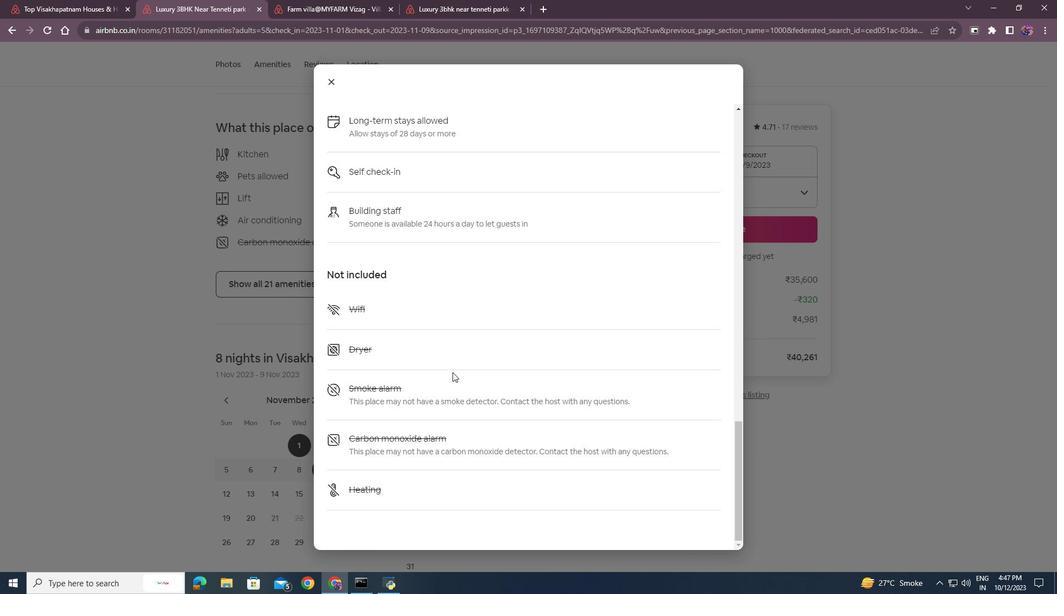 
Action: Mouse scrolled (452, 372) with delta (0, 0)
Screenshot: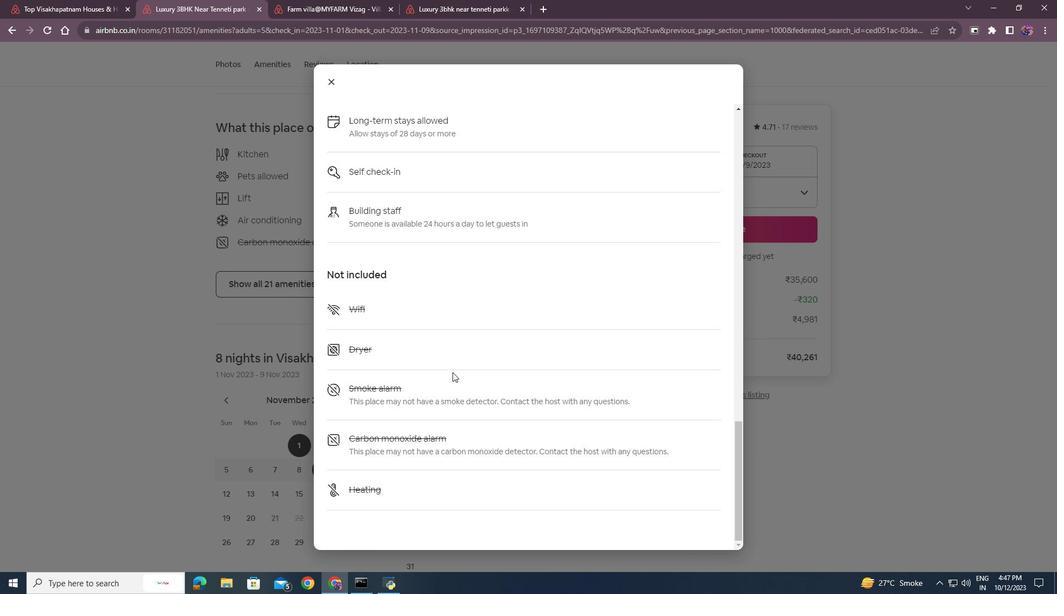 
Action: Mouse moved to (332, 80)
Screenshot: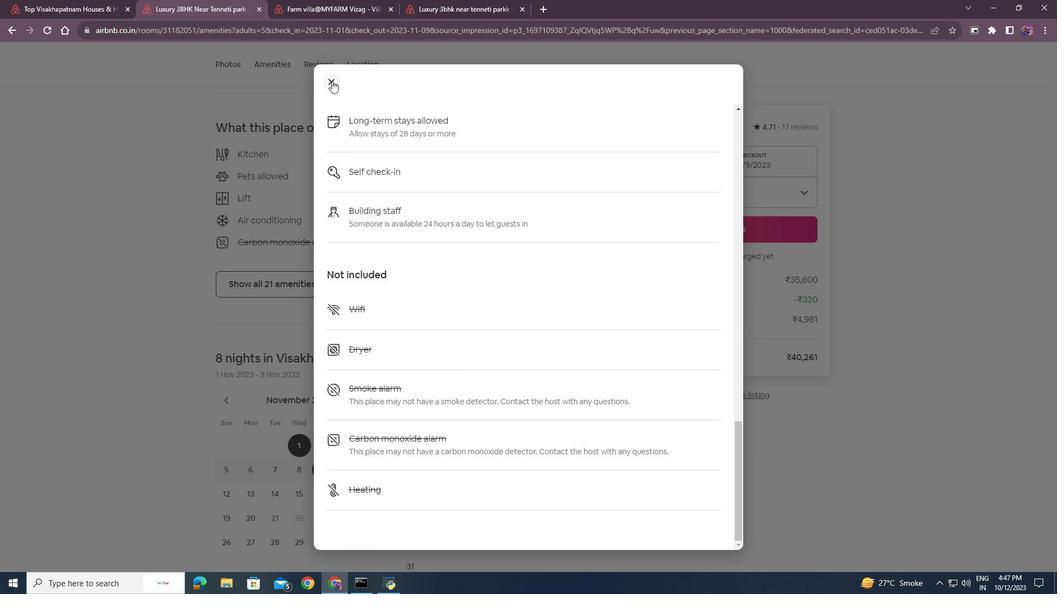 
Action: Mouse pressed left at (332, 80)
Screenshot: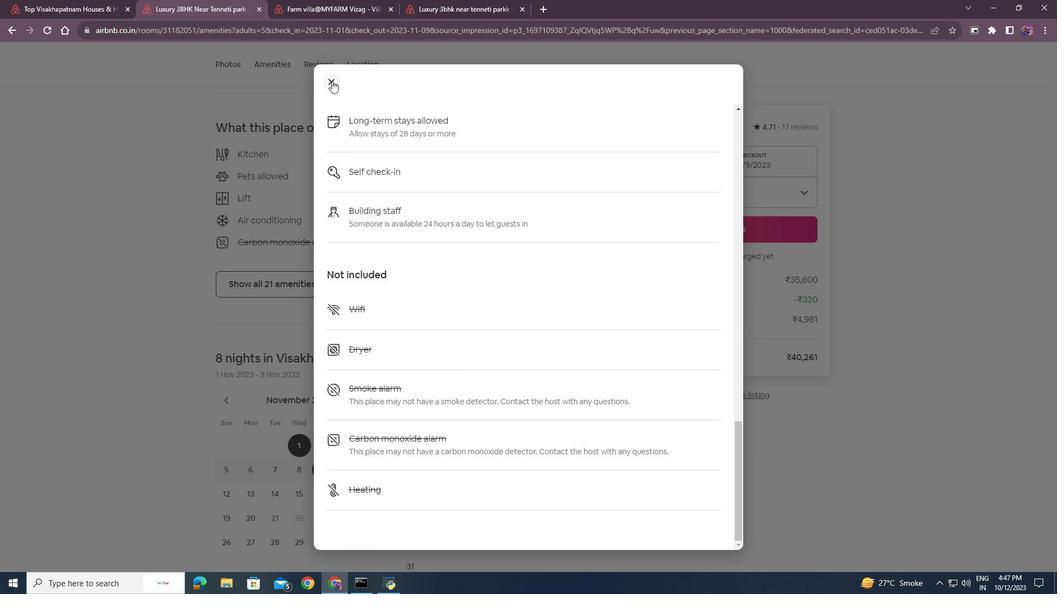 
Action: Mouse moved to (268, 333)
Screenshot: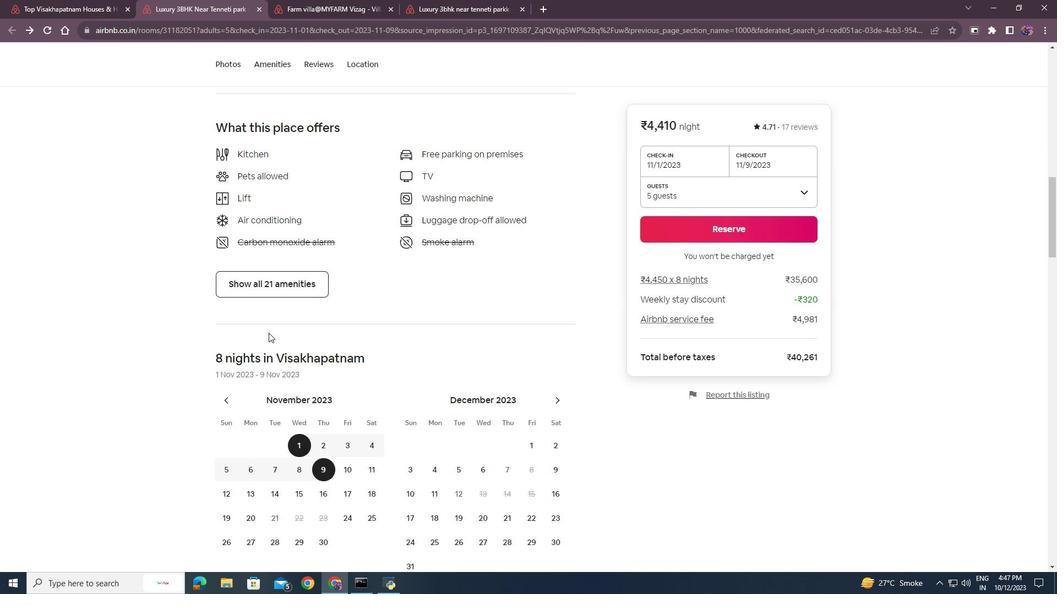 
Action: Mouse scrolled (268, 332) with delta (0, 0)
Screenshot: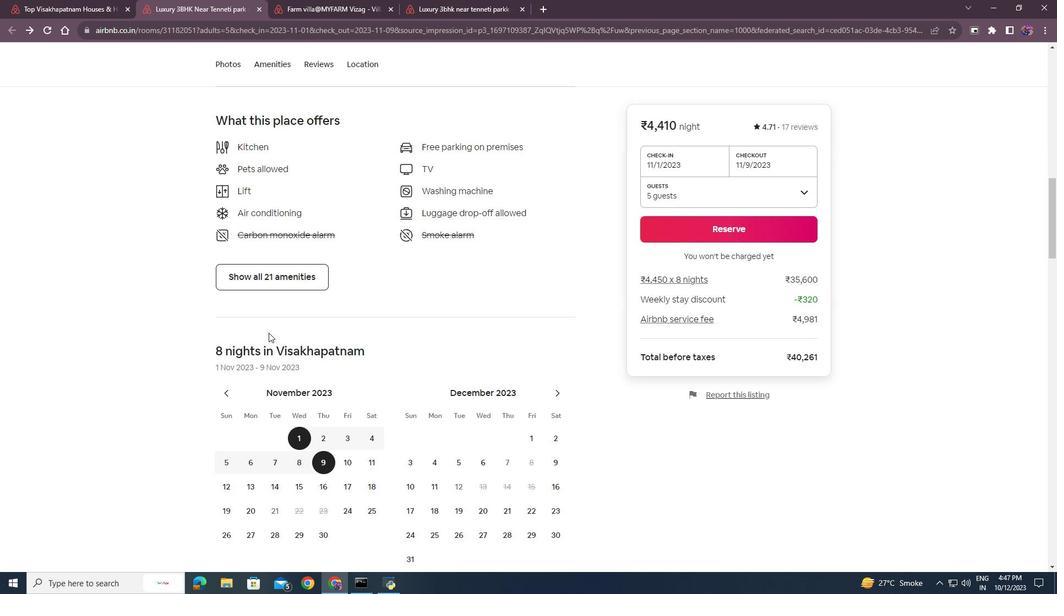 
Action: Mouse scrolled (268, 332) with delta (0, 0)
Screenshot: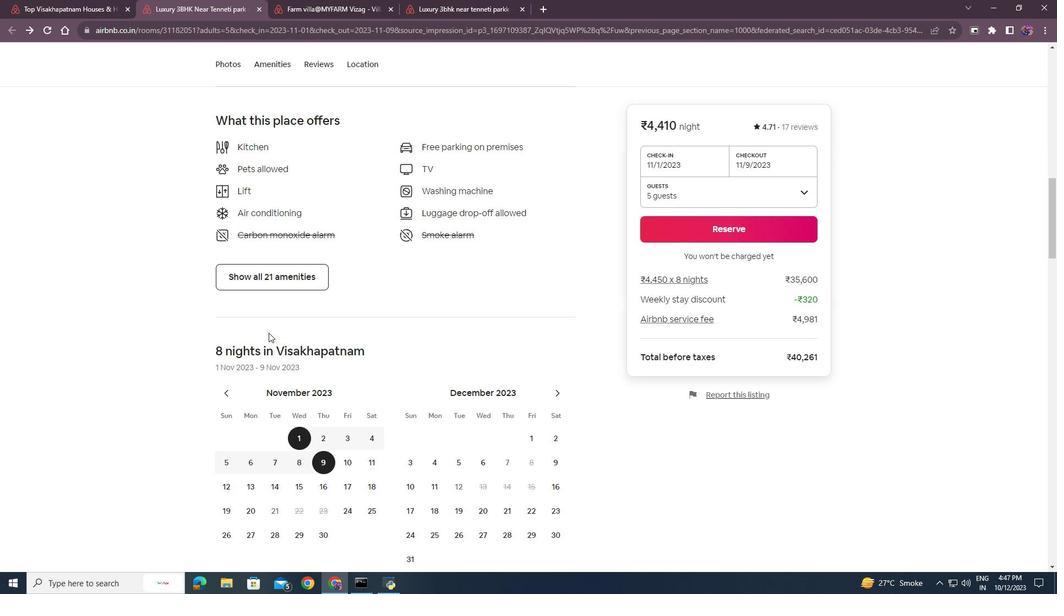
Action: Mouse scrolled (268, 332) with delta (0, 0)
Screenshot: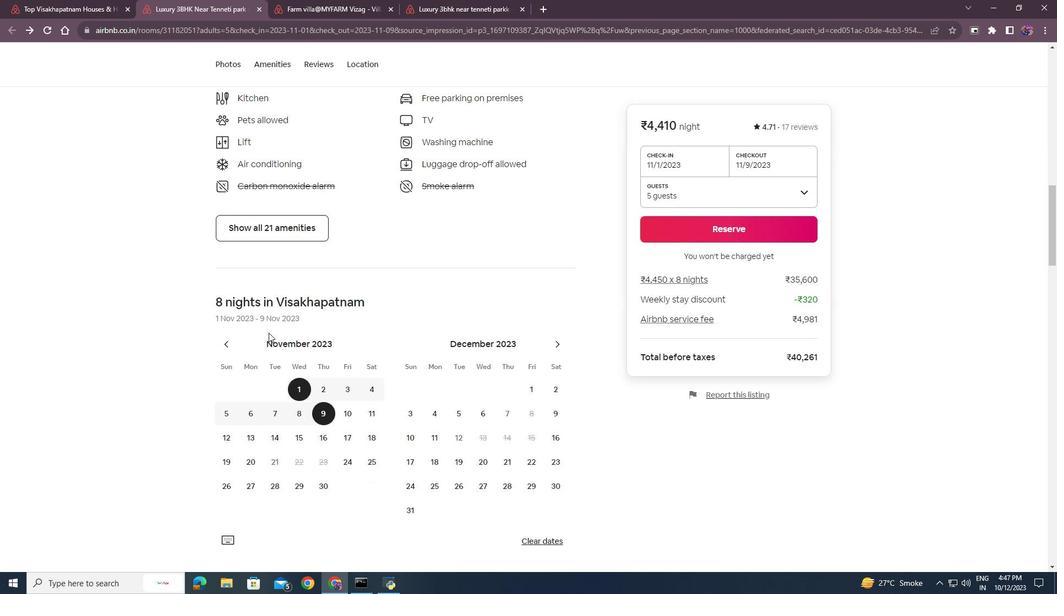 
Action: Mouse scrolled (268, 332) with delta (0, 0)
Screenshot: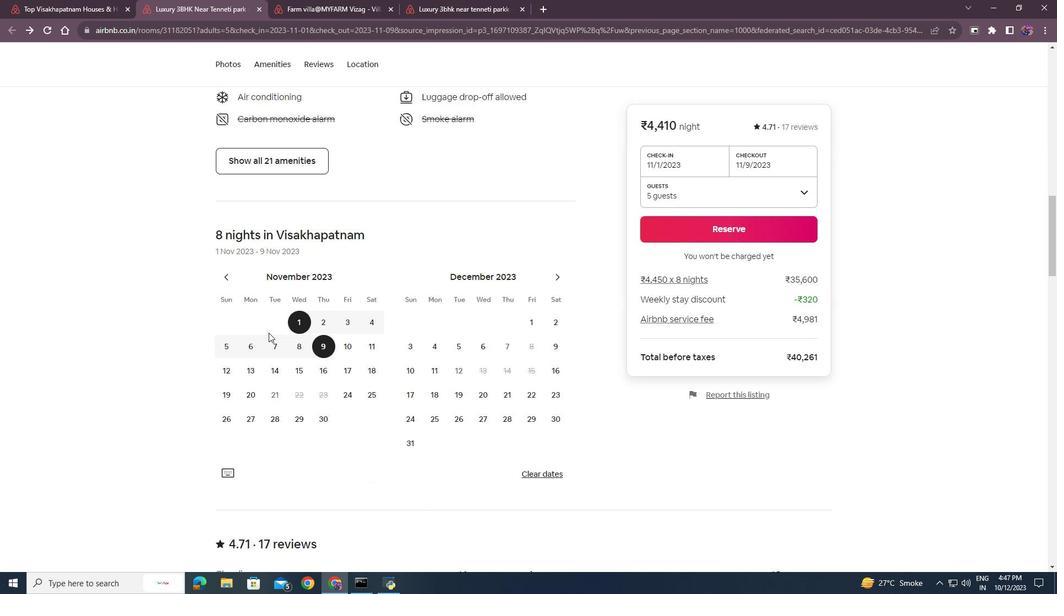 
Action: Mouse moved to (268, 332)
Screenshot: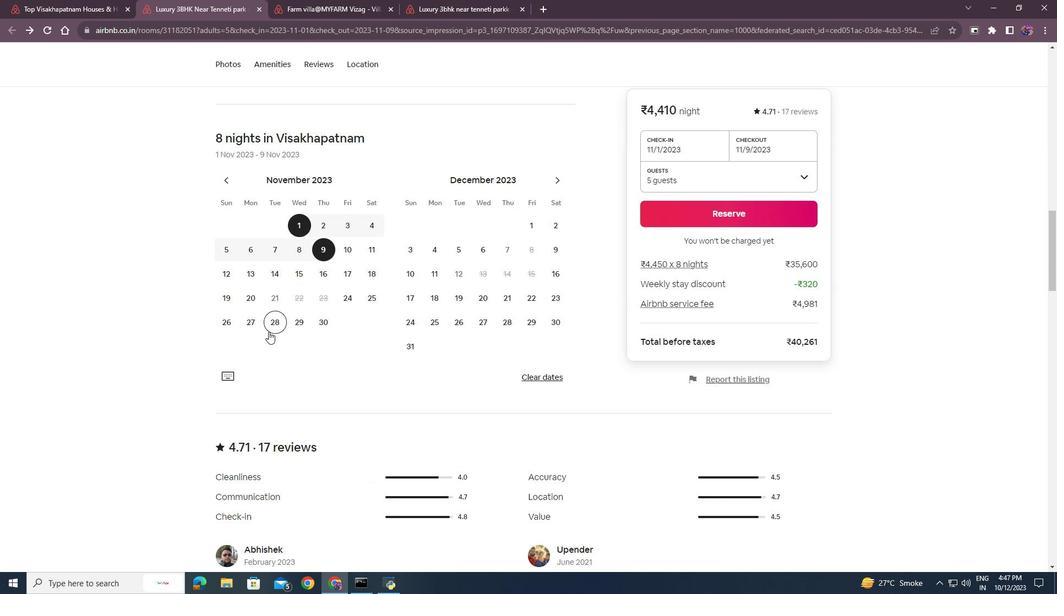 
Action: Mouse scrolled (268, 331) with delta (0, 0)
Screenshot: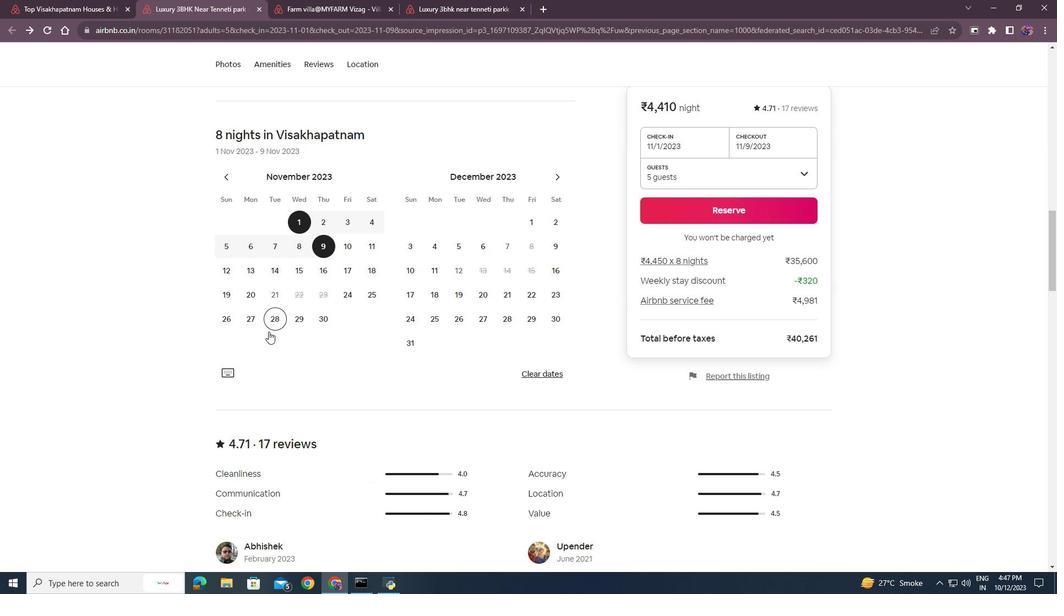 
Action: Mouse scrolled (268, 331) with delta (0, 0)
Screenshot: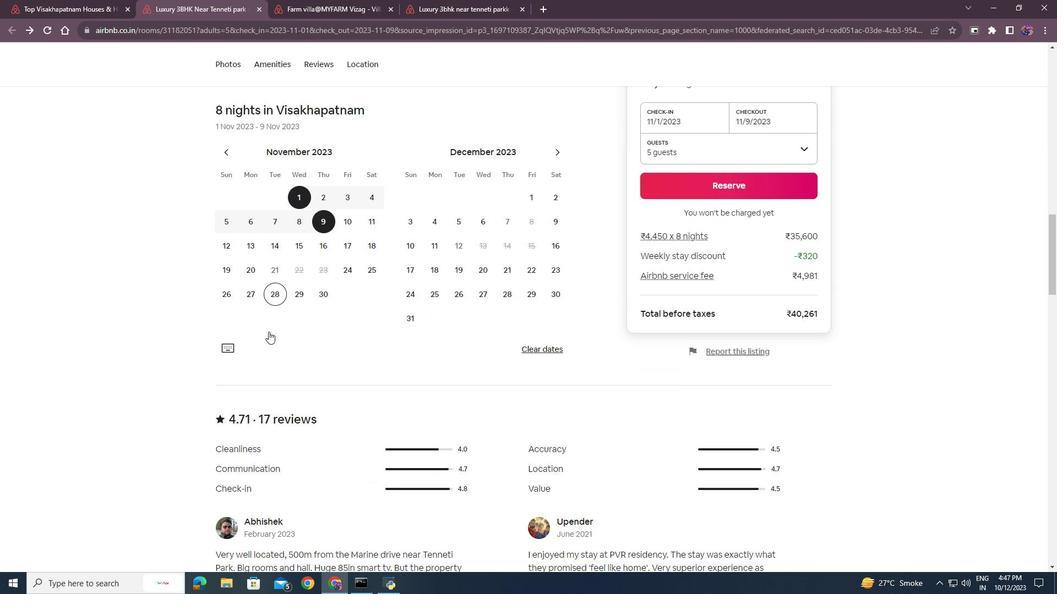 
Action: Mouse scrolled (268, 331) with delta (0, 0)
Screenshot: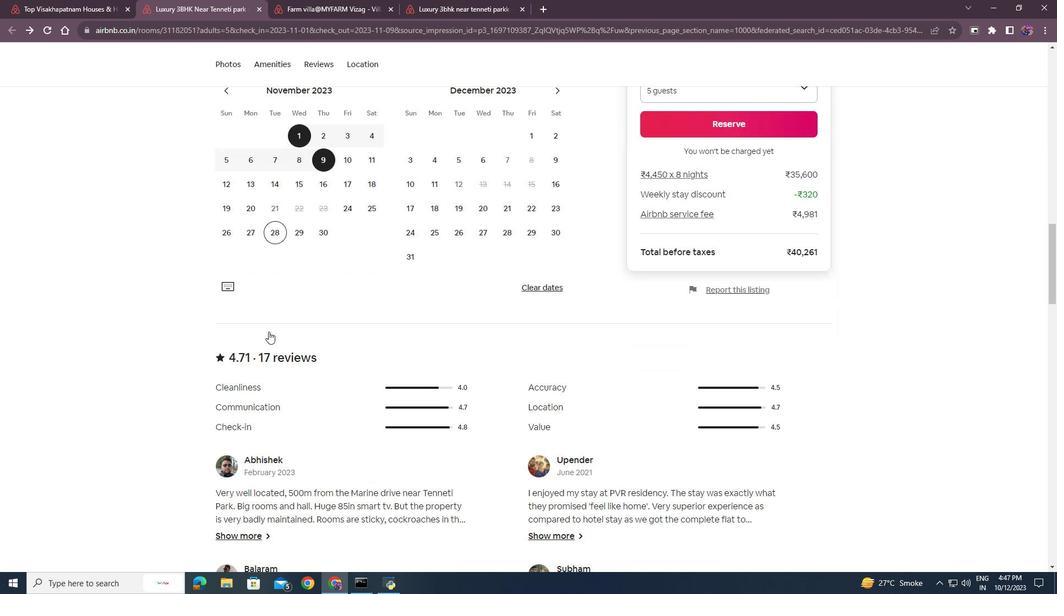 
Action: Mouse scrolled (268, 331) with delta (0, 0)
Screenshot: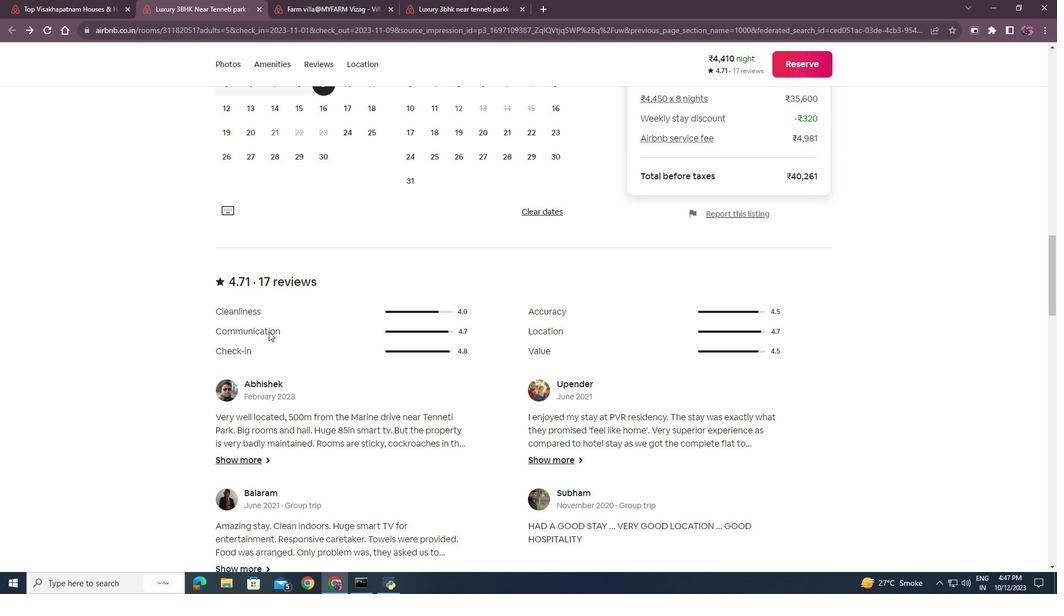 
Action: Mouse scrolled (268, 331) with delta (0, 0)
Screenshot: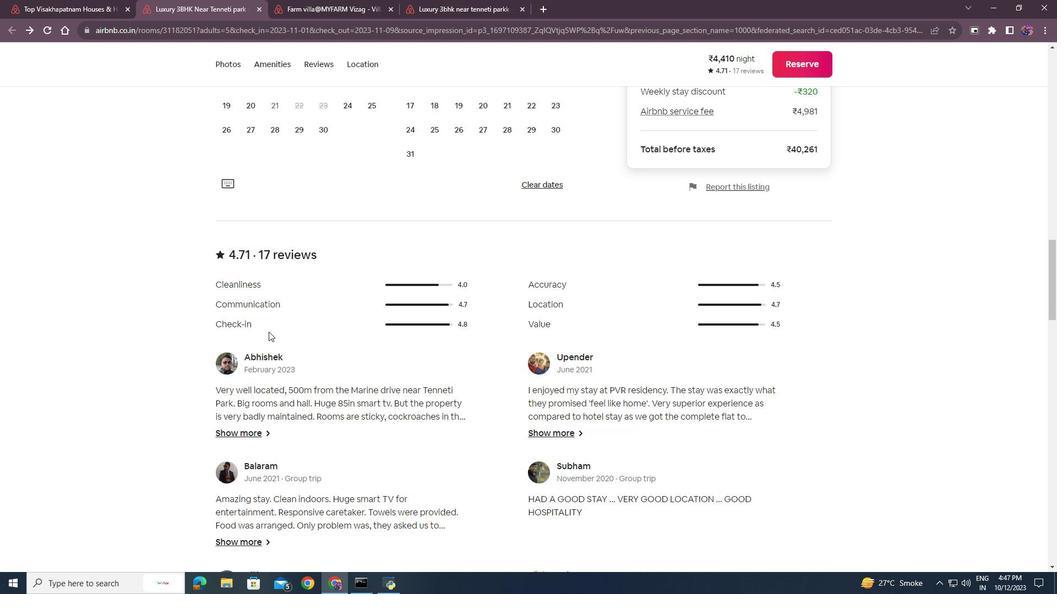 
Action: Mouse scrolled (268, 332) with delta (0, 0)
Screenshot: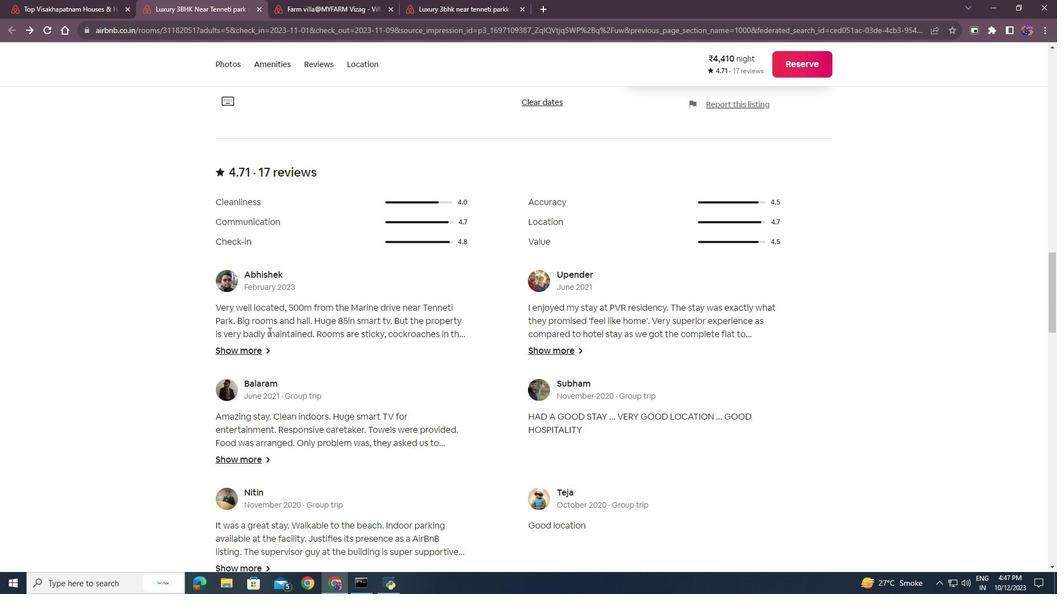 
Action: Mouse scrolled (268, 332) with delta (0, 0)
Screenshot: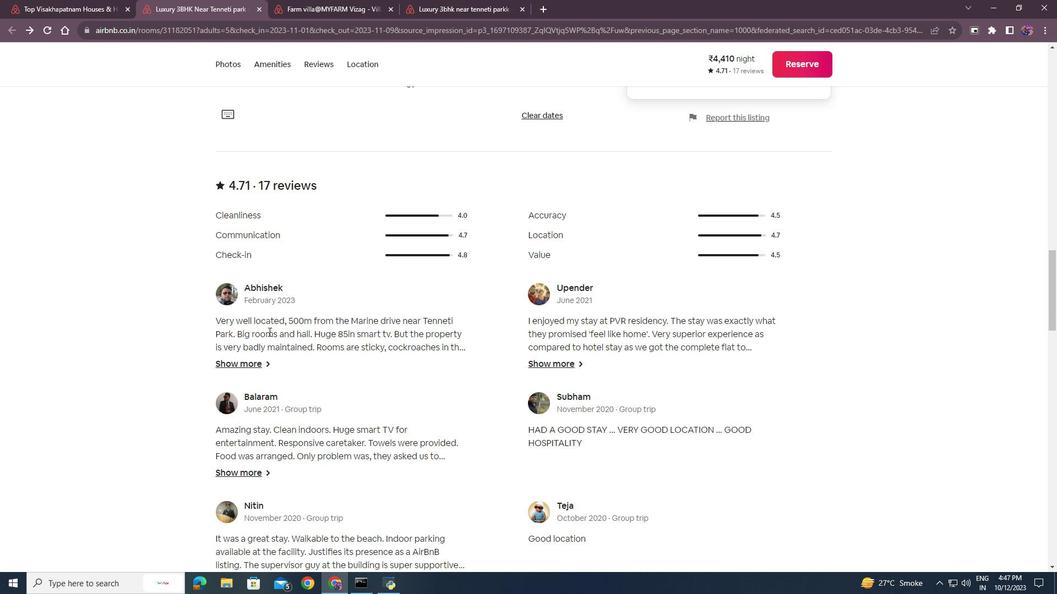 
Action: Mouse scrolled (268, 332) with delta (0, 0)
Screenshot: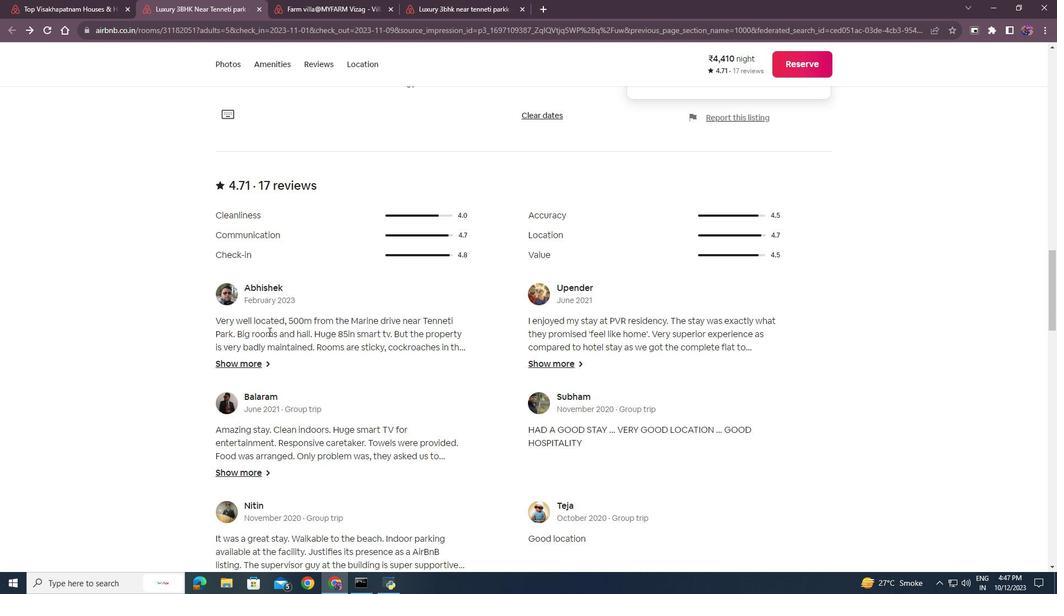 
Action: Mouse scrolled (268, 332) with delta (0, 0)
Screenshot: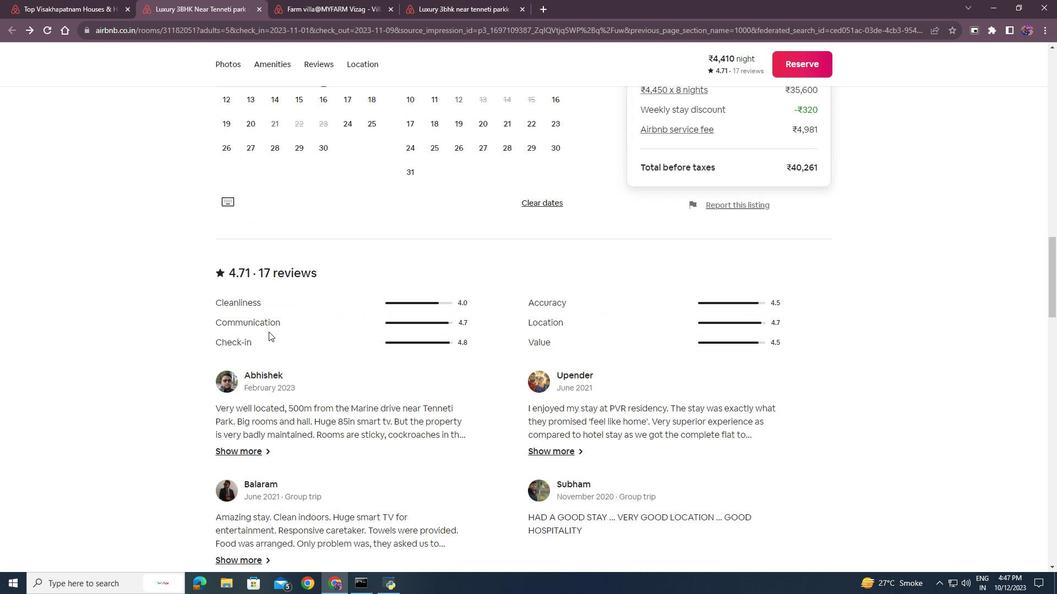 
Action: Mouse scrolled (268, 331) with delta (0, 0)
Screenshot: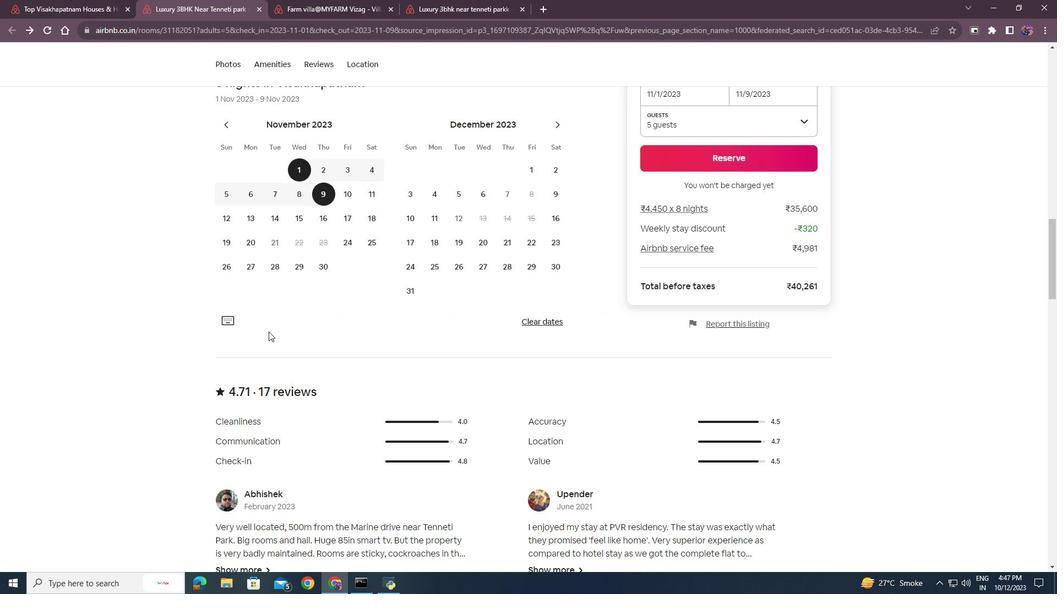 
Action: Mouse scrolled (268, 331) with delta (0, 0)
Screenshot: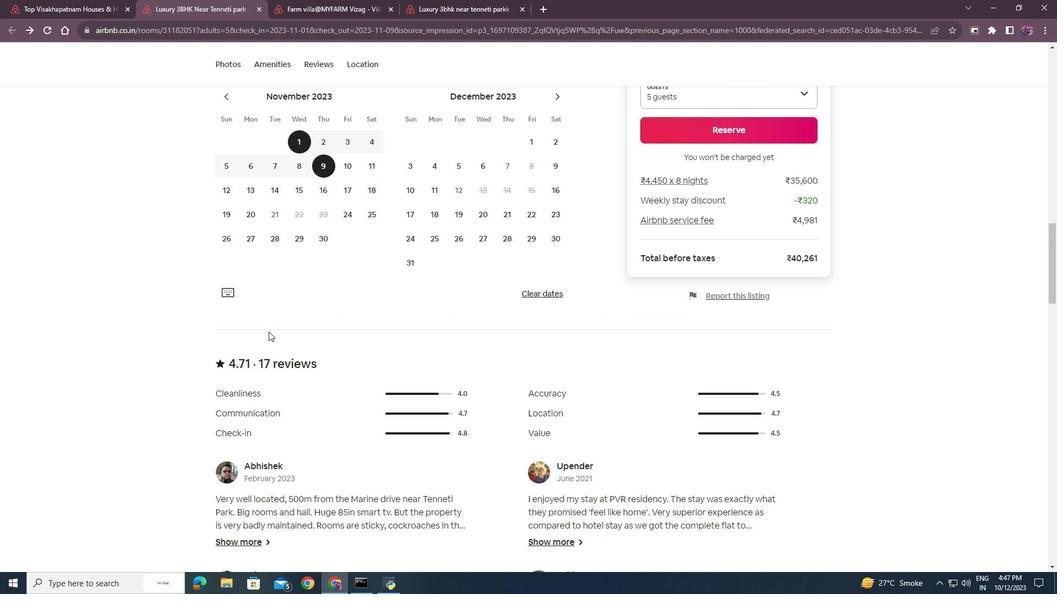 
Action: Mouse scrolled (268, 331) with delta (0, 0)
Screenshot: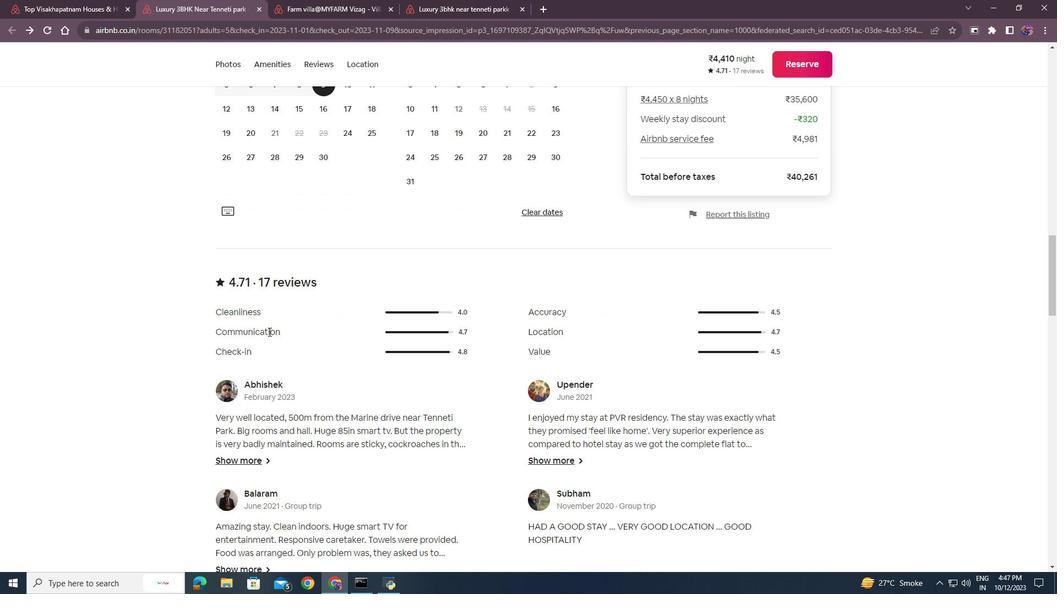 
Action: Mouse scrolled (268, 331) with delta (0, 0)
Screenshot: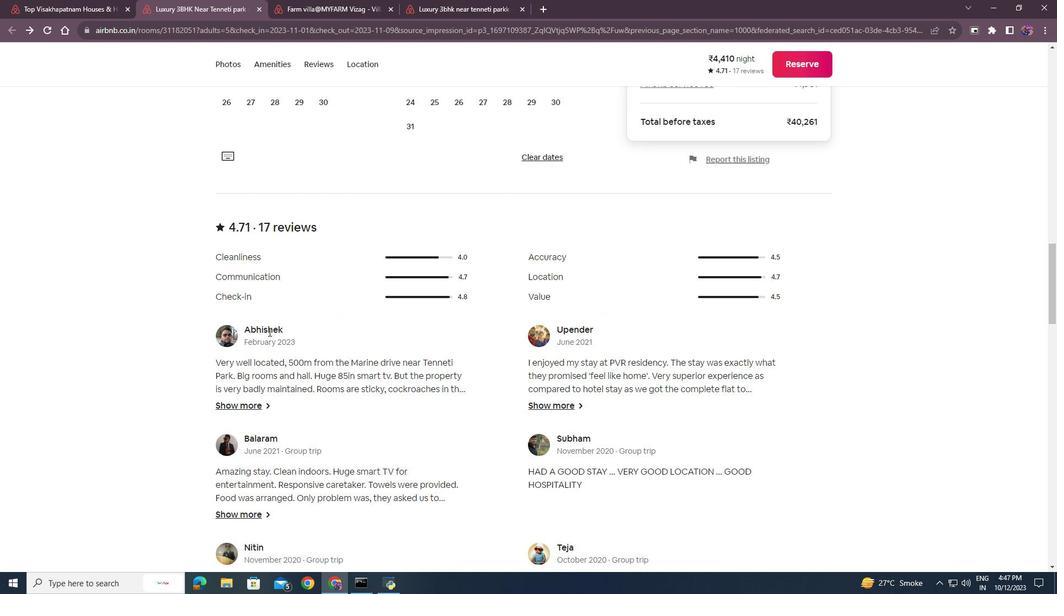 
Action: Mouse scrolled (268, 331) with delta (0, 0)
Screenshot: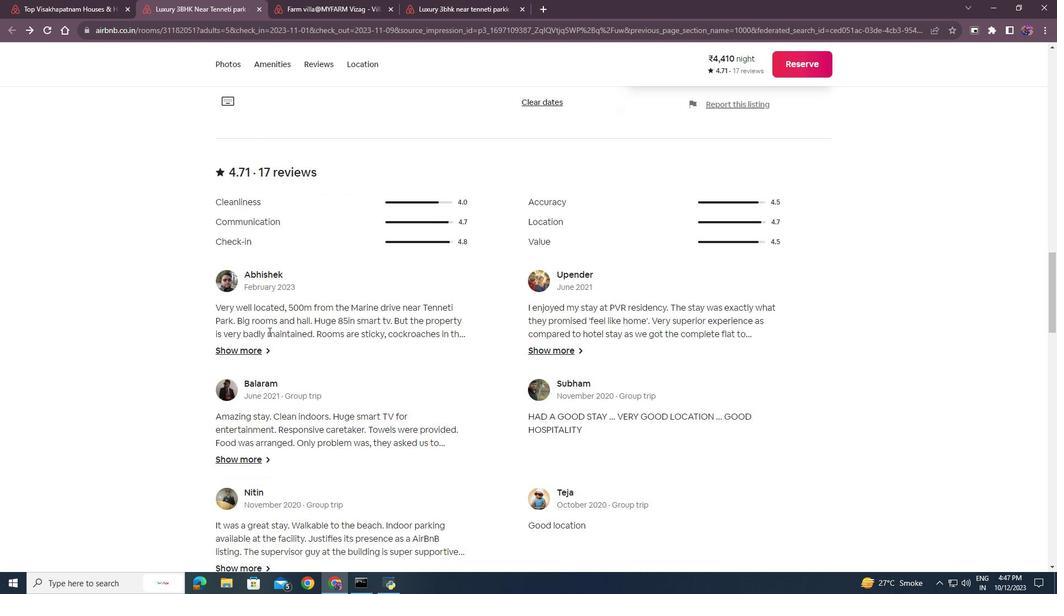 
Action: Mouse scrolled (268, 331) with delta (0, 0)
Screenshot: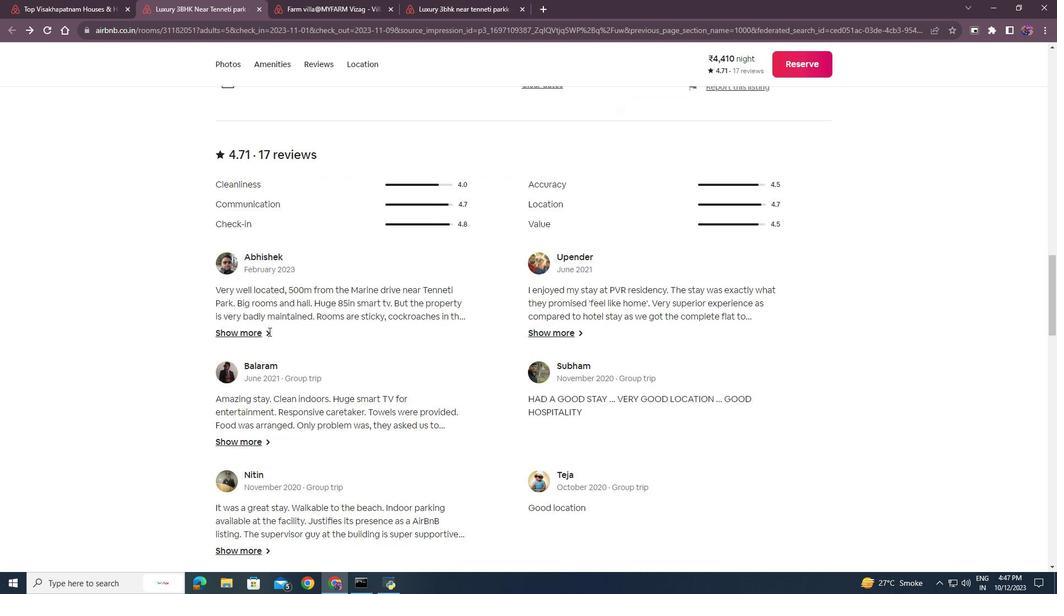 
Action: Mouse scrolled (268, 331) with delta (0, 0)
Screenshot: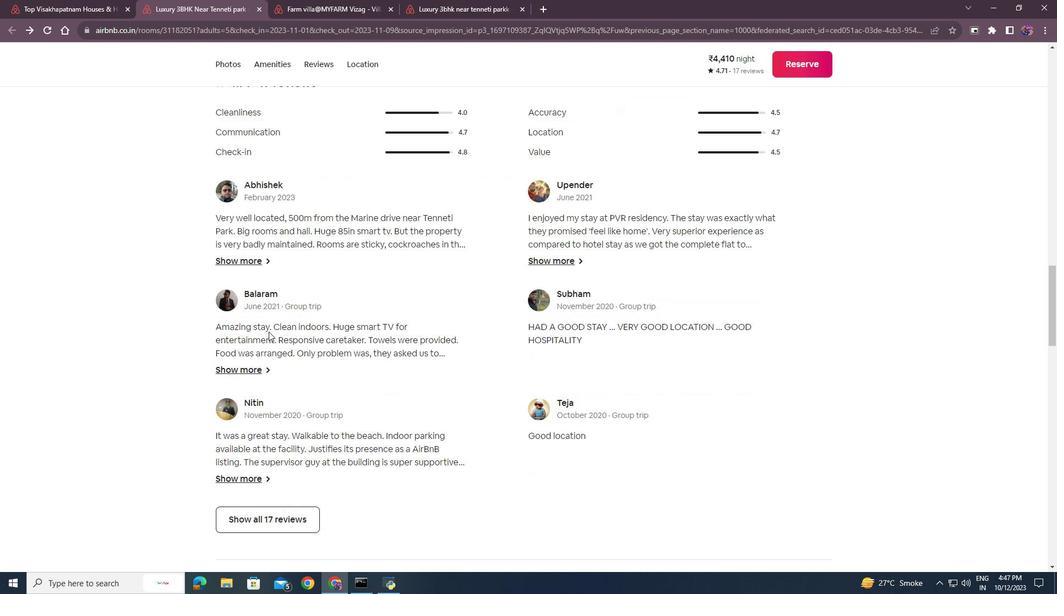 
Action: Mouse scrolled (268, 331) with delta (0, 0)
Screenshot: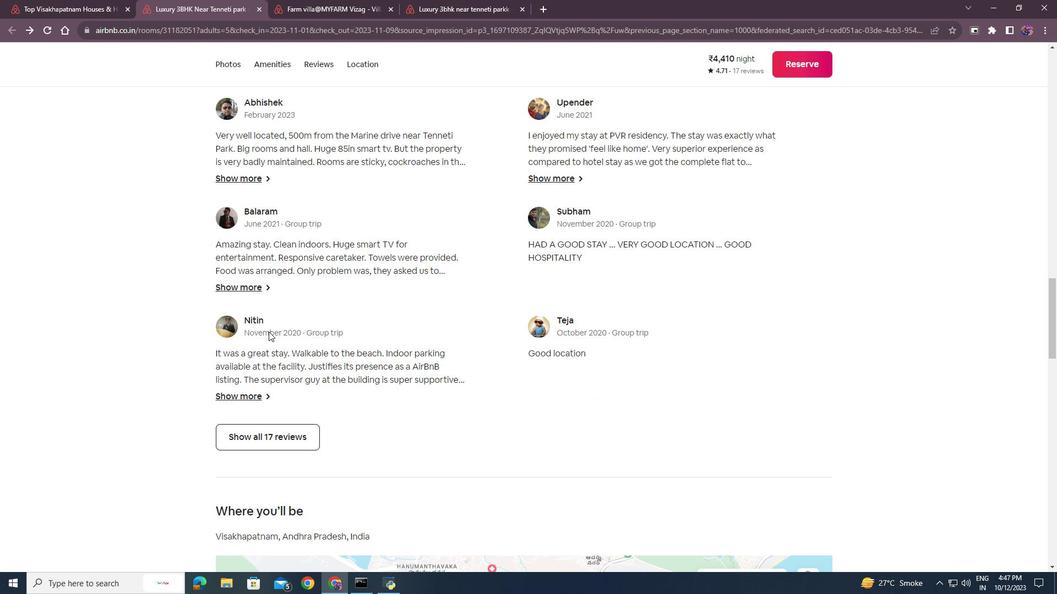 
Action: Mouse scrolled (268, 331) with delta (0, 0)
Screenshot: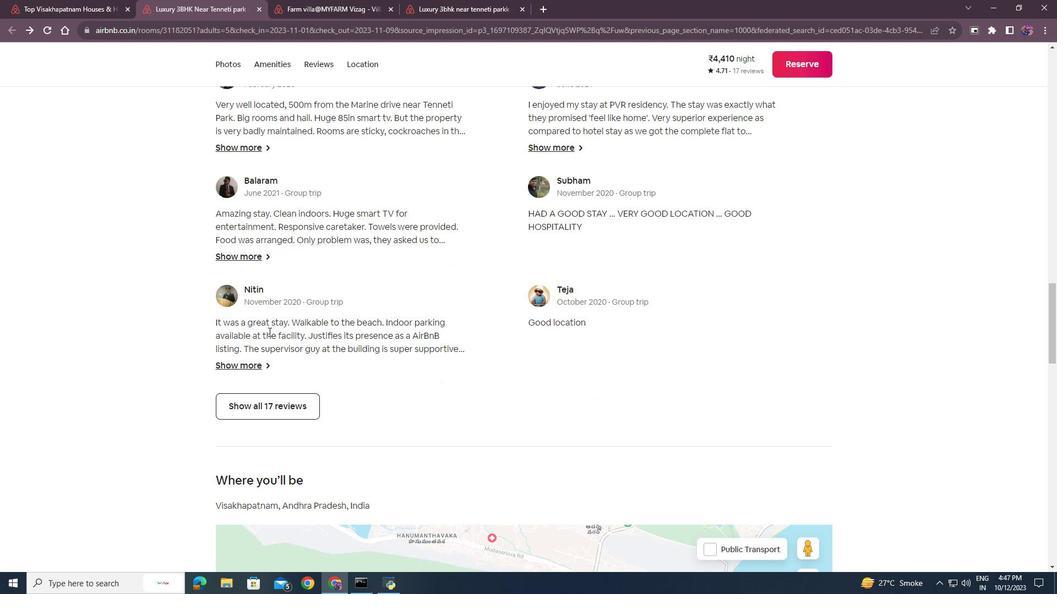 
Action: Mouse moved to (280, 329)
Screenshot: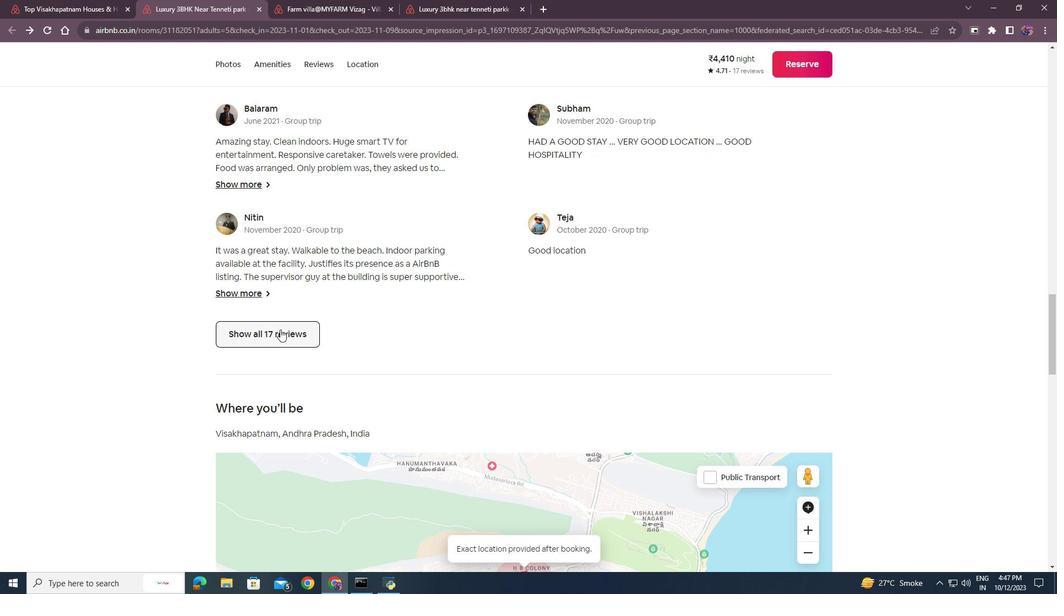 
Action: Mouse pressed left at (280, 329)
Screenshot: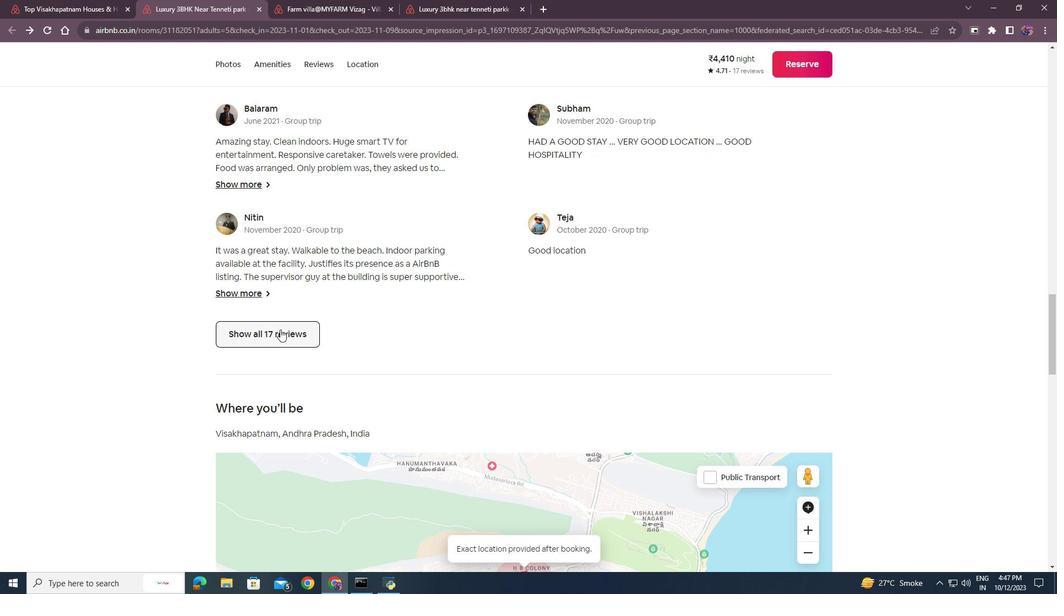
Action: Mouse moved to (437, 406)
Screenshot: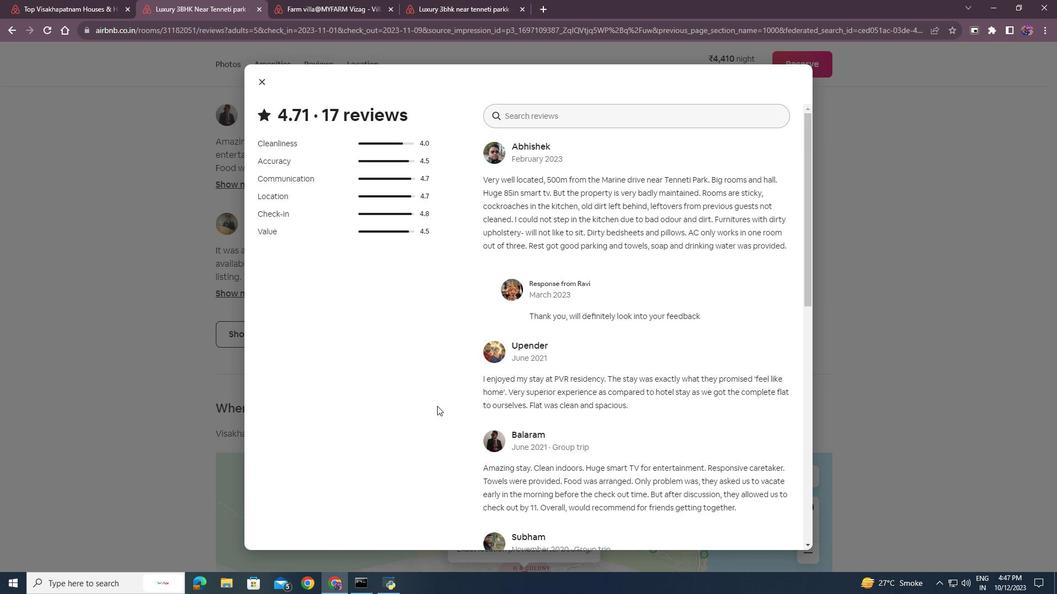 
Action: Mouse scrolled (437, 405) with delta (0, 0)
